 Task: Save your favorite seafood restaurant in Manhattan as a favorite location and also explore the gallery of the resturants.
Action: Mouse moved to (100, 69)
Screenshot: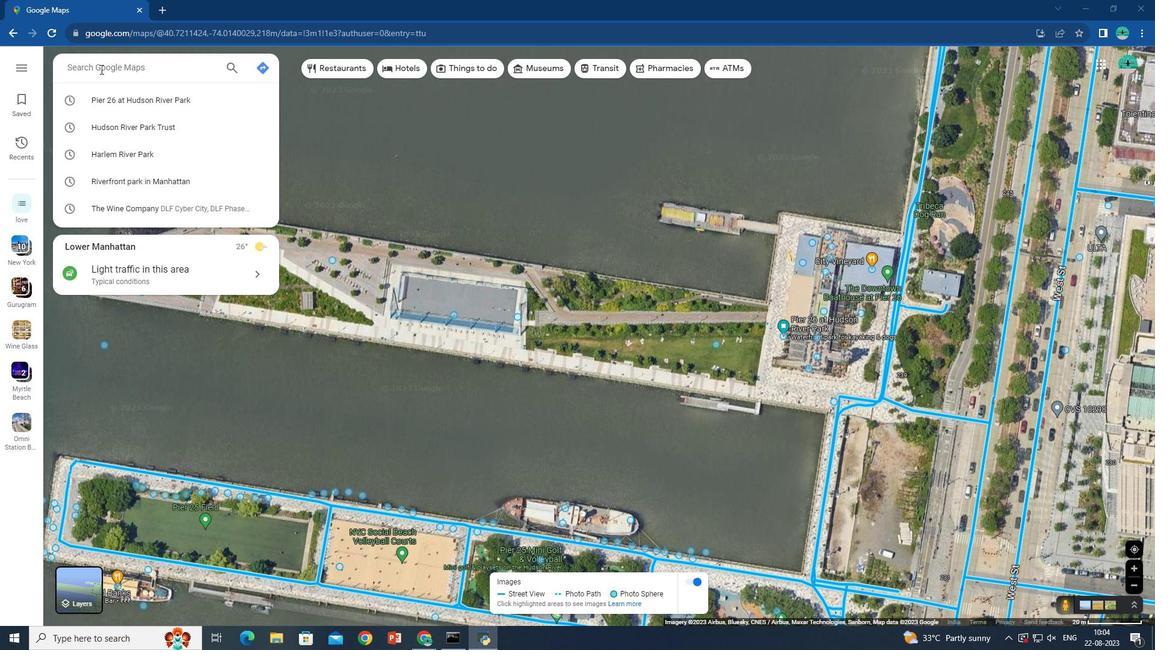 
Action: Mouse pressed left at (100, 69)
Screenshot: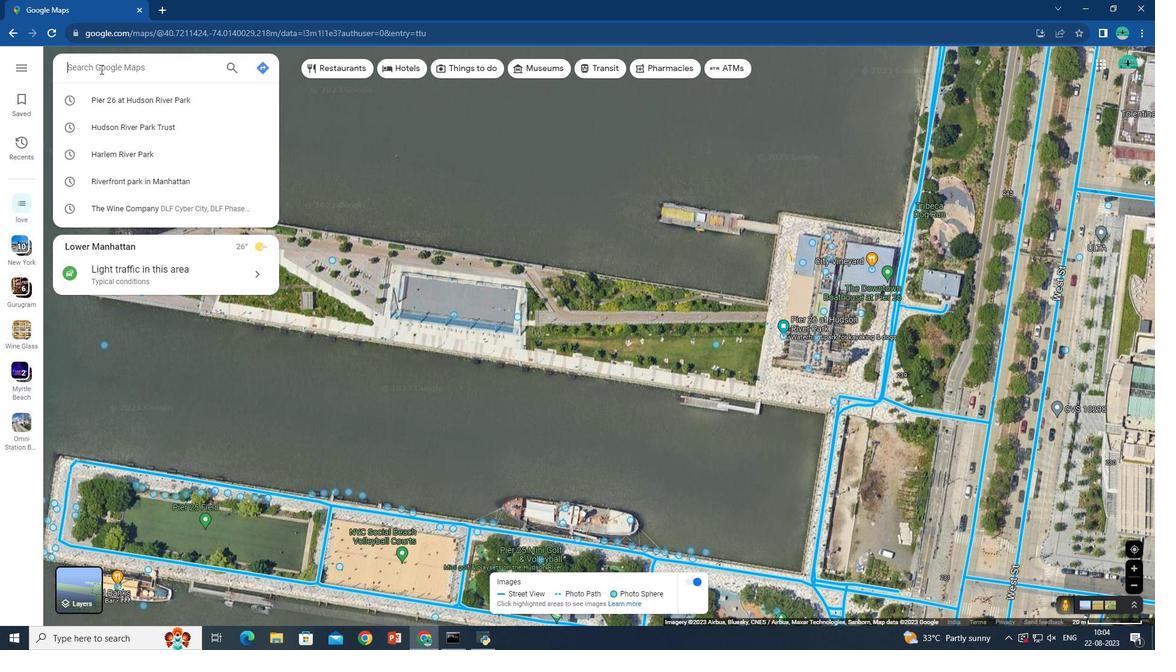 
Action: Mouse moved to (104, 73)
Screenshot: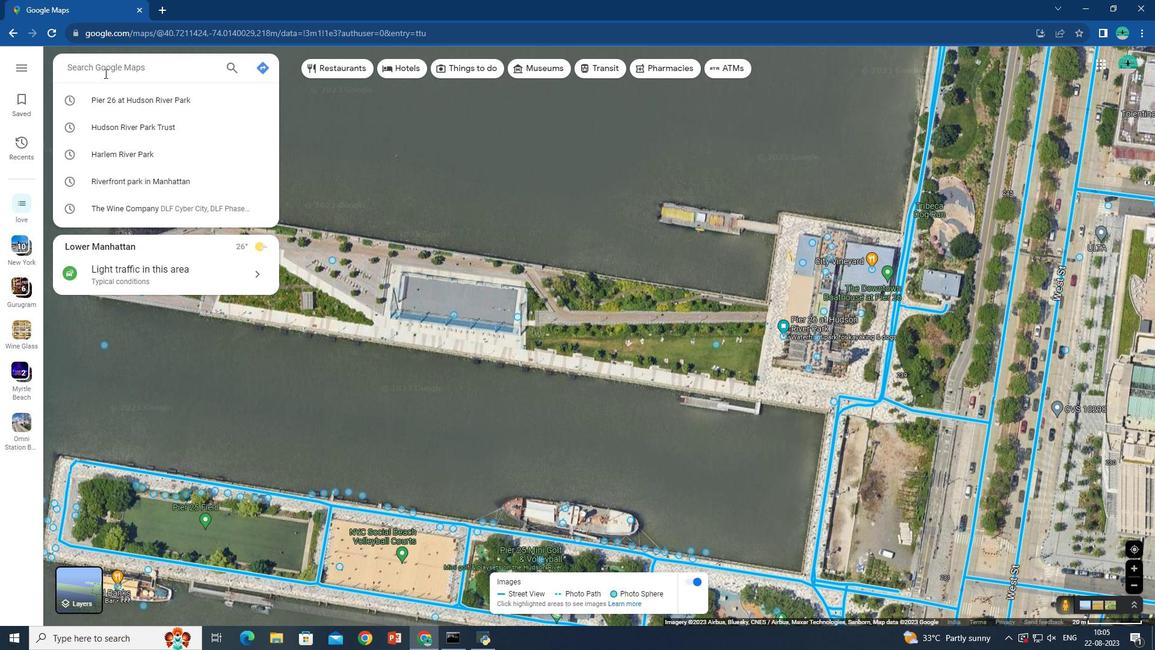 
Action: Key pressed <Key.shift>Sea<Key.space>foo<Key.backspace><Key.backspace><Key.backspace><Key.backspace>food<Key.space><Key.shift>Restaurant<Key.space>in<Key.space><Key.shift>Manhattan
Screenshot: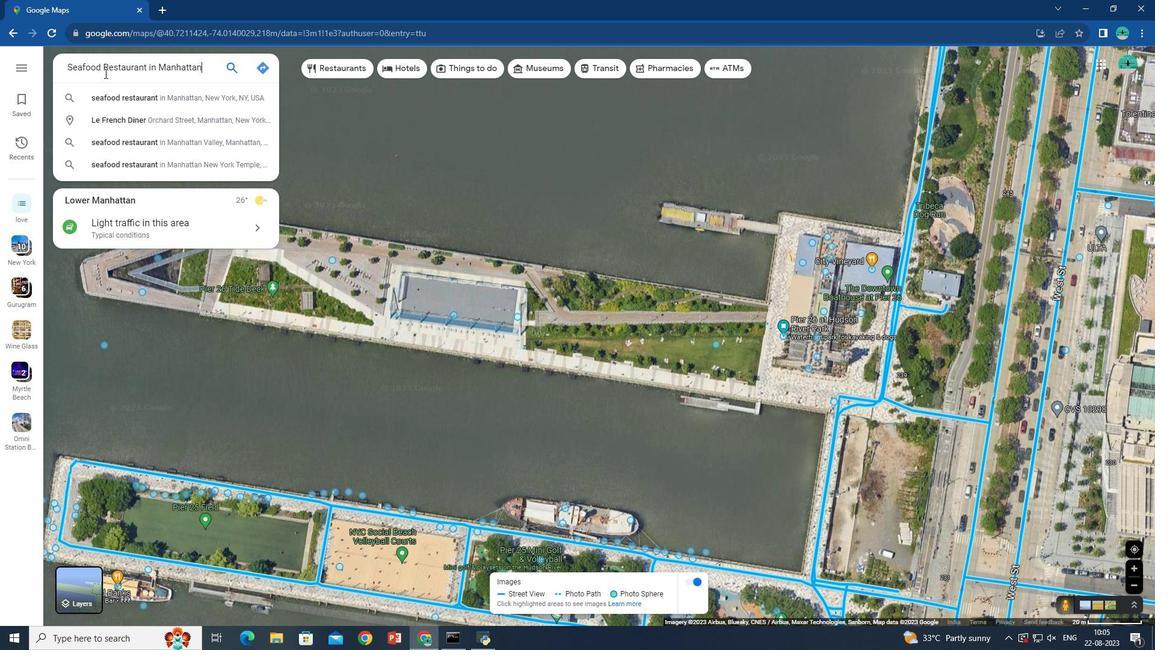 
Action: Mouse moved to (116, 114)
Screenshot: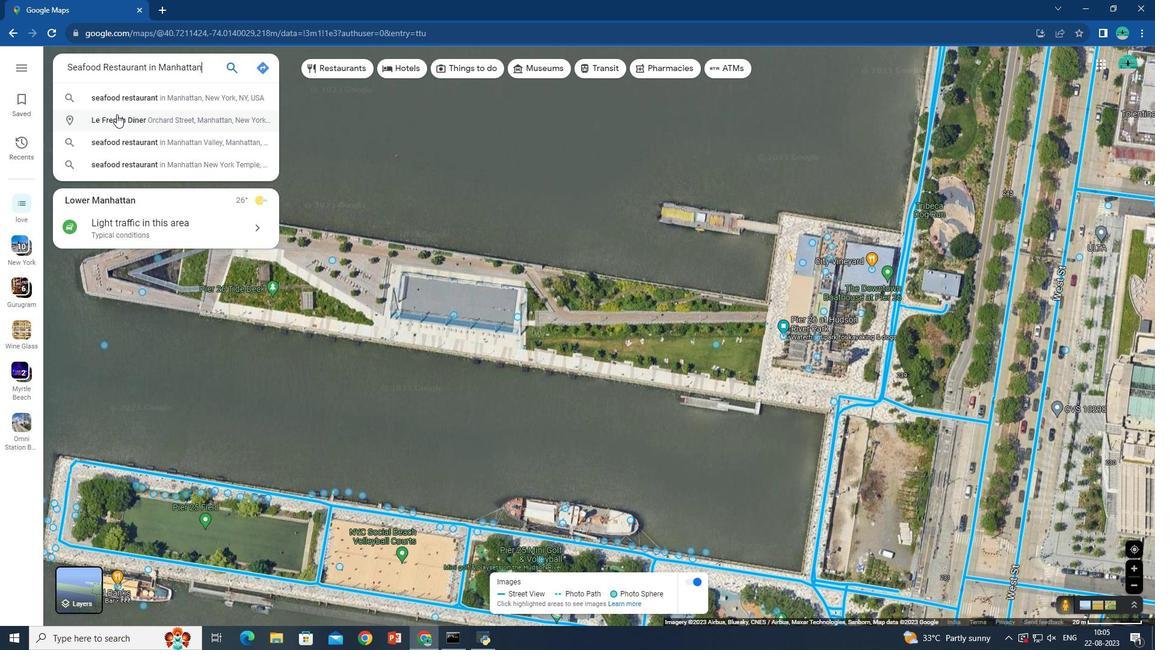 
Action: Mouse pressed left at (116, 114)
Screenshot: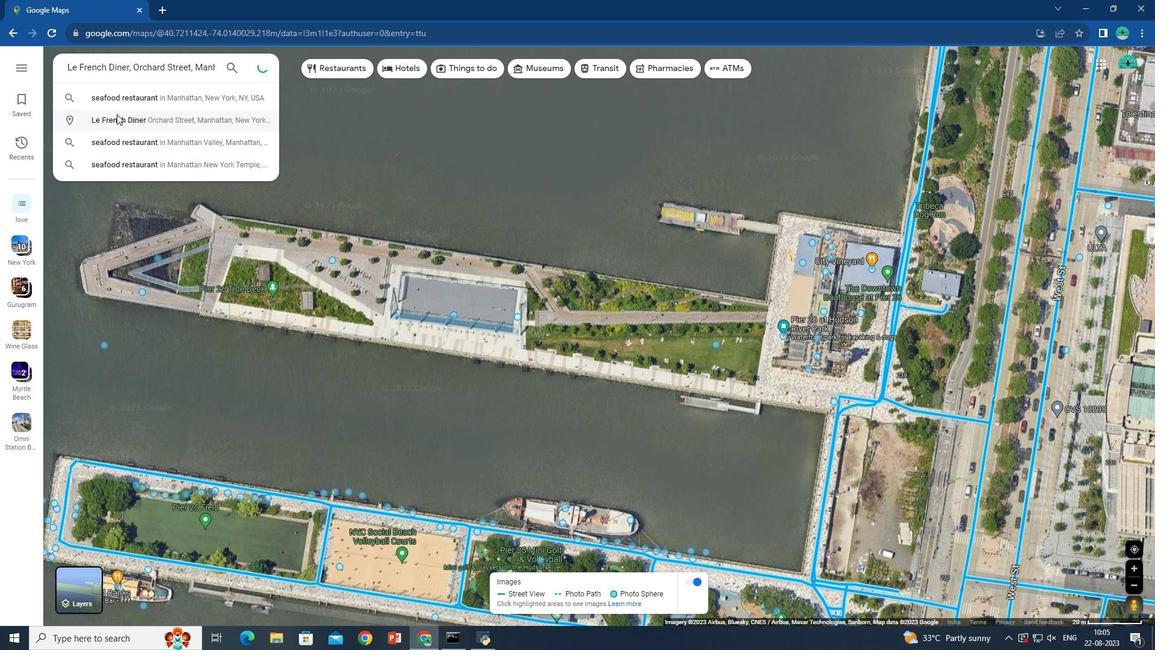 
Action: Mouse moved to (227, 66)
Screenshot: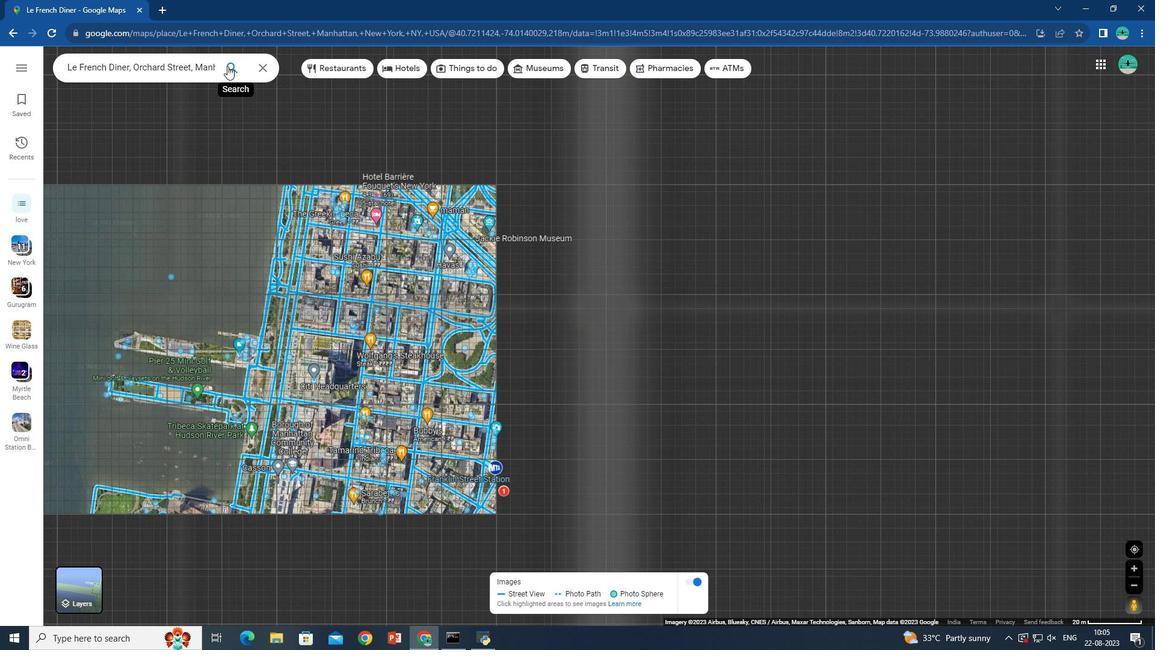 
Action: Mouse pressed left at (227, 66)
Screenshot: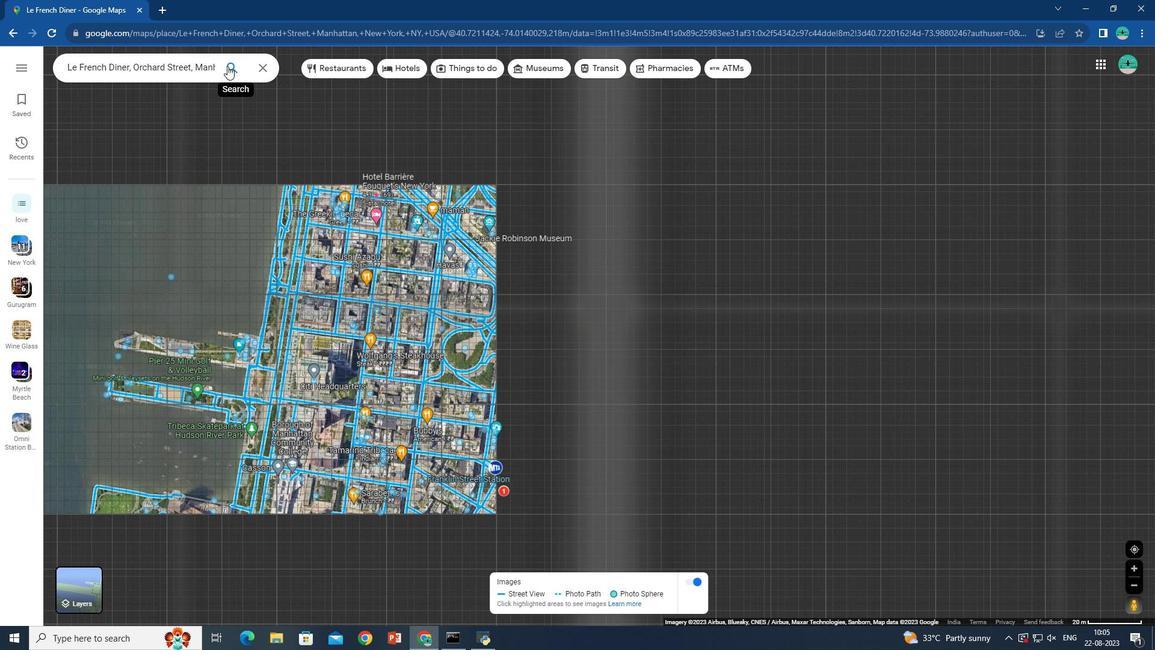 
Action: Mouse moved to (212, 66)
Screenshot: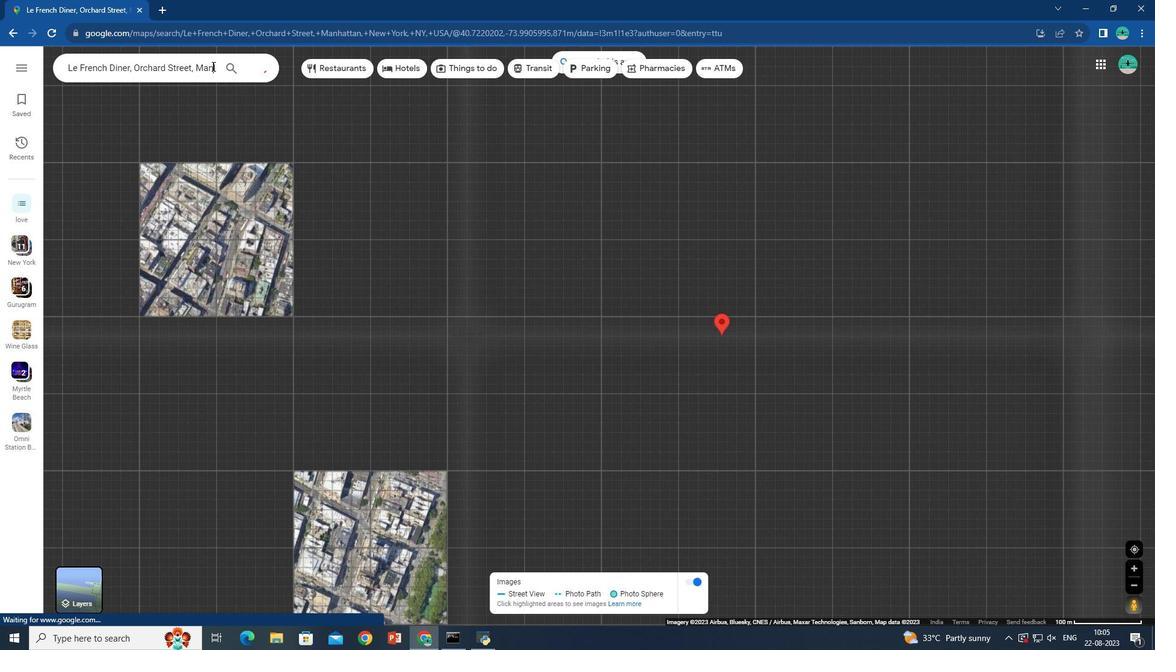 
Action: Mouse pressed left at (212, 66)
Screenshot: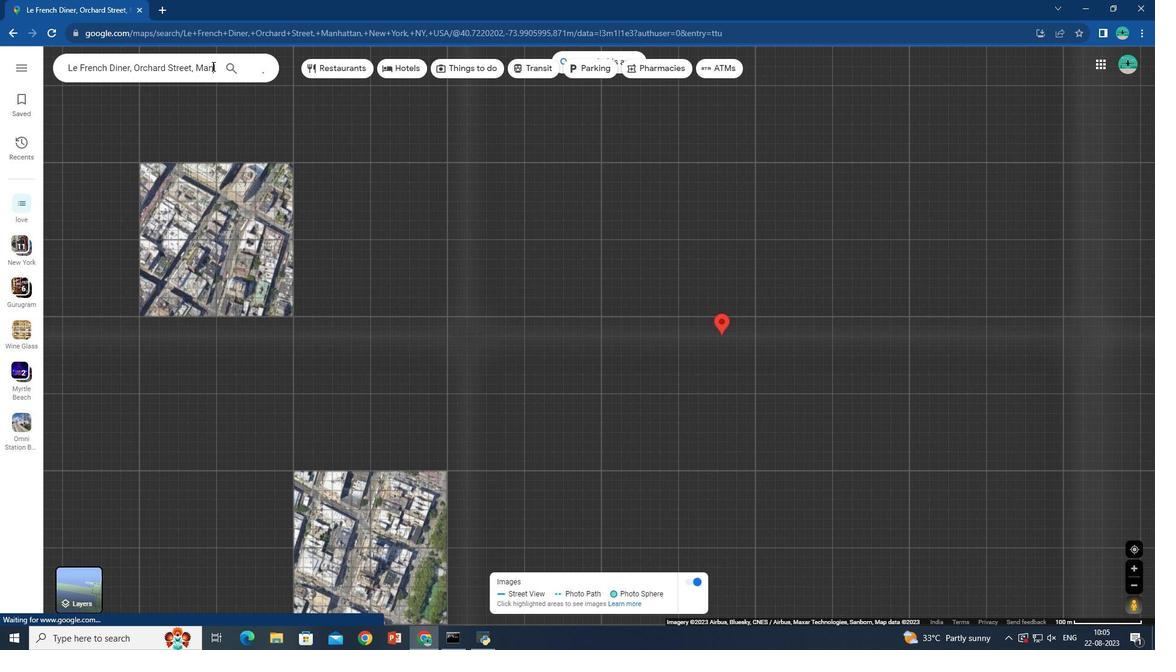 
Action: Mouse moved to (266, 71)
Screenshot: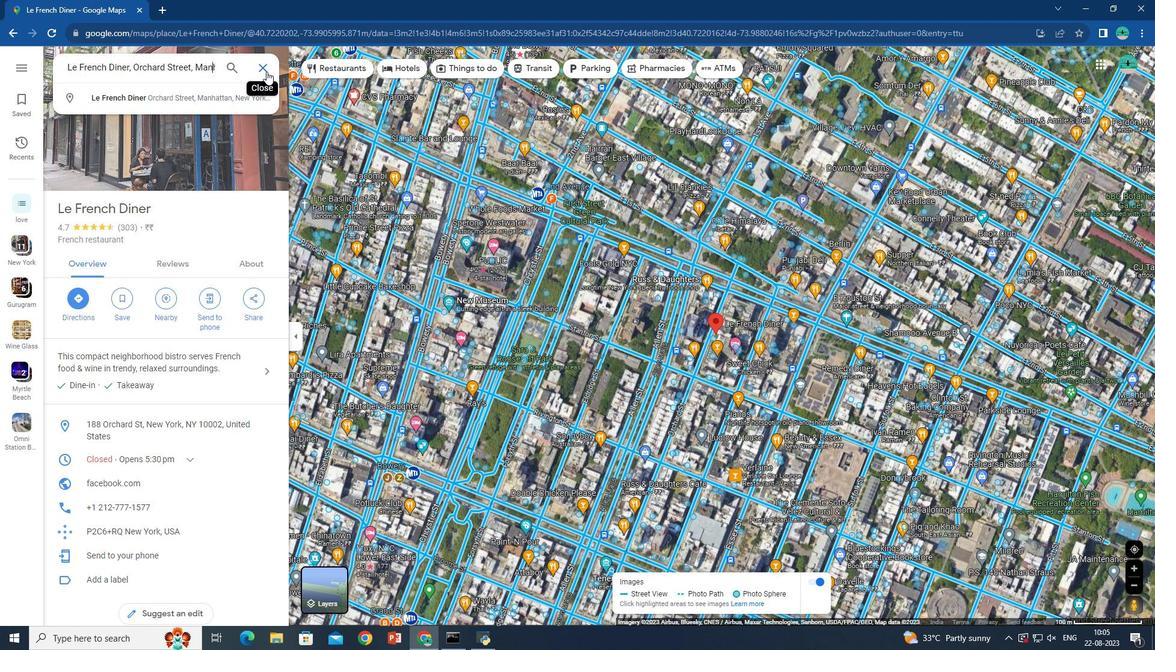 
Action: Mouse pressed left at (266, 71)
Screenshot: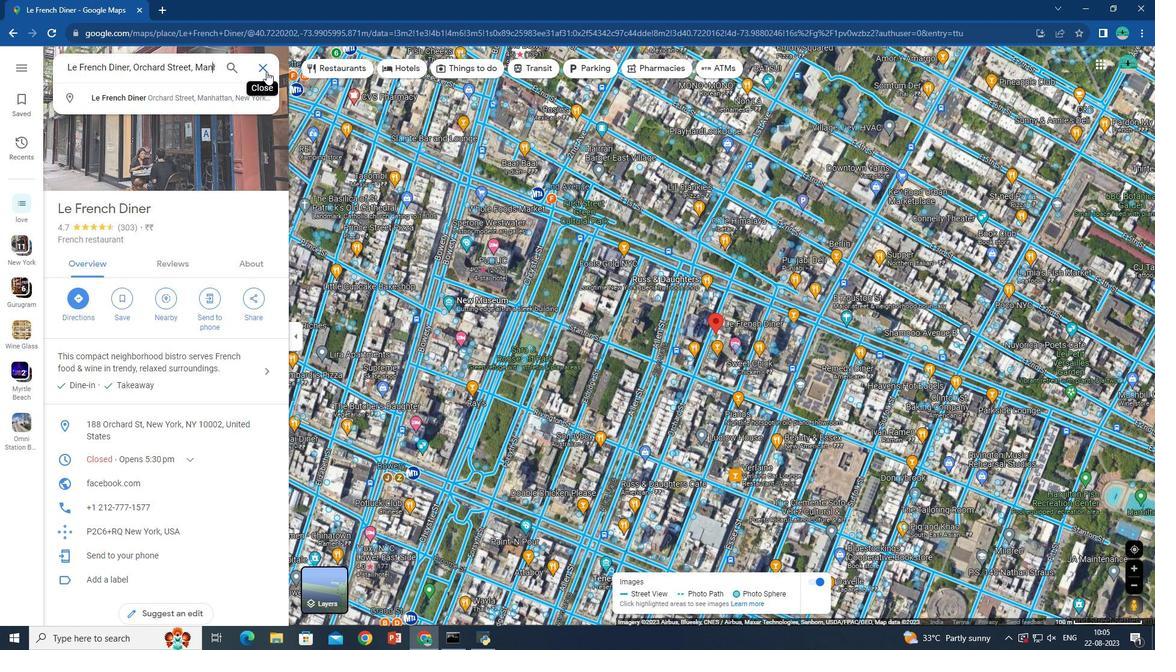 
Action: Mouse moved to (195, 67)
Screenshot: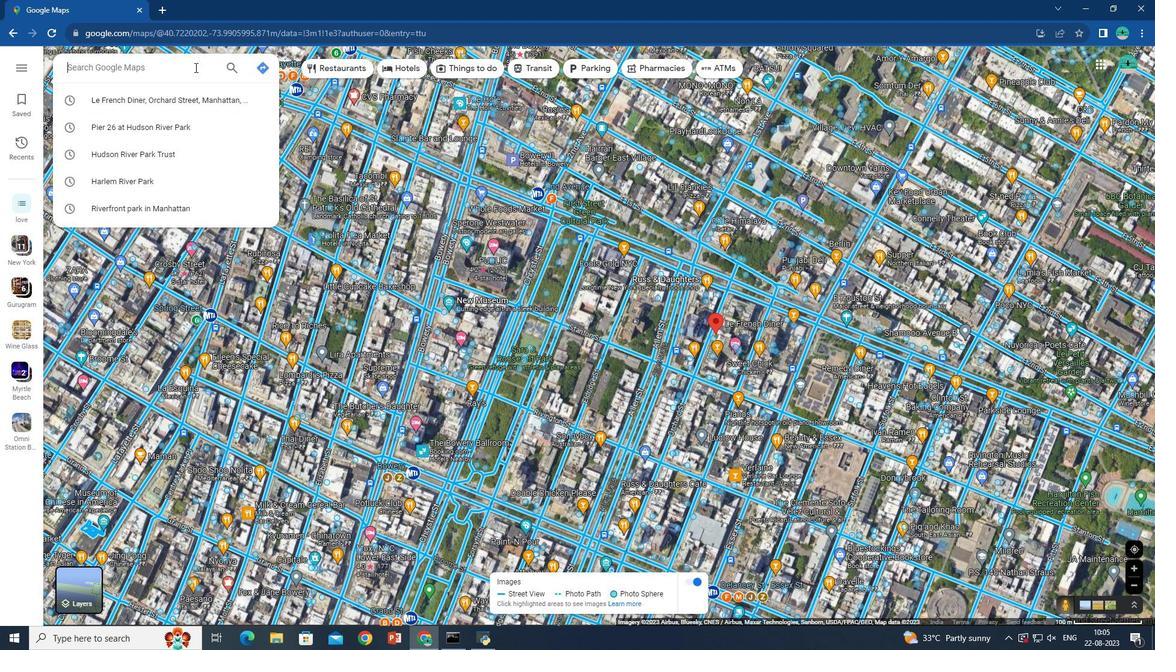 
Action: Key pressed <Key.shift>Seafood<Key.space>restaurant<Key.space>in<Key.shift>Manhattan
Screenshot: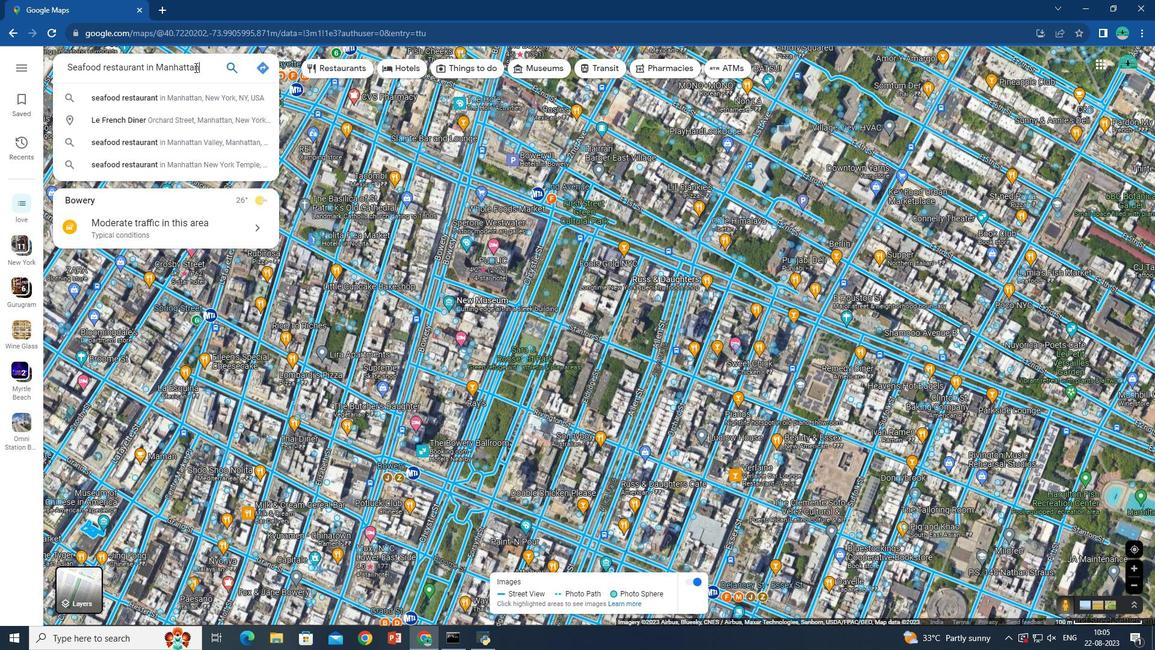 
Action: Mouse moved to (172, 99)
Screenshot: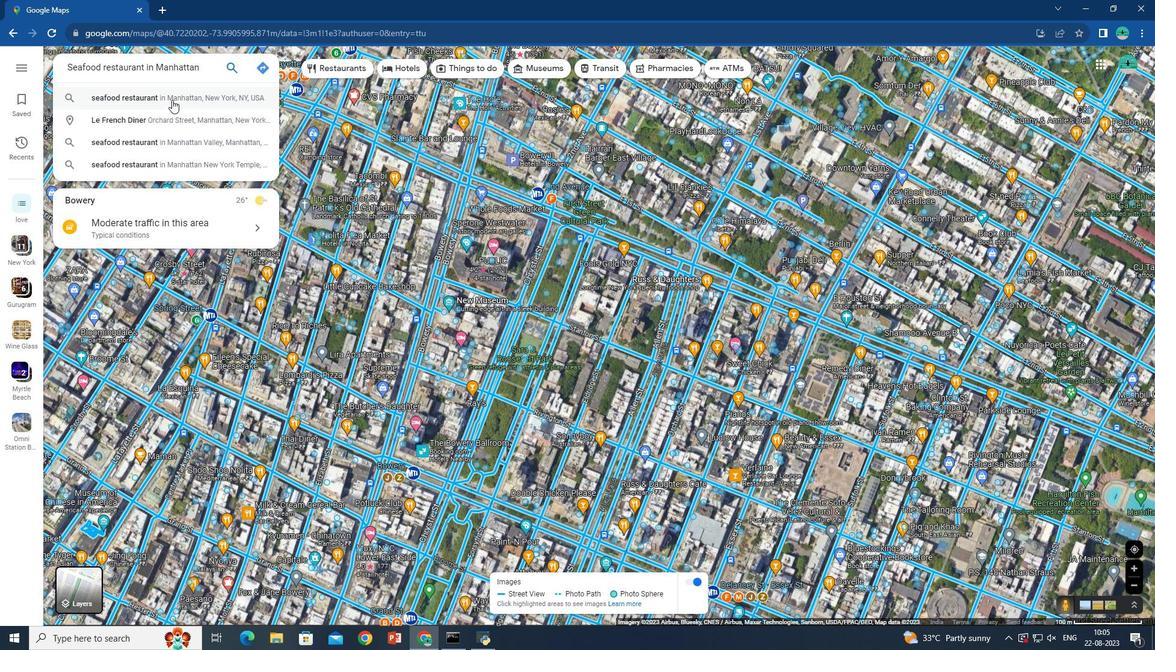 
Action: Mouse pressed left at (172, 99)
Screenshot: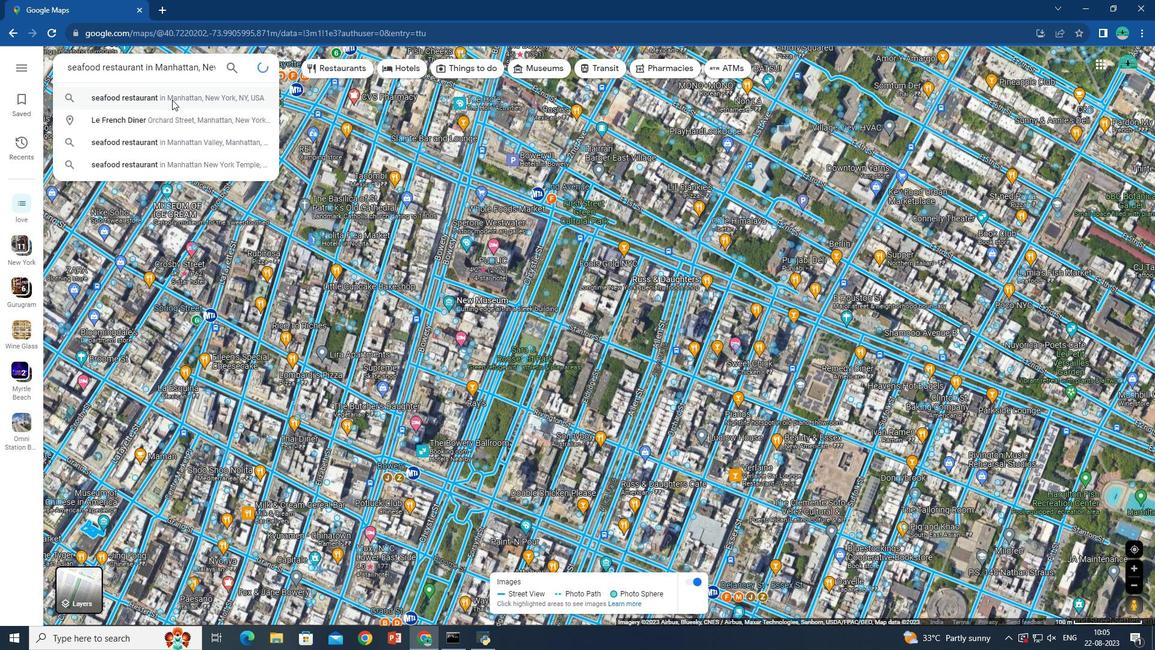 
Action: Mouse moved to (208, 187)
Screenshot: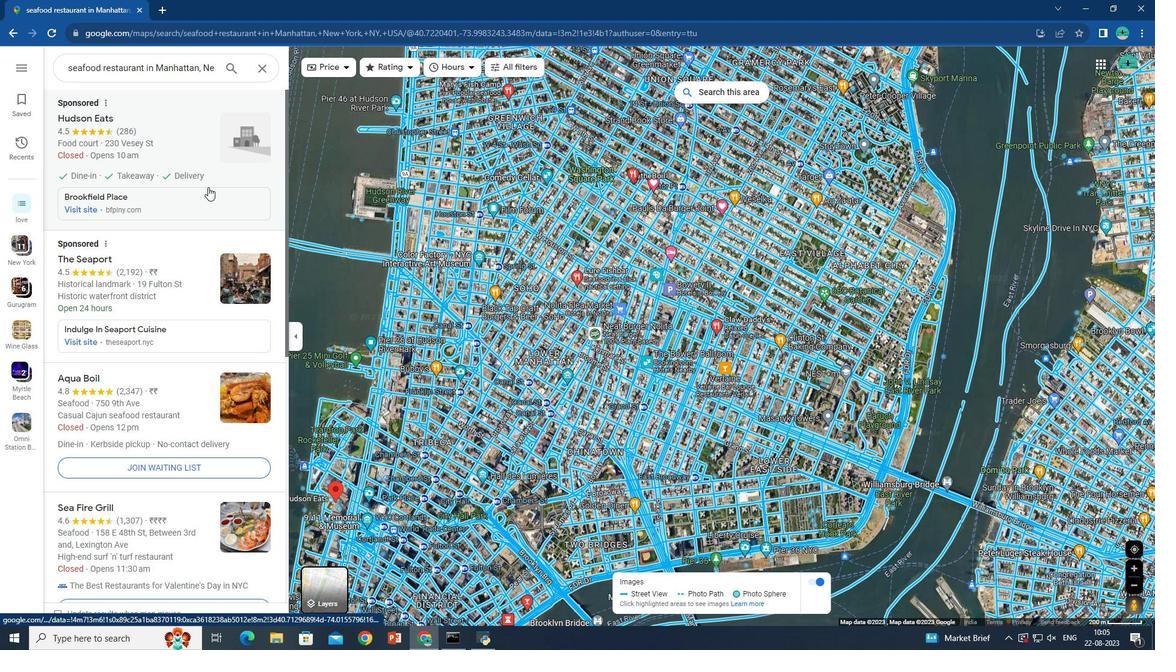 
Action: Mouse scrolled (208, 186) with delta (0, 0)
Screenshot: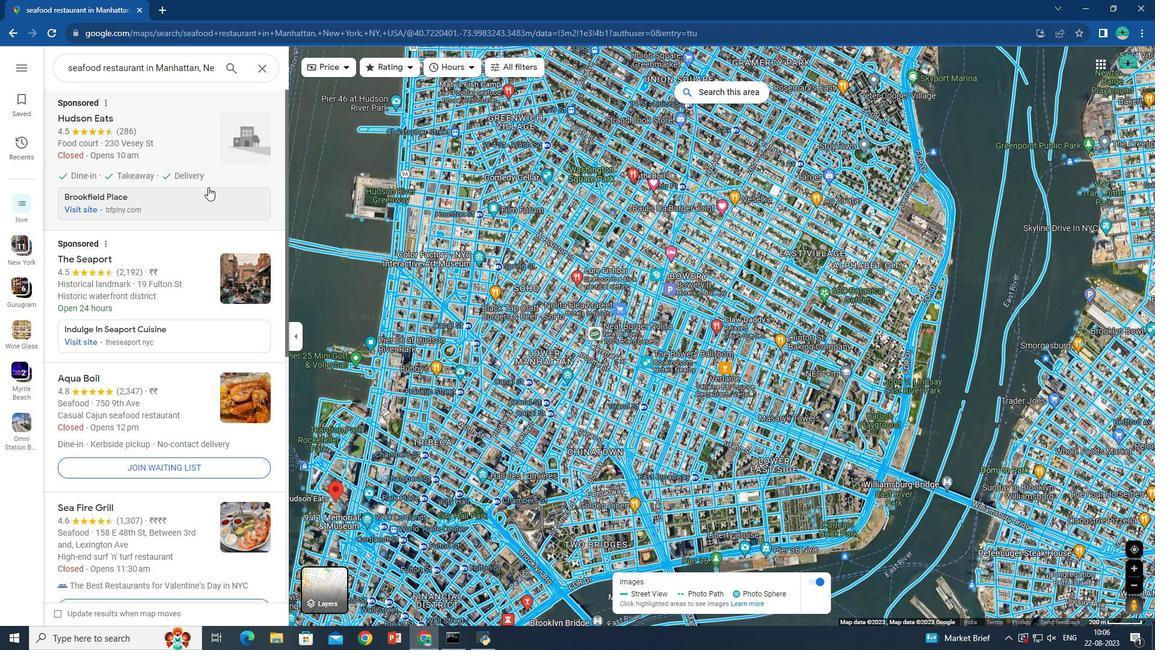 
Action: Mouse moved to (228, 63)
Screenshot: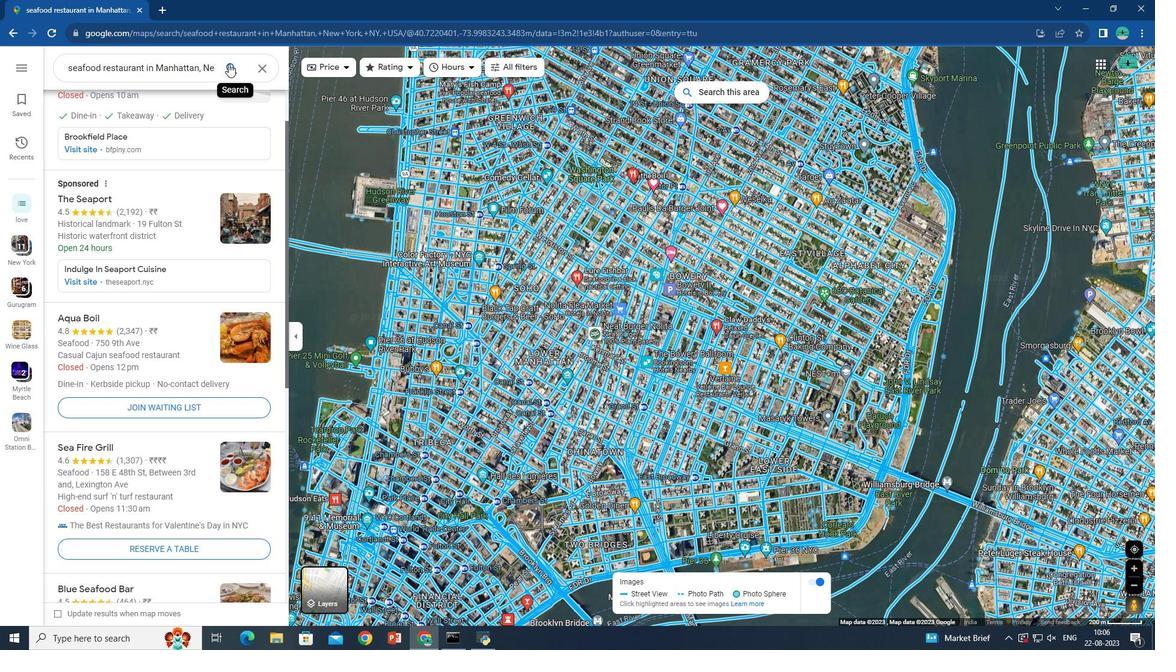 
Action: Mouse pressed left at (228, 63)
Screenshot: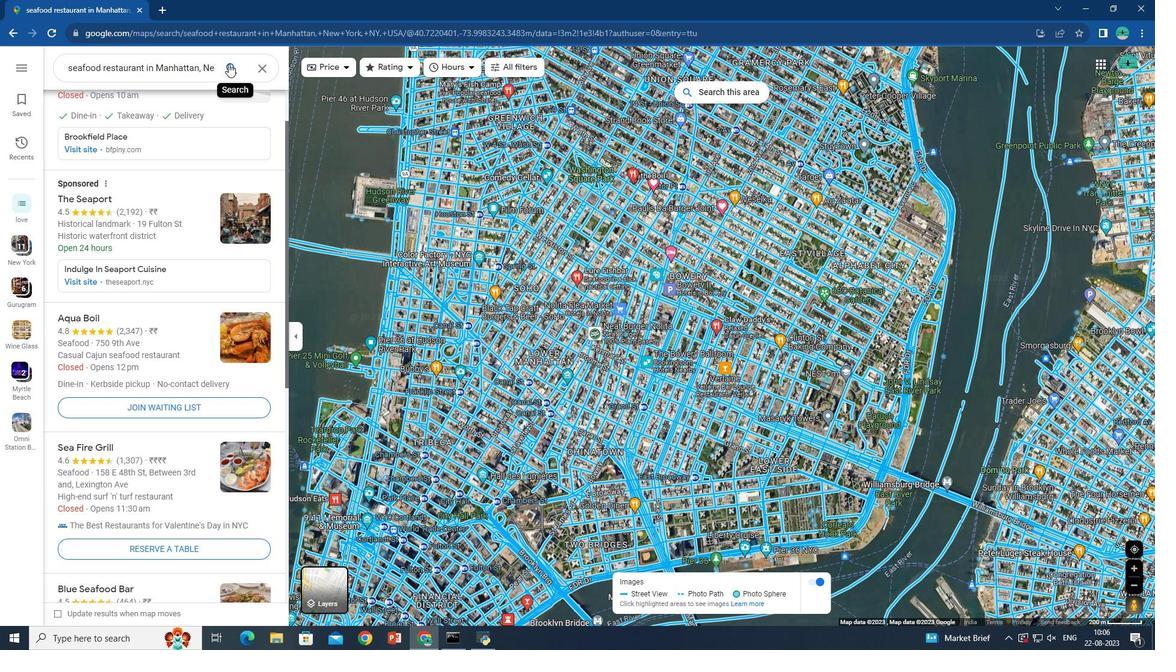 
Action: Mouse moved to (79, 371)
Screenshot: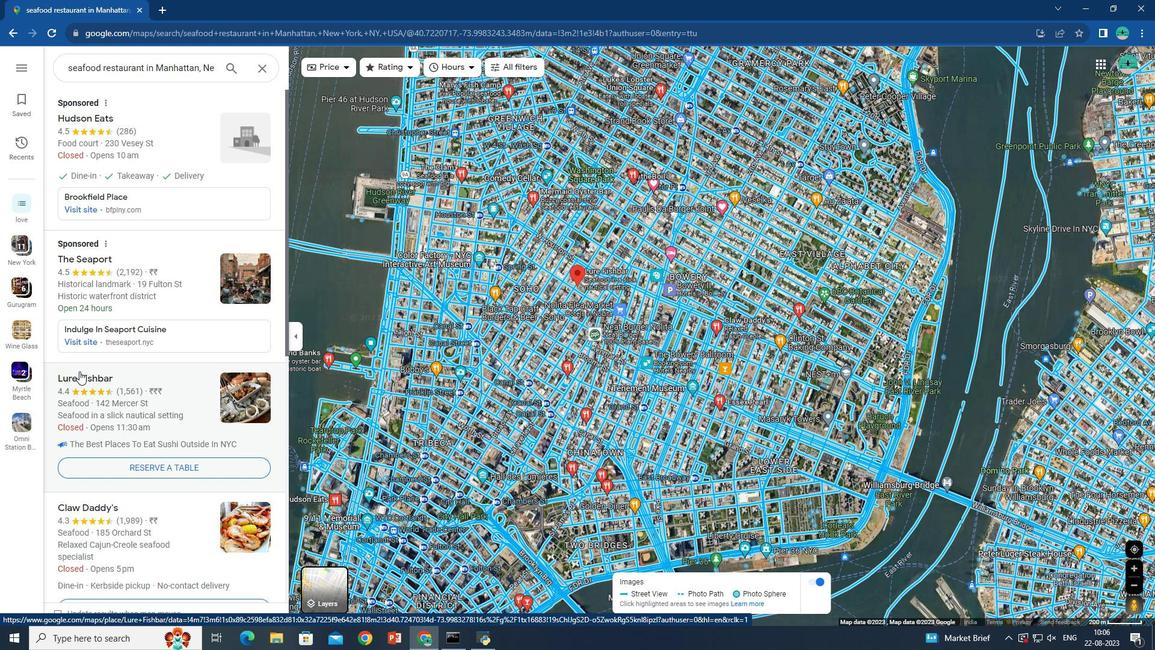 
Action: Mouse pressed left at (79, 371)
Screenshot: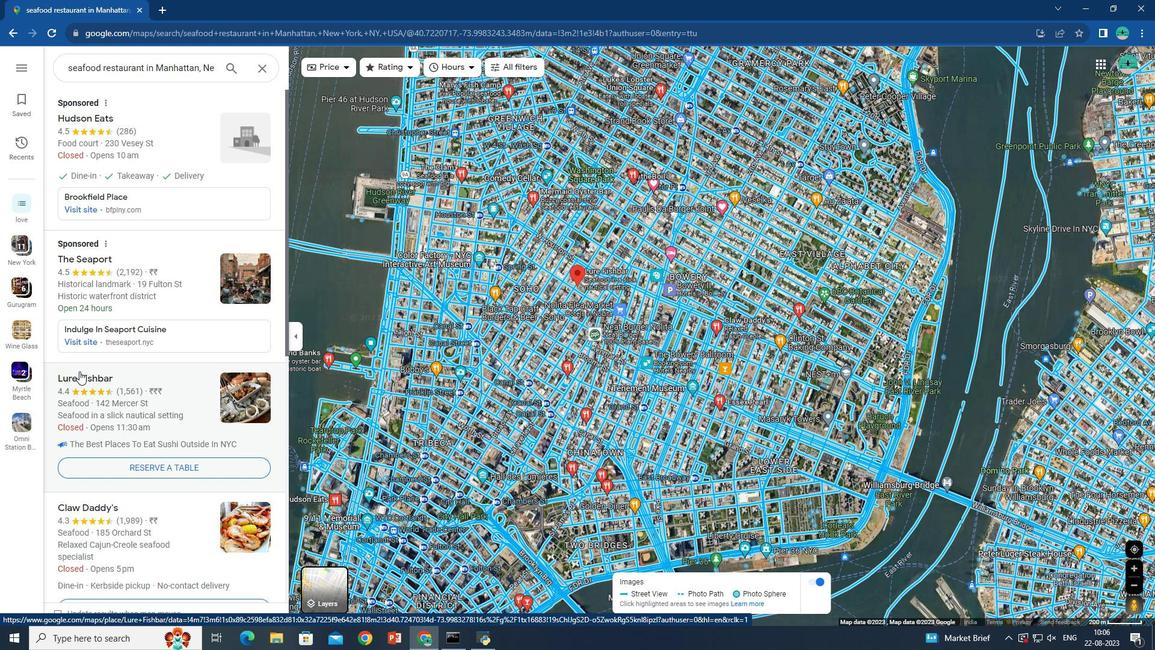 
Action: Mouse moved to (429, 132)
Screenshot: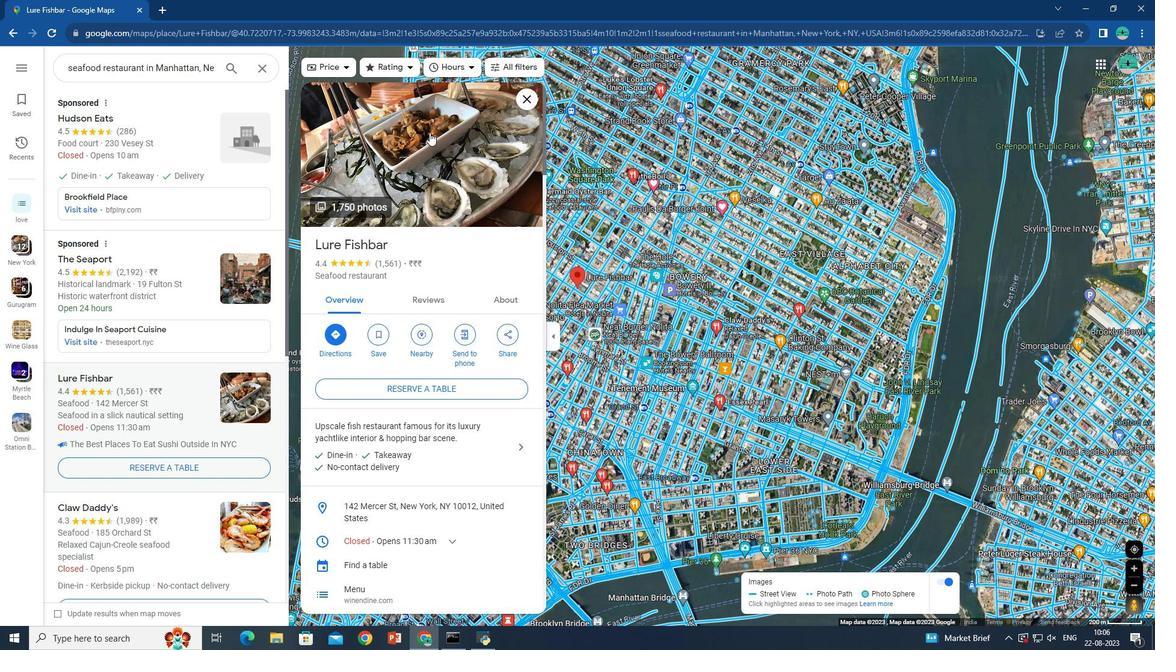 
Action: Mouse pressed left at (429, 132)
Screenshot: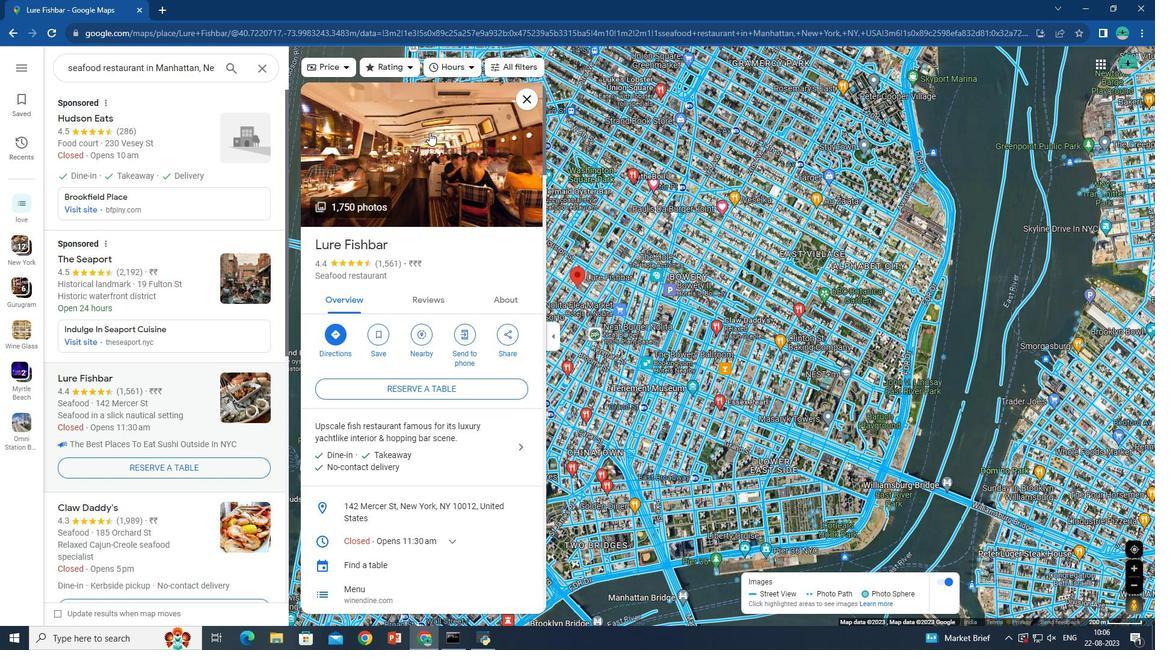 
Action: Mouse moved to (294, 325)
Screenshot: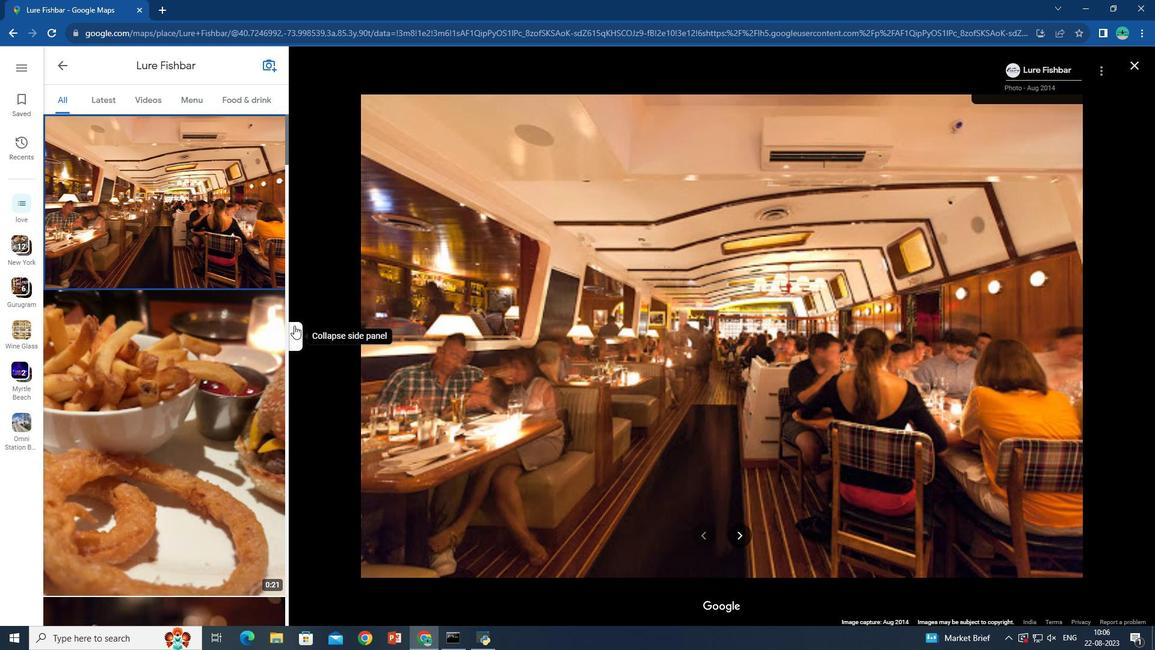 
Action: Mouse pressed left at (294, 325)
Screenshot: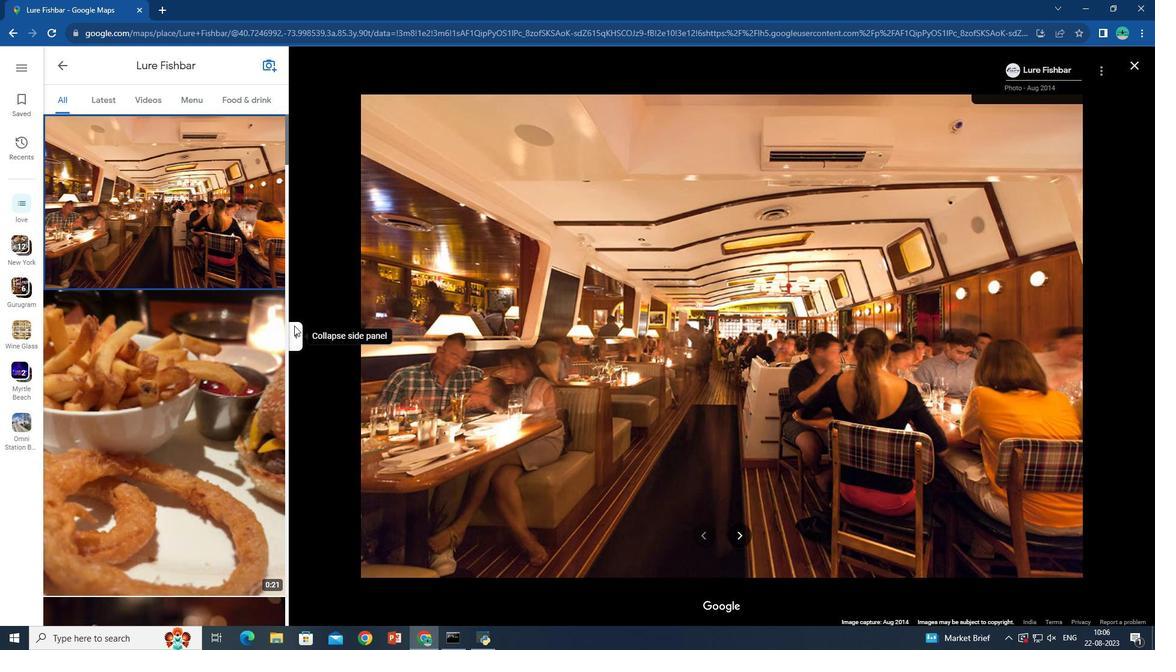 
Action: Mouse moved to (541, 384)
Screenshot: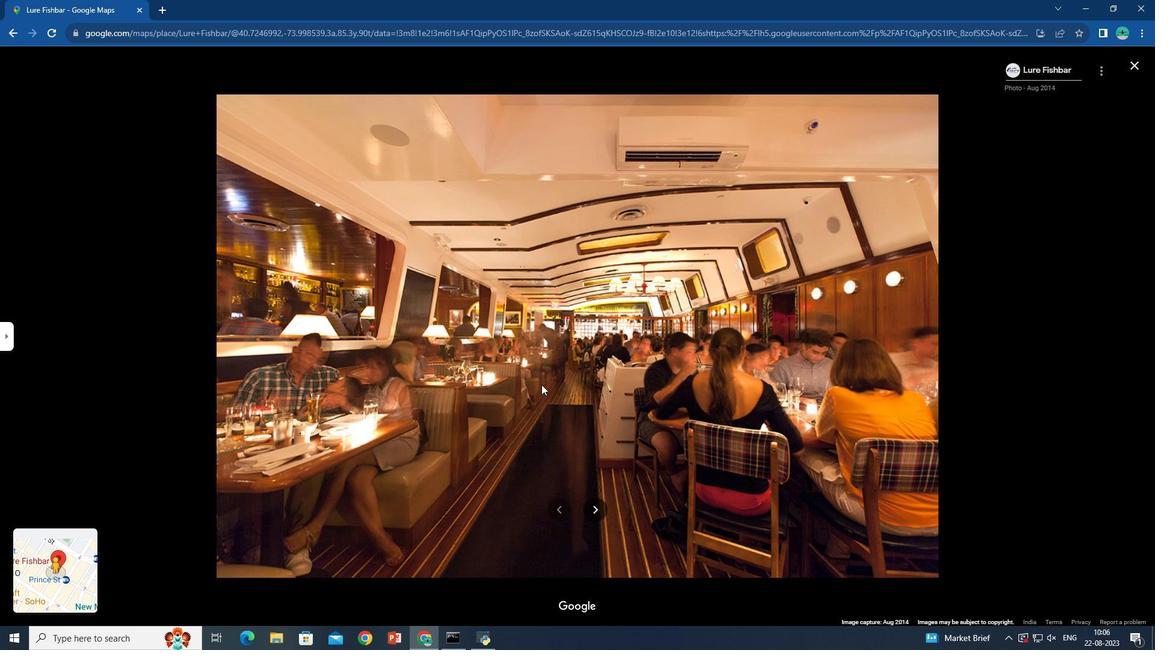 
Action: Key pressed <Key.right><Key.right><Key.right><Key.right><Key.right><Key.up><Key.down>
Screenshot: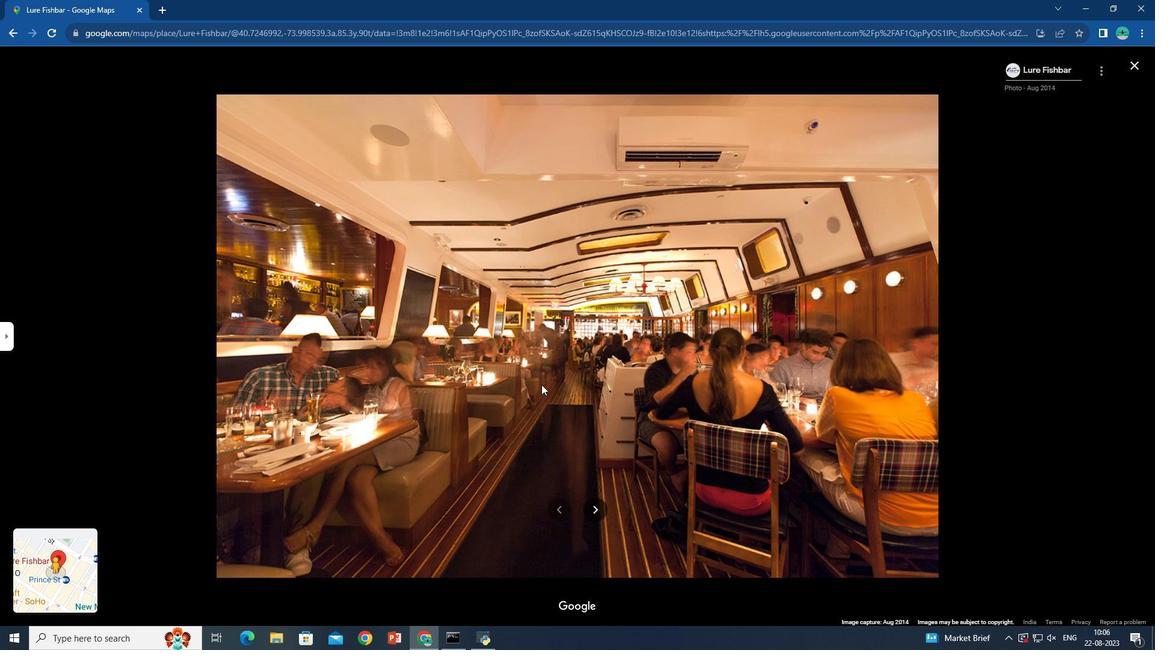 
Action: Mouse scrolled (541, 385) with delta (0, 0)
Screenshot: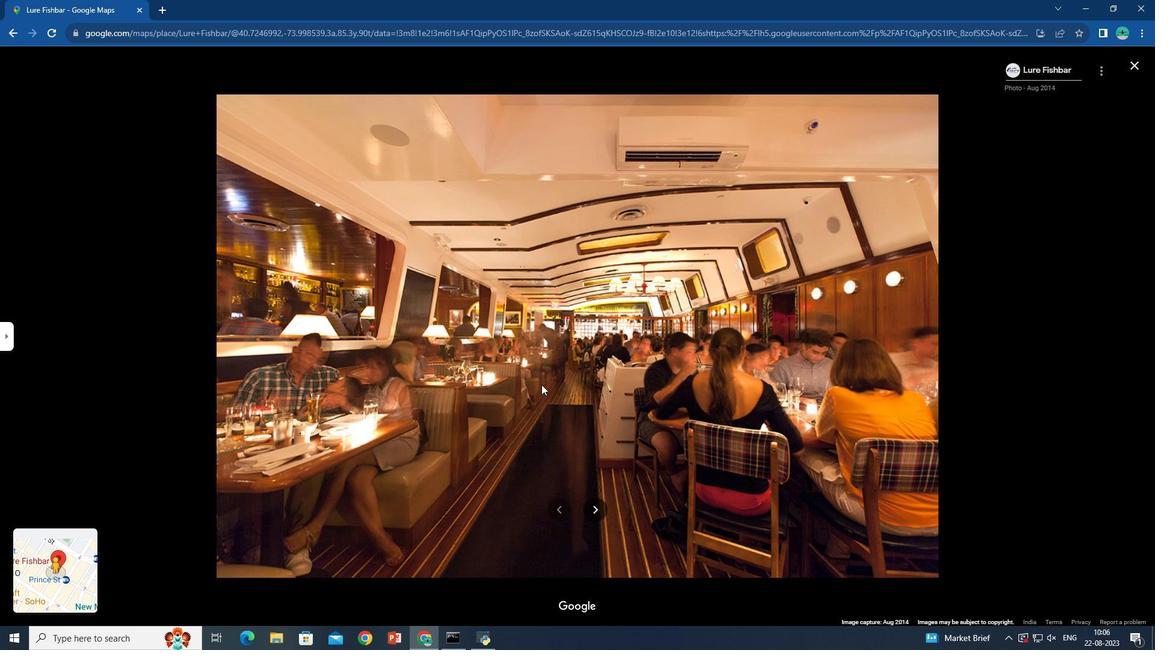 
Action: Mouse pressed middle at (541, 384)
Screenshot: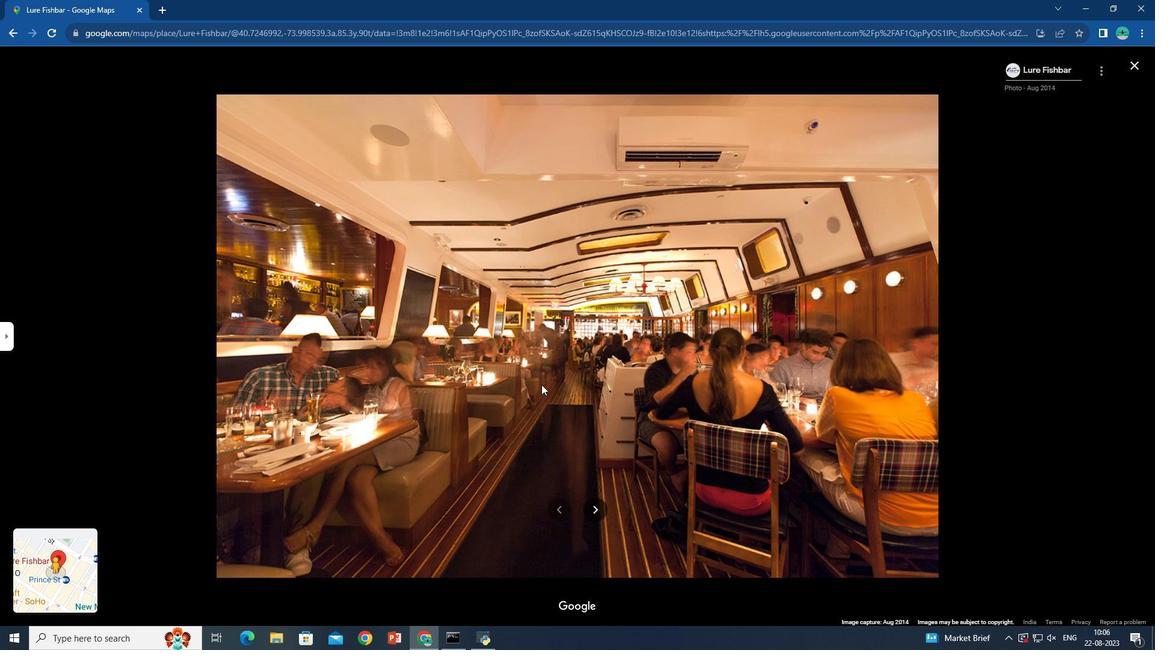 
Action: Mouse scrolled (541, 385) with delta (0, 0)
Screenshot: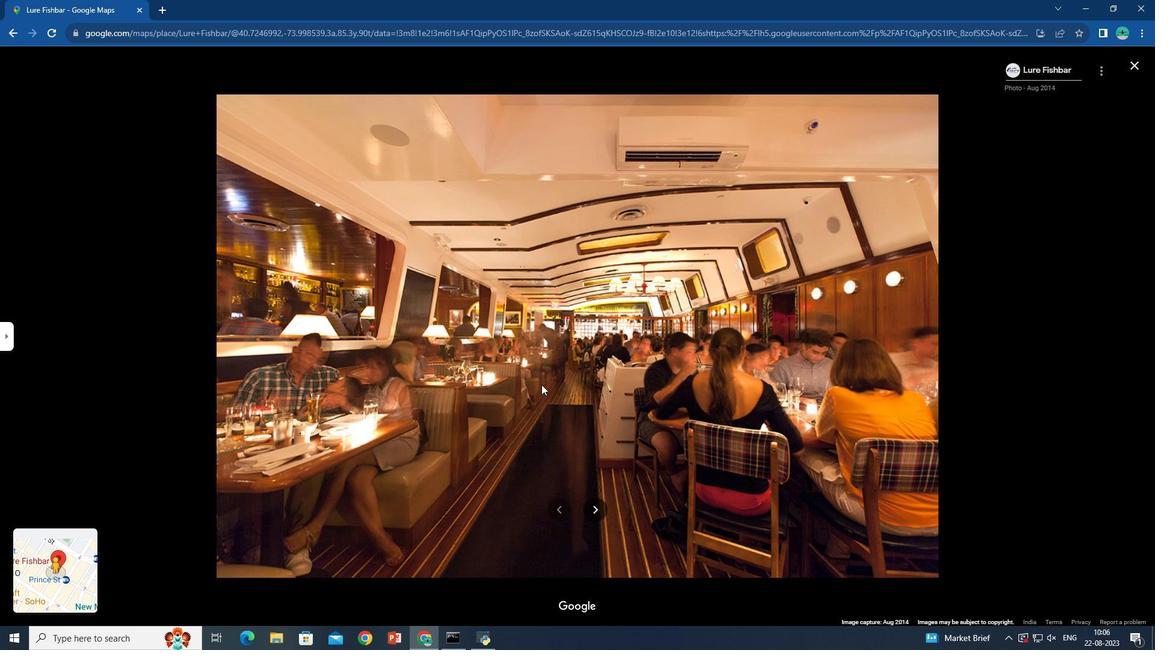 
Action: Mouse scrolled (541, 385) with delta (0, 0)
Screenshot: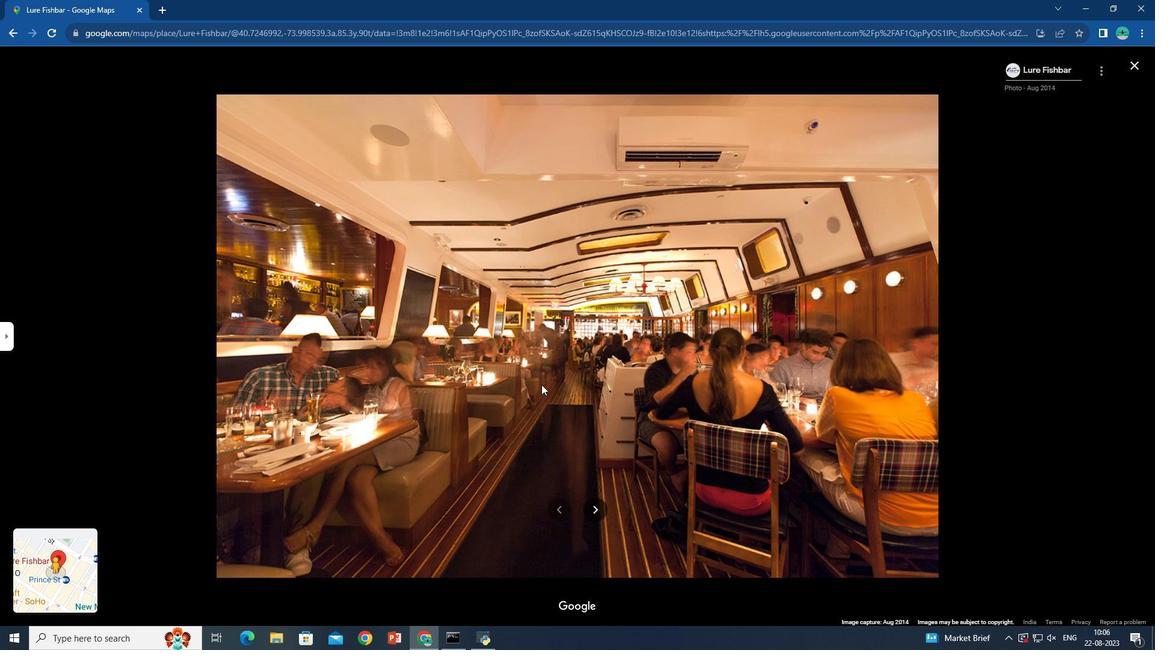 
Action: Mouse pressed right at (541, 384)
Screenshot: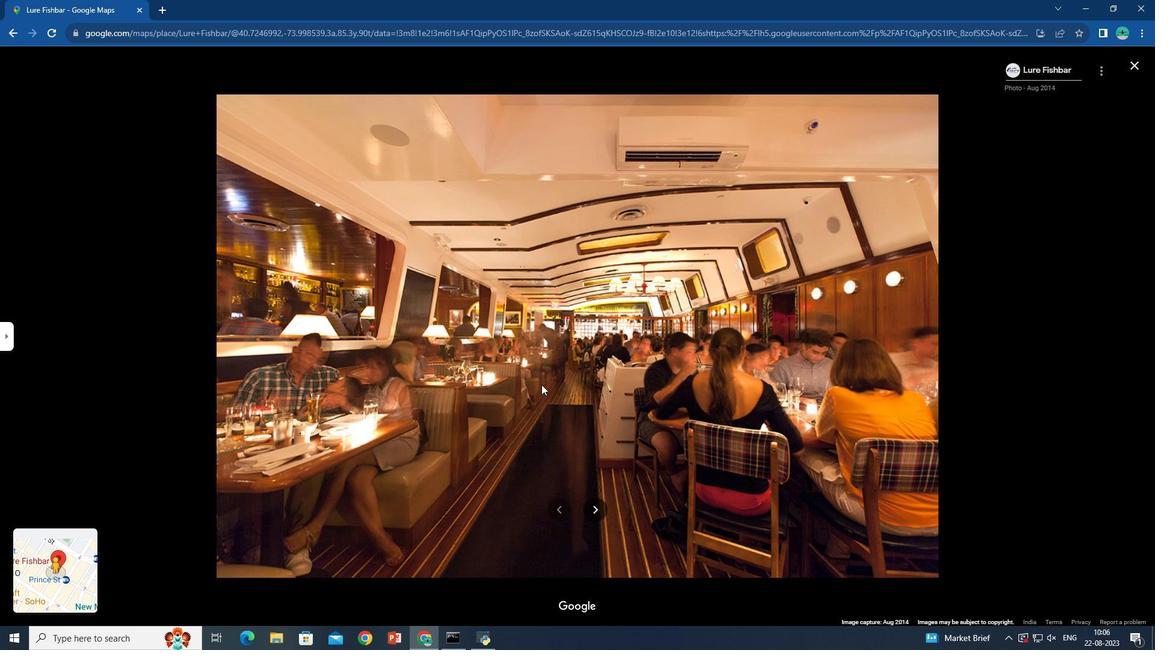 
Action: Mouse moved to (593, 505)
Screenshot: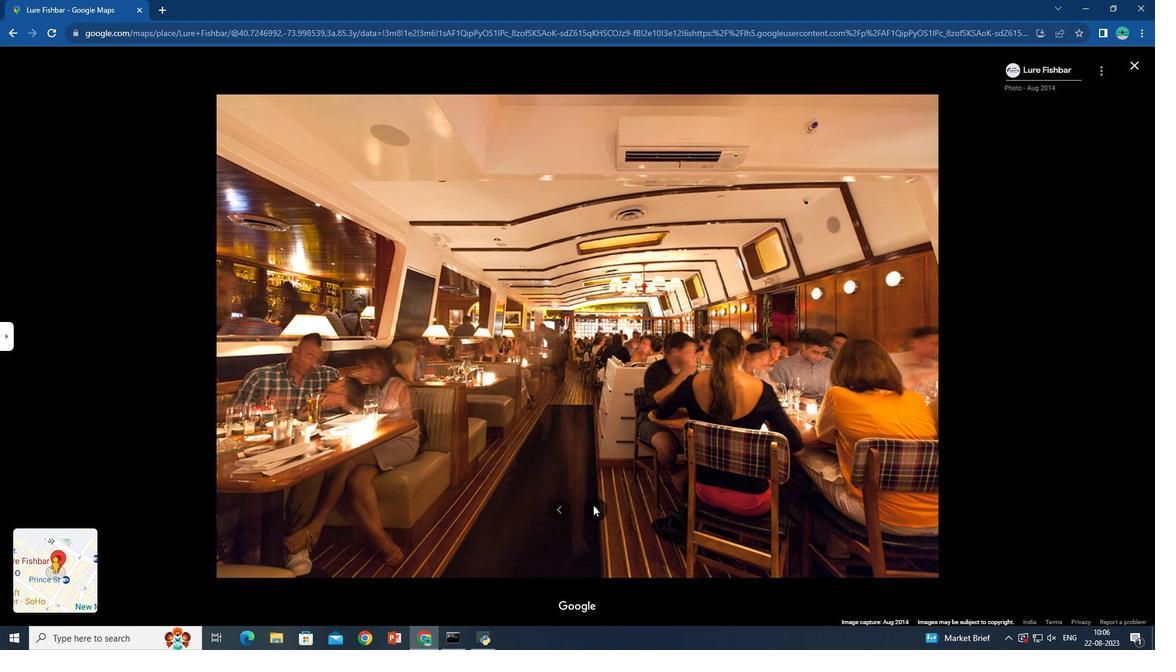 
Action: Mouse pressed left at (593, 505)
Screenshot: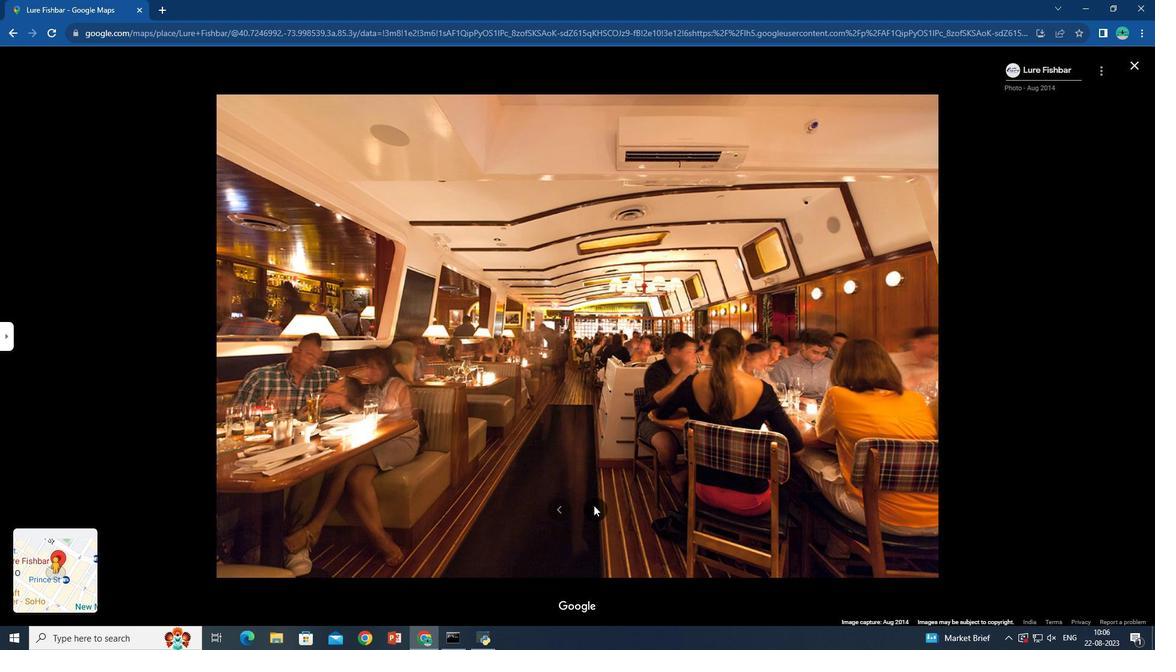 
Action: Mouse moved to (594, 505)
Screenshot: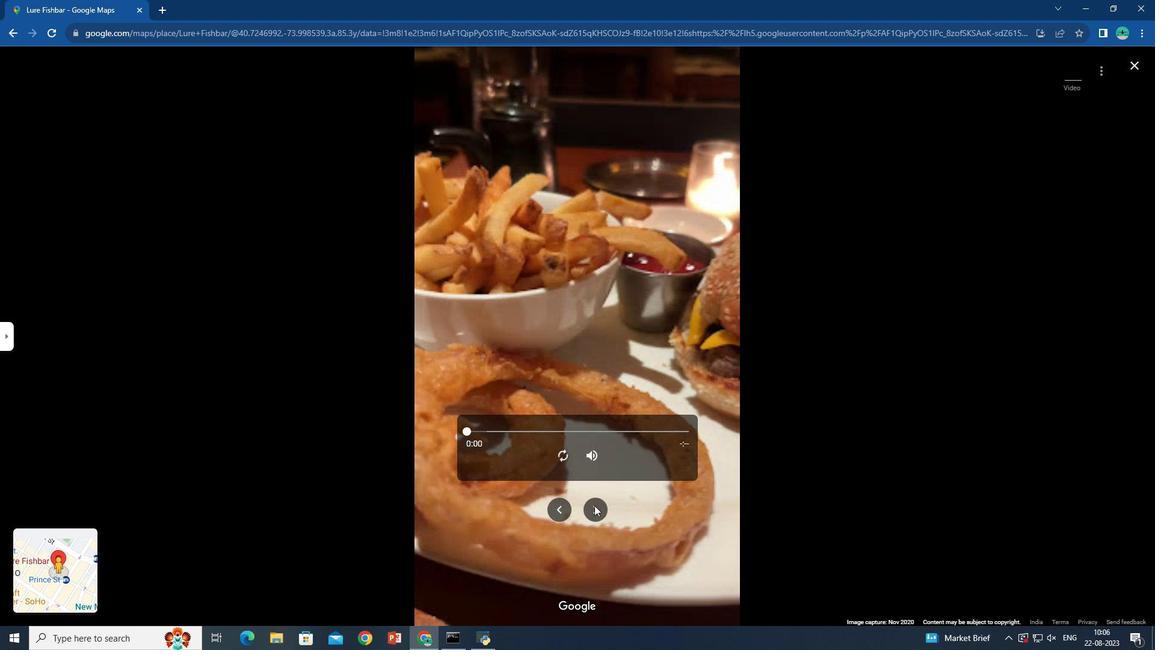 
Action: Key pressed <Key.down><Key.left><Key.right><Key.right><Key.right><Key.right><Key.right><Key.right><Key.right><Key.right><Key.right><Key.right><Key.right>
Screenshot: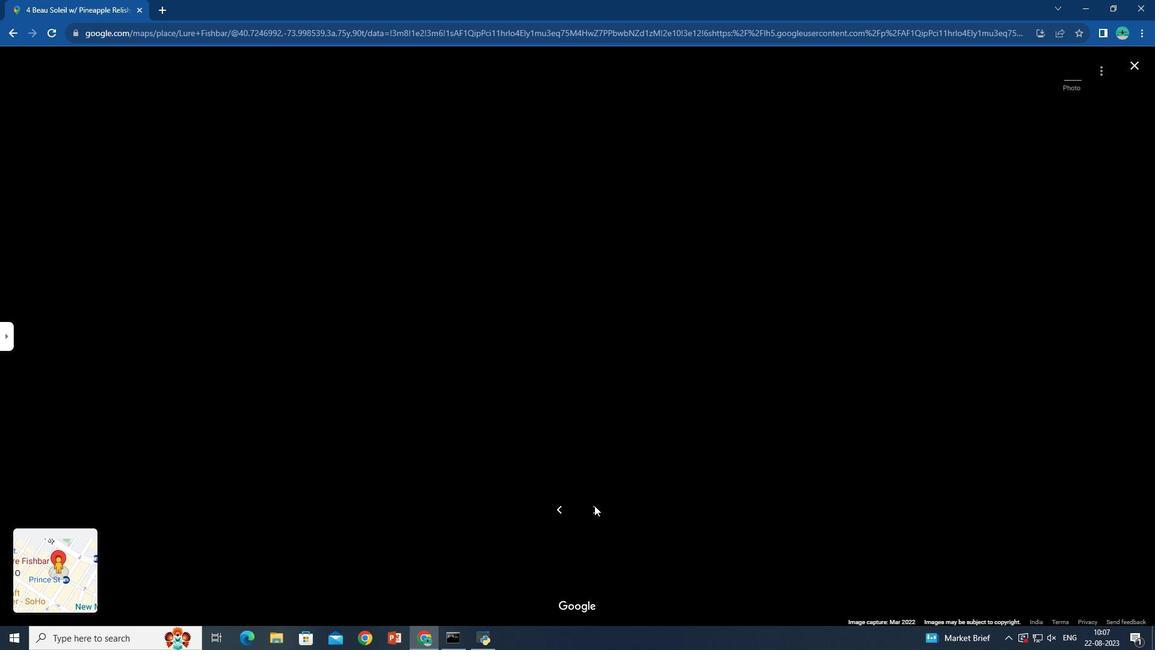 
Action: Mouse moved to (294, 321)
Screenshot: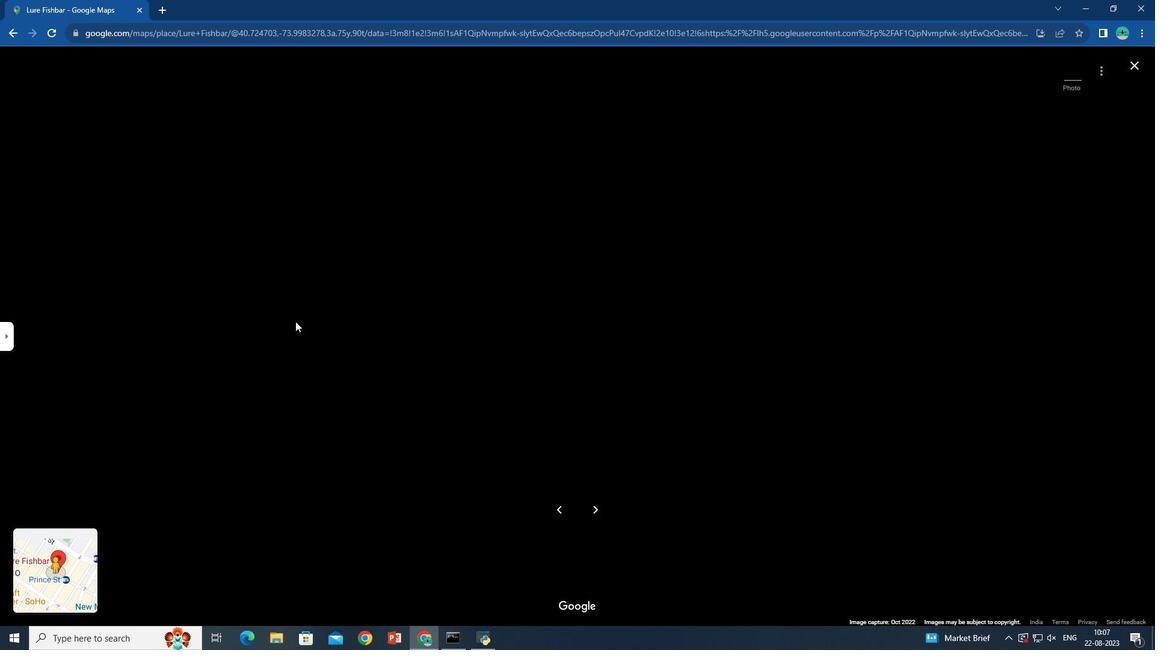 
Action: Key pressed <Key.right>
Screenshot: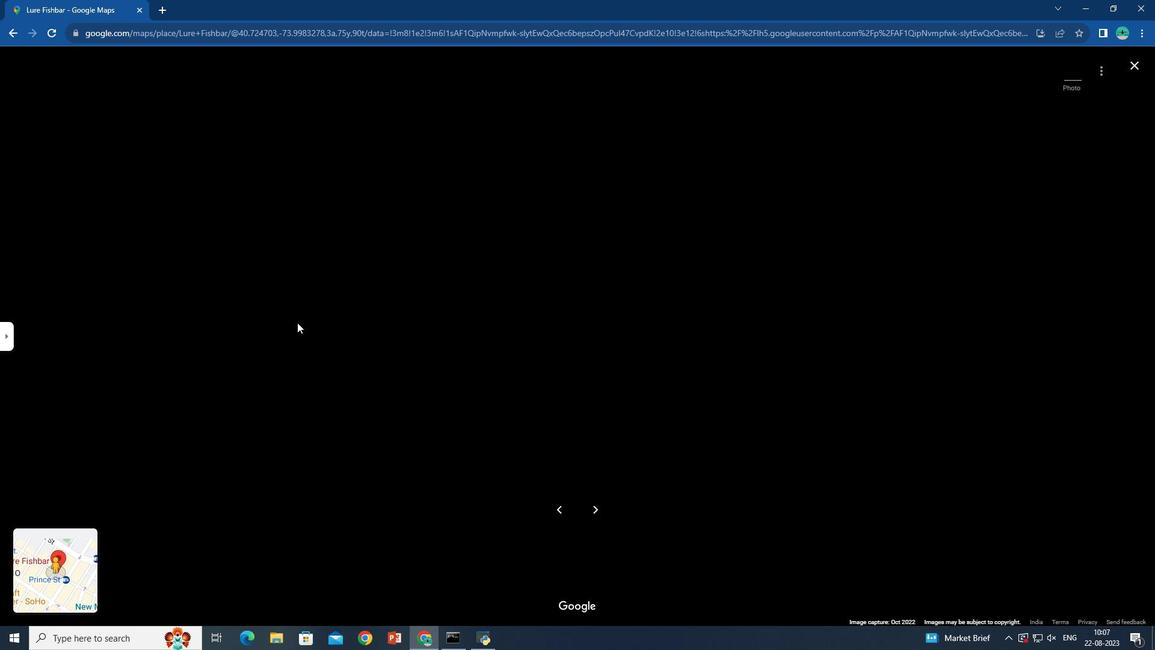 
Action: Mouse moved to (4, 328)
Screenshot: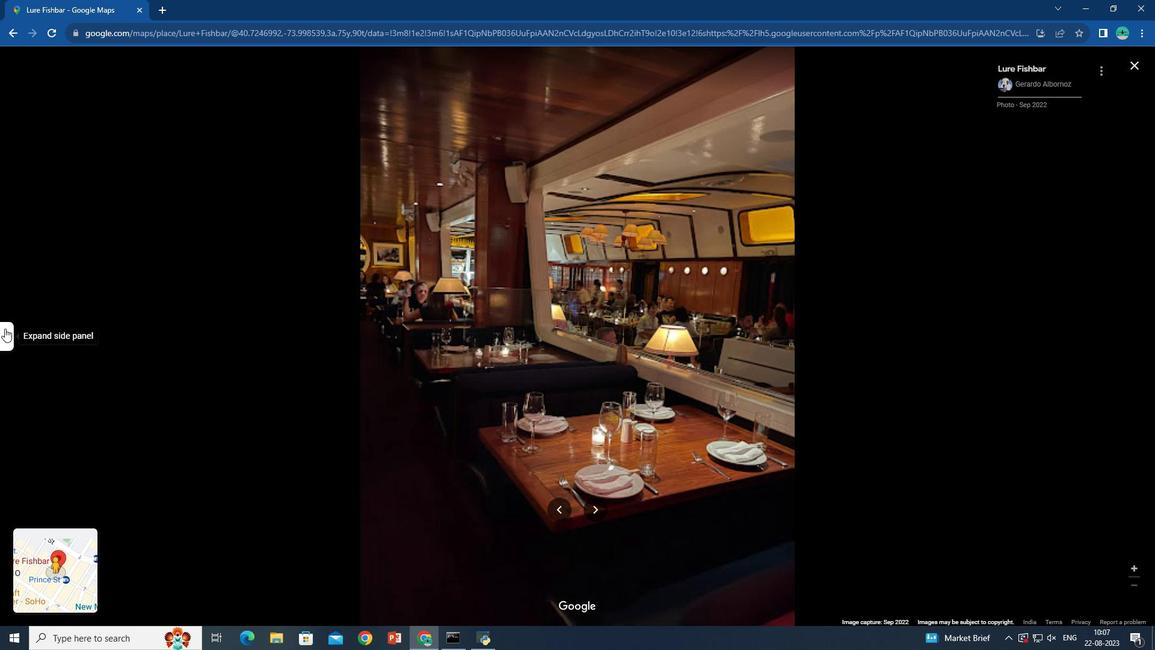 
Action: Mouse pressed left at (4, 328)
Screenshot: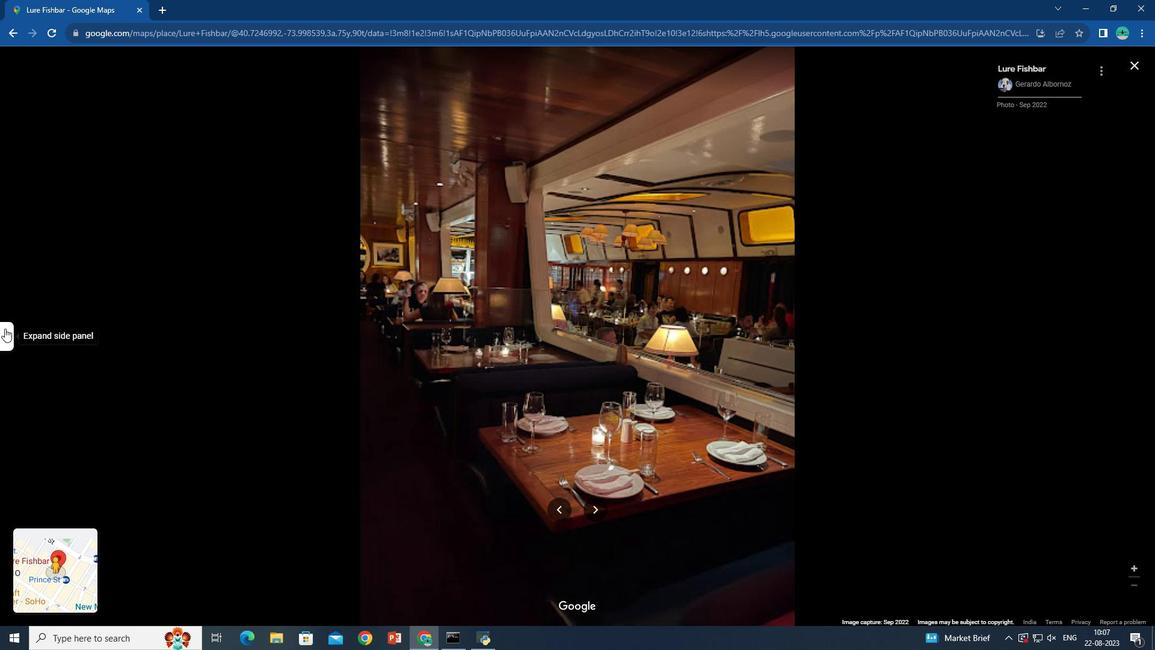 
Action: Mouse moved to (61, 68)
Screenshot: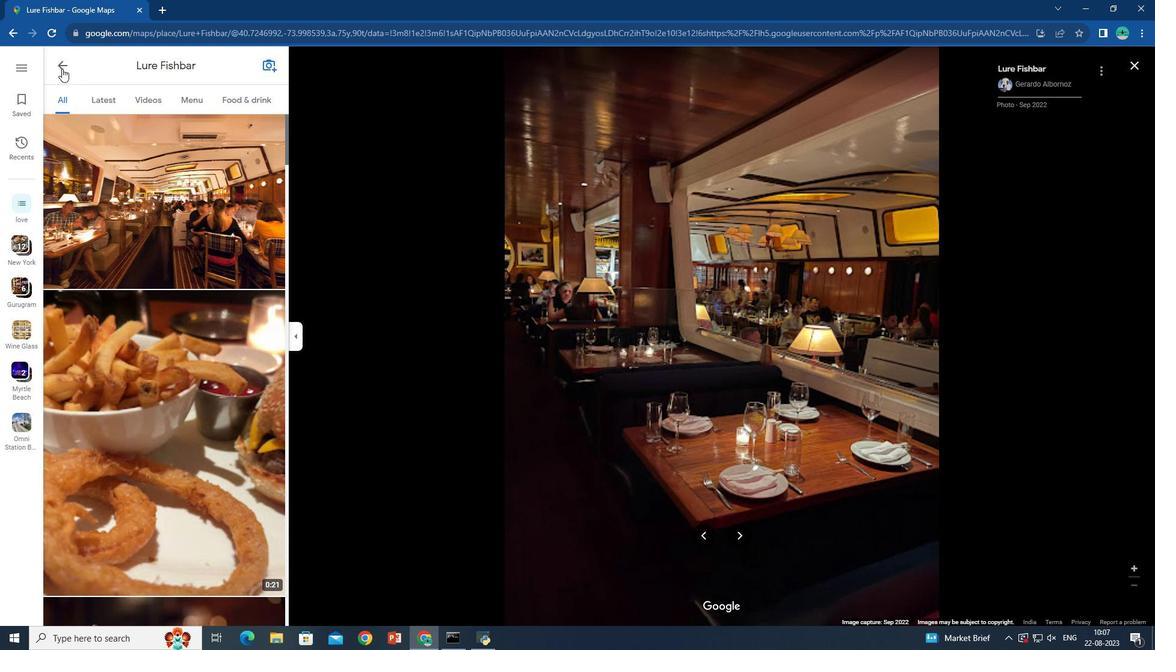 
Action: Mouse pressed left at (61, 68)
Screenshot: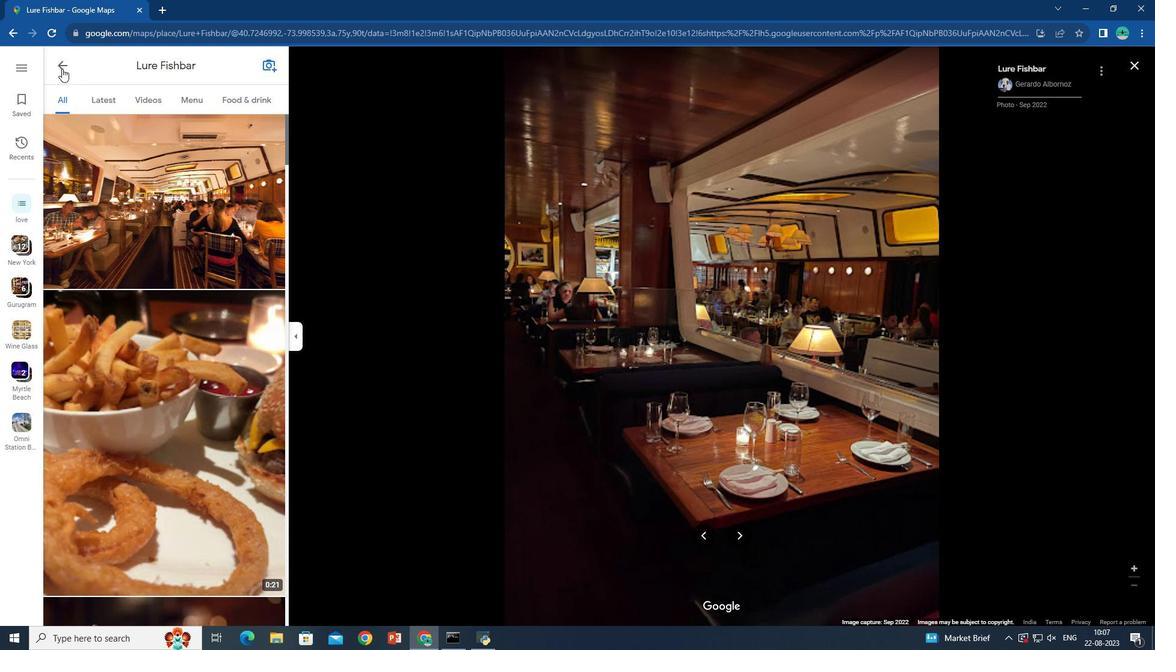 
Action: Mouse moved to (712, 348)
Screenshot: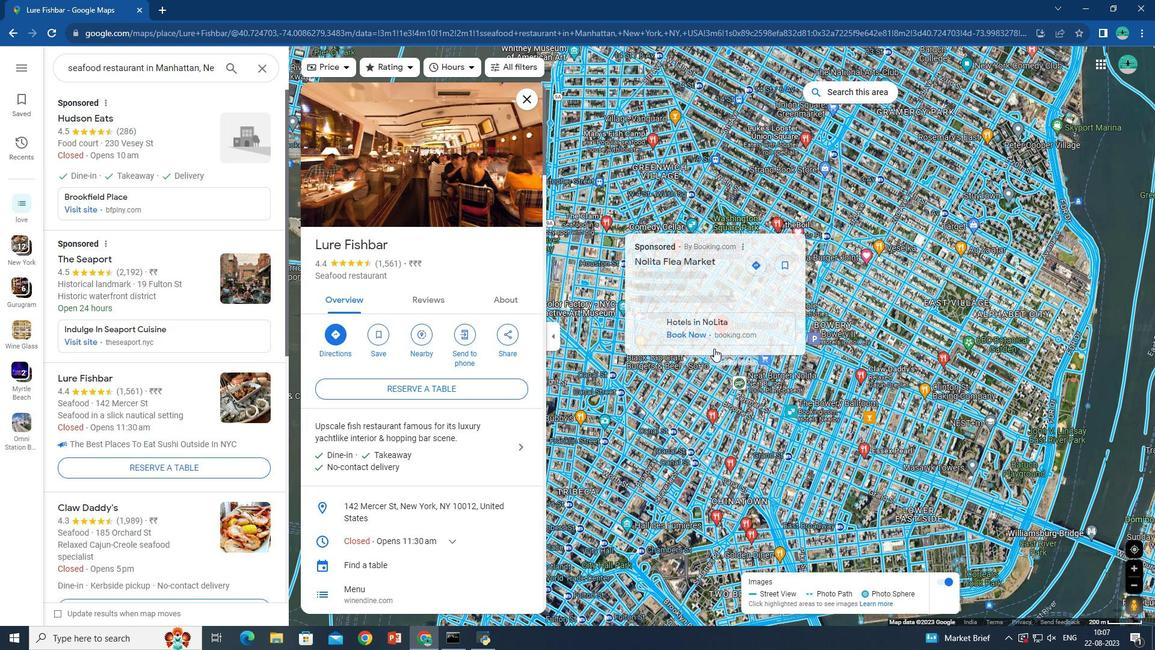 
Action: Mouse scrolled (712, 349) with delta (0, 0)
Screenshot: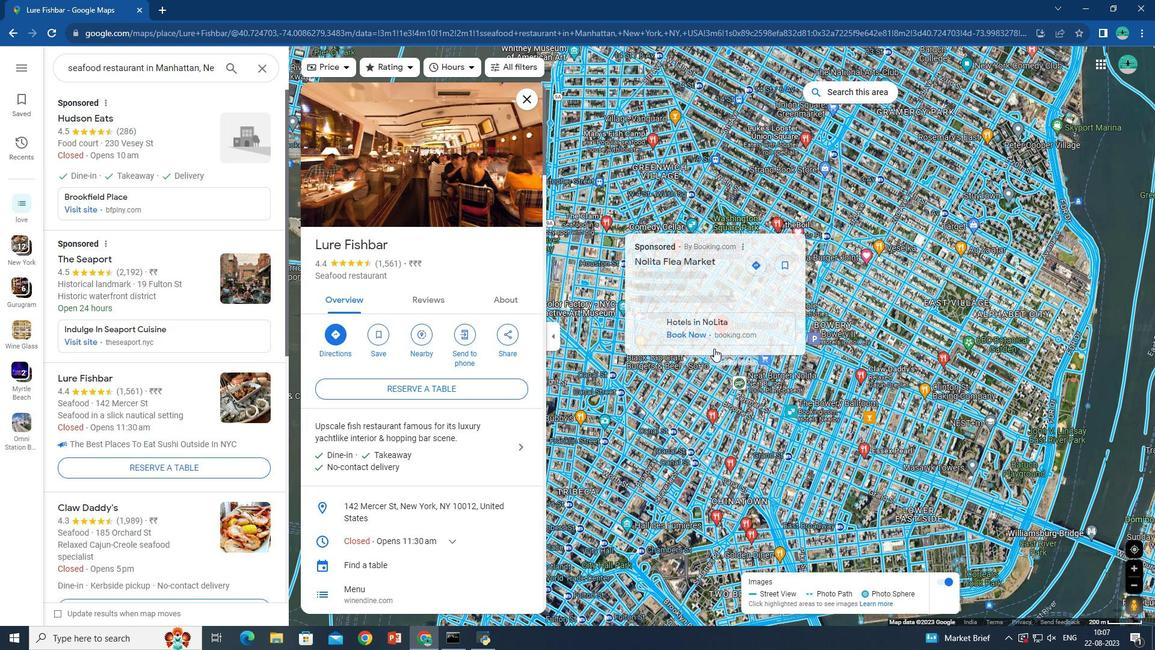 
Action: Mouse scrolled (712, 349) with delta (0, 0)
Screenshot: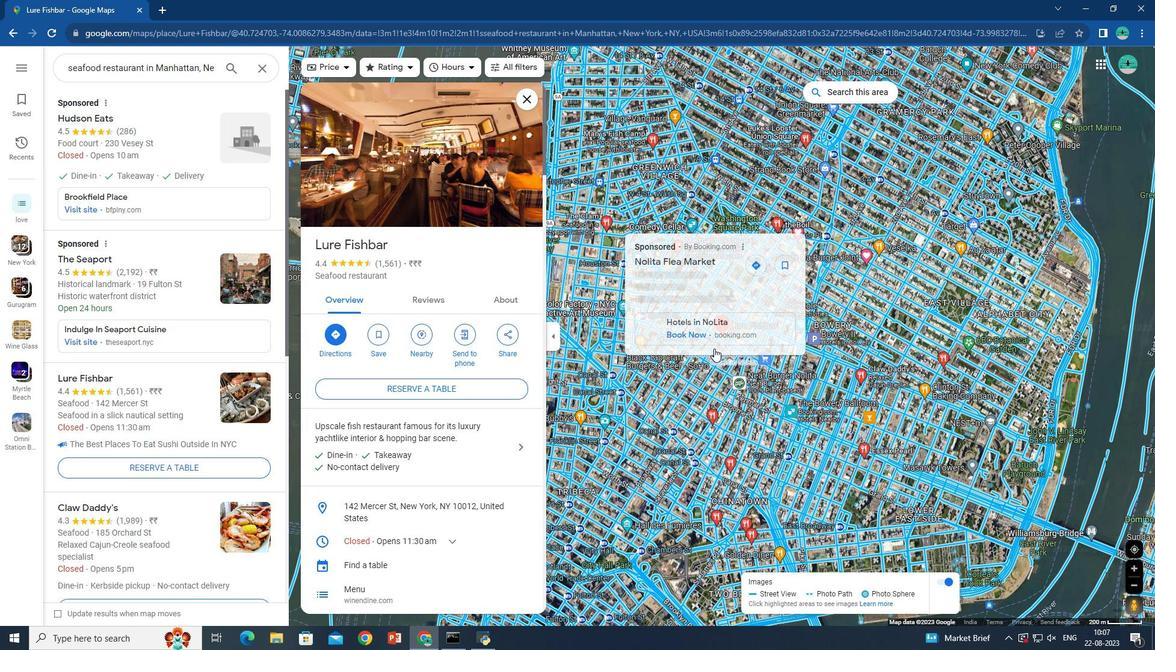 
Action: Mouse scrolled (712, 349) with delta (0, 0)
Screenshot: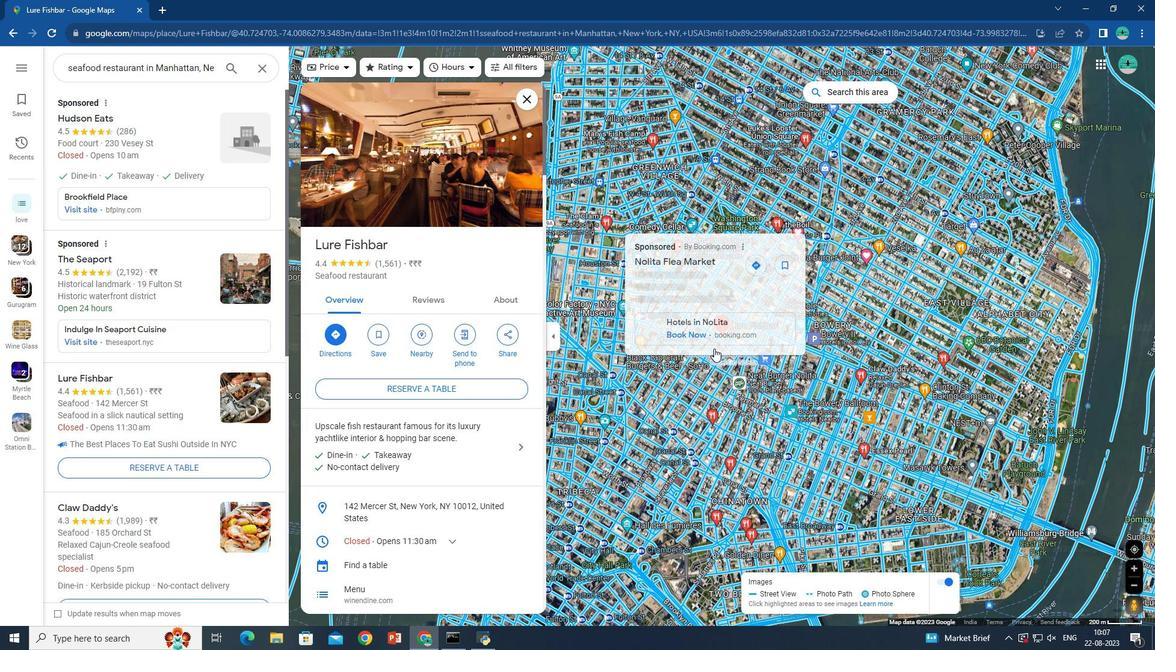 
Action: Mouse scrolled (712, 349) with delta (0, 0)
Screenshot: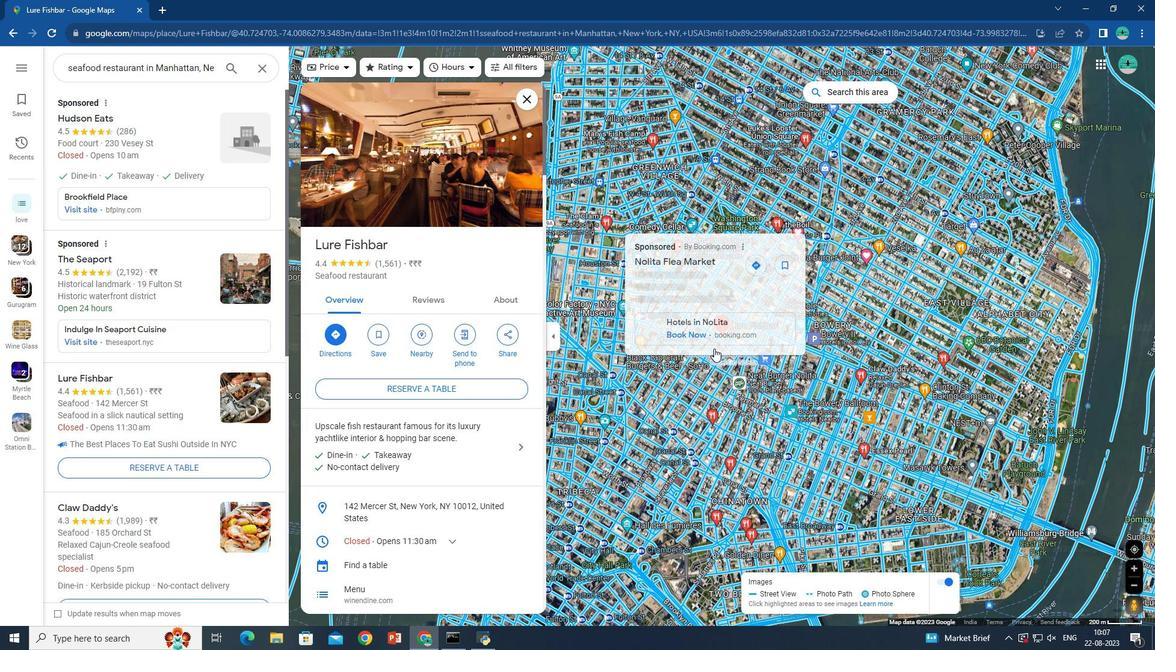 
Action: Mouse scrolled (712, 349) with delta (0, 0)
Screenshot: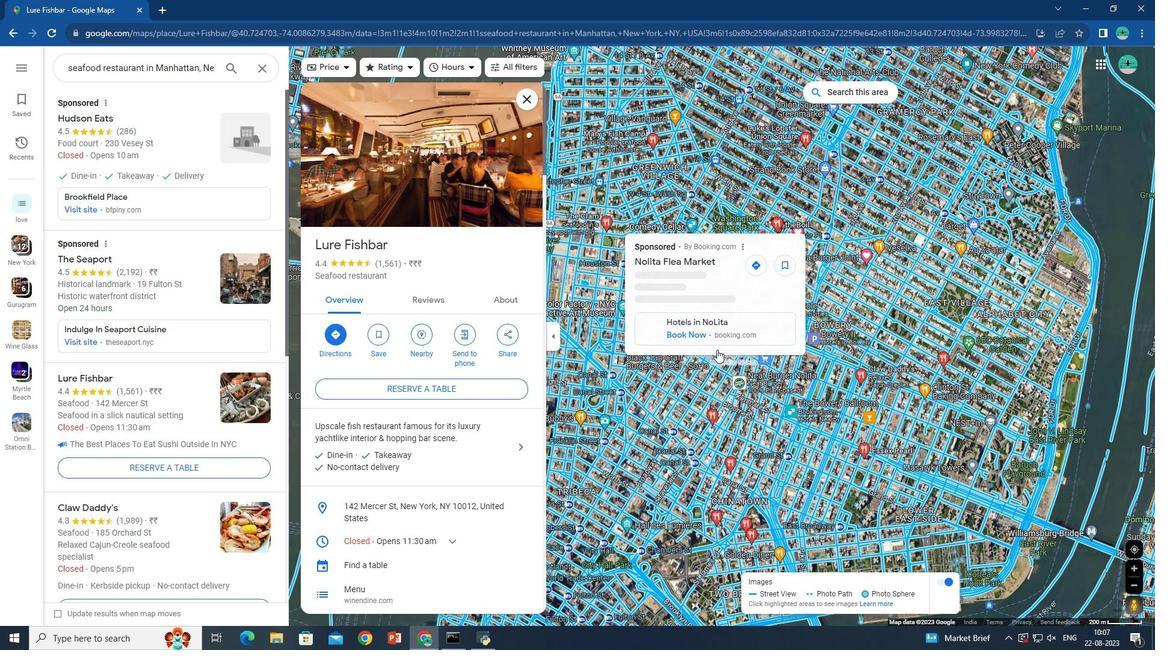 
Action: Mouse moved to (713, 347)
Screenshot: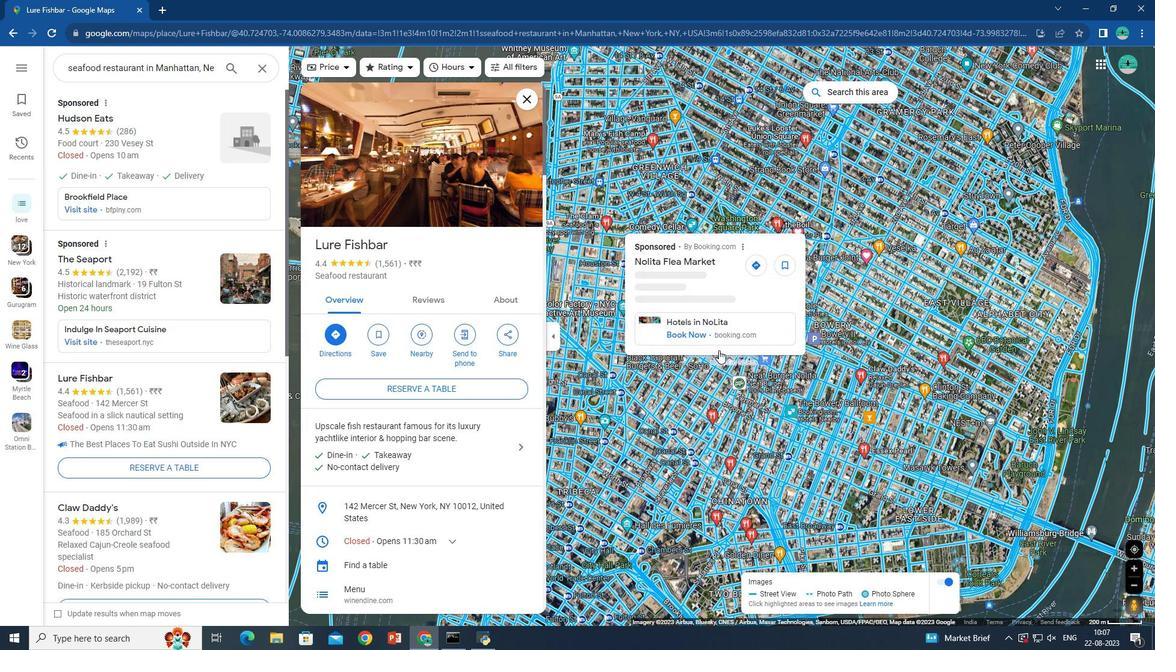 
Action: Mouse scrolled (713, 348) with delta (0, 0)
Screenshot: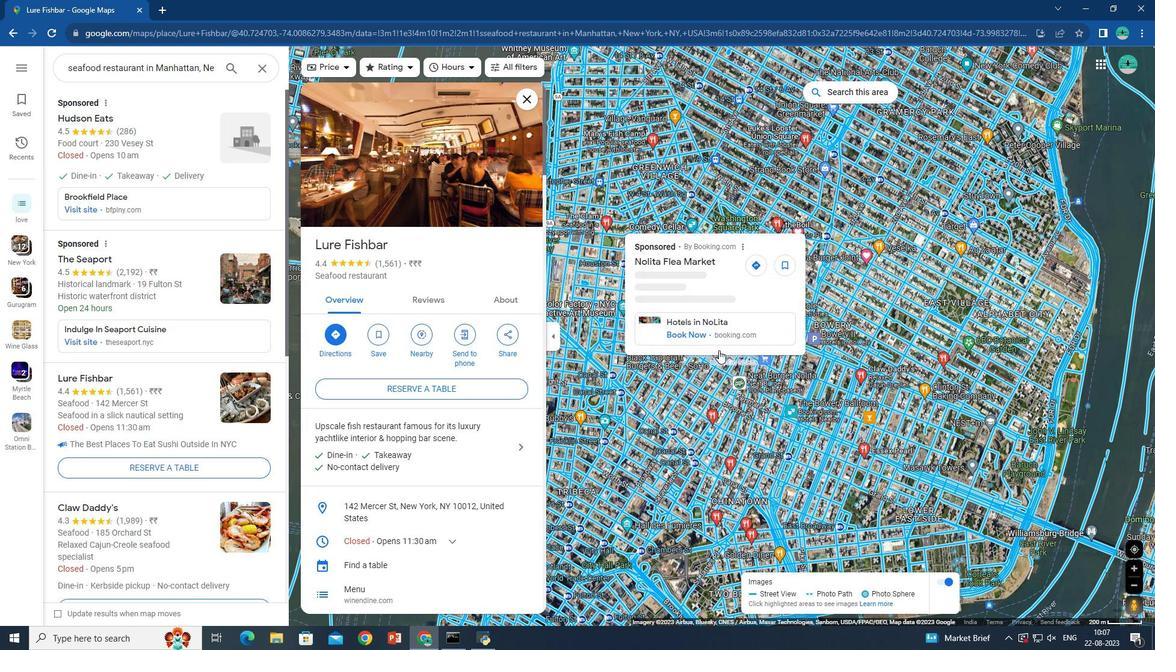 
Action: Mouse moved to (716, 349)
Screenshot: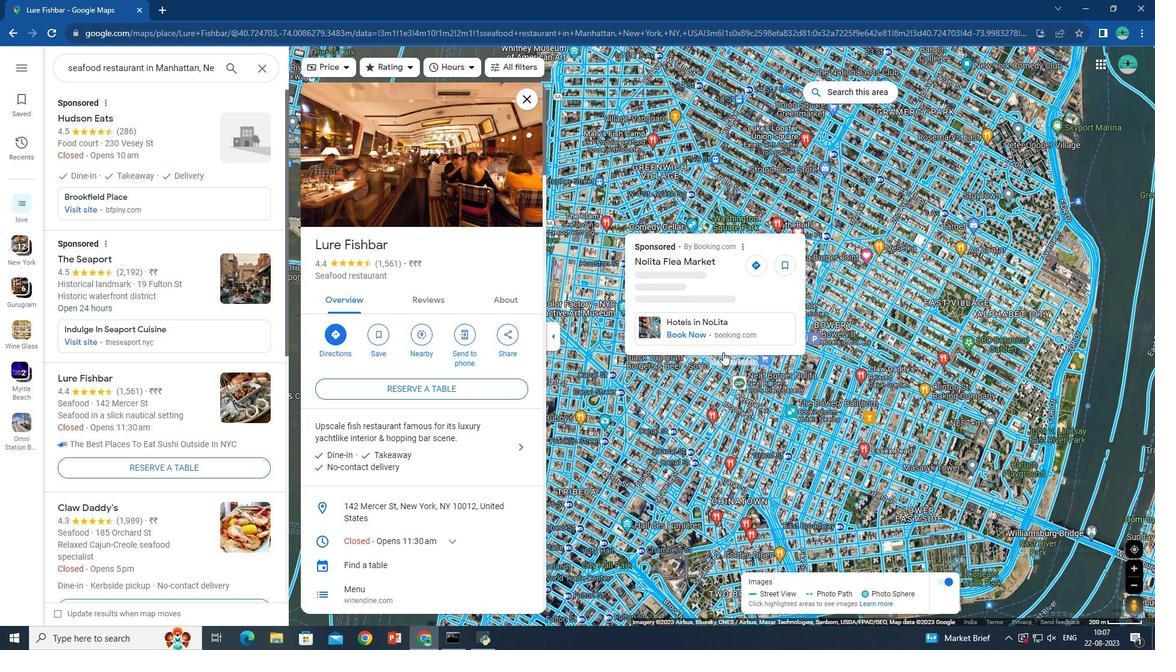 
Action: Mouse scrolled (716, 349) with delta (0, 0)
Screenshot: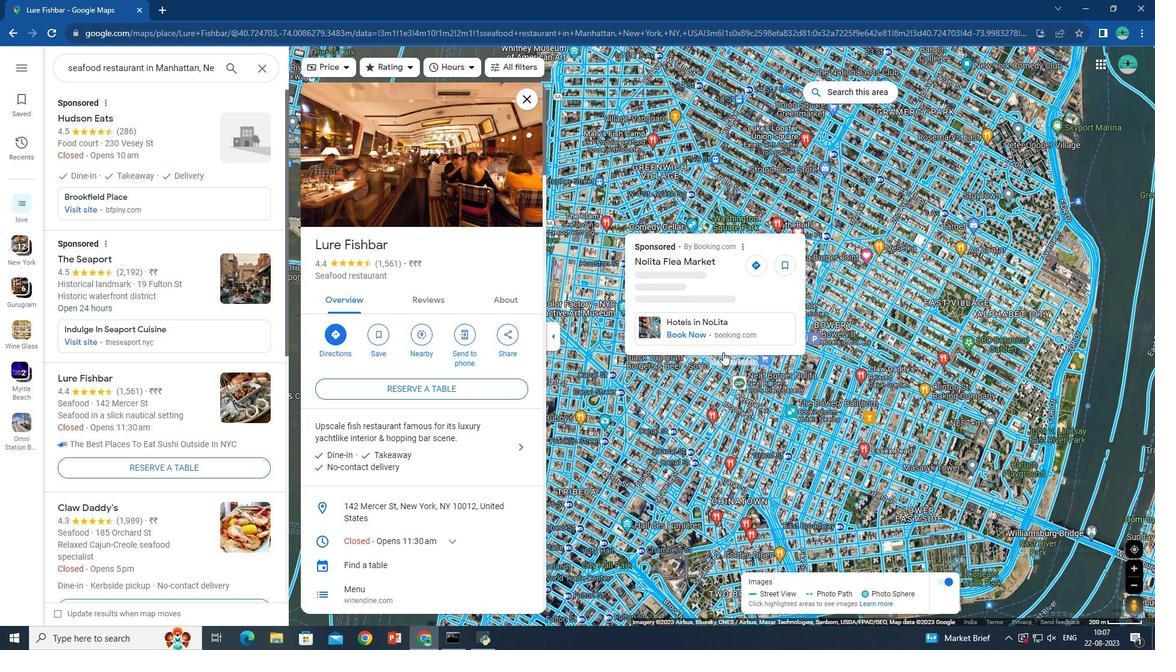 
Action: Mouse moved to (722, 360)
Screenshot: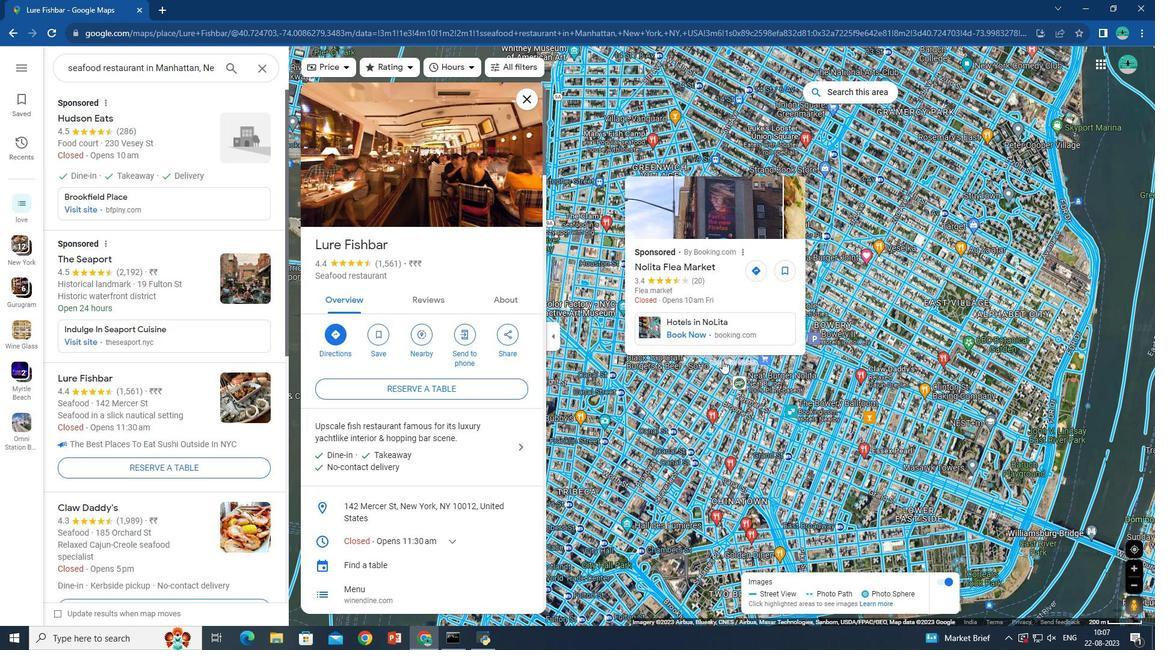 
Action: Mouse scrolled (722, 361) with delta (0, 0)
Screenshot: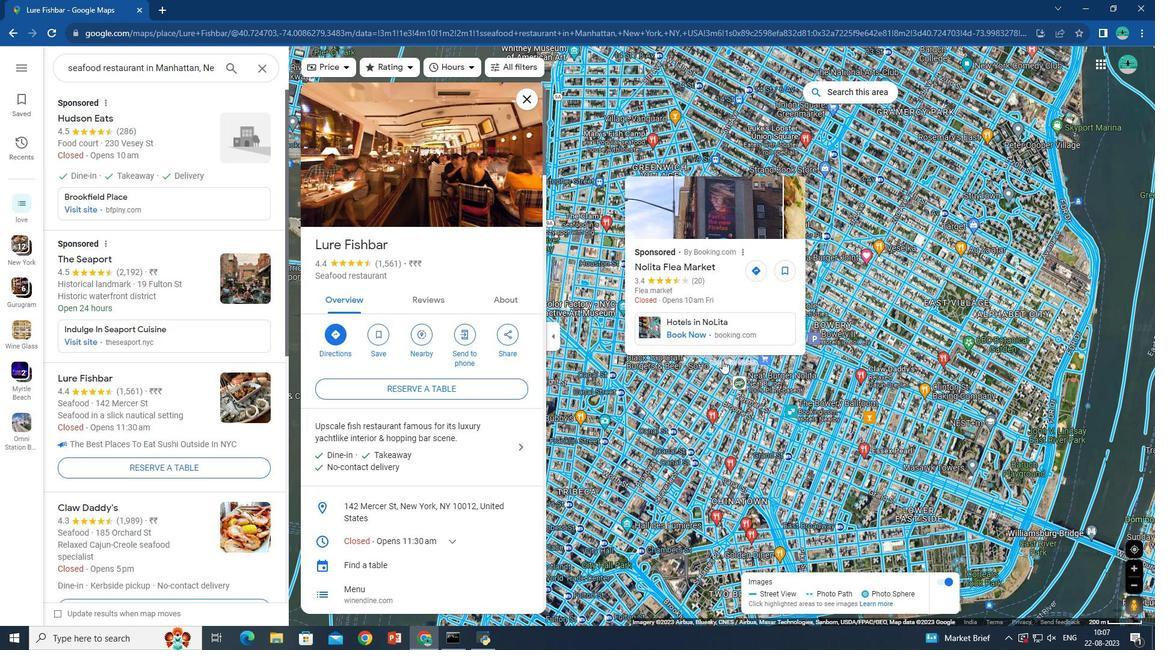 
Action: Mouse scrolled (722, 361) with delta (0, 0)
Screenshot: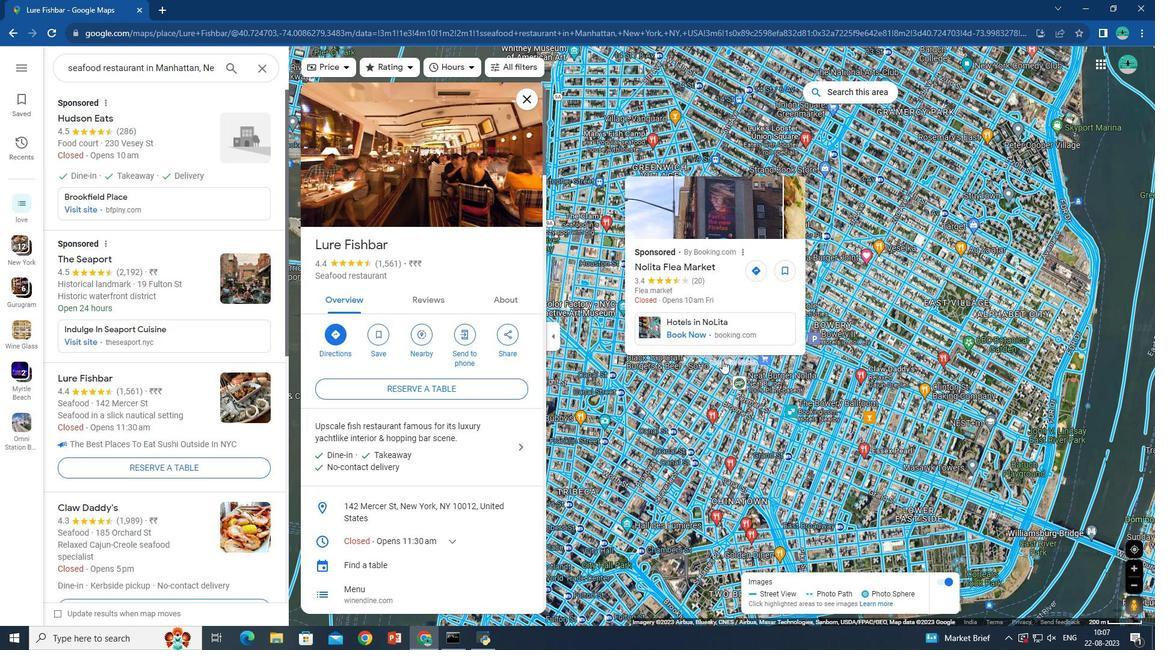 
Action: Mouse scrolled (722, 361) with delta (0, 0)
Screenshot: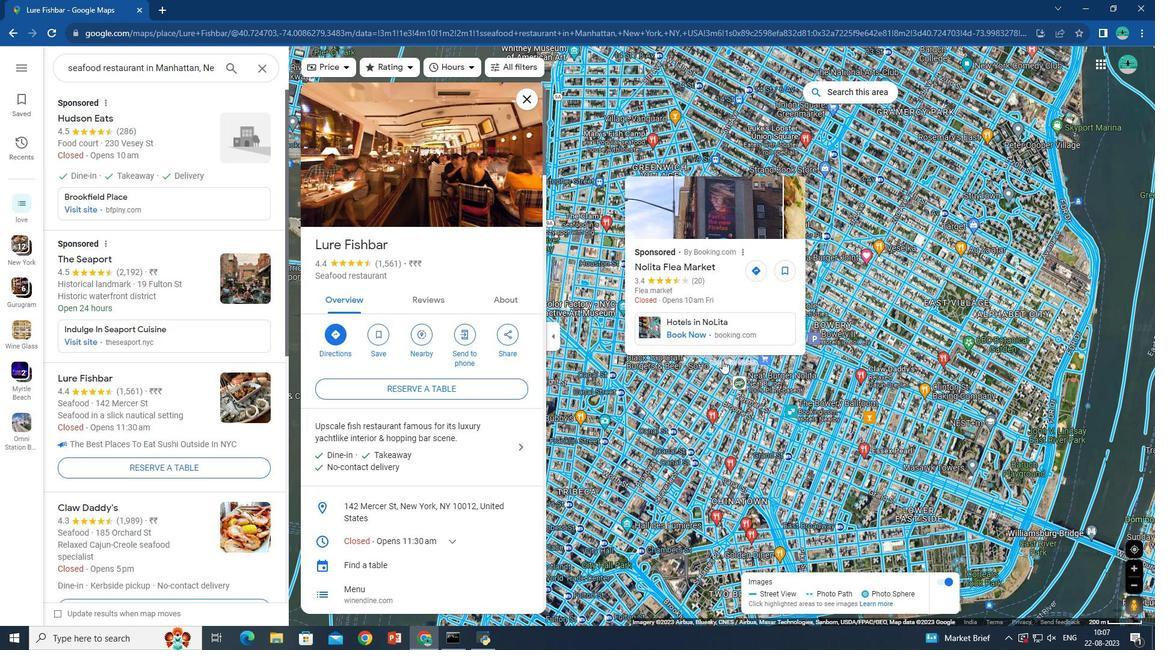 
Action: Mouse scrolled (722, 361) with delta (0, 0)
Screenshot: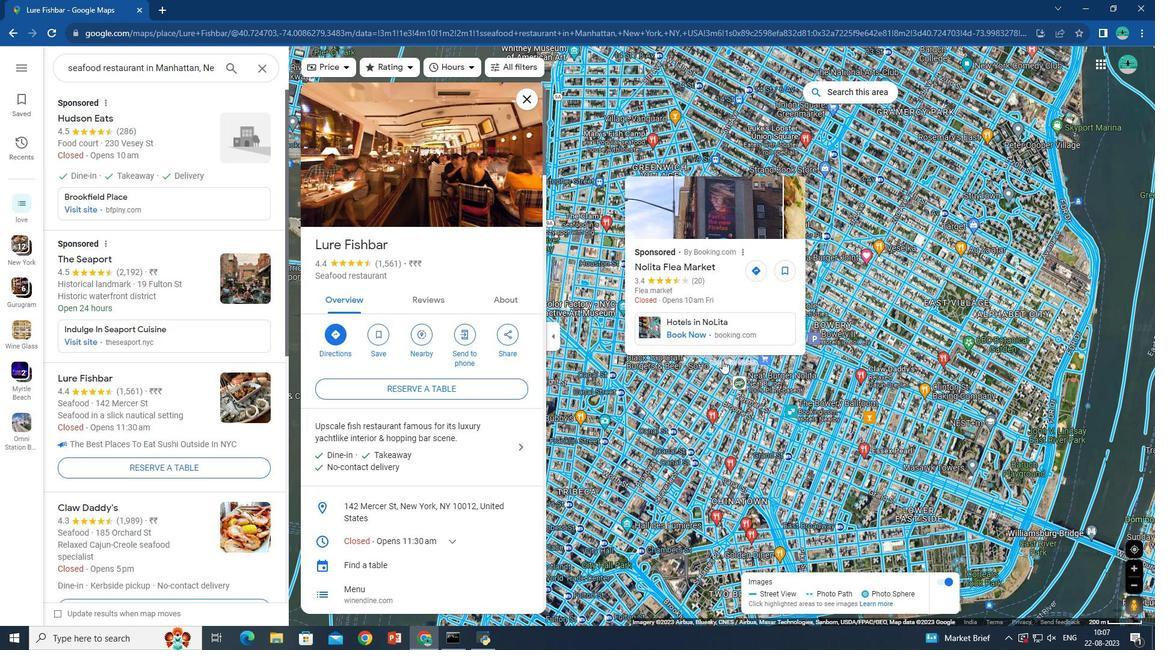 
Action: Mouse pressed left at (722, 360)
Screenshot: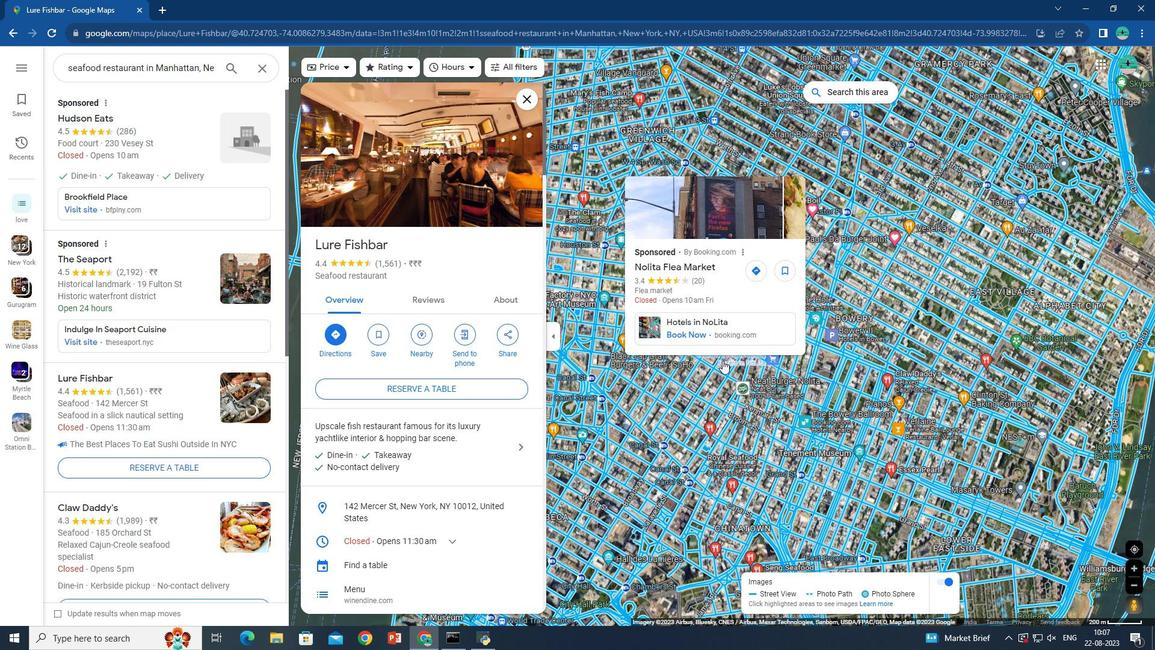 
Action: Mouse moved to (710, 325)
Screenshot: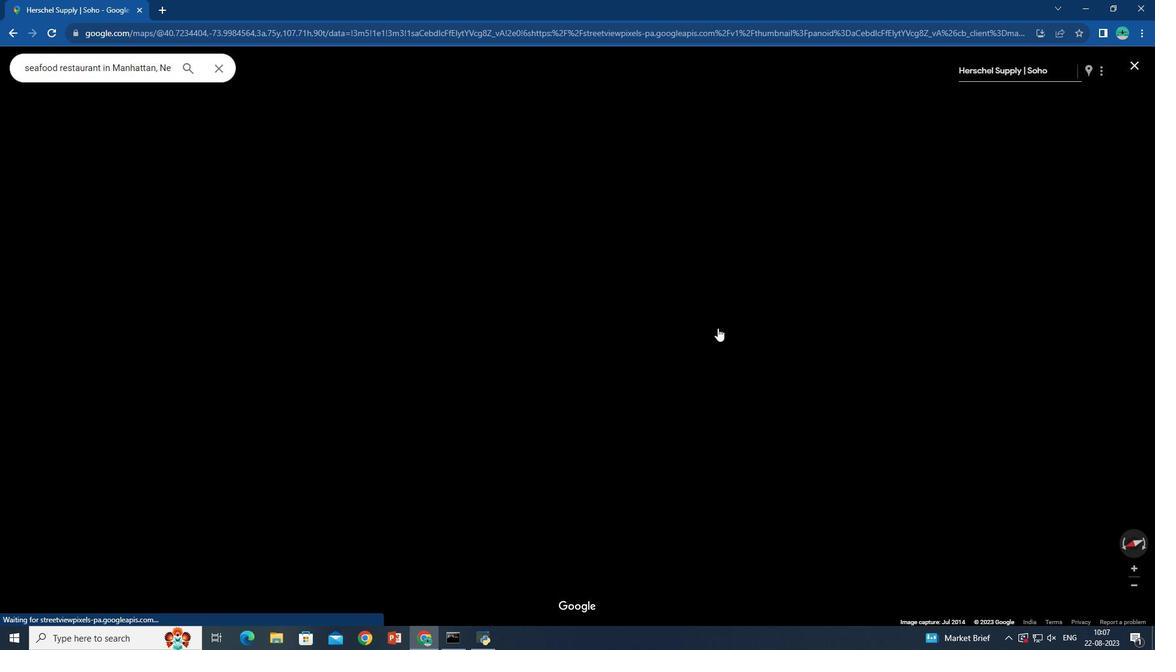 
Action: Mouse scrolled (709, 325) with delta (0, 0)
Screenshot: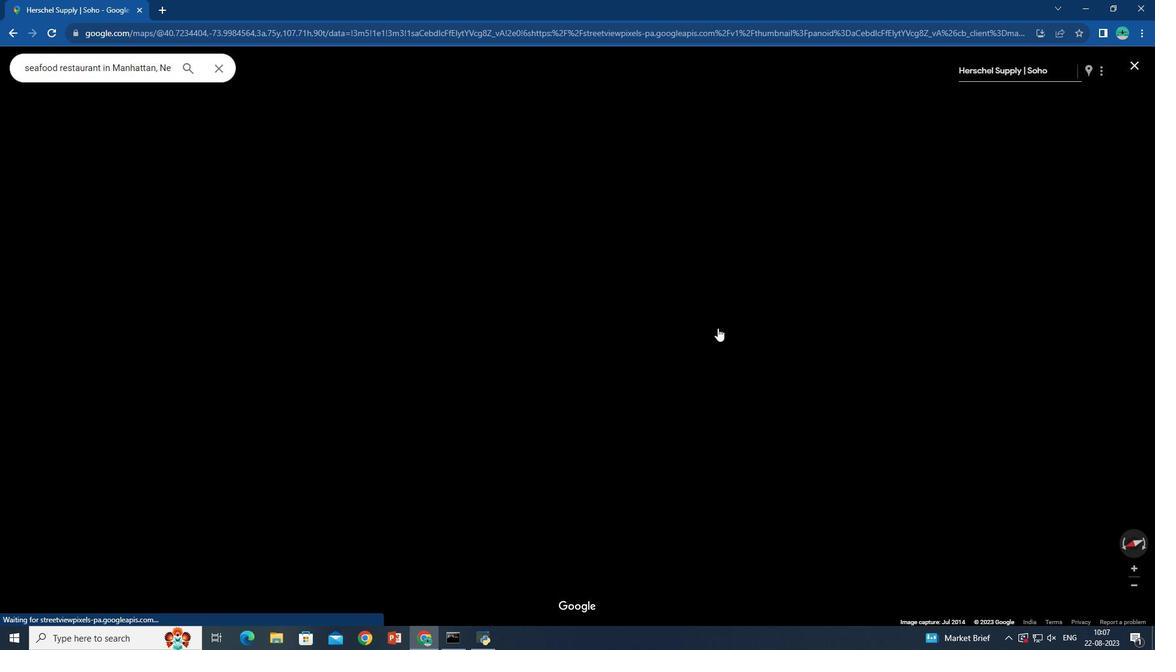 
Action: Mouse moved to (713, 325)
Screenshot: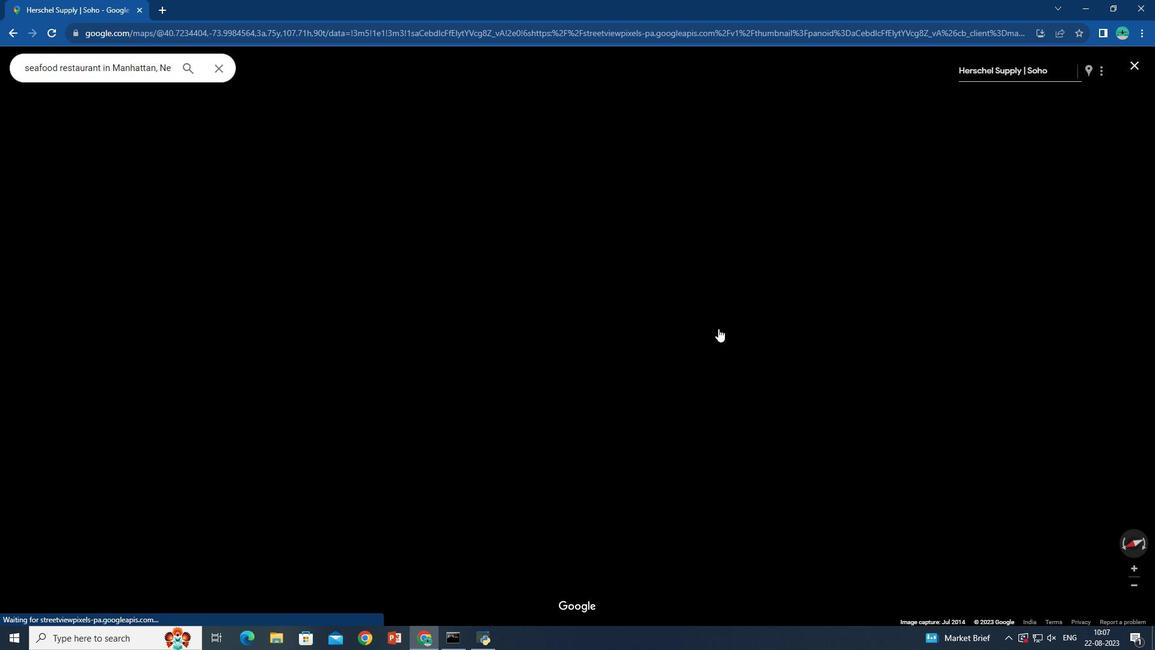 
Action: Mouse scrolled (712, 325) with delta (0, 0)
Screenshot: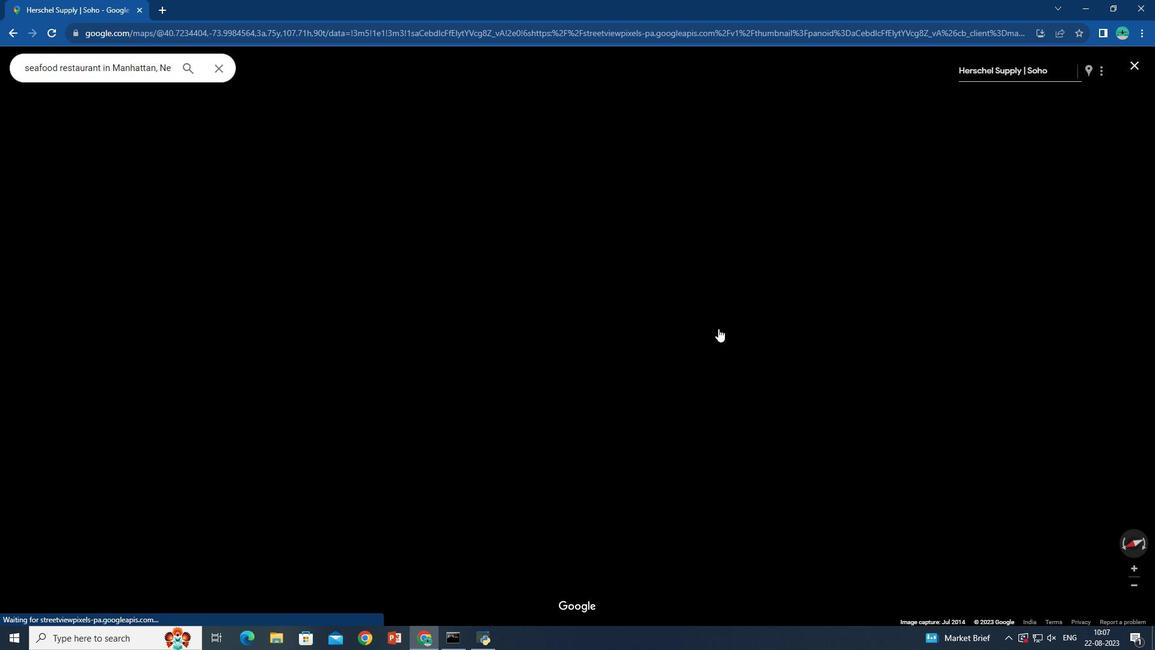
Action: Mouse moved to (718, 328)
Screenshot: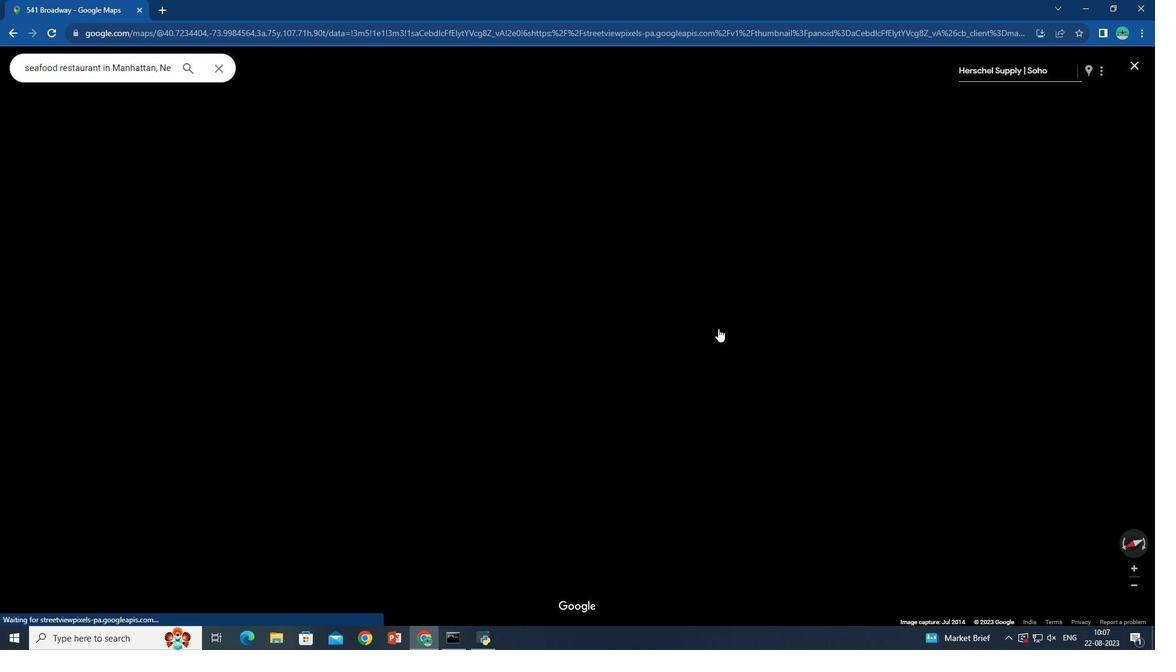 
Action: Mouse scrolled (718, 329) with delta (0, 0)
Screenshot: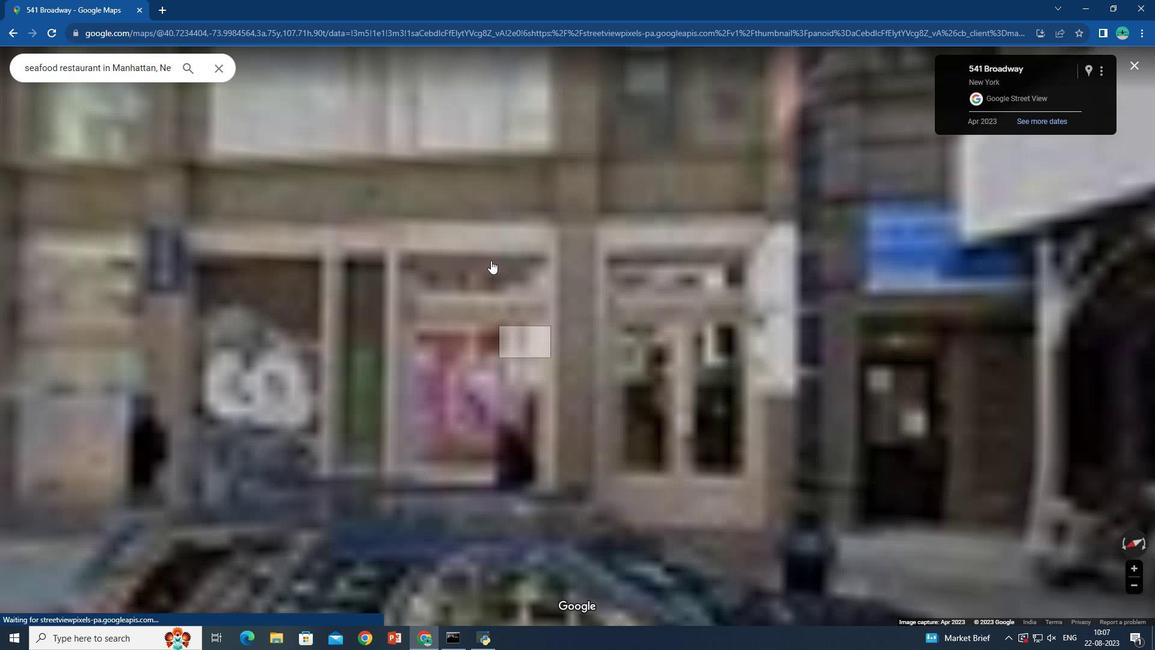 
Action: Mouse moved to (15, 34)
Screenshot: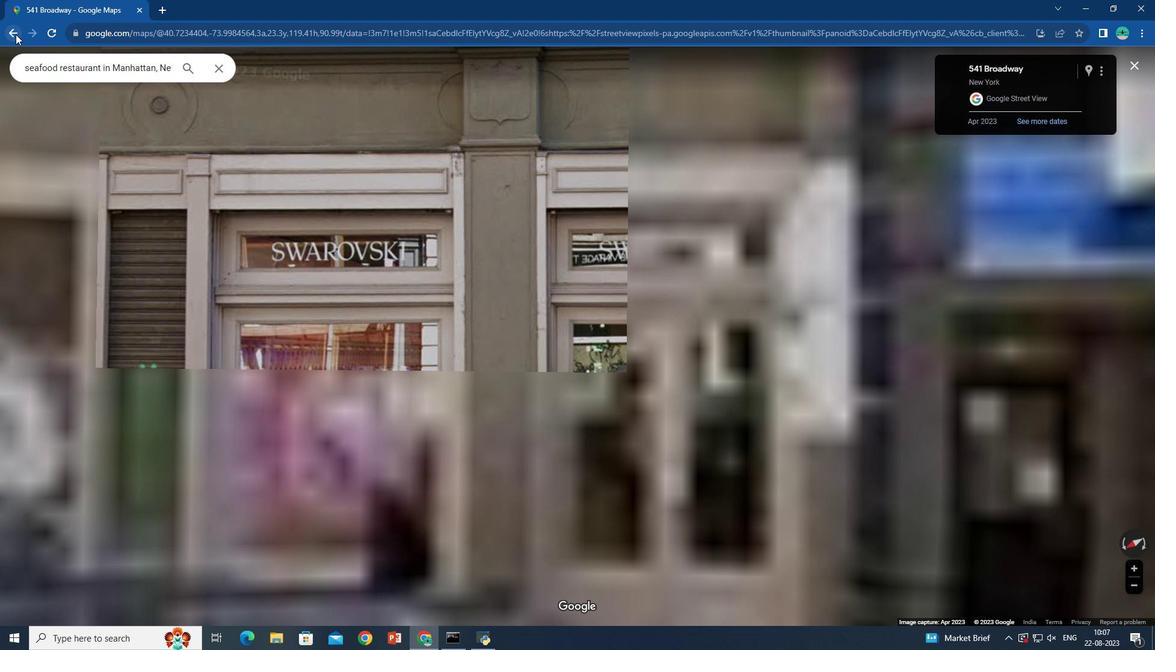 
Action: Mouse pressed left at (15, 34)
Screenshot: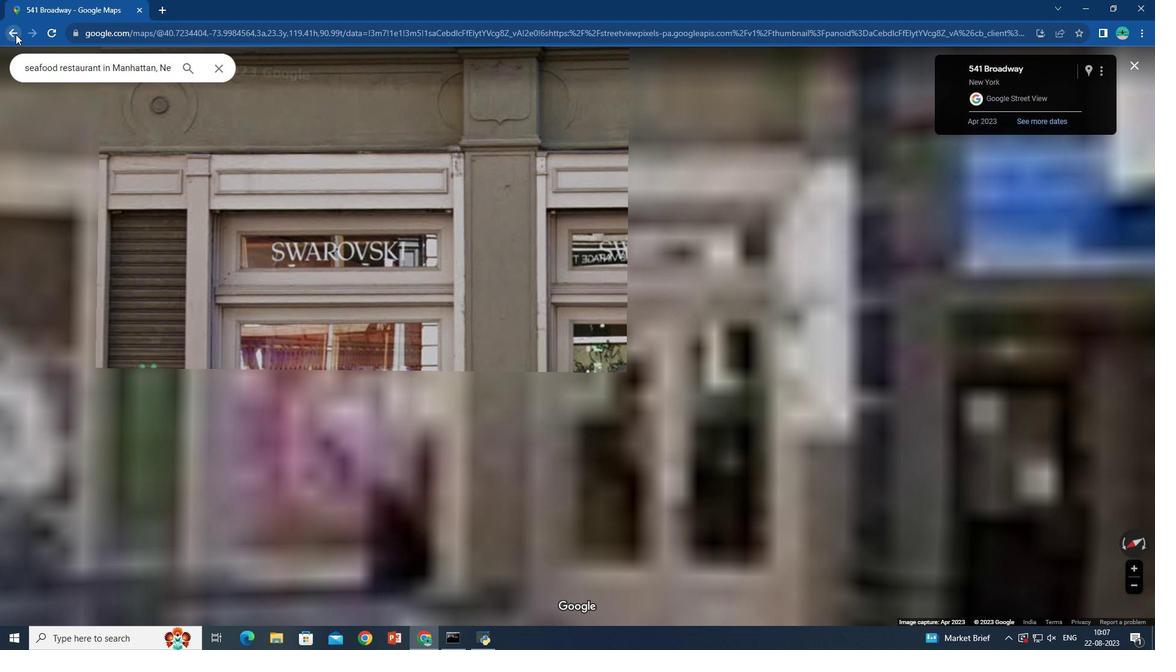 
Action: Mouse moved to (13, 37)
Screenshot: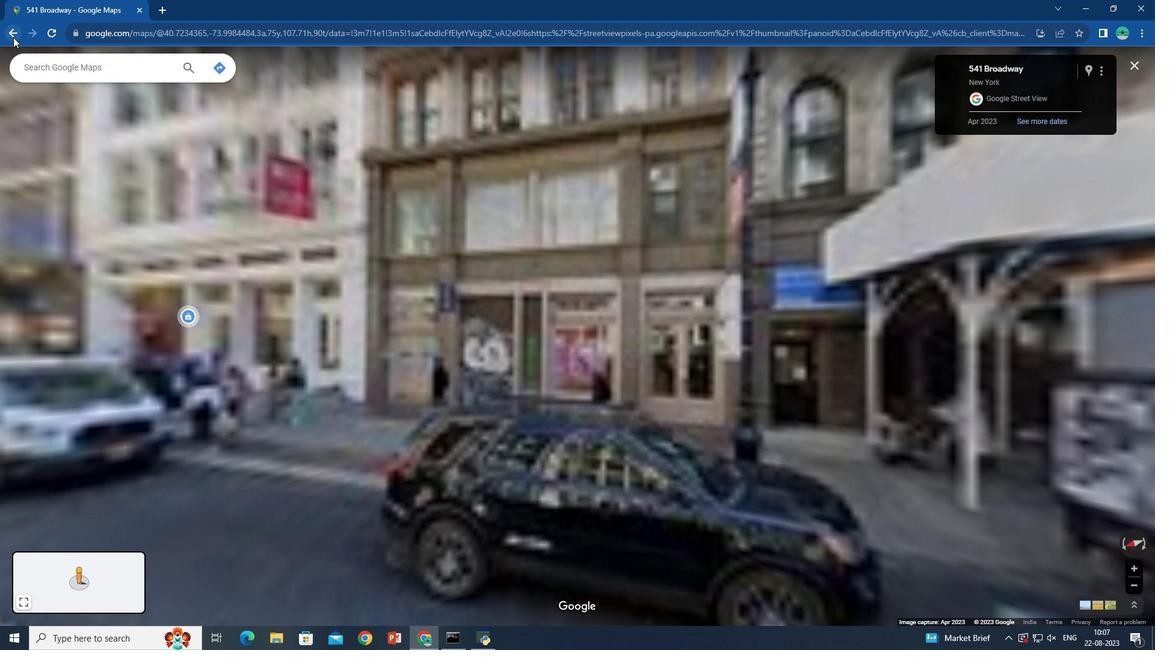 
Action: Mouse pressed left at (13, 37)
Screenshot: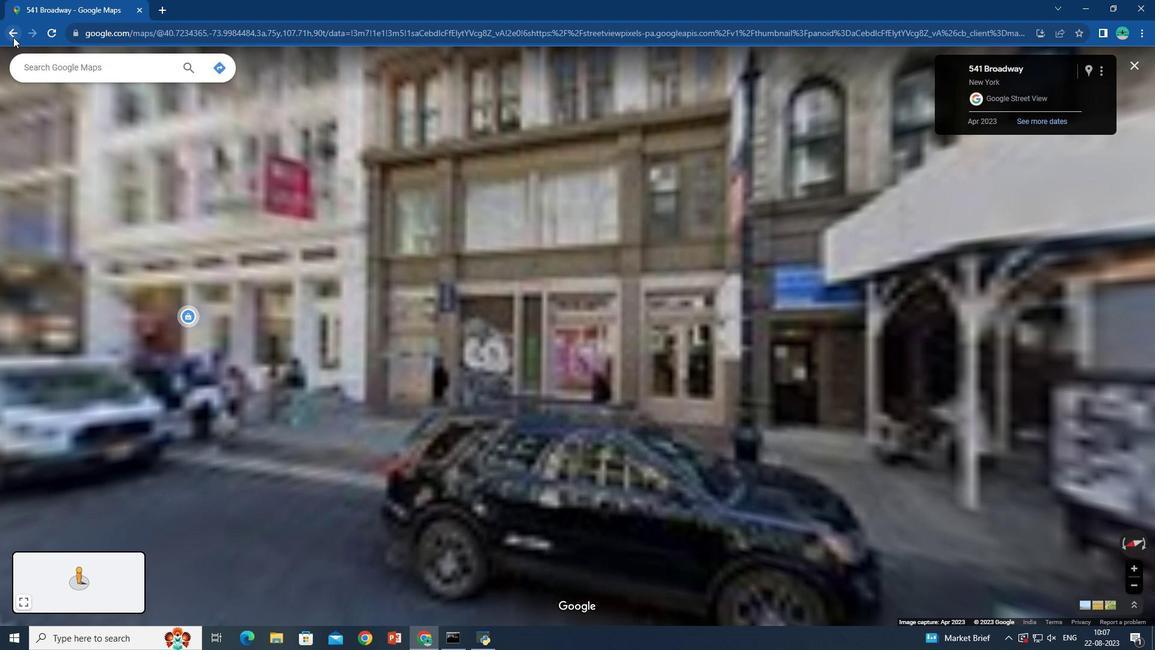 
Action: Mouse pressed left at (13, 37)
Screenshot: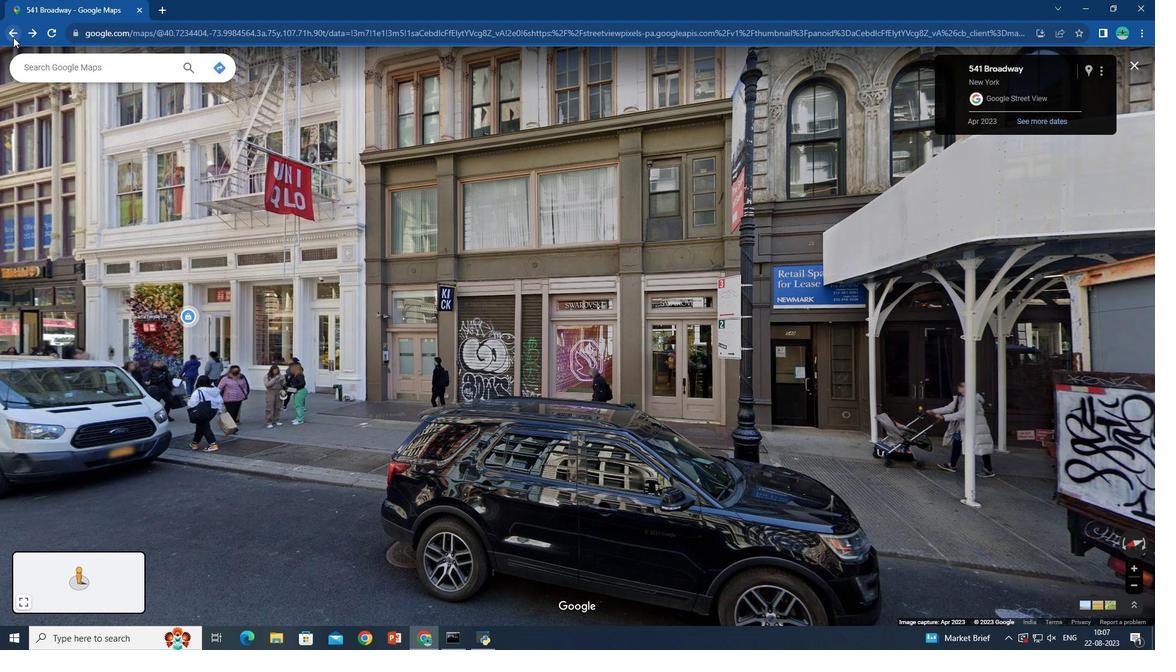 
Action: Mouse moved to (716, 357)
Screenshot: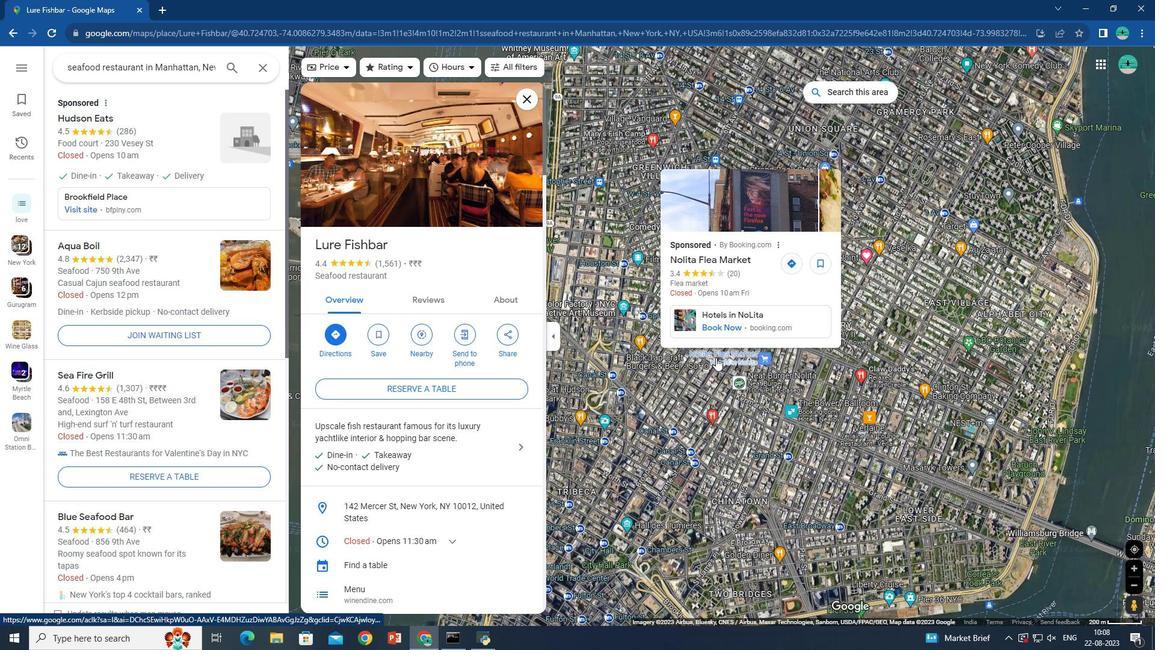 
Action: Mouse scrolled (716, 356) with delta (0, 0)
Screenshot: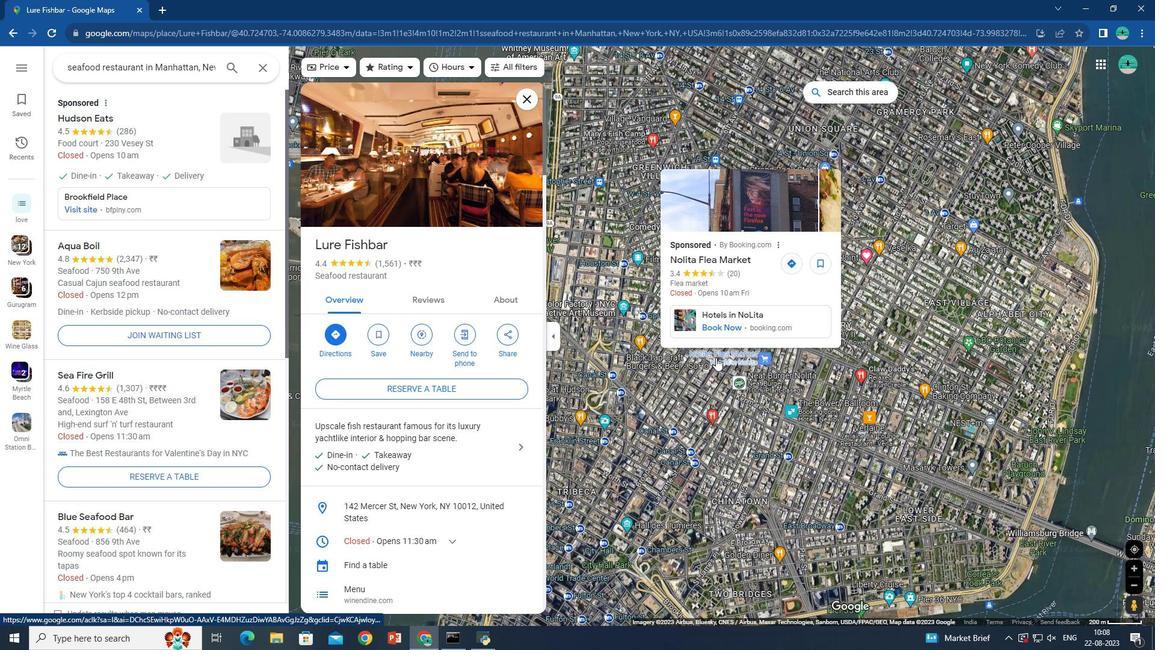 
Action: Mouse moved to (716, 358)
Screenshot: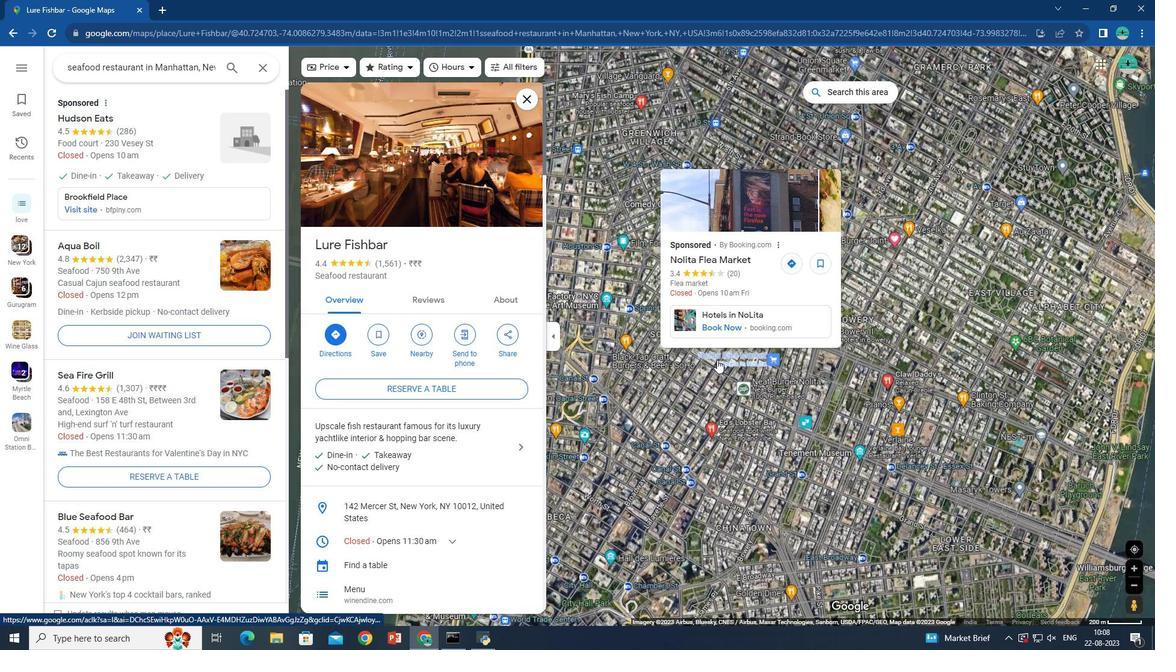 
Action: Mouse scrolled (716, 359) with delta (0, 0)
Screenshot: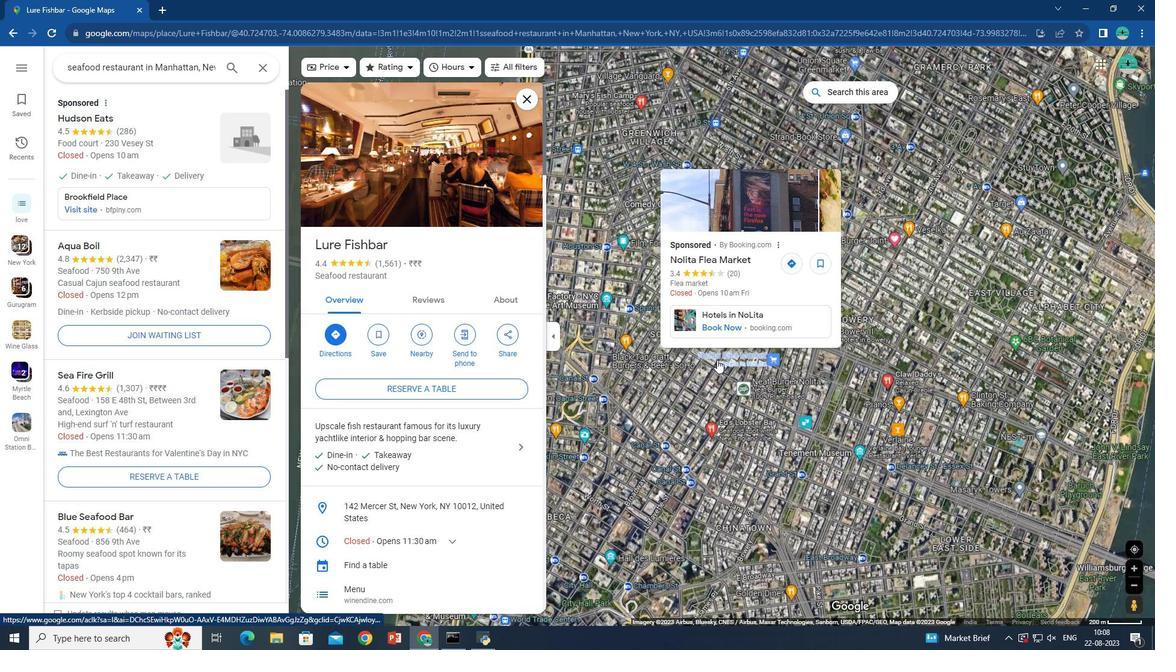 
Action: Mouse moved to (717, 359)
Screenshot: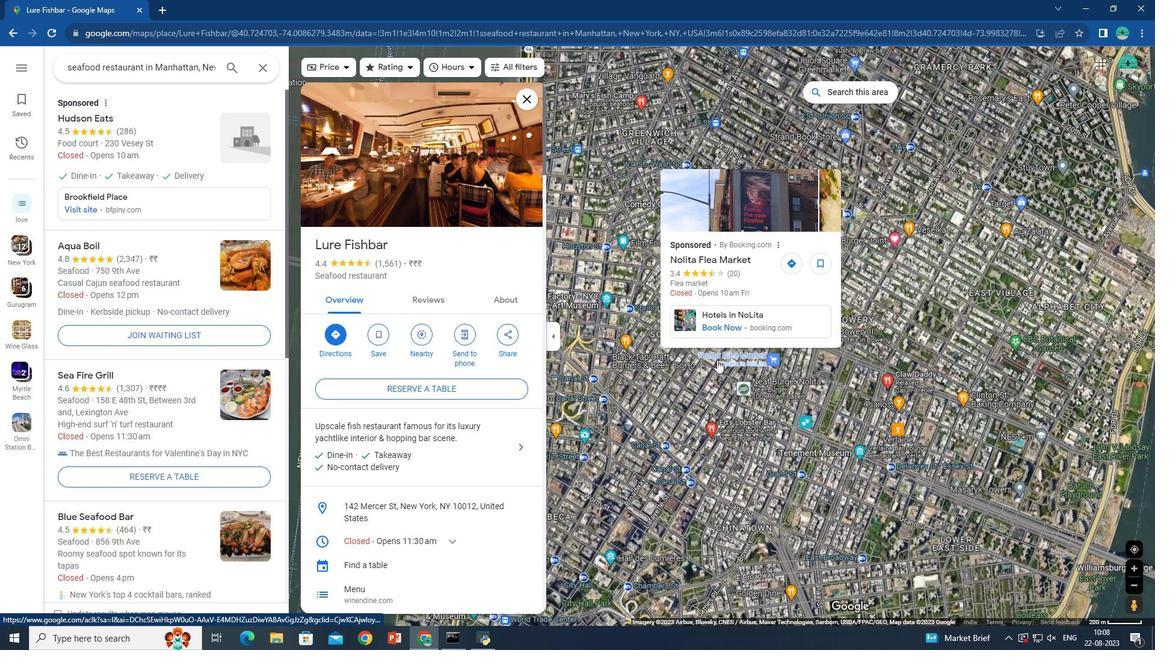 
Action: Mouse scrolled (717, 359) with delta (0, 0)
Screenshot: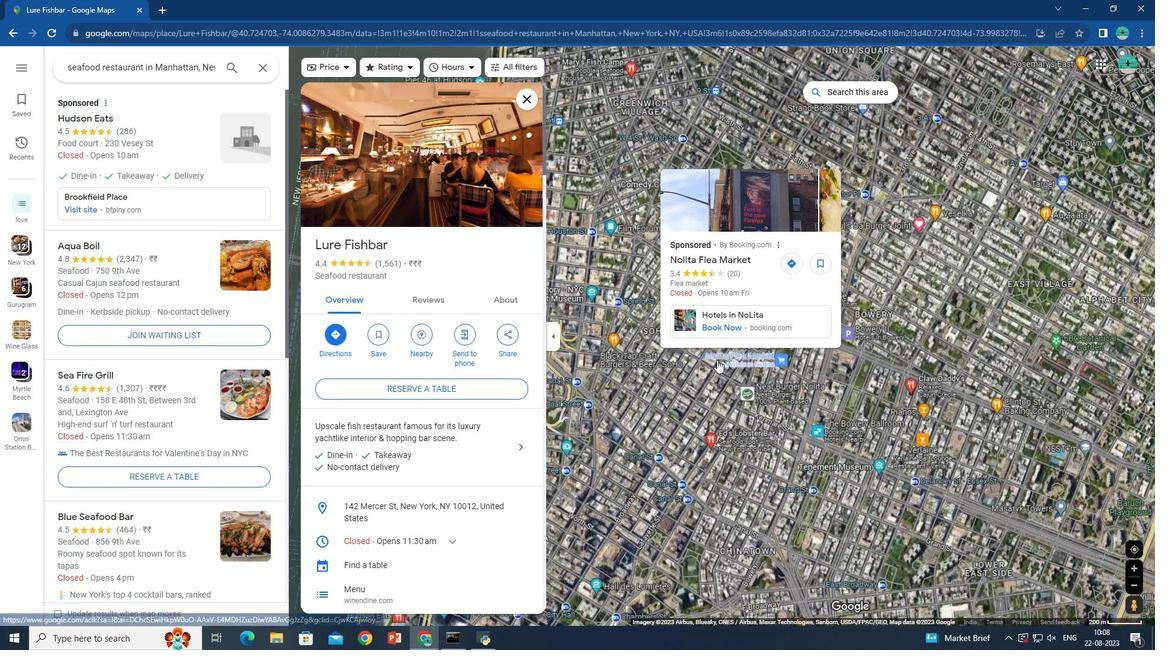 
Action: Mouse moved to (717, 359)
Screenshot: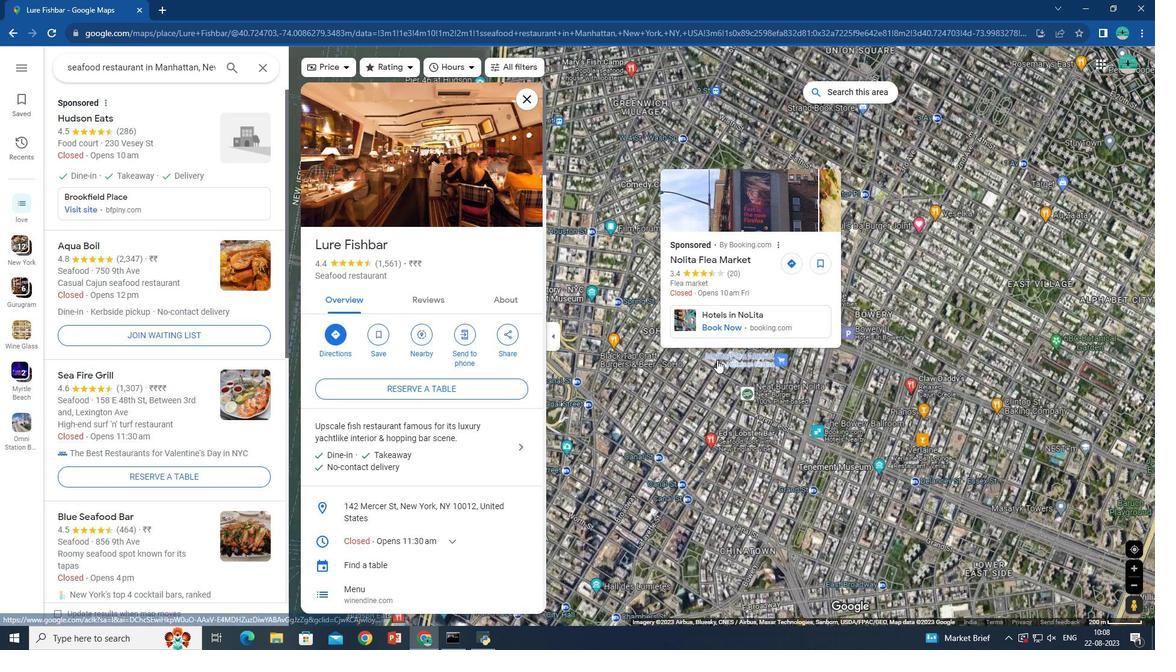 
Action: Mouse scrolled (717, 360) with delta (0, 0)
Screenshot: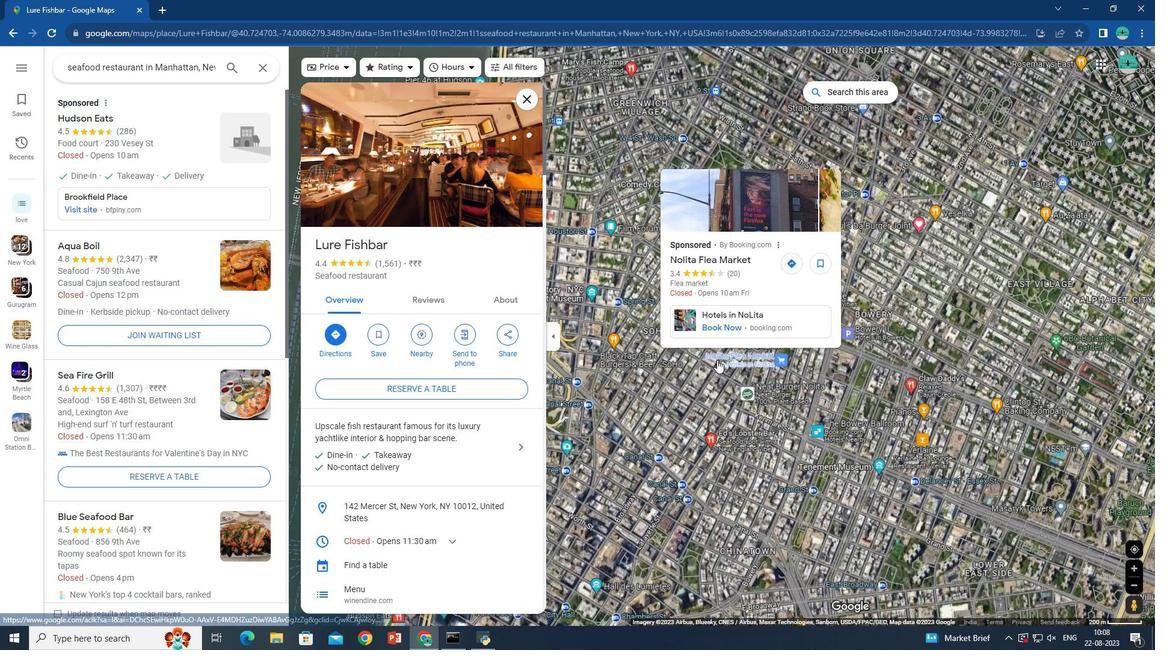 
Action: Mouse scrolled (717, 360) with delta (0, 0)
Screenshot: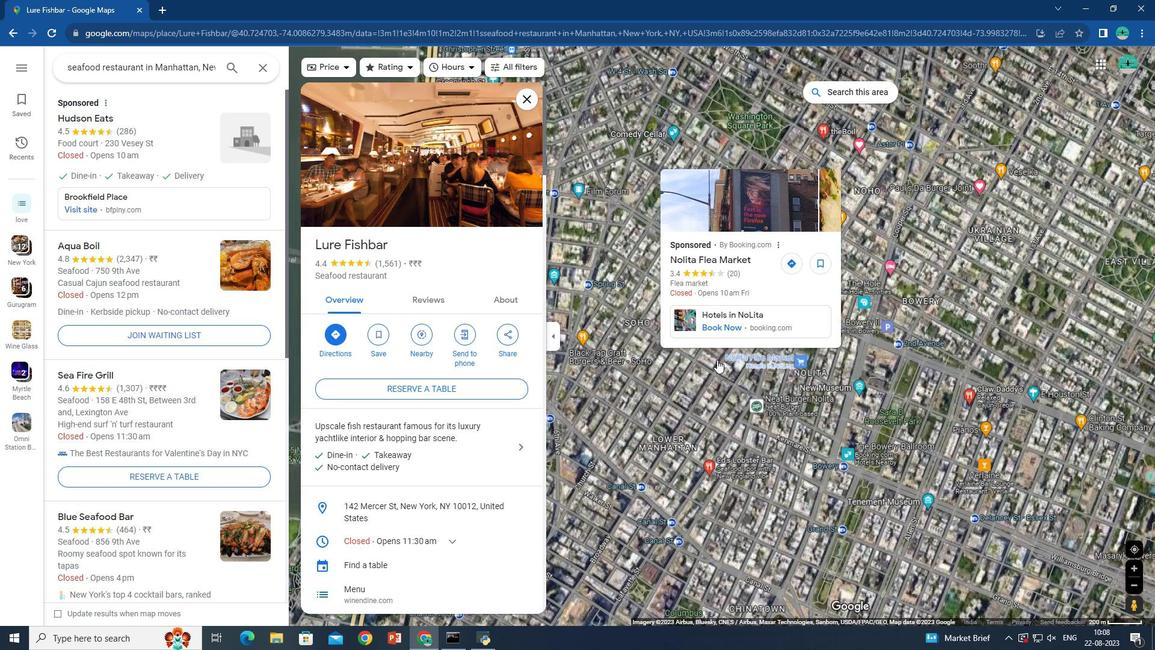 
Action: Mouse scrolled (717, 360) with delta (0, 0)
Screenshot: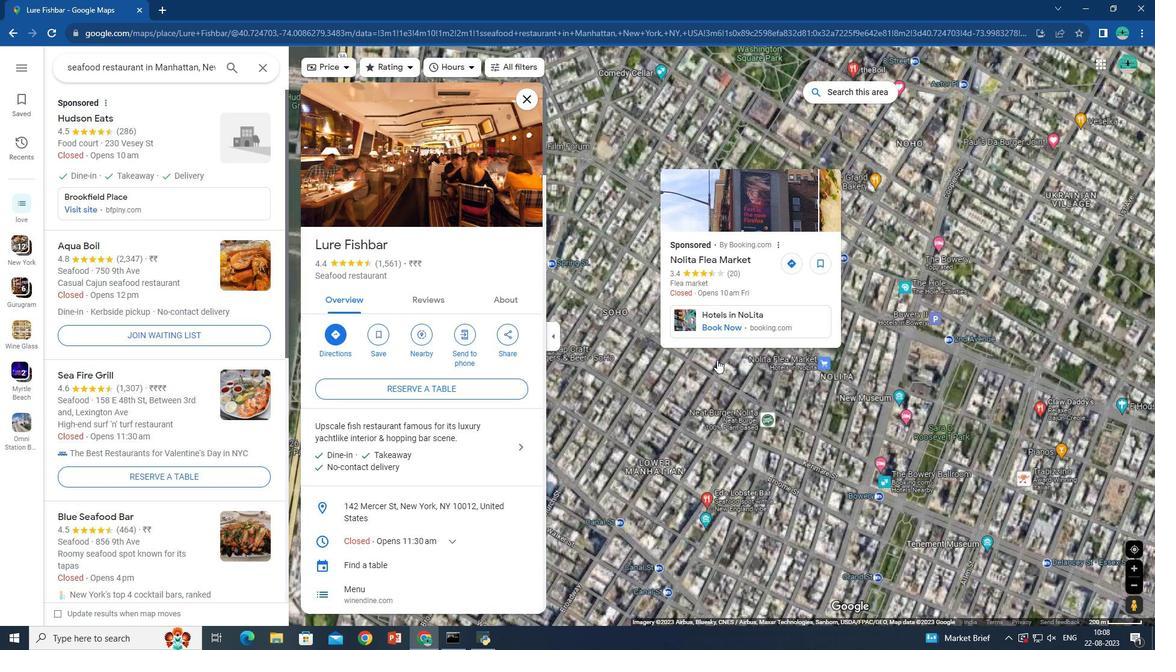 
Action: Mouse scrolled (717, 360) with delta (0, 0)
Screenshot: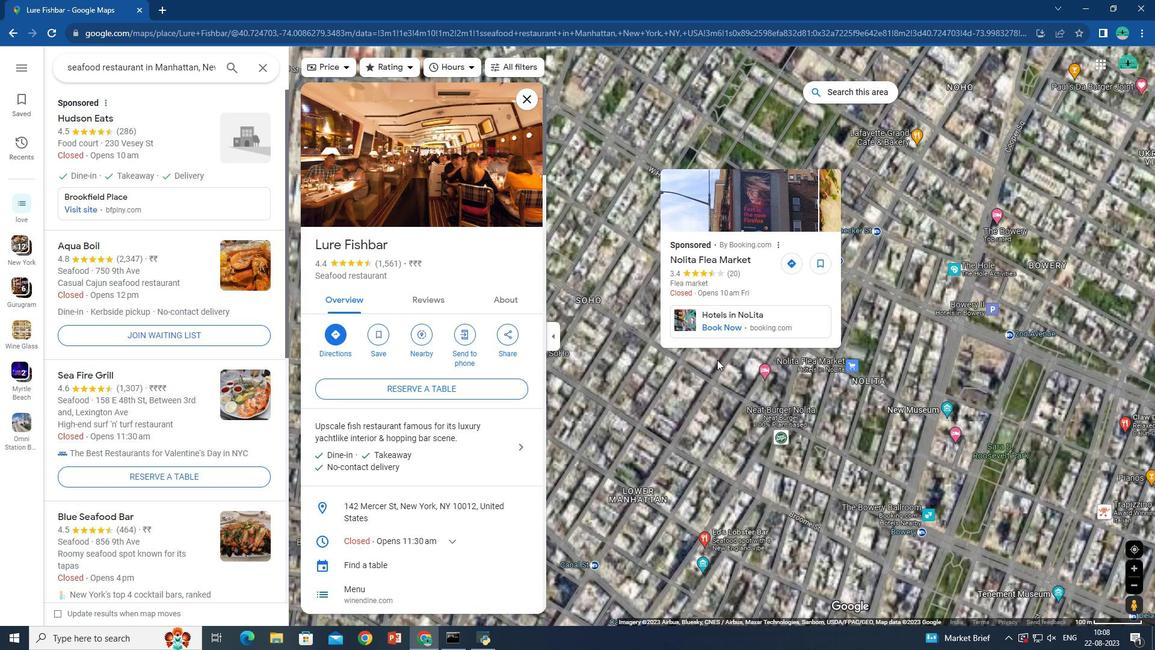 
Action: Mouse scrolled (717, 360) with delta (0, 0)
Screenshot: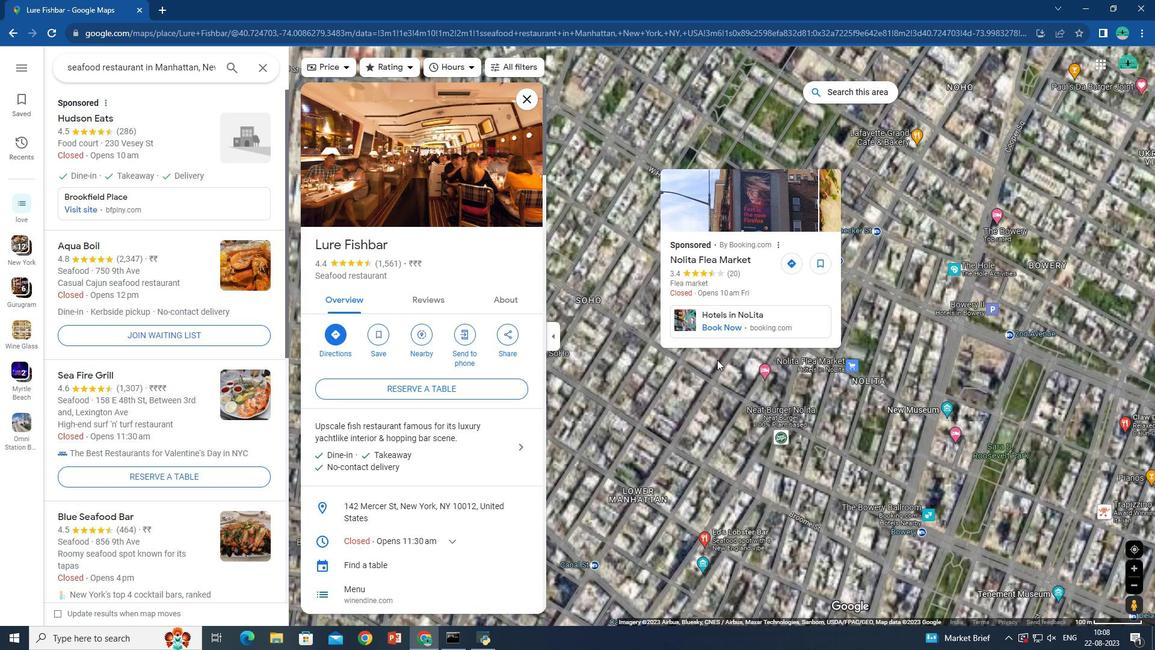 
Action: Mouse scrolled (717, 360) with delta (0, 0)
Screenshot: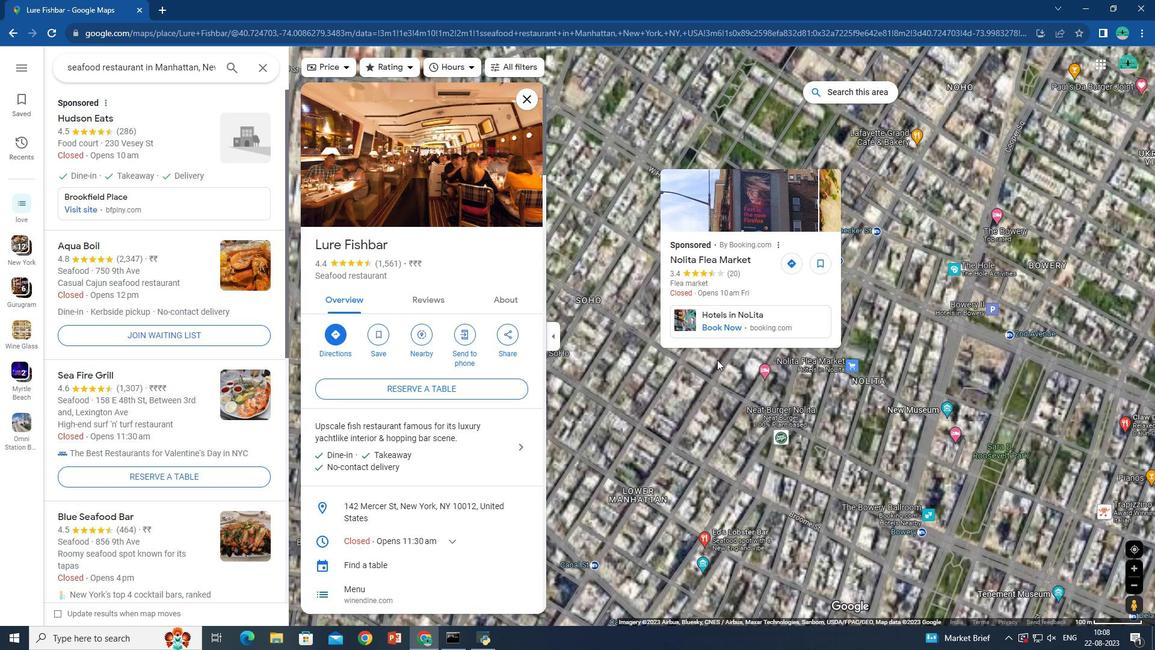 
Action: Mouse scrolled (717, 360) with delta (0, 0)
Screenshot: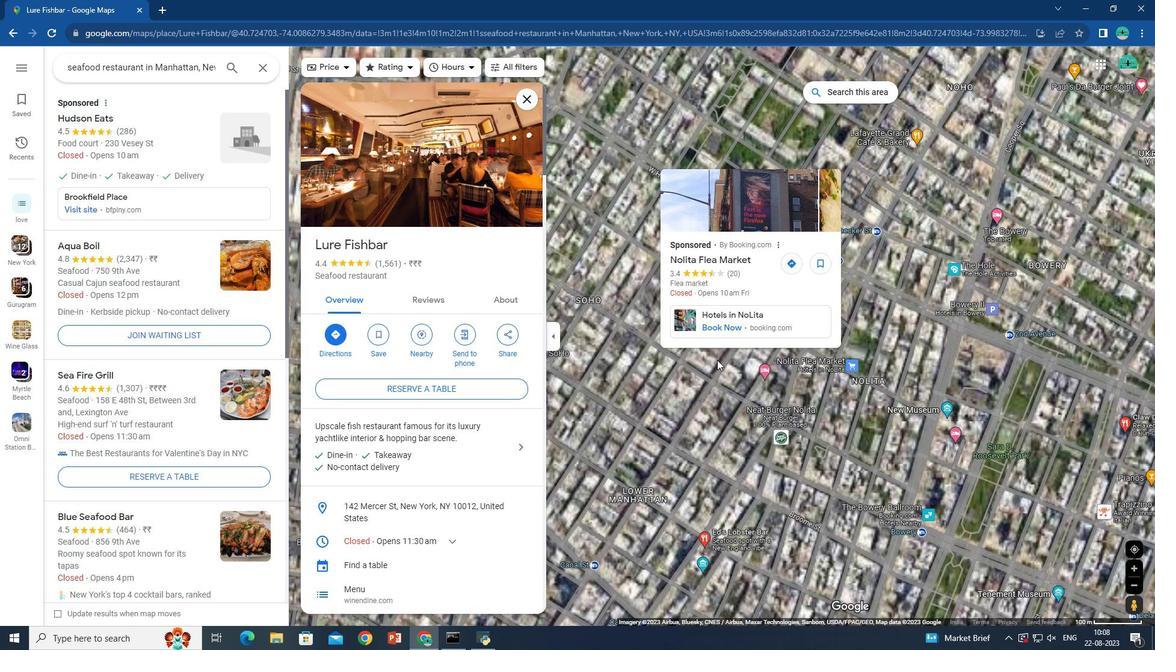 
Action: Mouse scrolled (717, 360) with delta (0, 0)
Screenshot: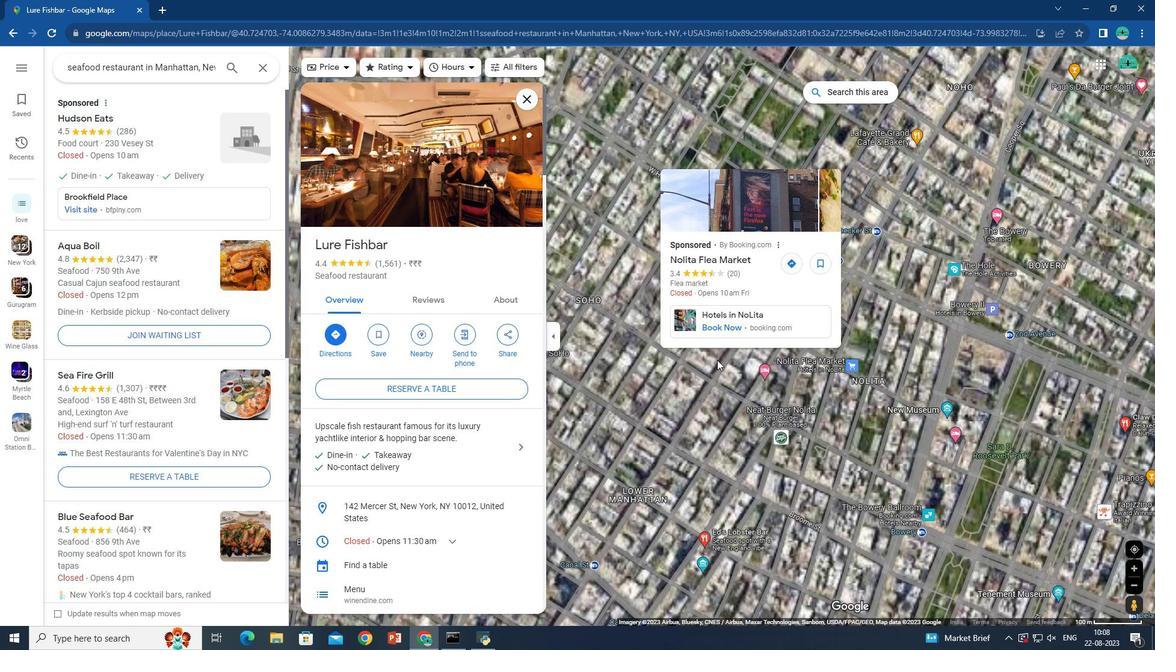 
Action: Mouse moved to (721, 358)
Screenshot: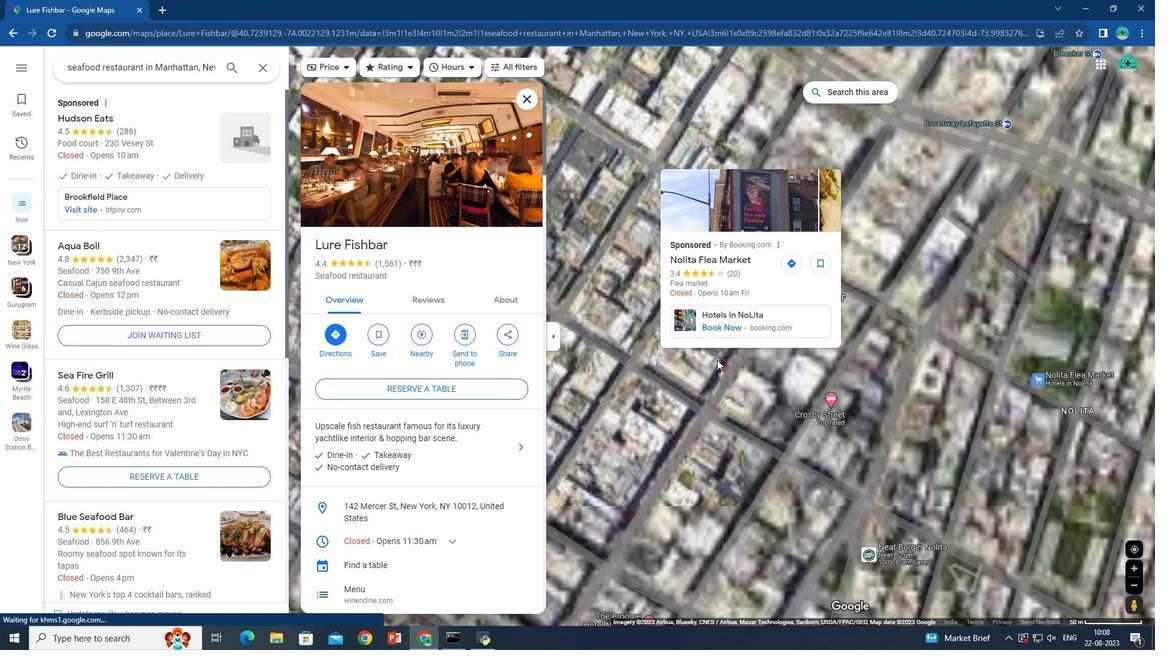 
Action: Mouse scrolled (721, 359) with delta (0, 0)
Screenshot: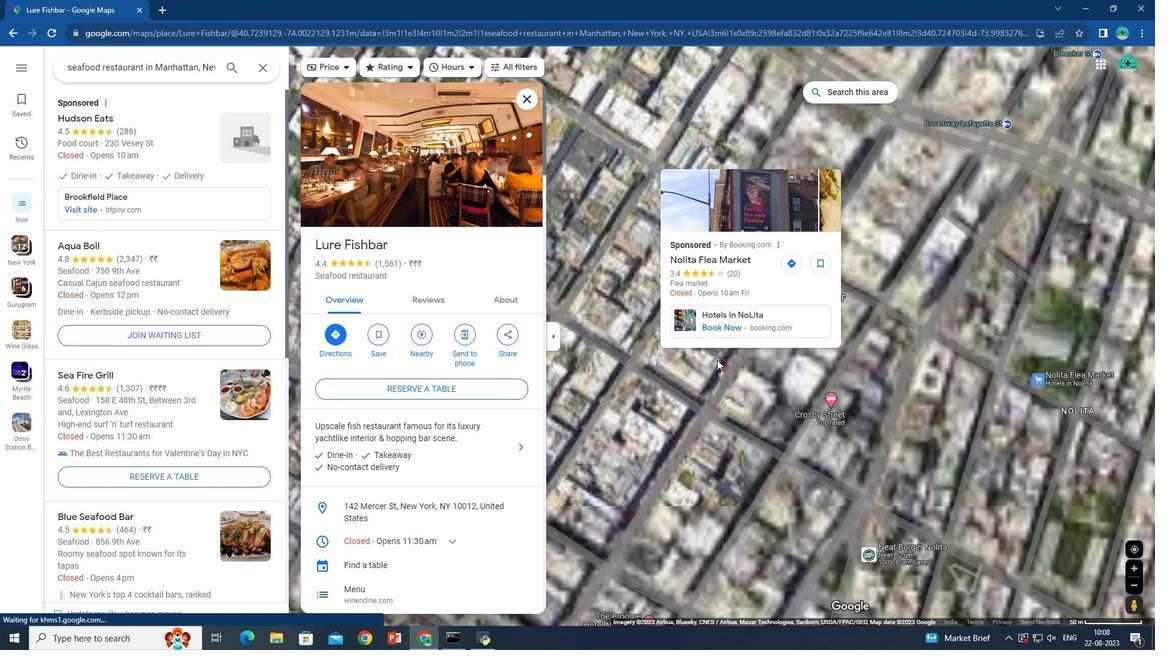 
Action: Mouse scrolled (721, 359) with delta (0, 0)
Screenshot: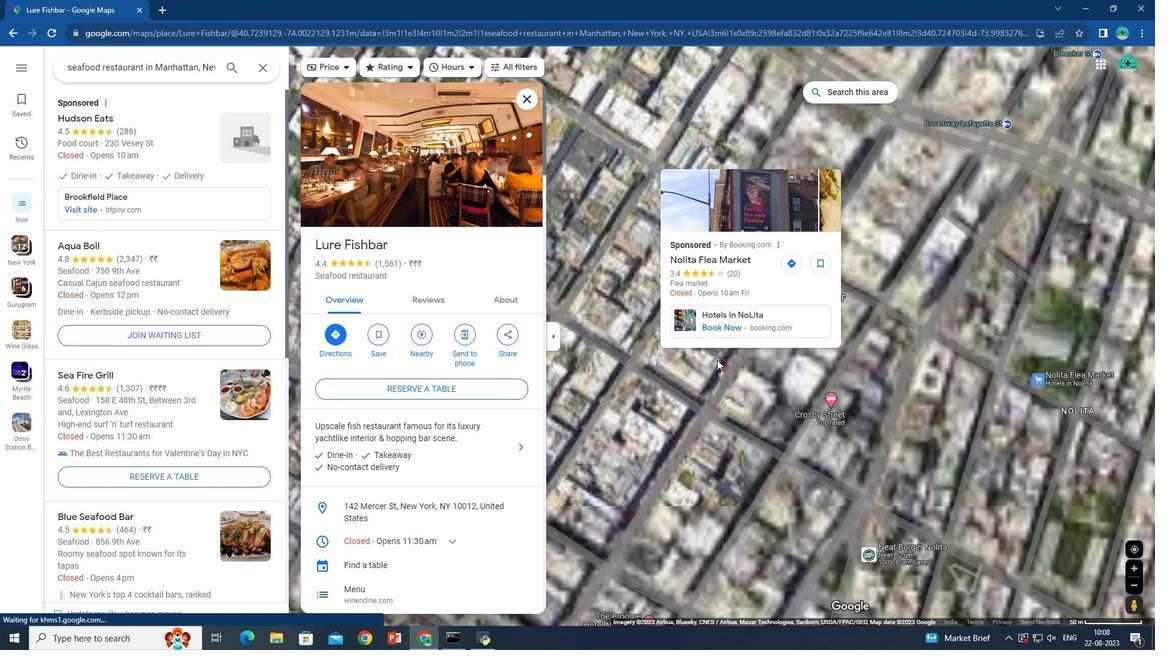 
Action: Mouse scrolled (721, 359) with delta (0, 0)
Screenshot: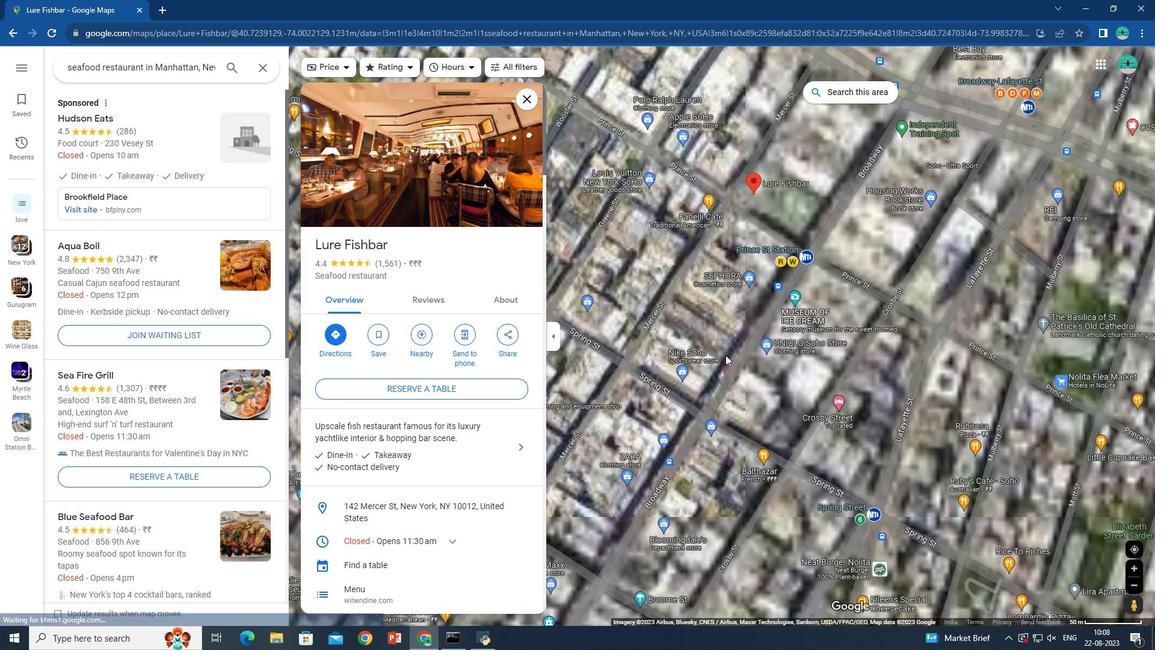 
Action: Mouse scrolled (721, 358) with delta (0, 0)
Screenshot: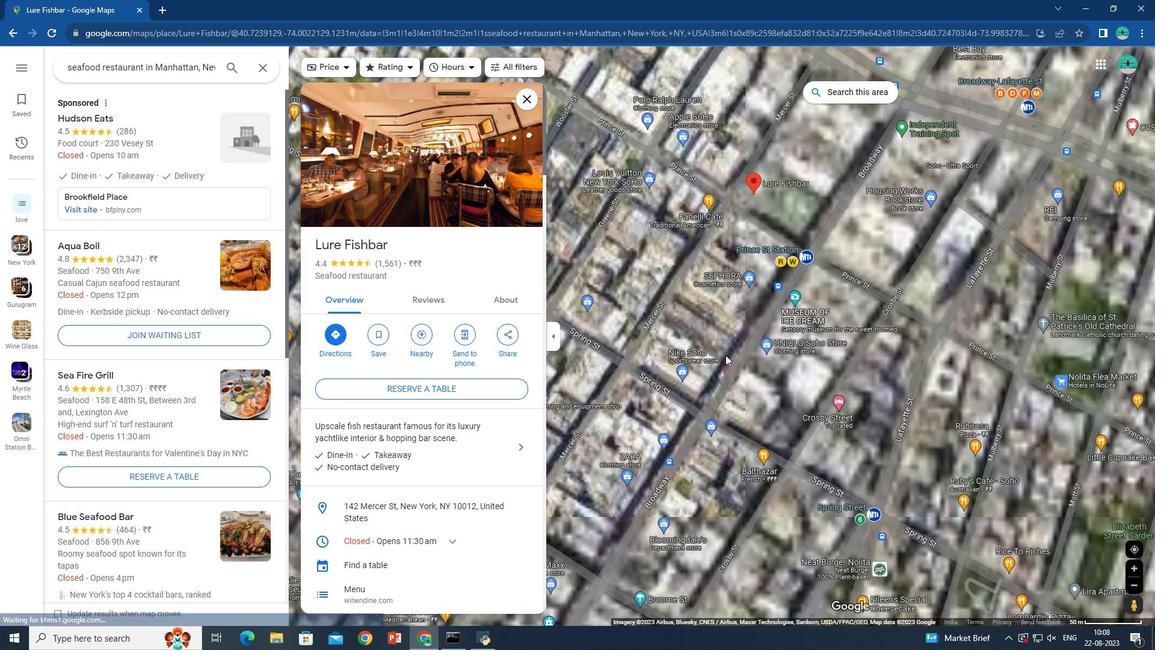 
Action: Mouse scrolled (721, 358) with delta (0, 0)
Screenshot: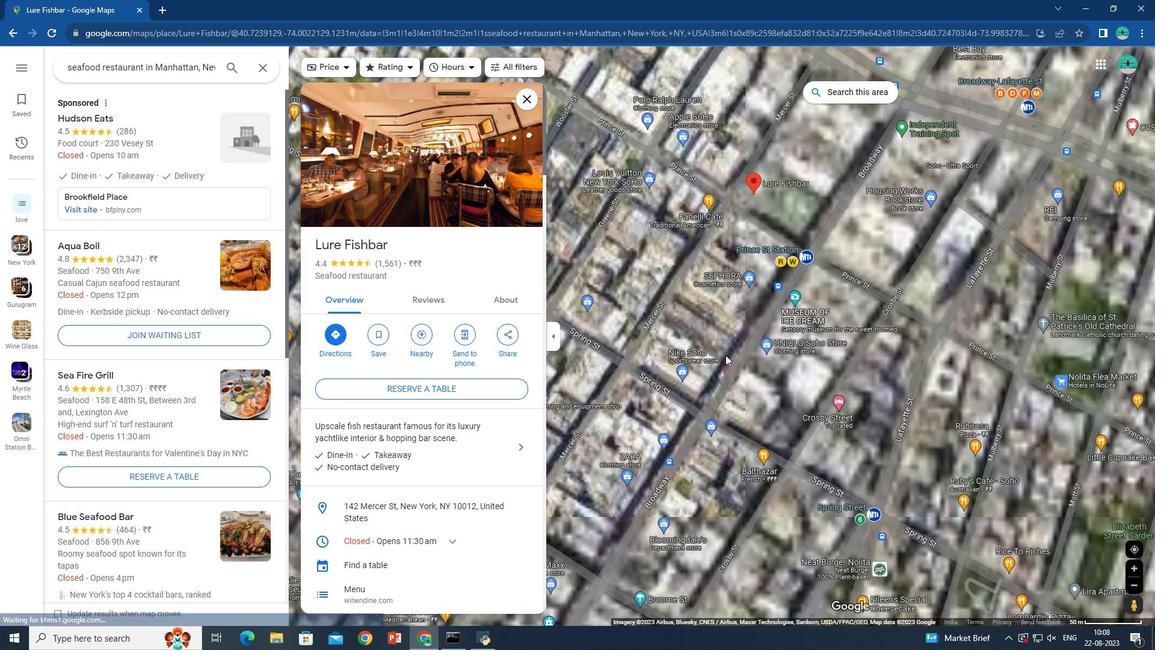 
Action: Mouse moved to (727, 354)
Screenshot: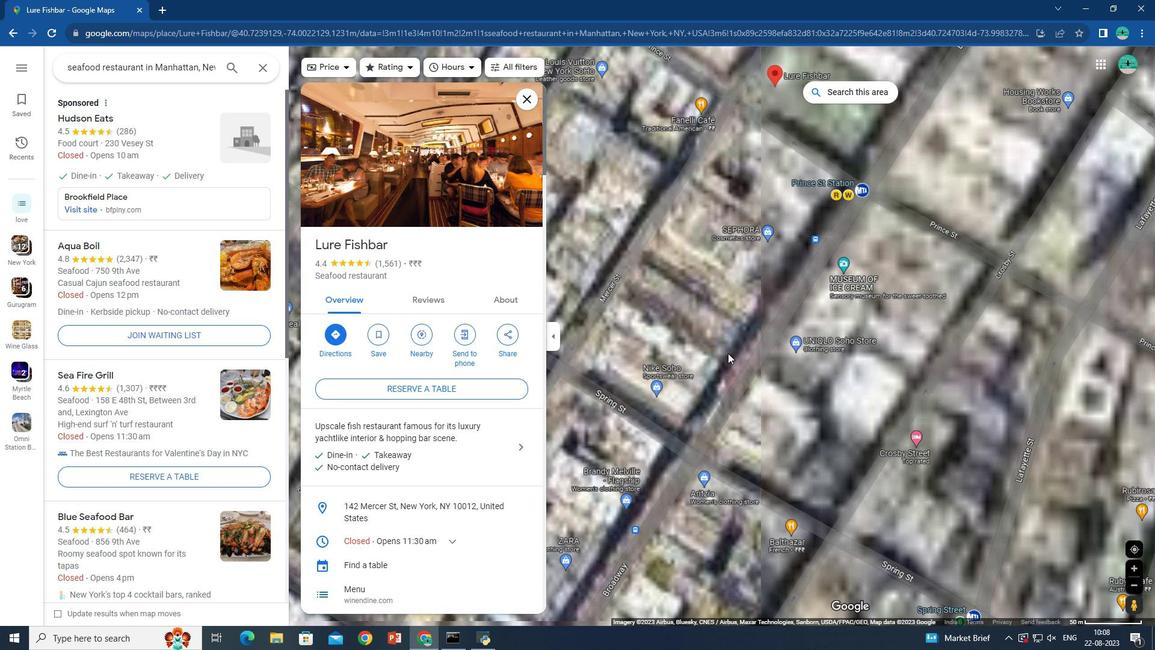 
Action: Mouse scrolled (727, 355) with delta (0, 0)
Screenshot: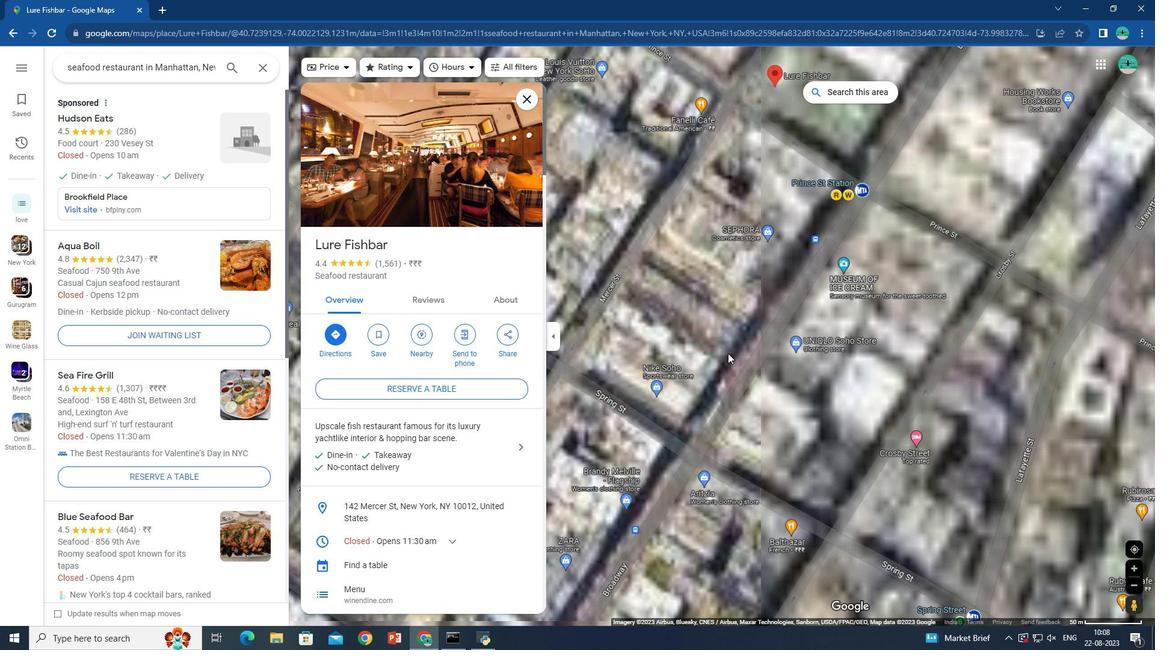
Action: Mouse moved to (728, 353)
Screenshot: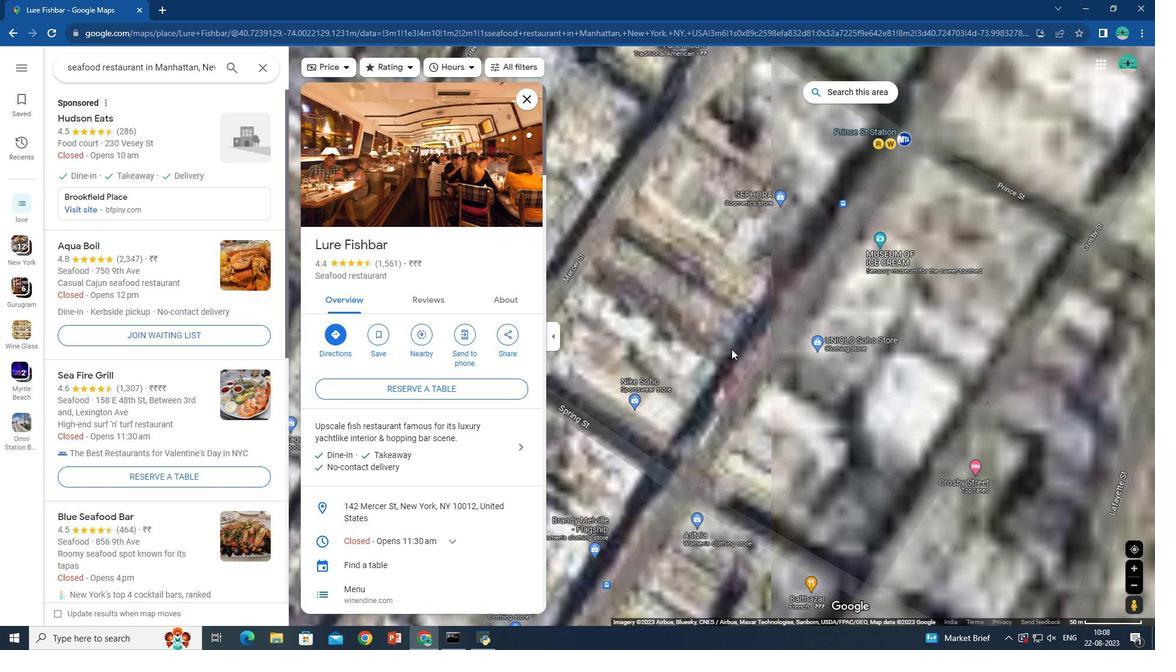
Action: Mouse scrolled (728, 353) with delta (0, 0)
Screenshot: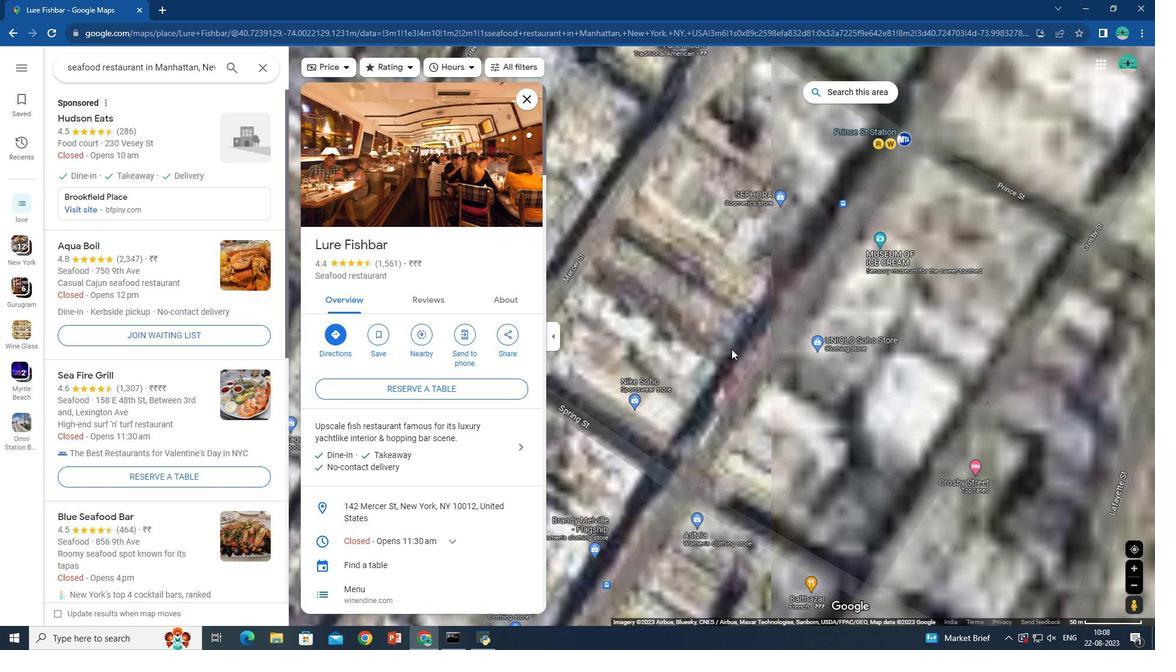 
Action: Mouse scrolled (728, 353) with delta (0, 0)
Screenshot: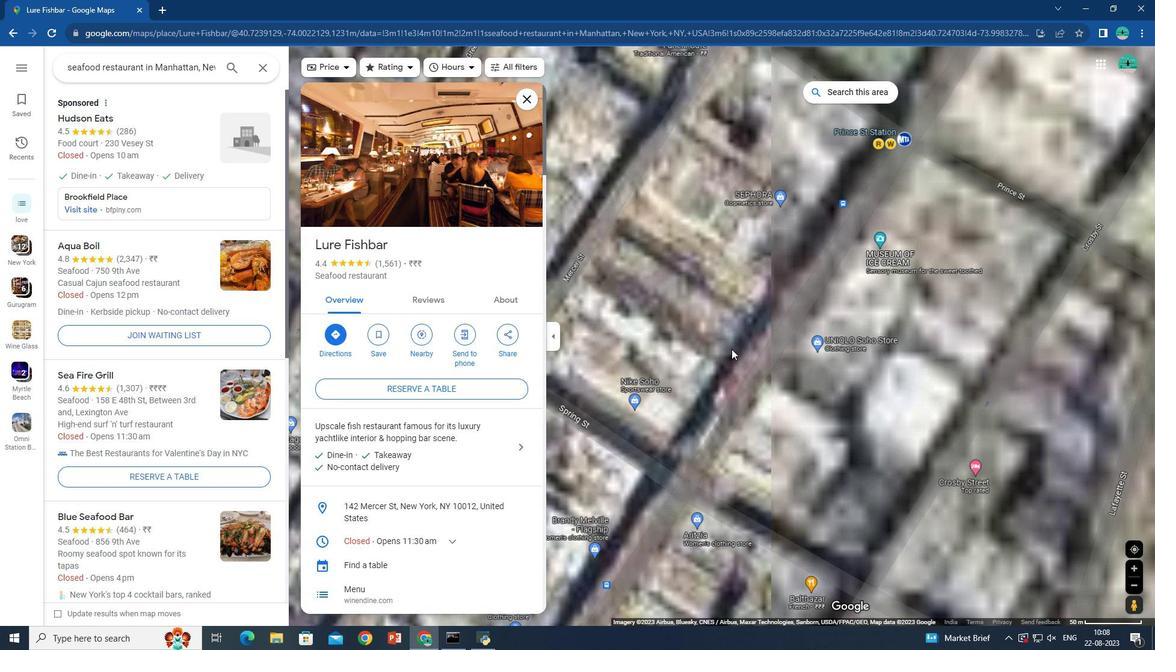 
Action: Mouse moved to (729, 352)
Screenshot: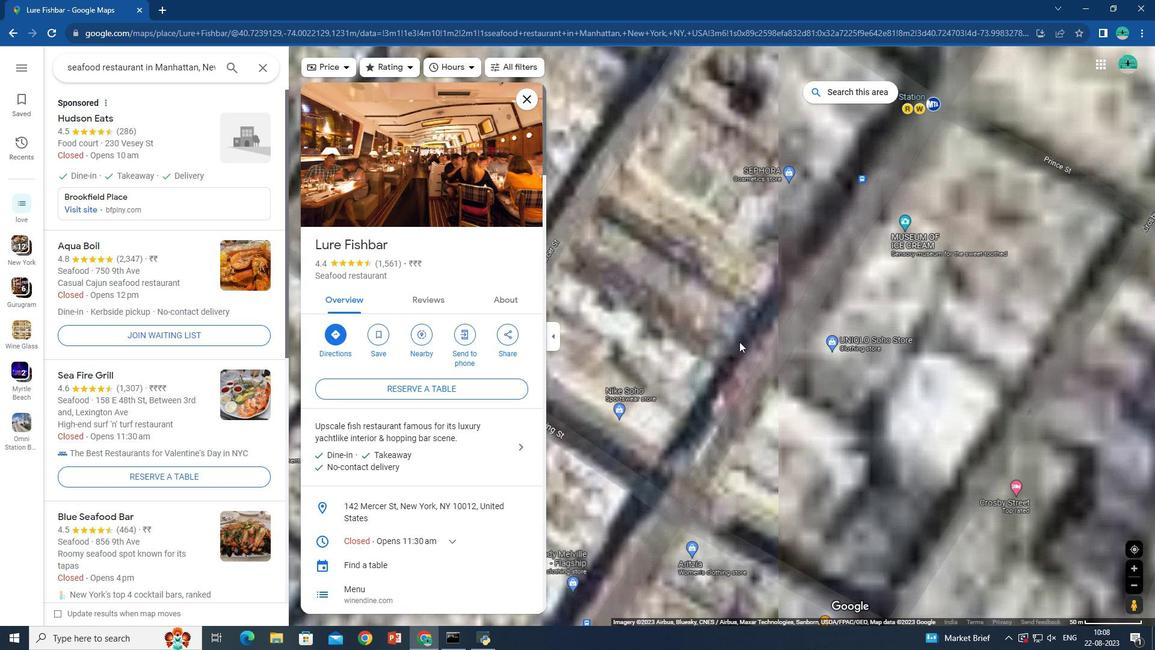 
Action: Mouse scrolled (729, 352) with delta (0, 0)
Screenshot: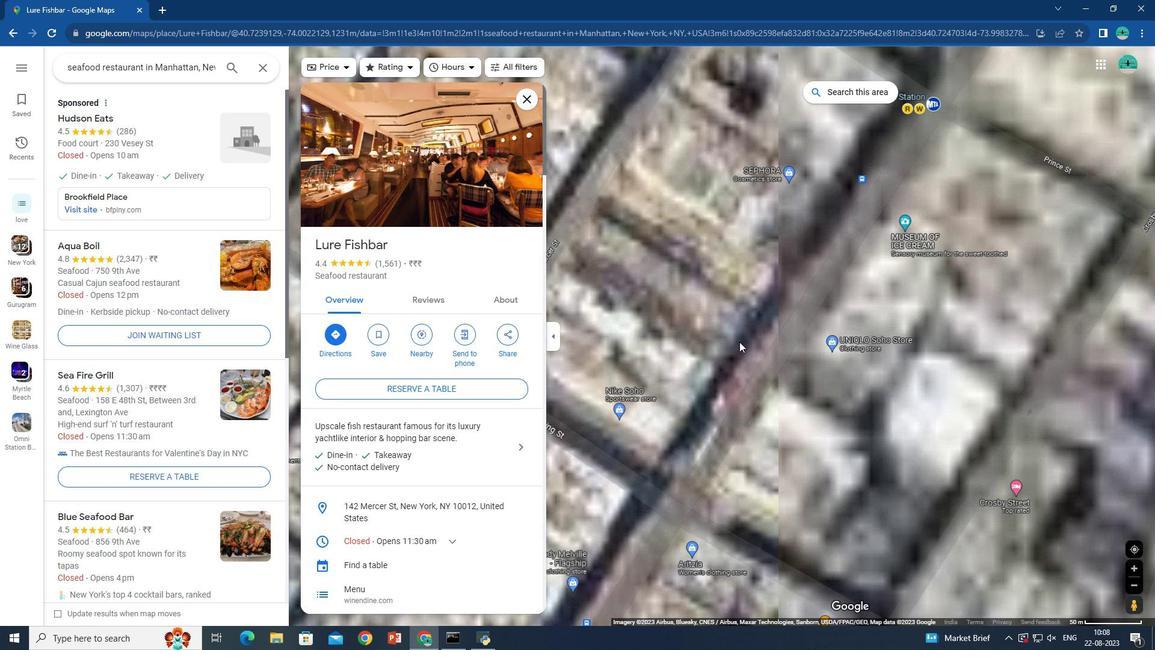 
Action: Mouse moved to (731, 349)
Screenshot: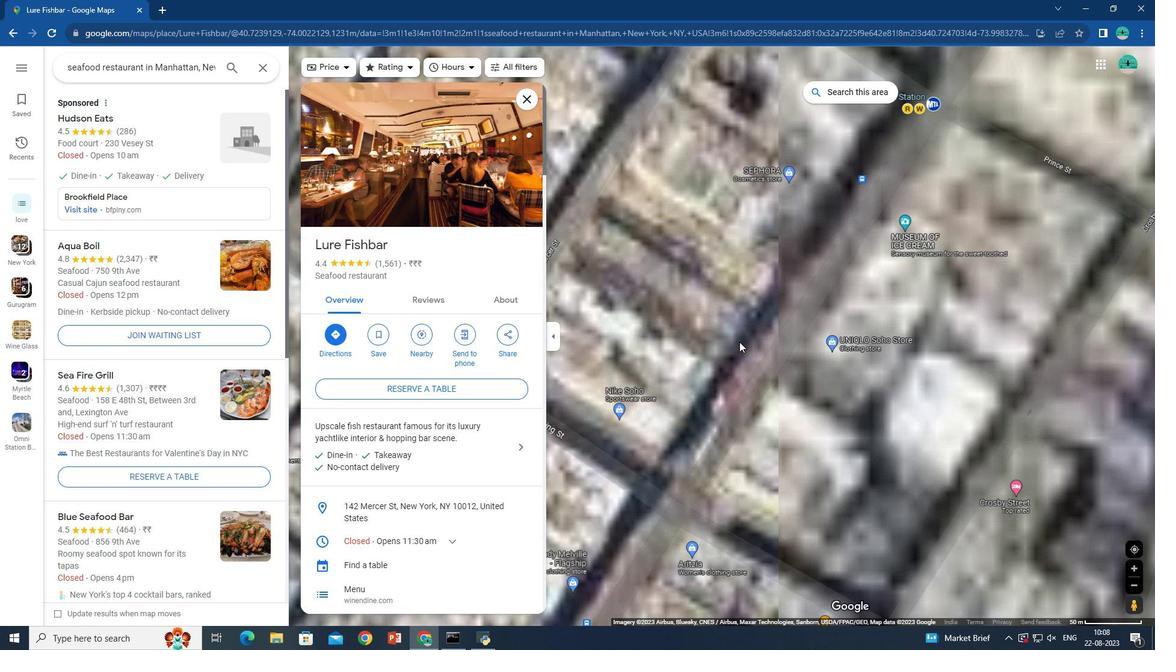 
Action: Mouse scrolled (731, 350) with delta (0, 0)
Screenshot: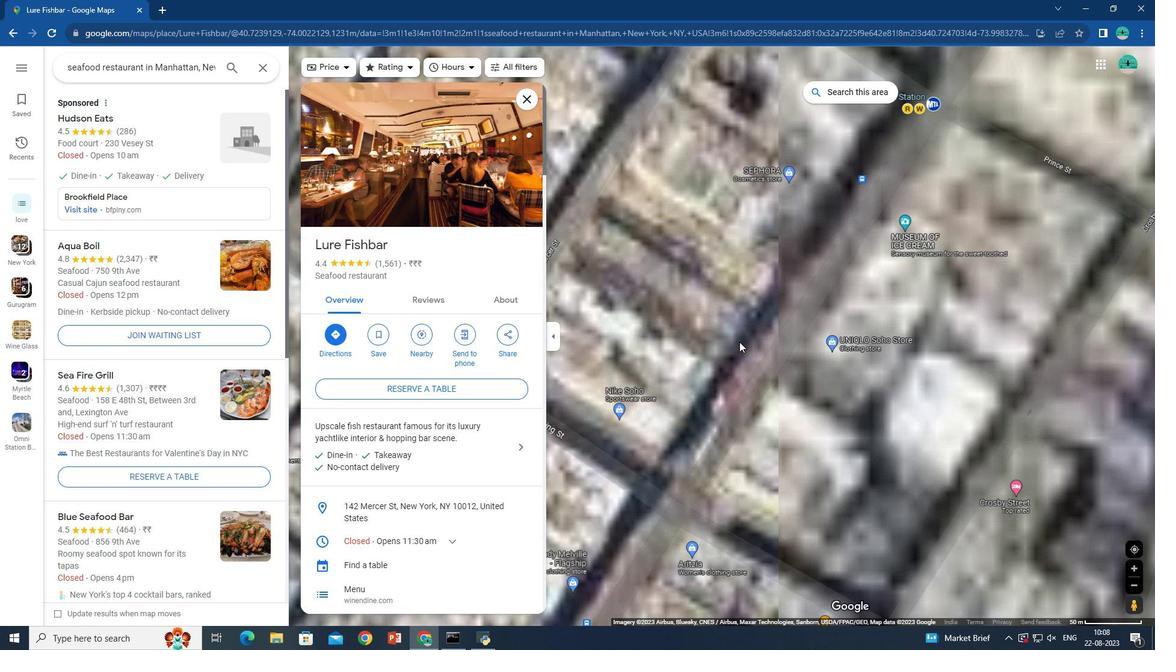 
Action: Mouse moved to (772, 187)
Screenshot: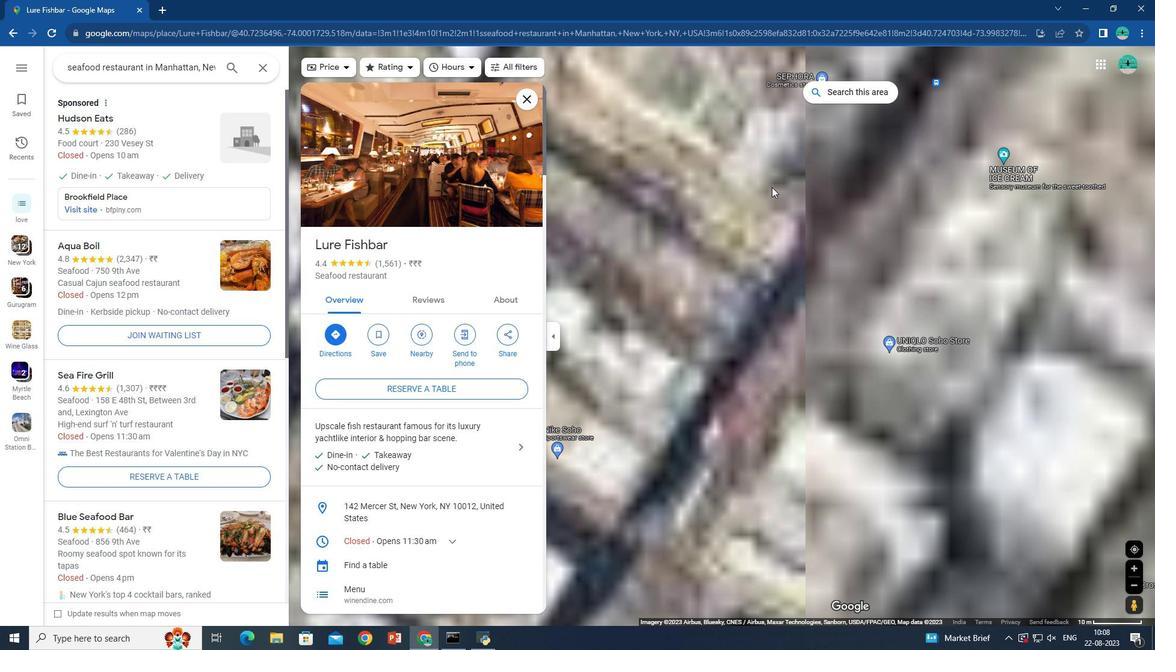 
Action: Mouse pressed left at (772, 187)
Screenshot: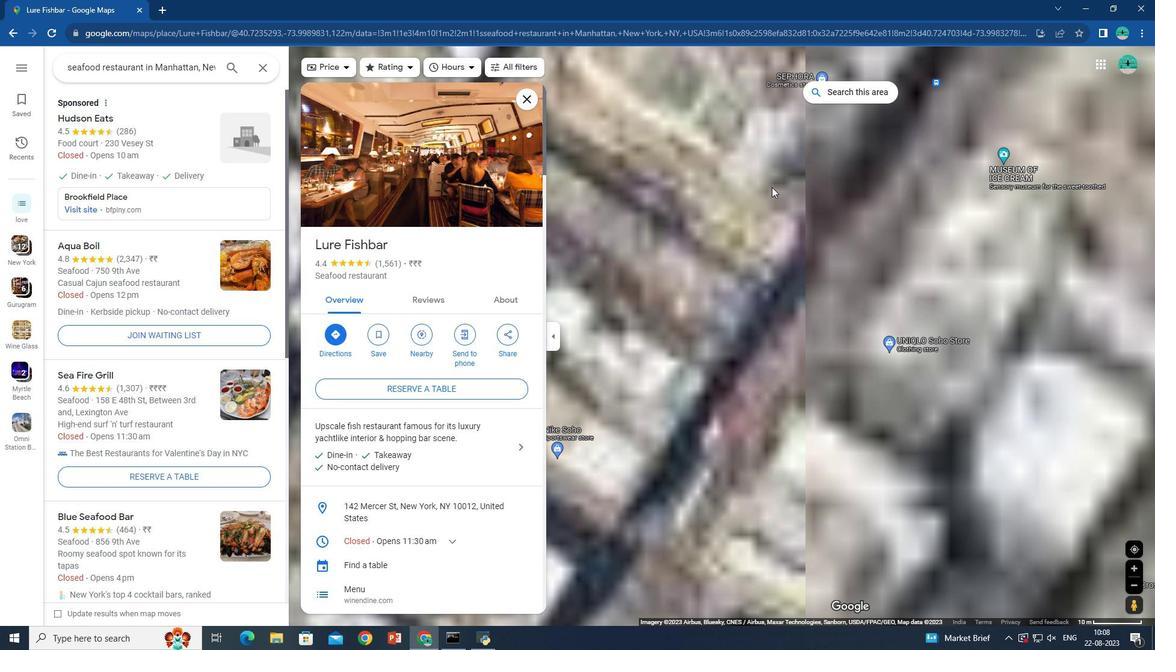 
Action: Mouse moved to (806, 161)
Screenshot: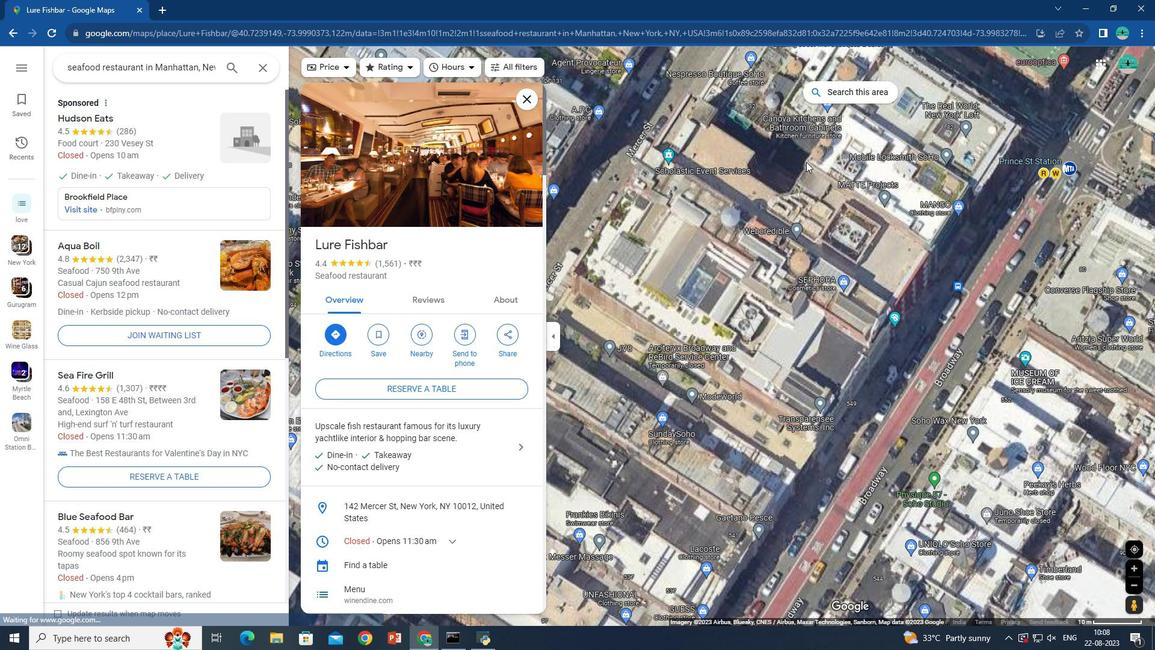 
Action: Mouse pressed left at (806, 161)
Screenshot: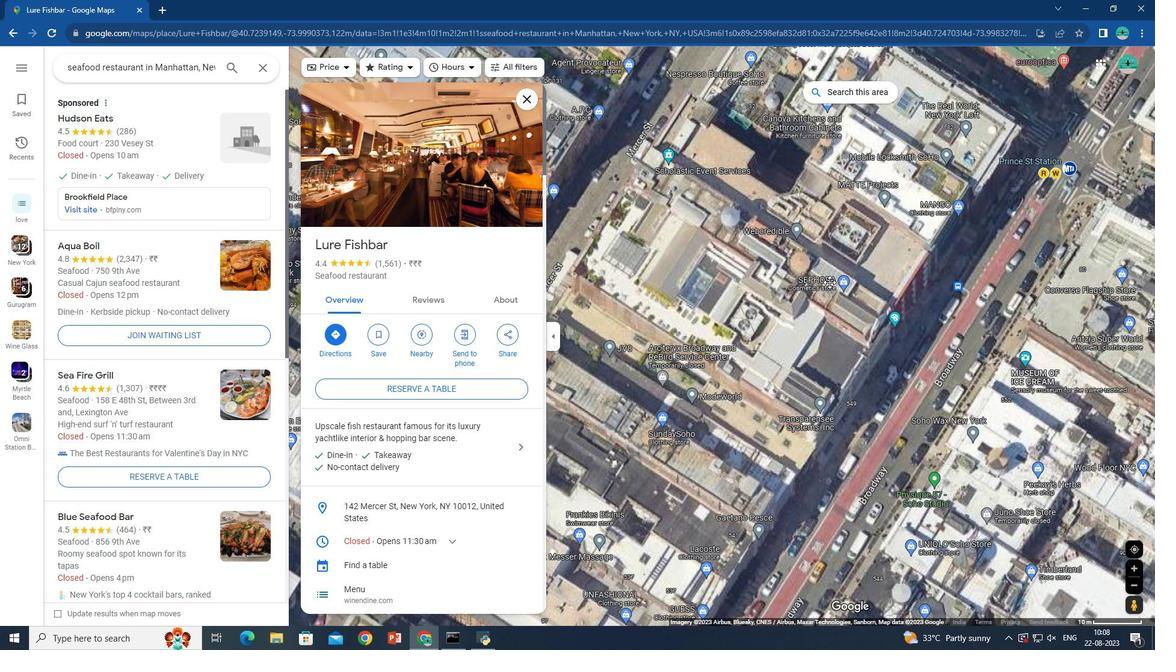 
Action: Mouse moved to (864, 254)
Screenshot: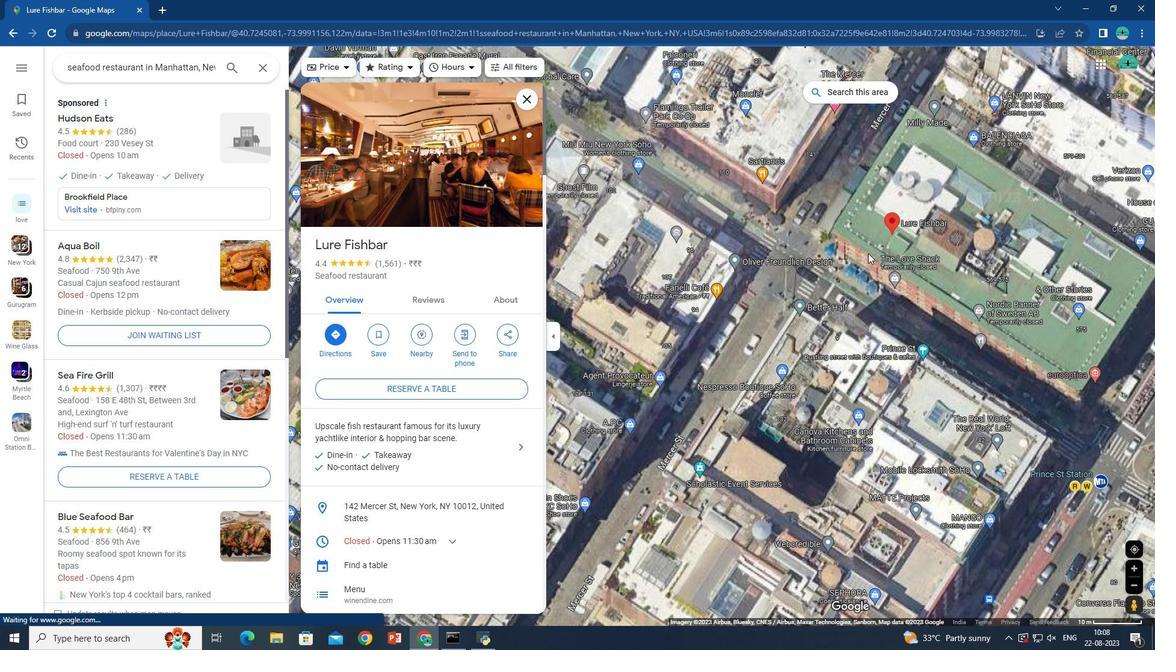 
Action: Mouse scrolled (862, 270) with delta (0, 0)
Screenshot: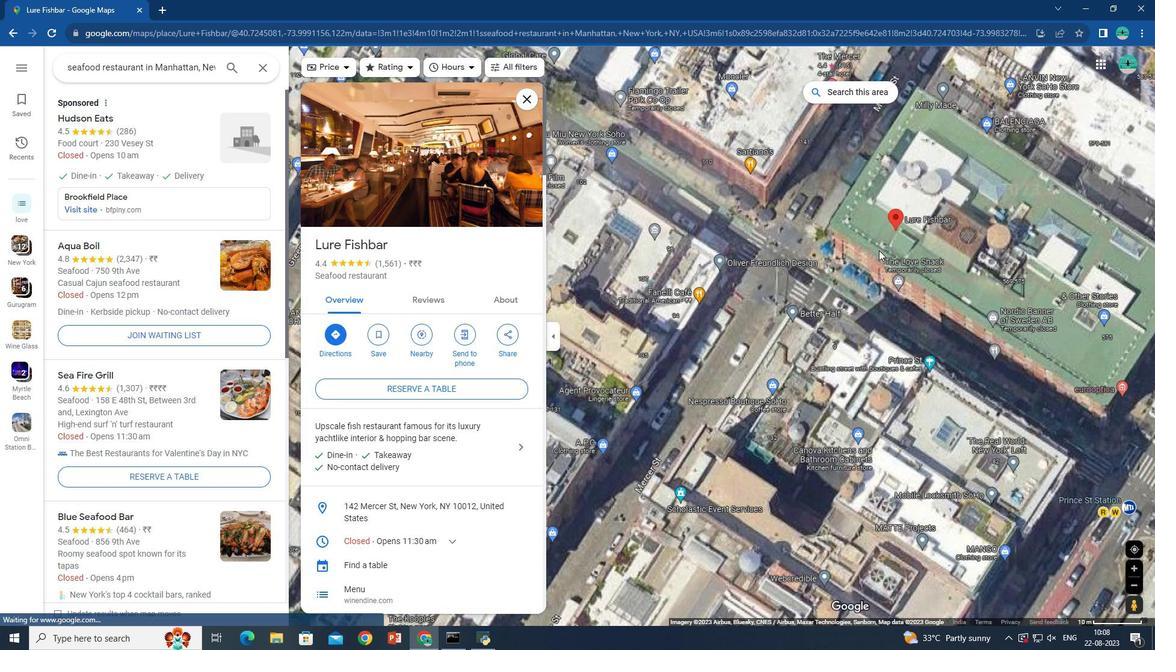 
Action: Mouse scrolled (862, 261) with delta (0, 0)
Screenshot: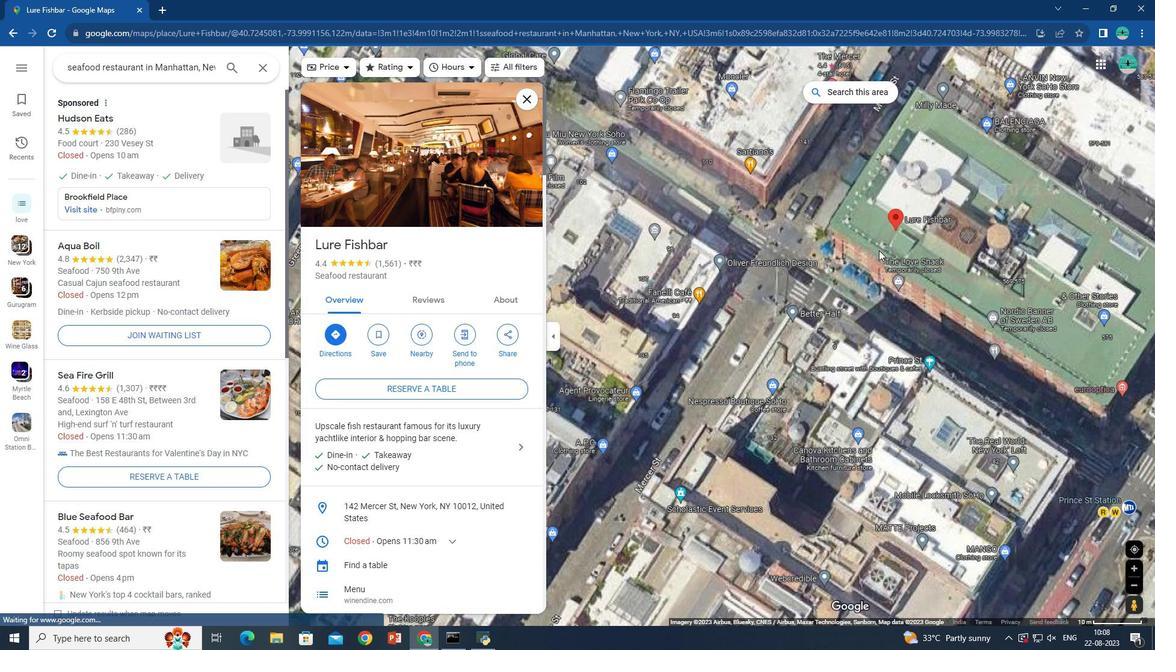 
Action: Mouse scrolled (864, 254) with delta (0, 0)
Screenshot: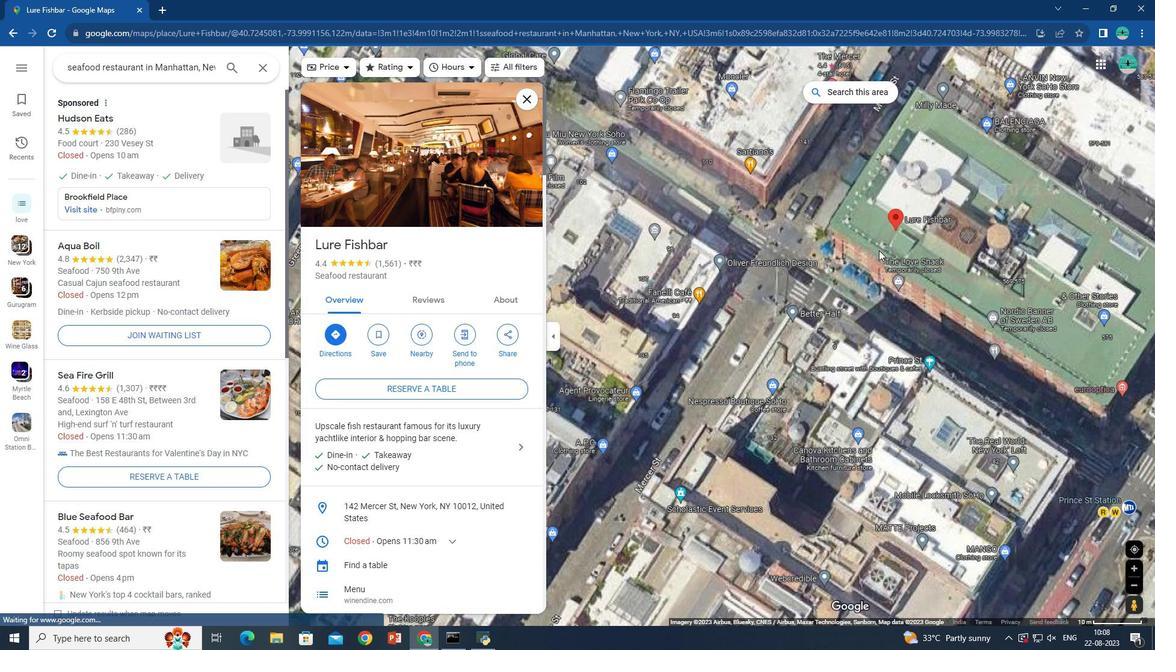 
Action: Mouse moved to (896, 249)
Screenshot: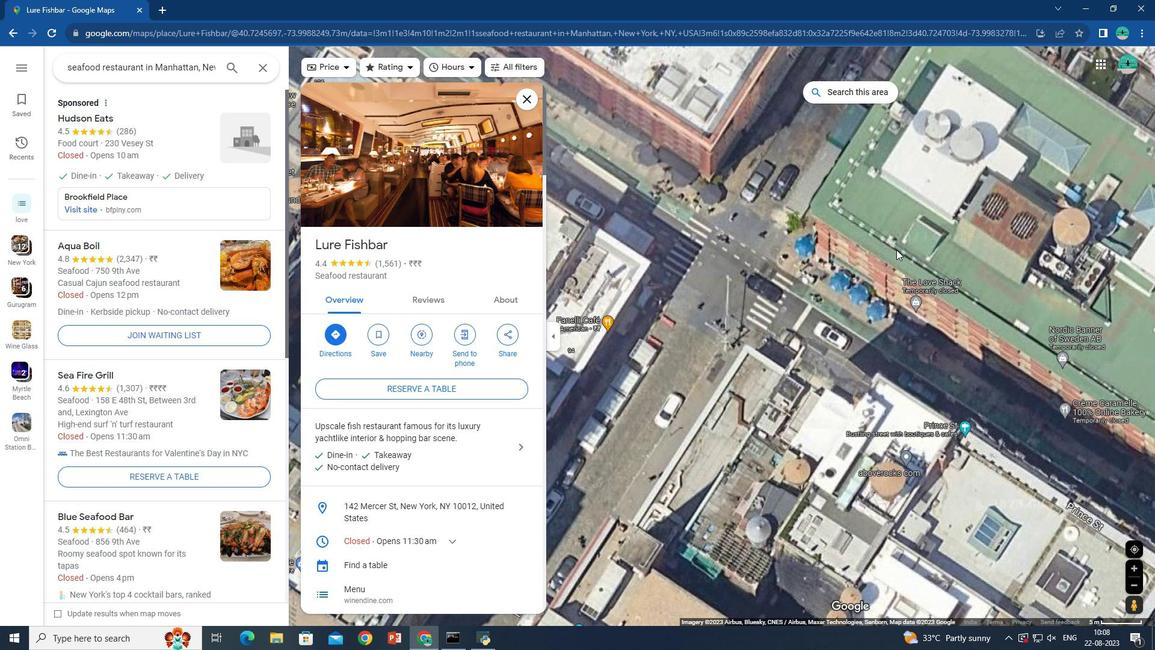 
Action: Mouse scrolled (896, 250) with delta (0, 0)
Screenshot: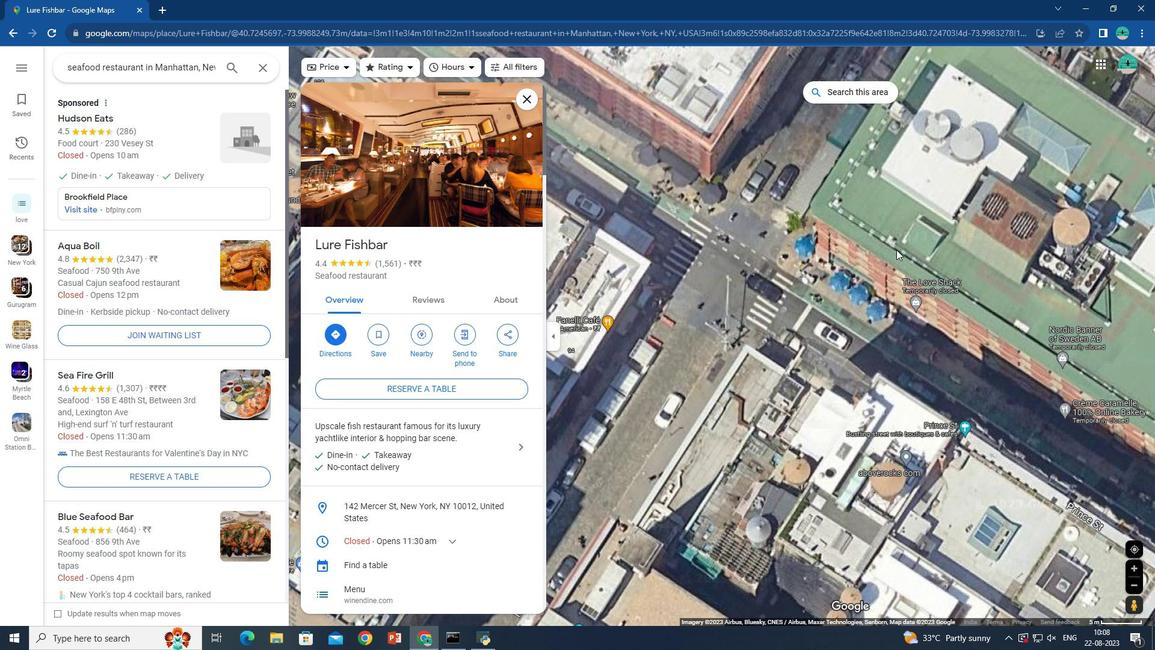 
Action: Mouse scrolled (896, 250) with delta (0, 0)
Screenshot: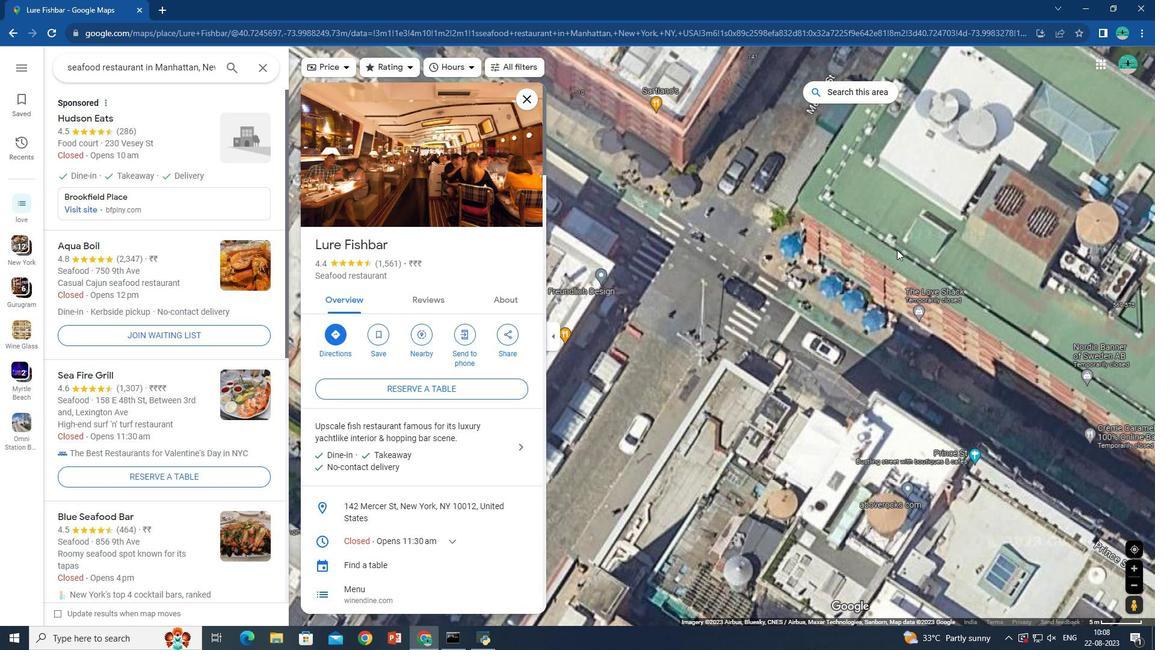 
Action: Mouse moved to (897, 249)
Screenshot: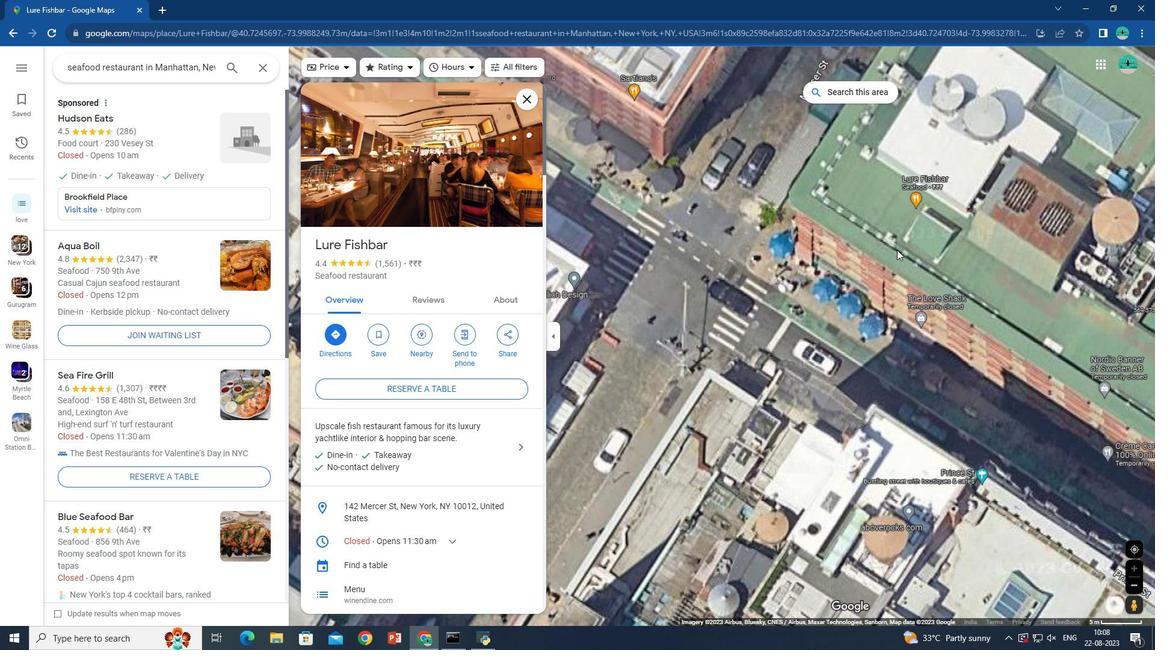 
Action: Mouse scrolled (897, 250) with delta (0, 0)
Screenshot: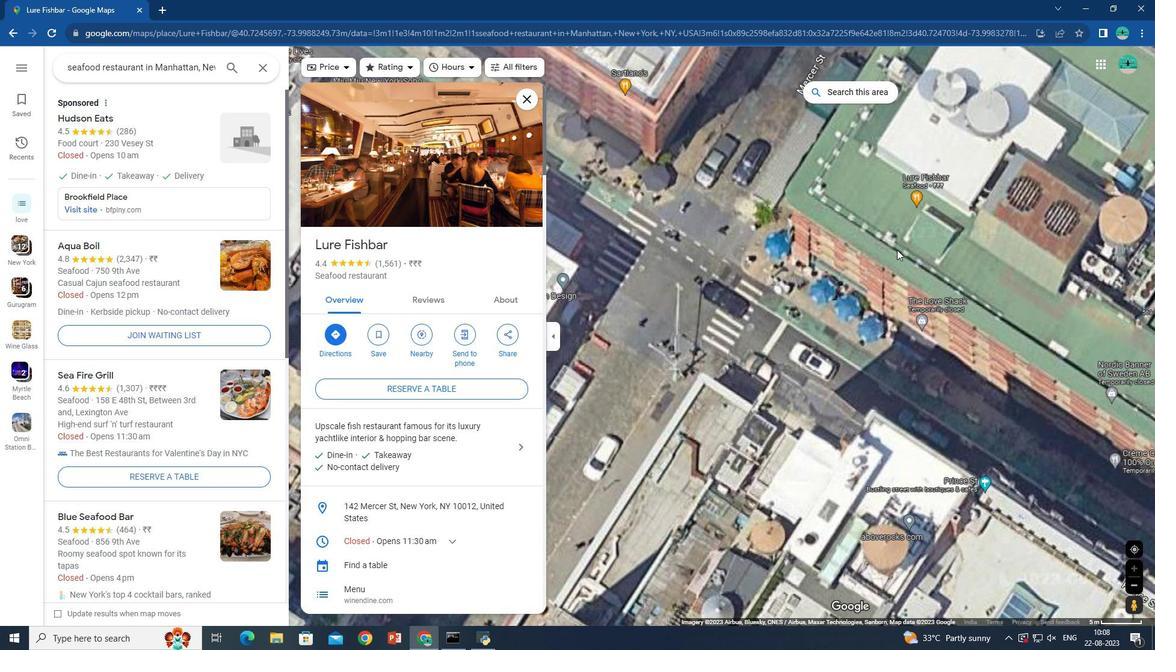 
Action: Mouse scrolled (897, 250) with delta (0, 0)
Screenshot: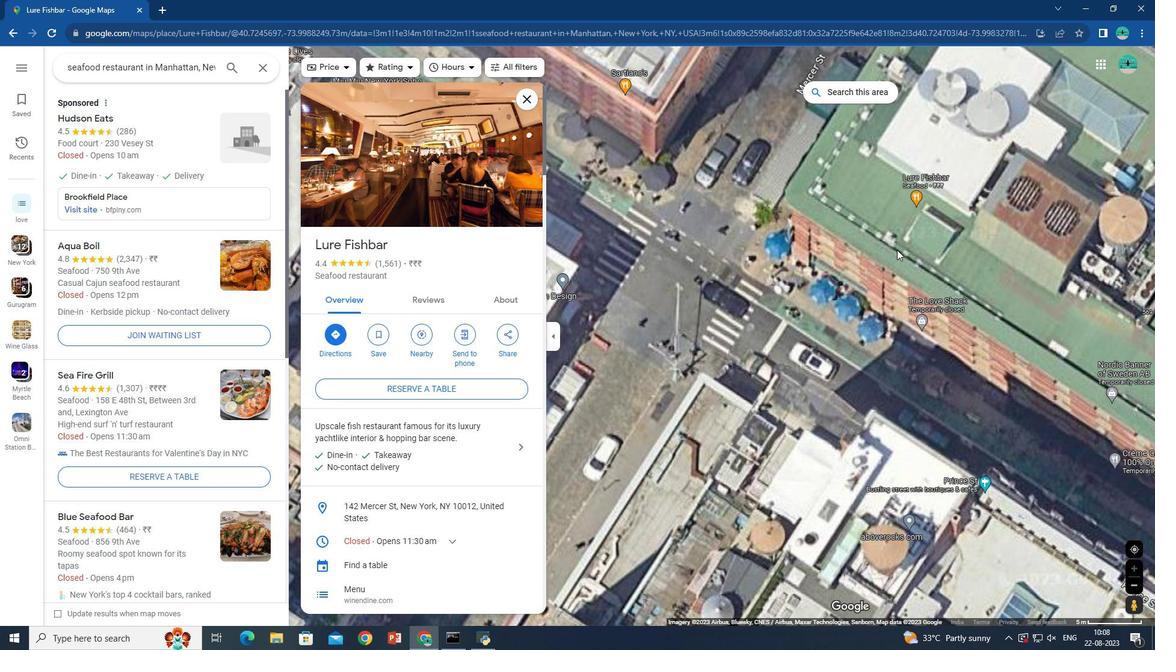 
Action: Mouse moved to (799, 304)
Screenshot: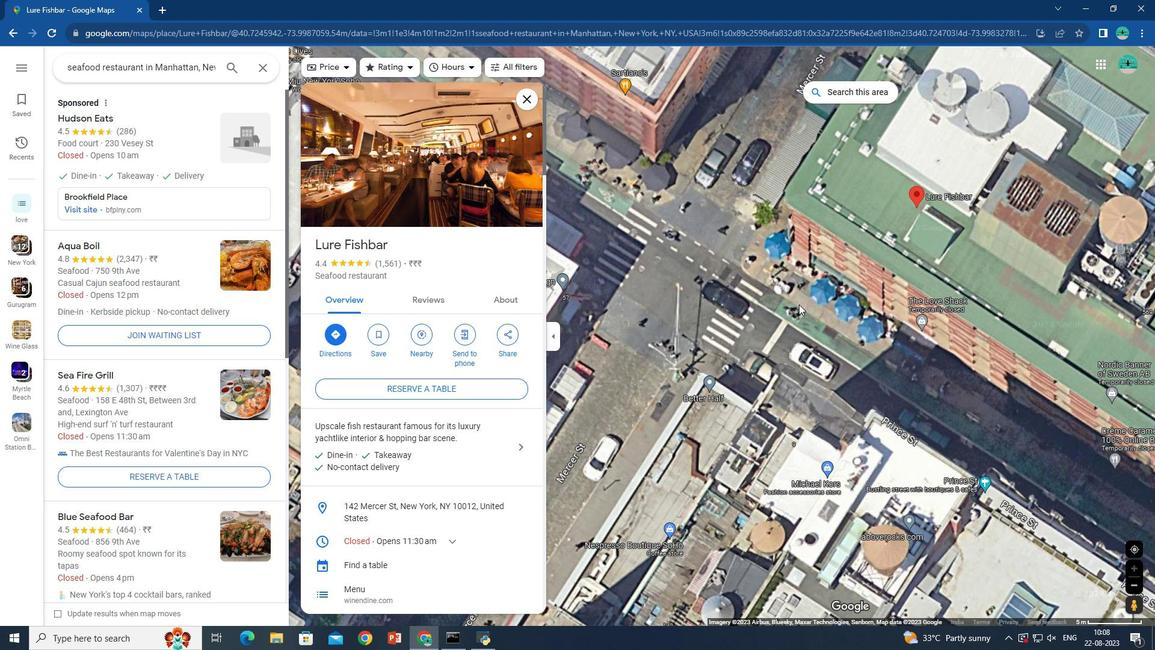 
Action: Mouse pressed left at (799, 304)
Screenshot: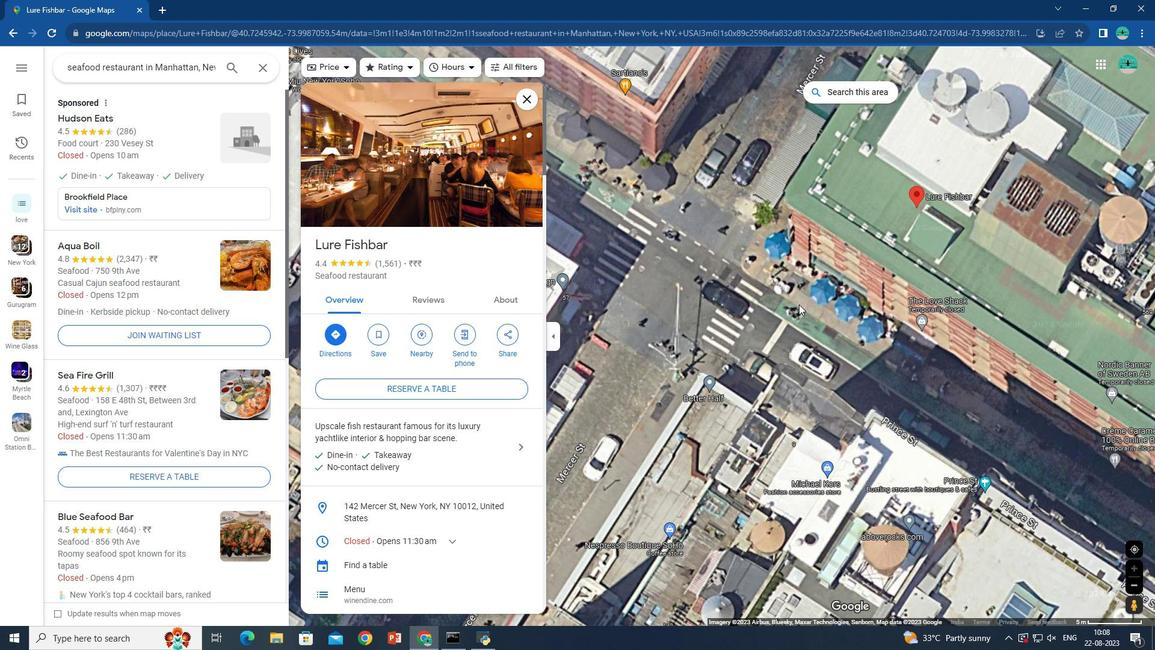 
Action: Mouse moved to (749, 288)
Screenshot: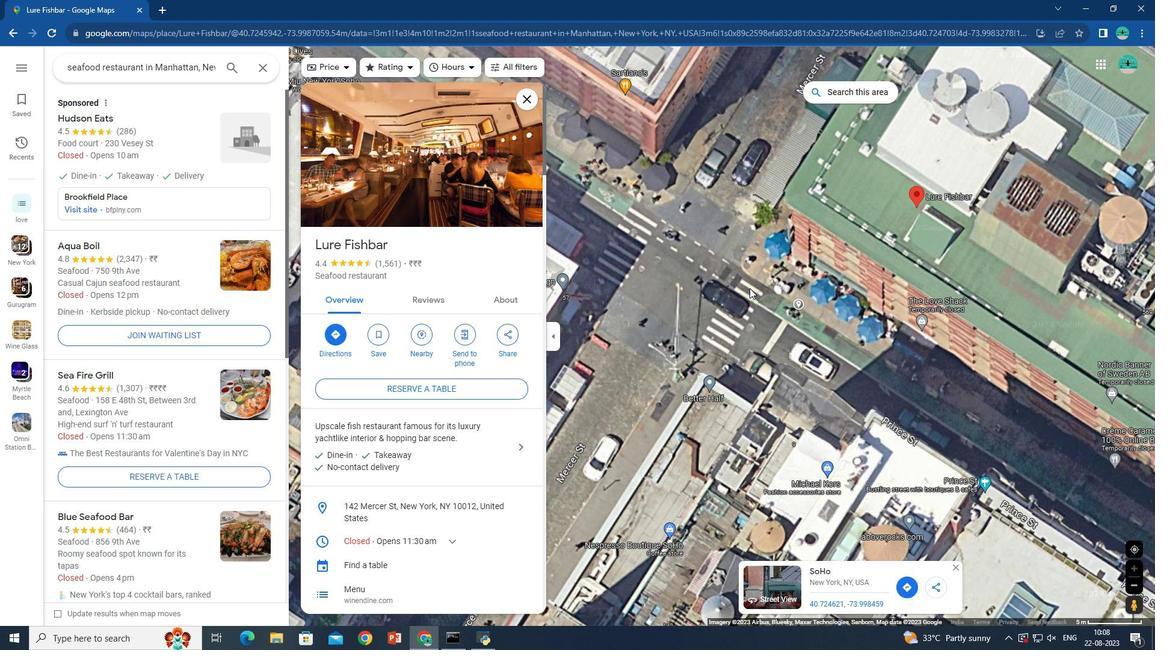 
Action: Mouse pressed left at (749, 288)
Screenshot: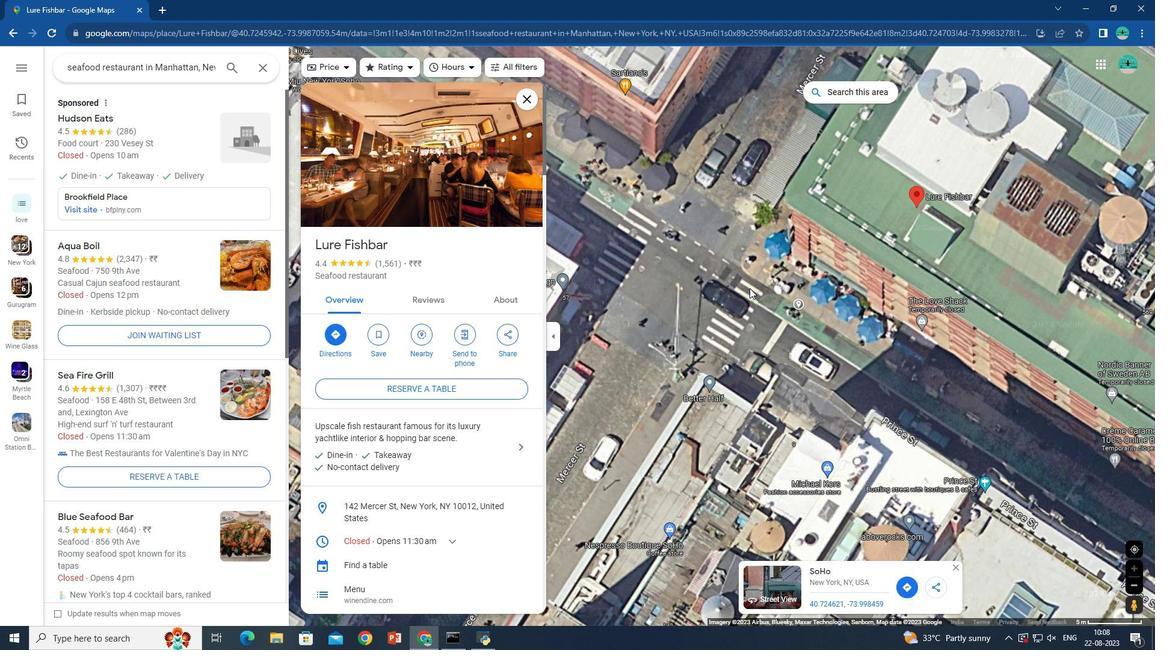 
Action: Mouse moved to (922, 242)
Screenshot: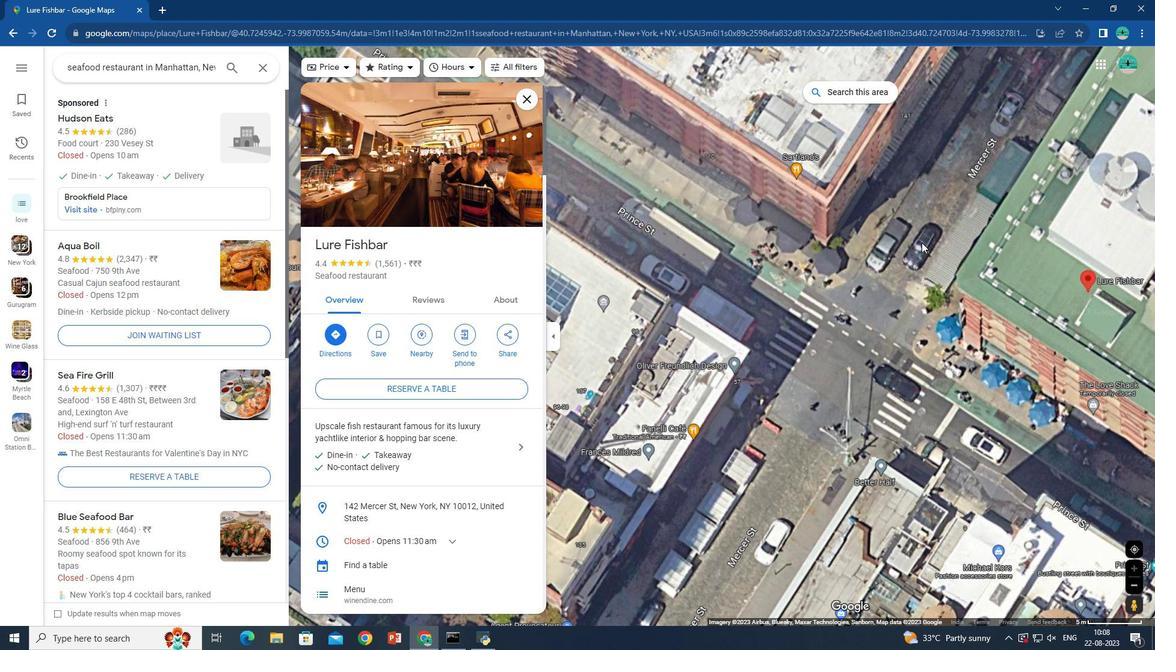 
Action: Mouse pressed left at (922, 242)
Screenshot: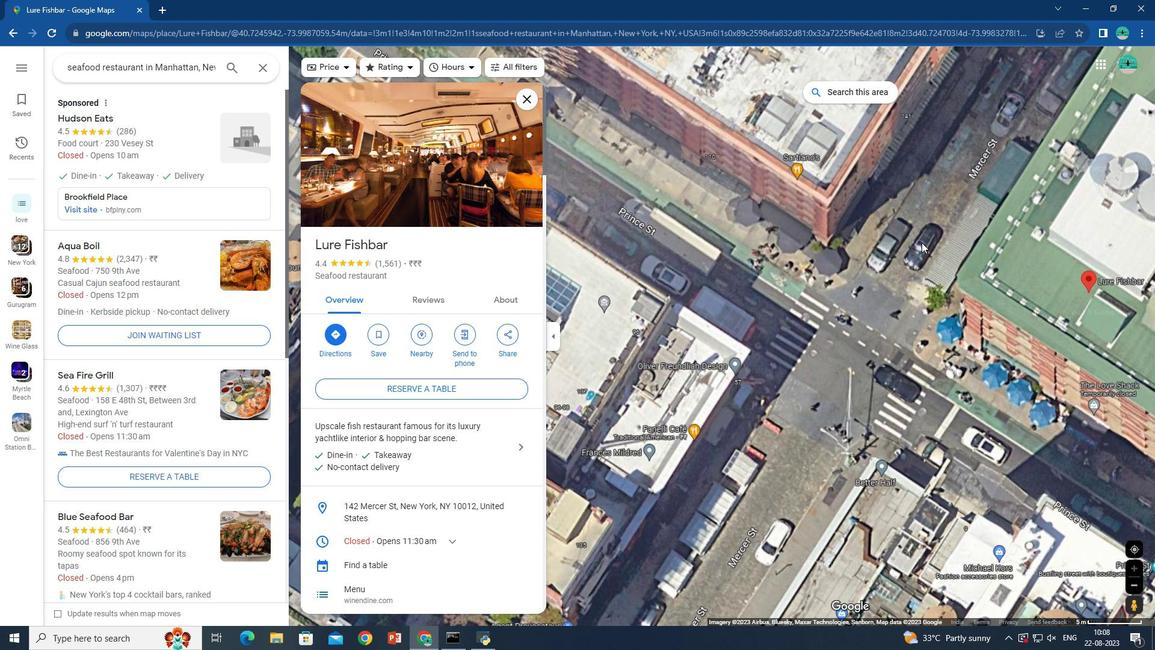 
Action: Mouse moved to (556, 323)
Screenshot: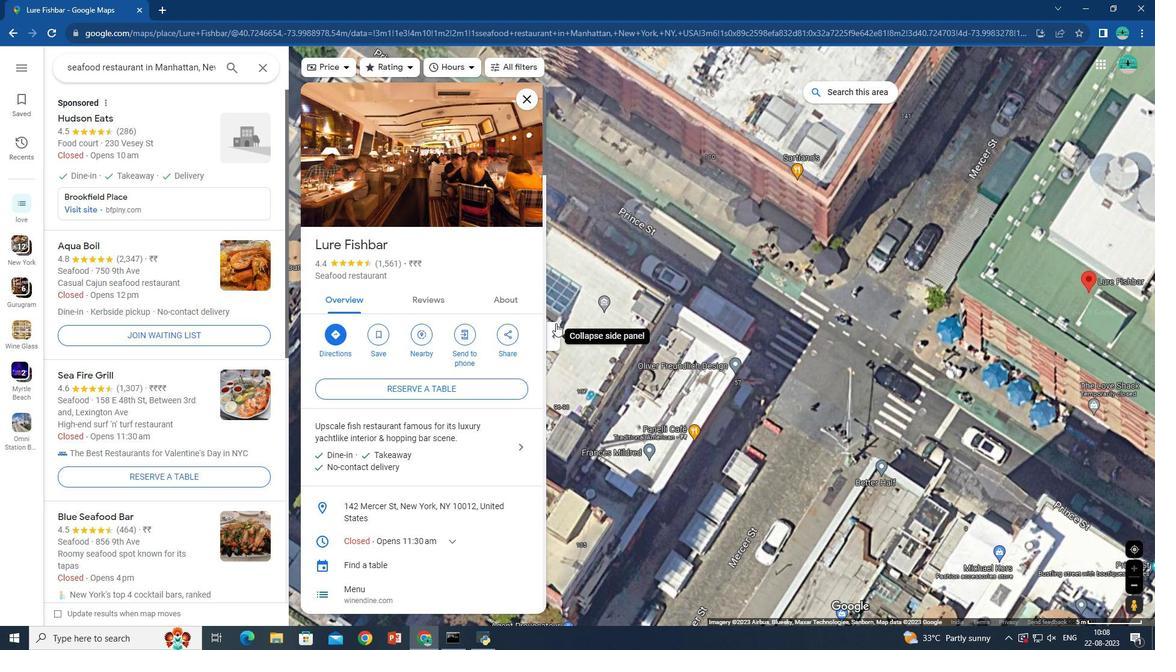 
Action: Mouse pressed left at (556, 323)
Screenshot: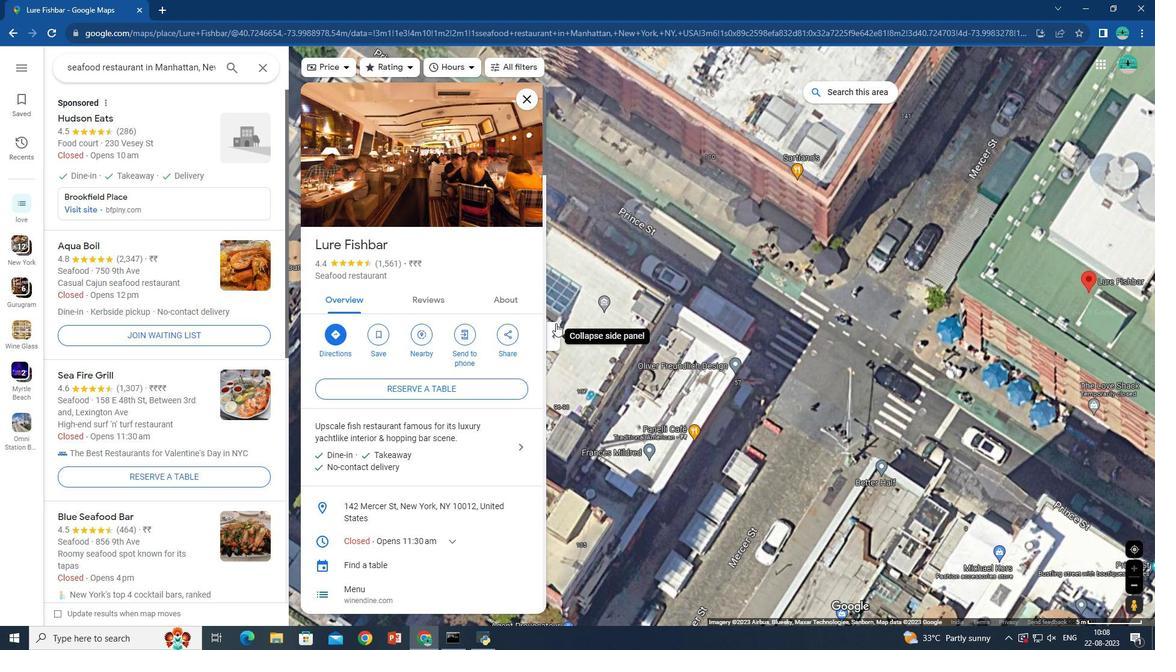 
Action: Mouse moved to (220, 585)
Screenshot: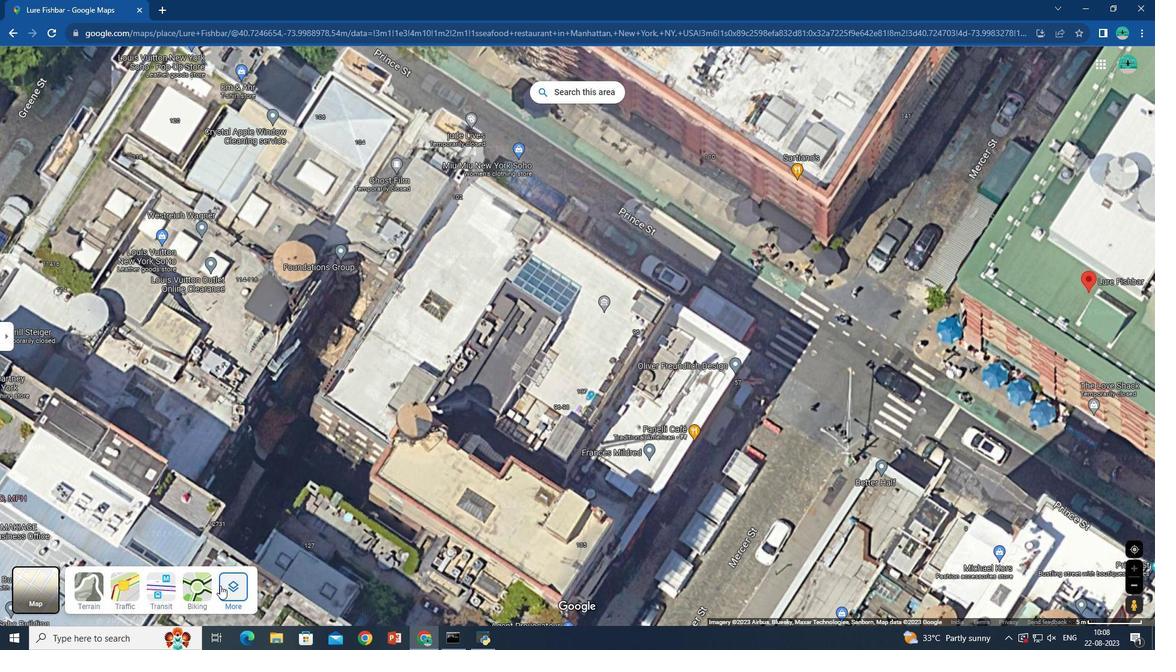 
Action: Mouse pressed left at (220, 585)
Screenshot: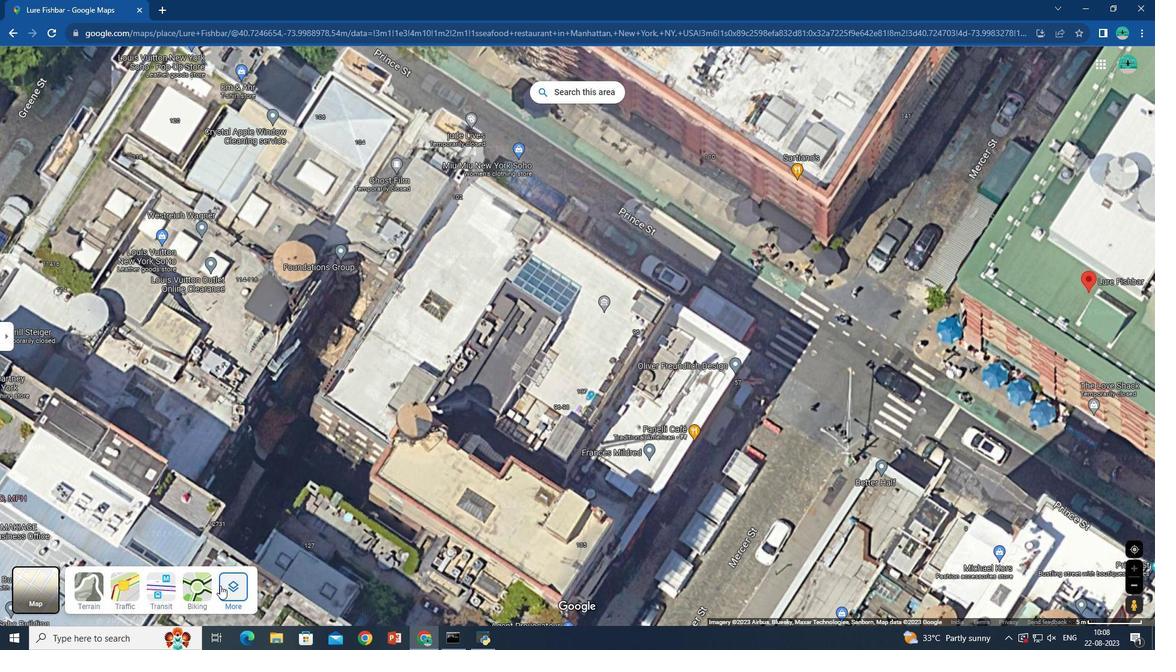
Action: Mouse moved to (90, 337)
Screenshot: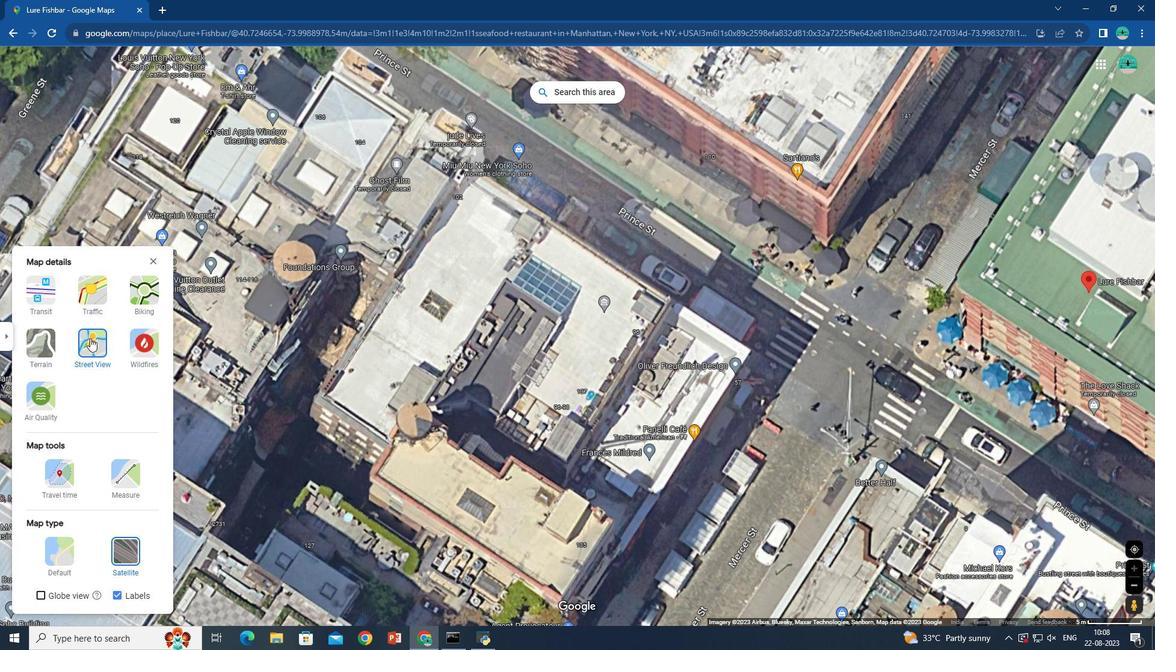 
Action: Mouse pressed left at (90, 337)
Screenshot: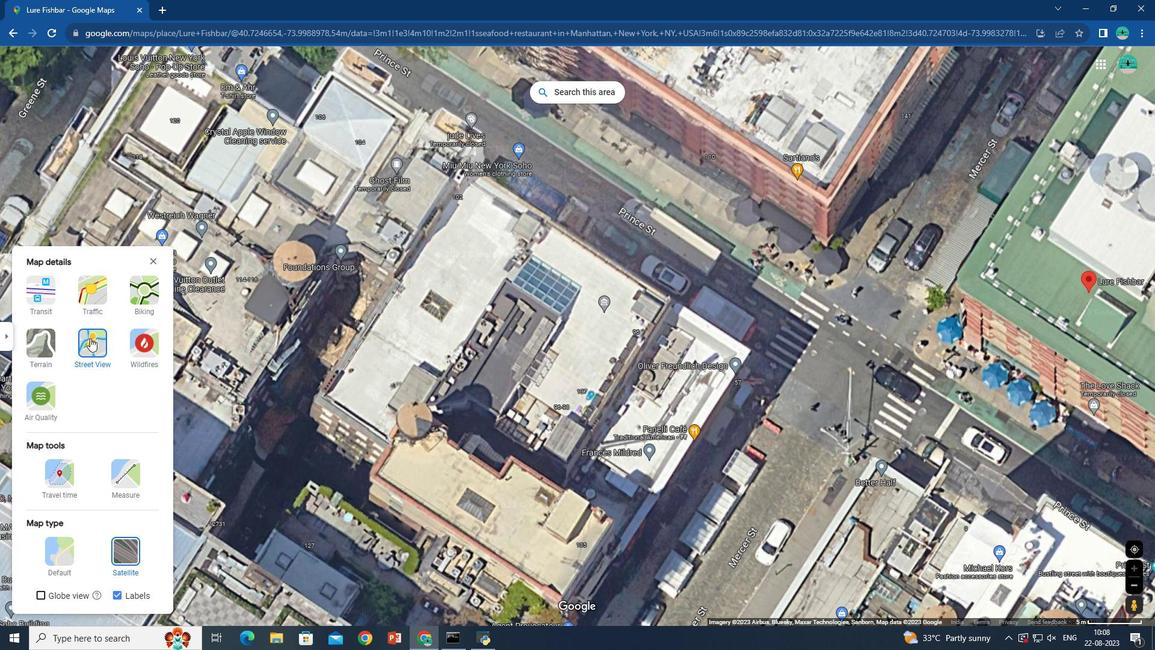 
Action: Mouse moved to (857, 364)
Screenshot: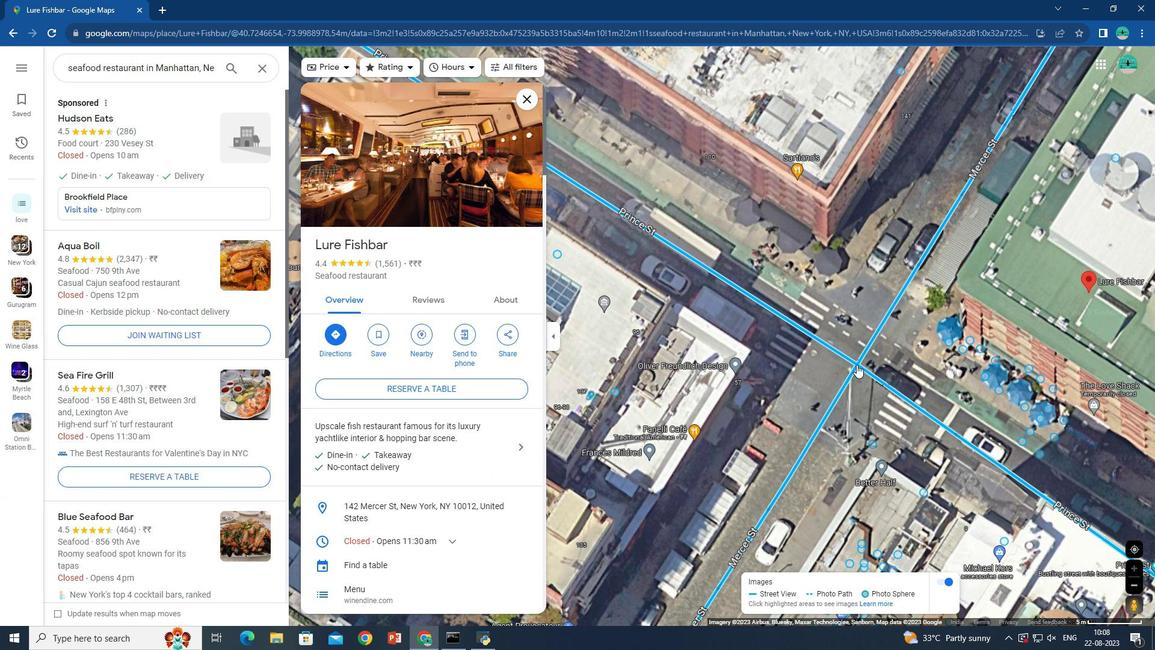 
Action: Mouse pressed left at (857, 364)
Screenshot: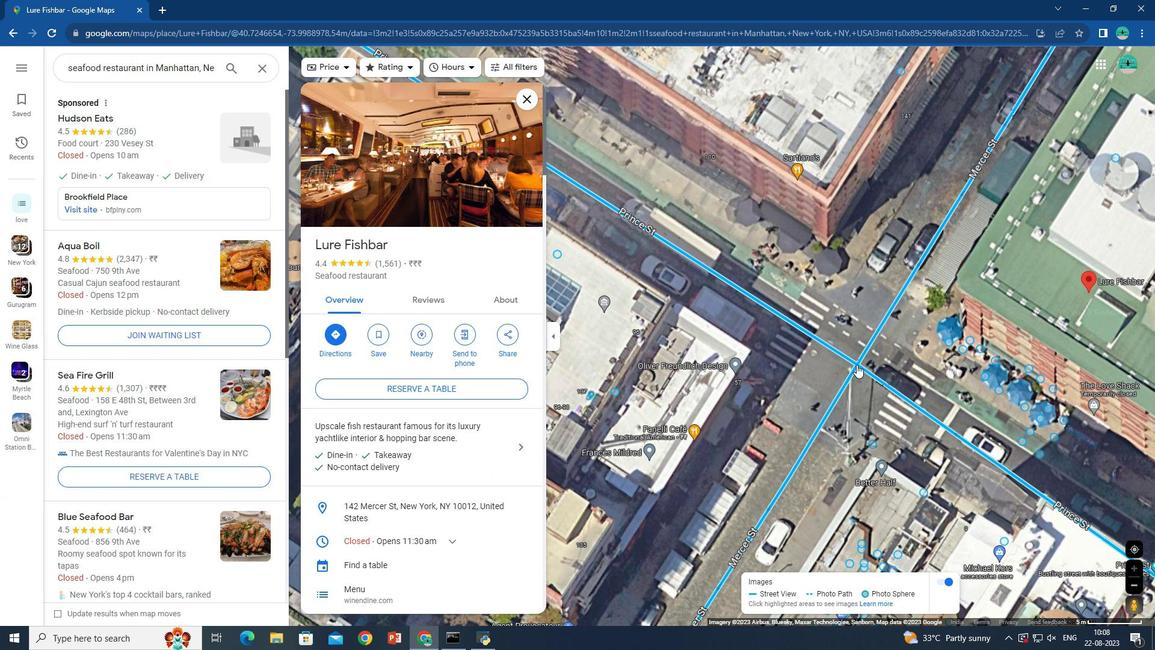 
Action: Mouse moved to (840, 370)
Screenshot: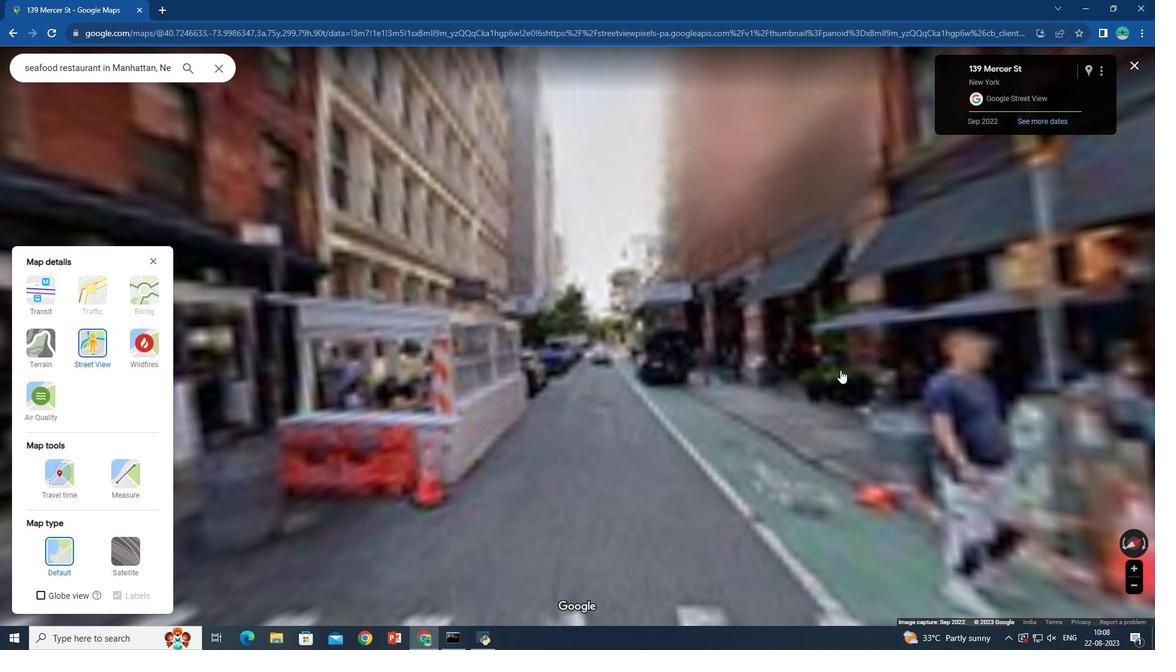 
Action: Key pressed <Key.right><Key.right><Key.right><Key.right><Key.right><Key.right><Key.right><Key.right><Key.right><Key.right><Key.right><Key.right><Key.right><Key.right><Key.right><Key.right><Key.right><Key.right><Key.right>
Screenshot: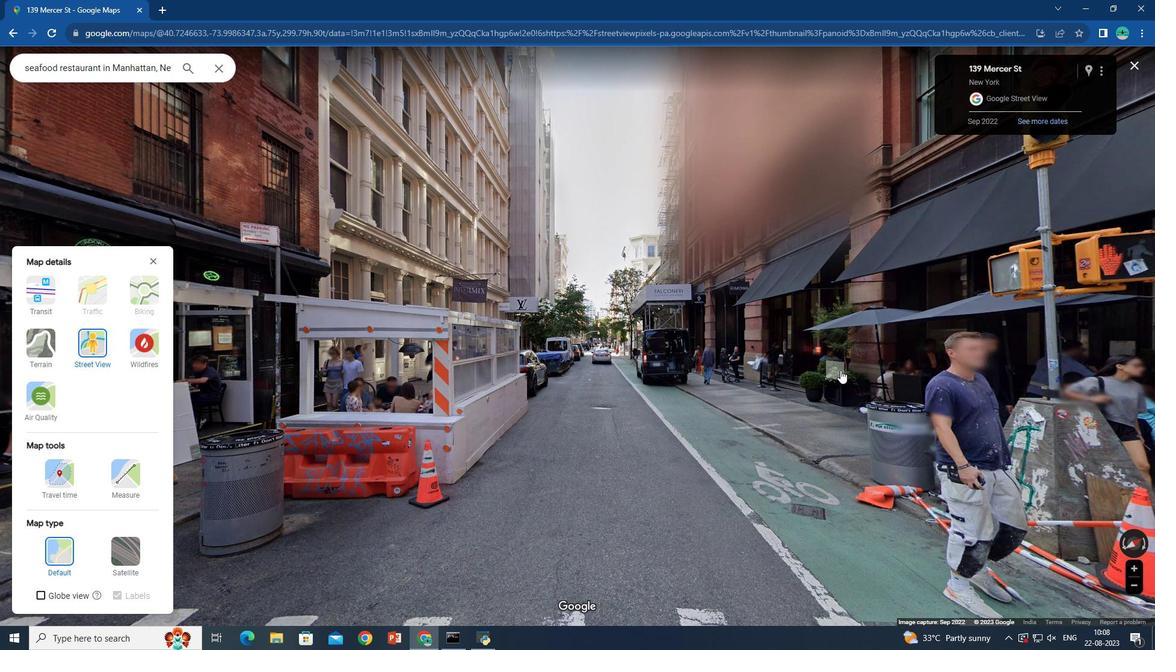 
Action: Mouse pressed left at (840, 370)
Screenshot: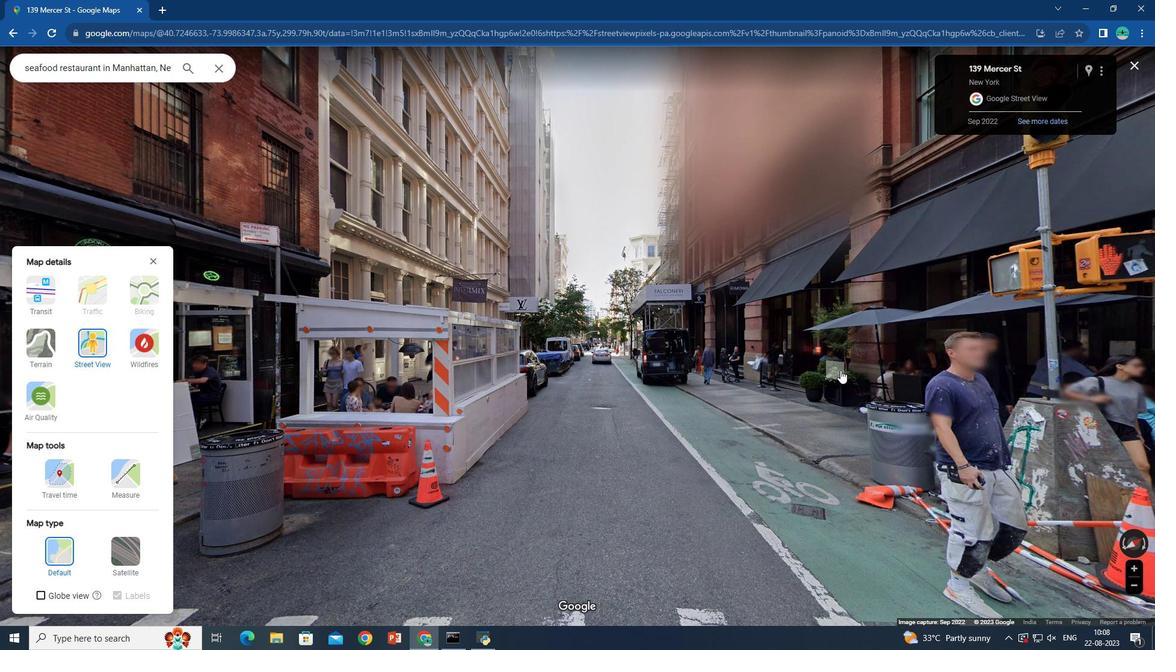 
Action: Mouse moved to (409, 164)
Screenshot: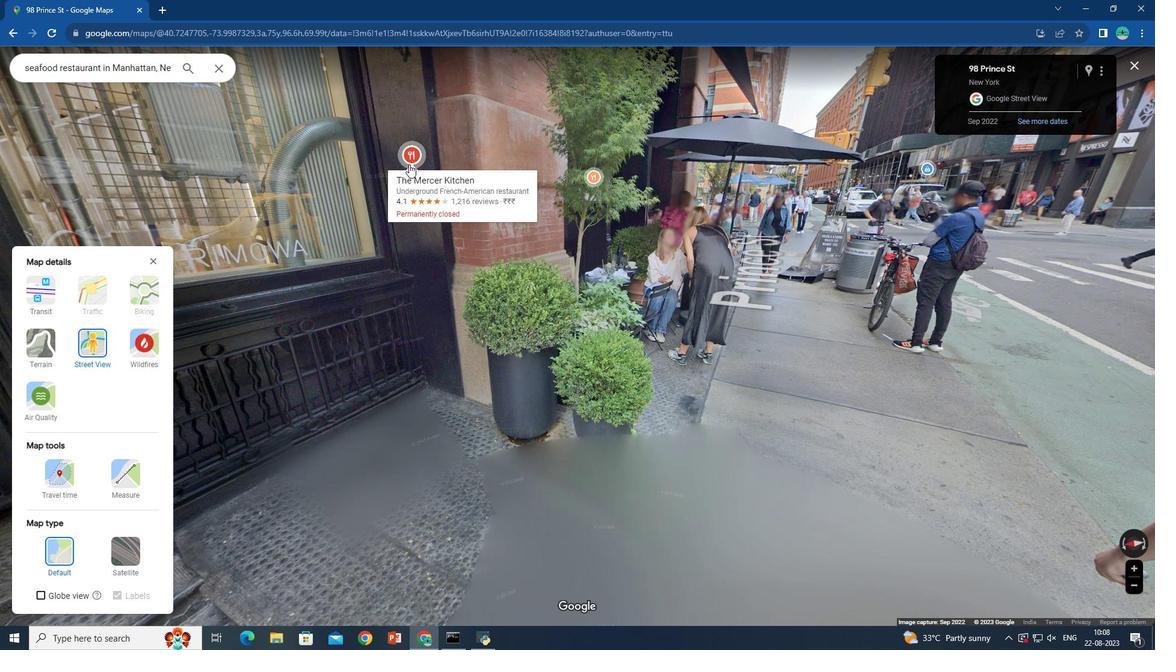 
Action: Key pressed <Key.right>
Screenshot: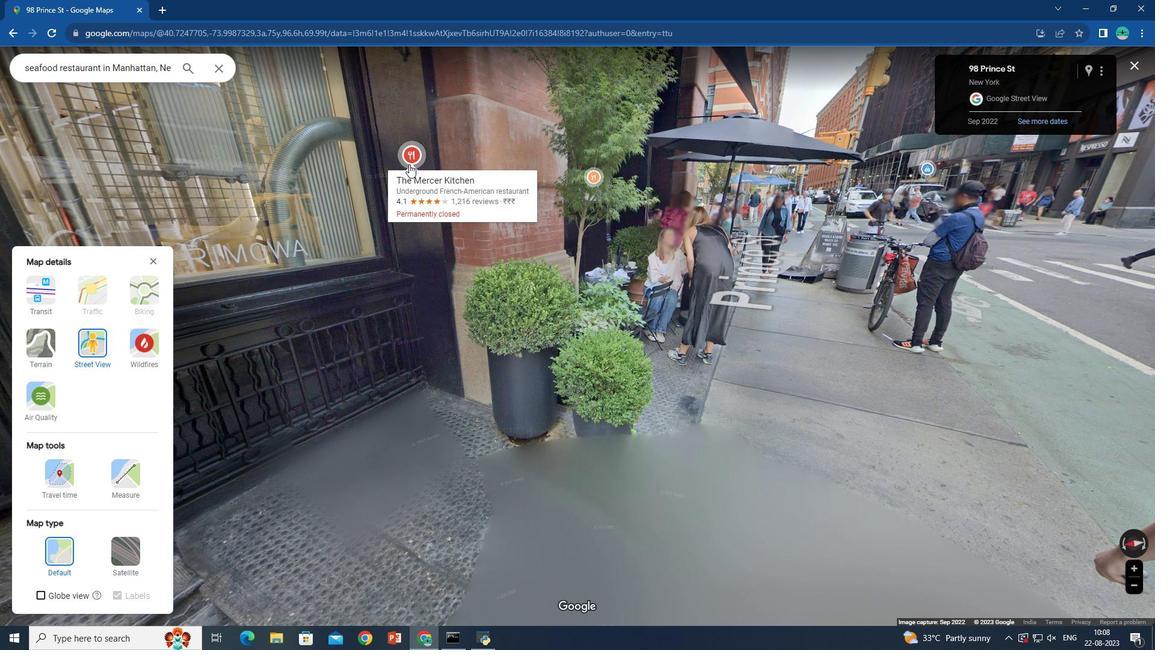 
Action: Mouse moved to (586, 182)
Screenshot: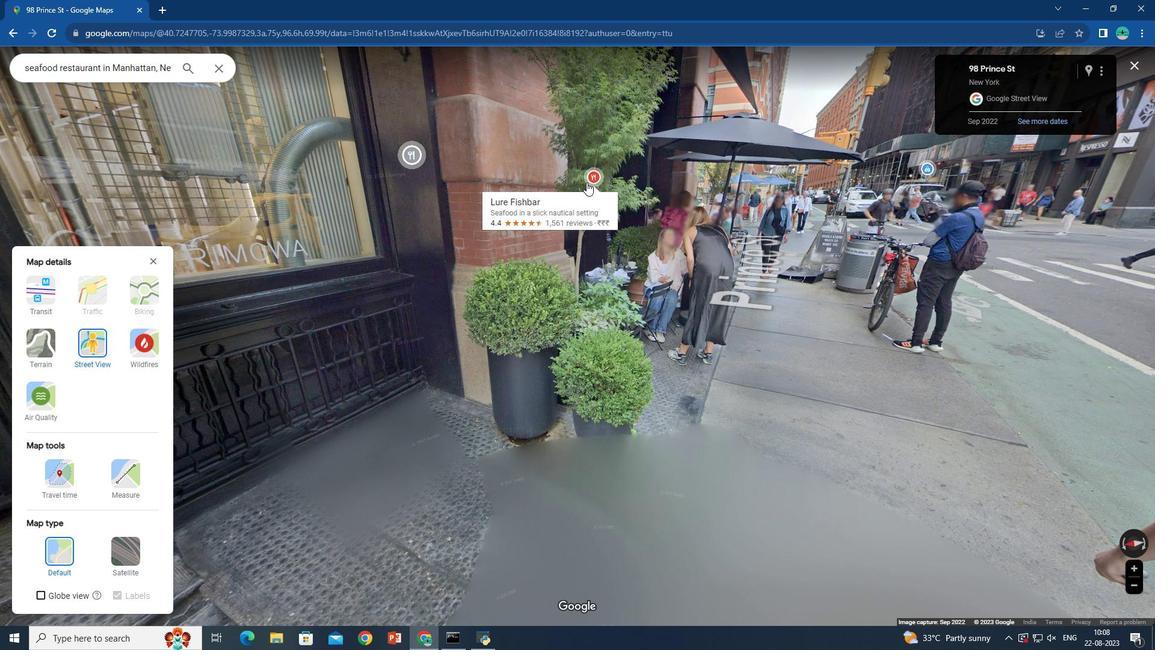 
Action: Mouse pressed left at (586, 182)
Screenshot: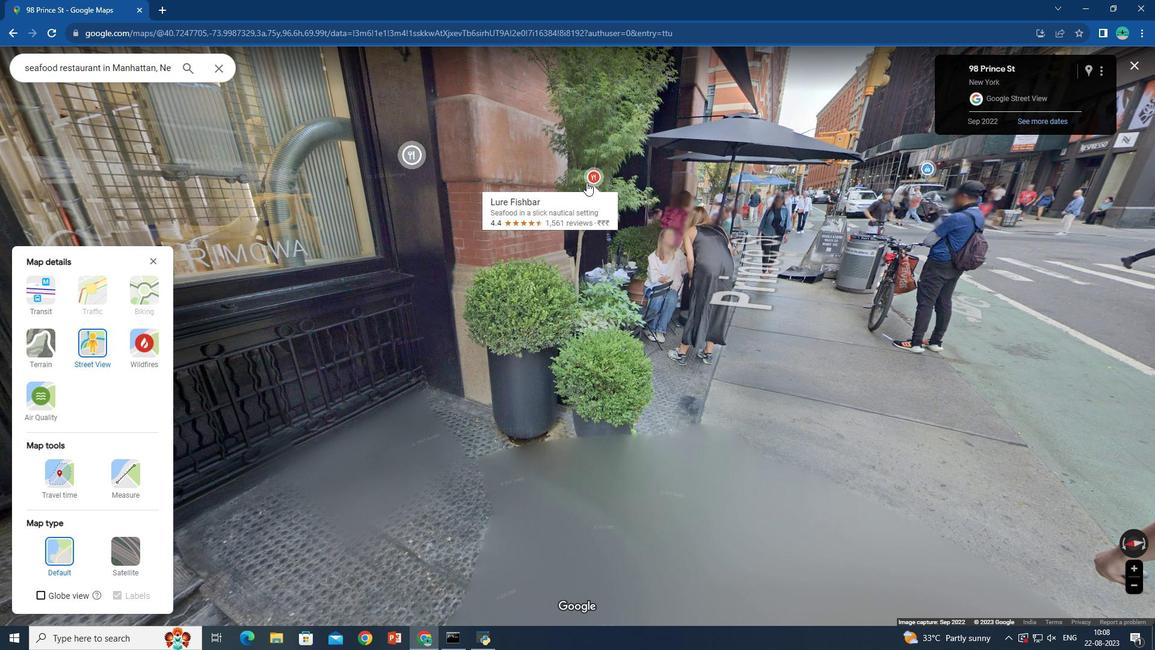 
Action: Mouse moved to (937, 438)
Screenshot: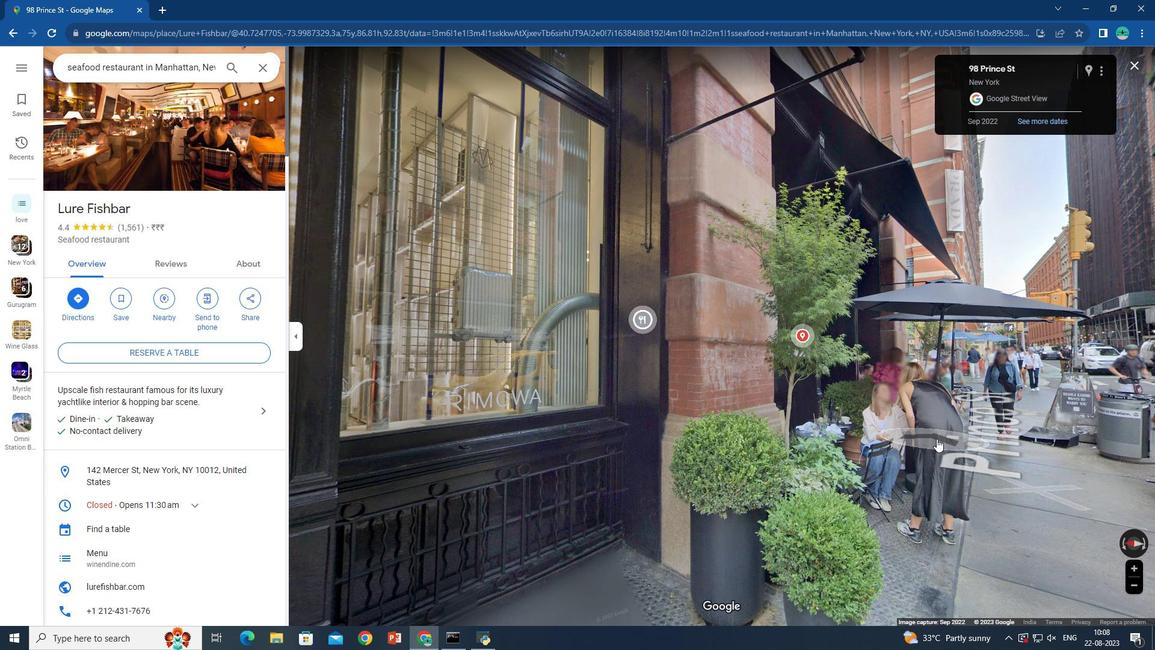 
Action: Key pressed <Key.right>
Screenshot: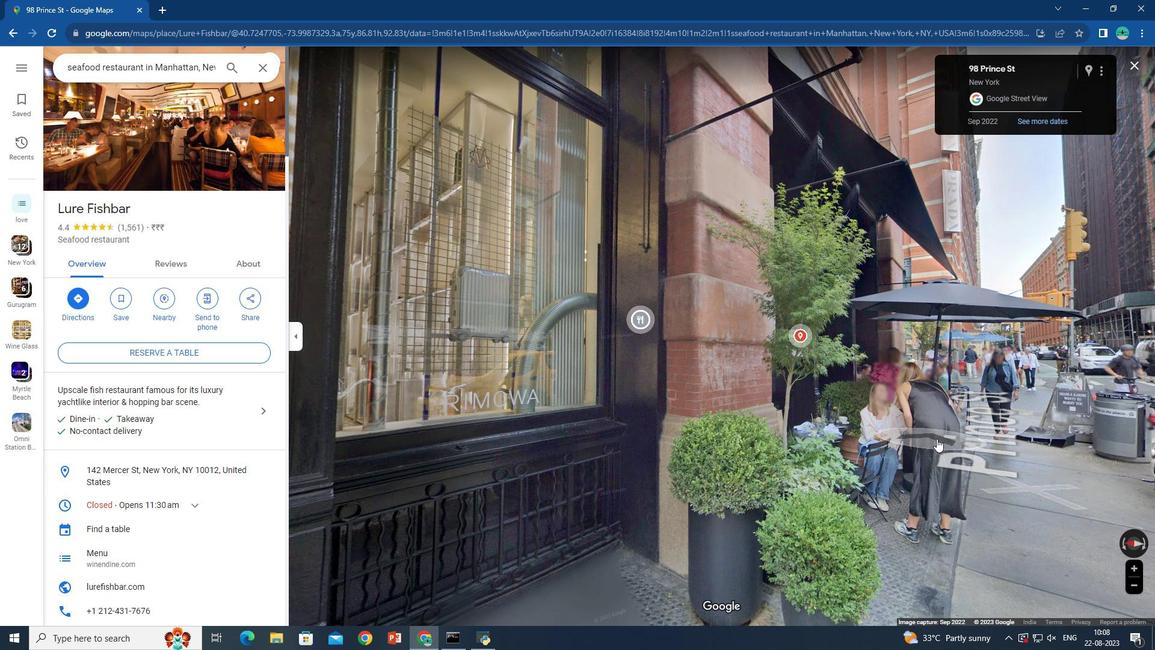 
Action: Mouse moved to (1058, 468)
Screenshot: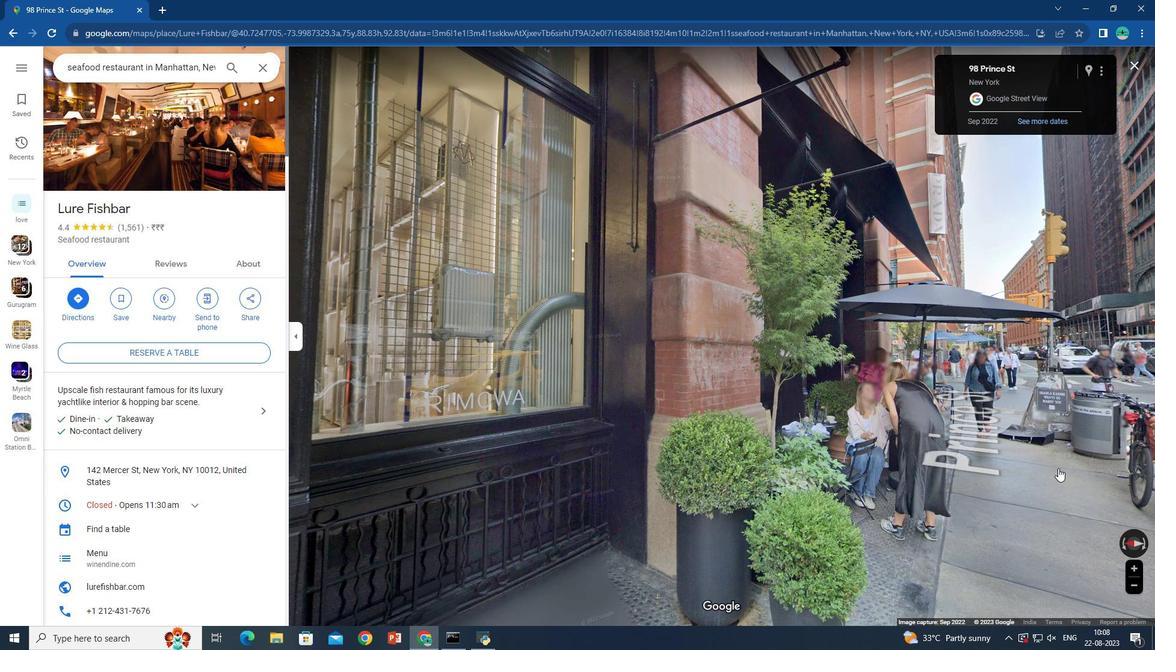 
Action: Key pressed <Key.up>
Screenshot: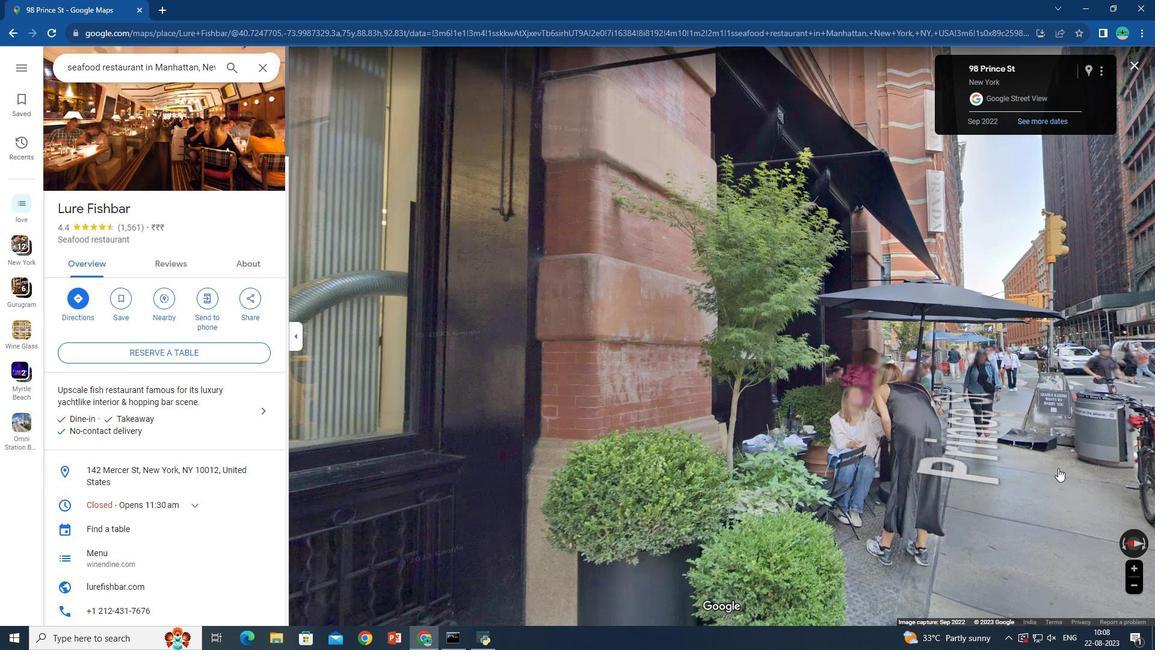 
Action: Mouse moved to (967, 459)
Screenshot: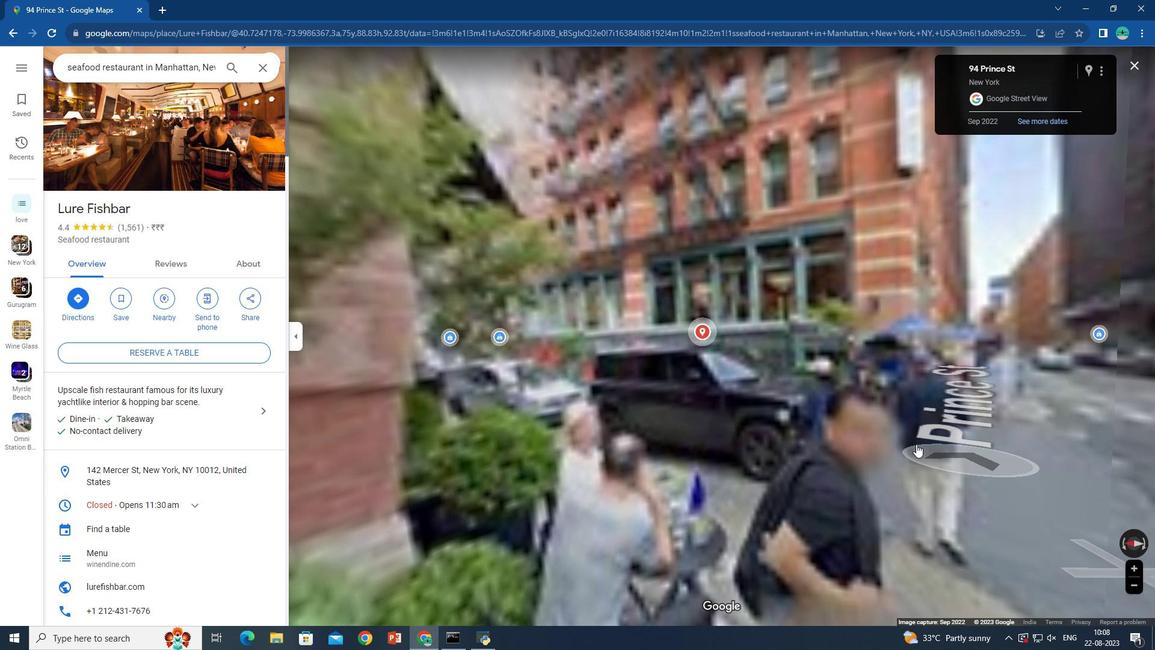 
Action: Key pressed <Key.left>
Screenshot: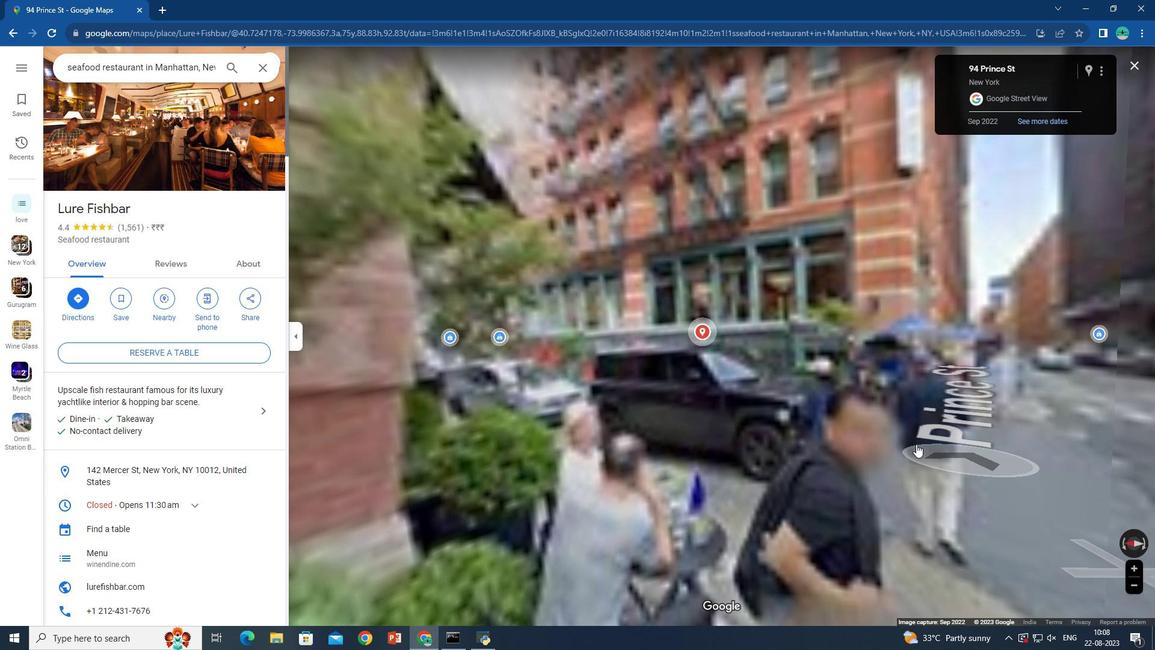 
Action: Mouse moved to (901, 443)
Screenshot: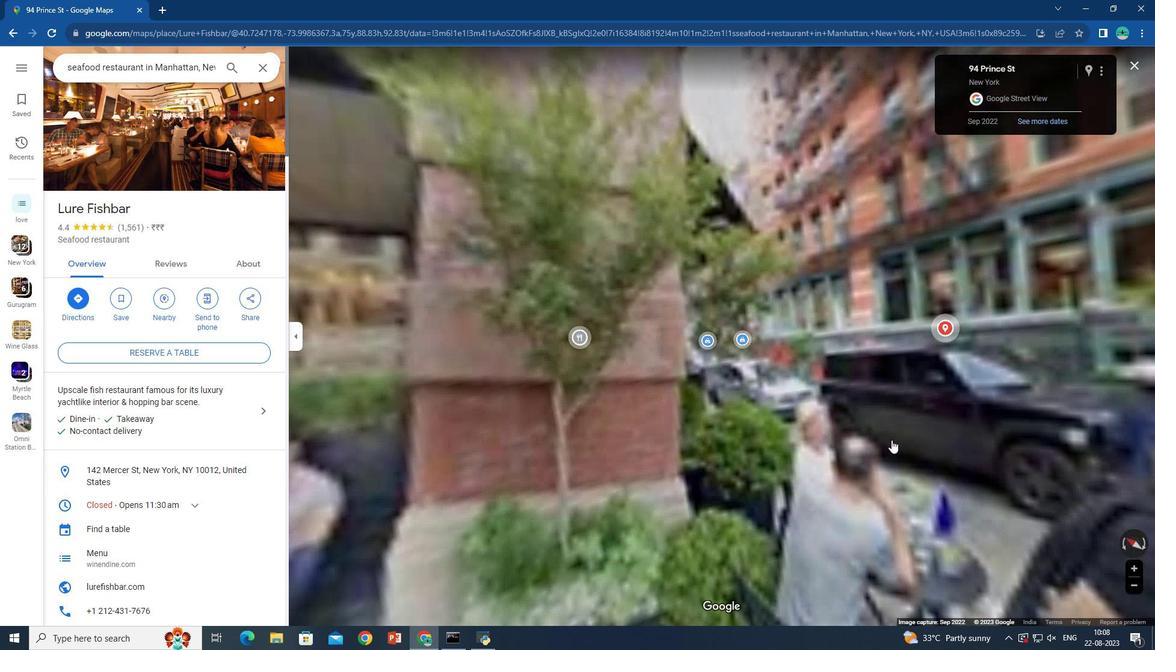 
Action: Key pressed <Key.left>
Screenshot: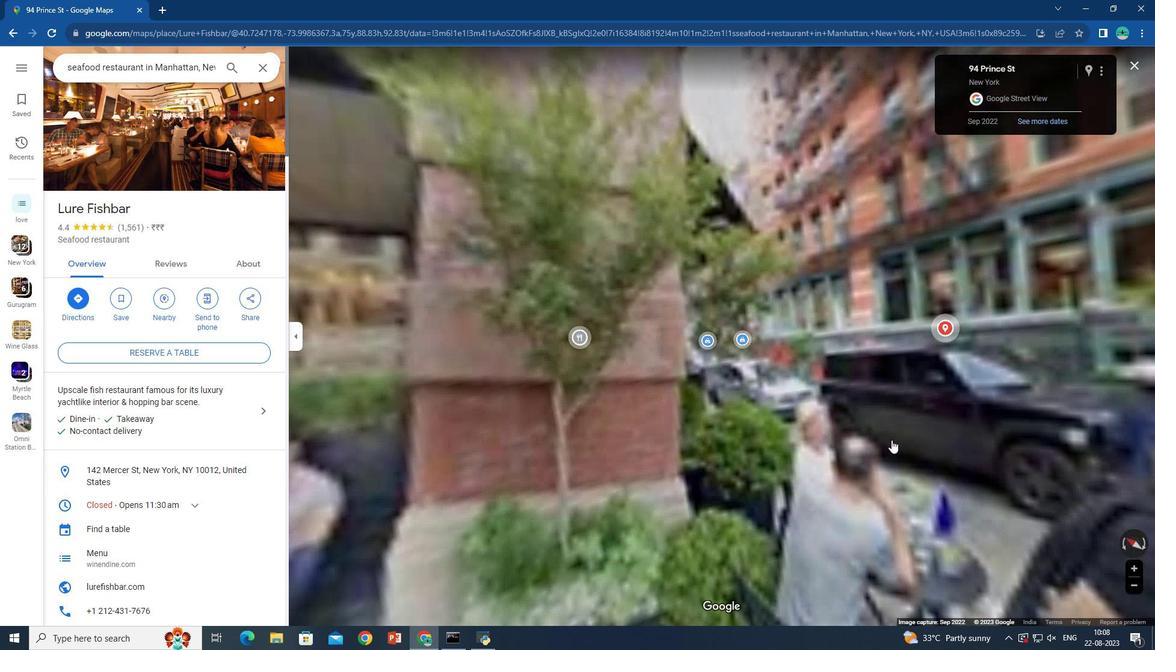 
Action: Mouse moved to (897, 443)
Screenshot: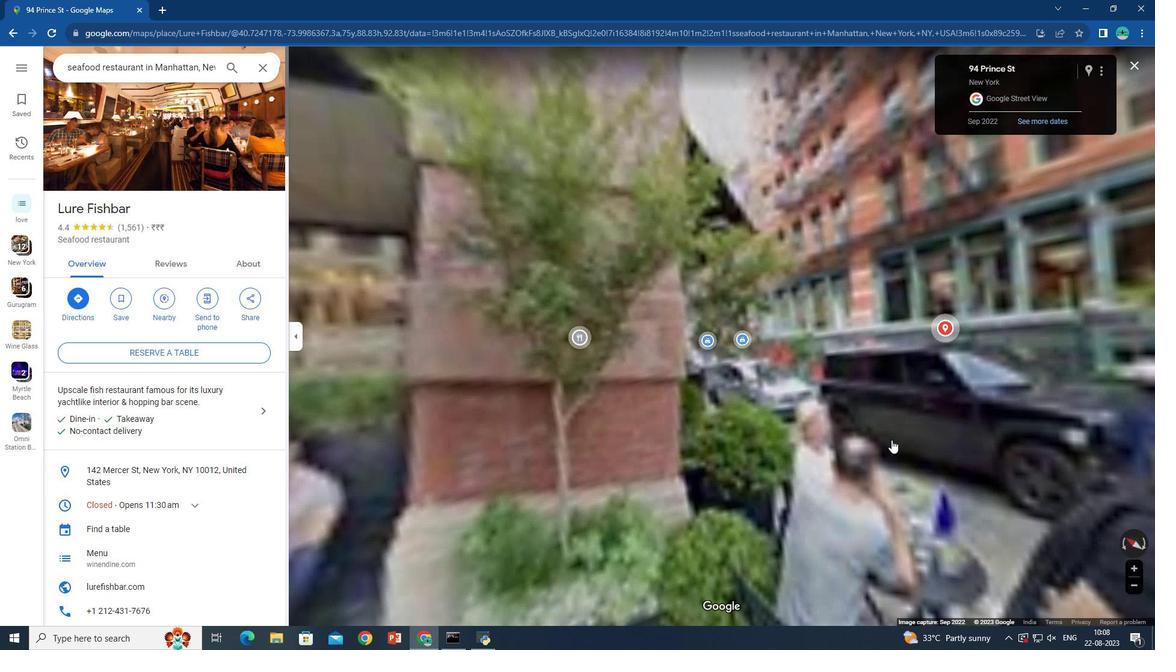 
Action: Key pressed <Key.left>
Screenshot: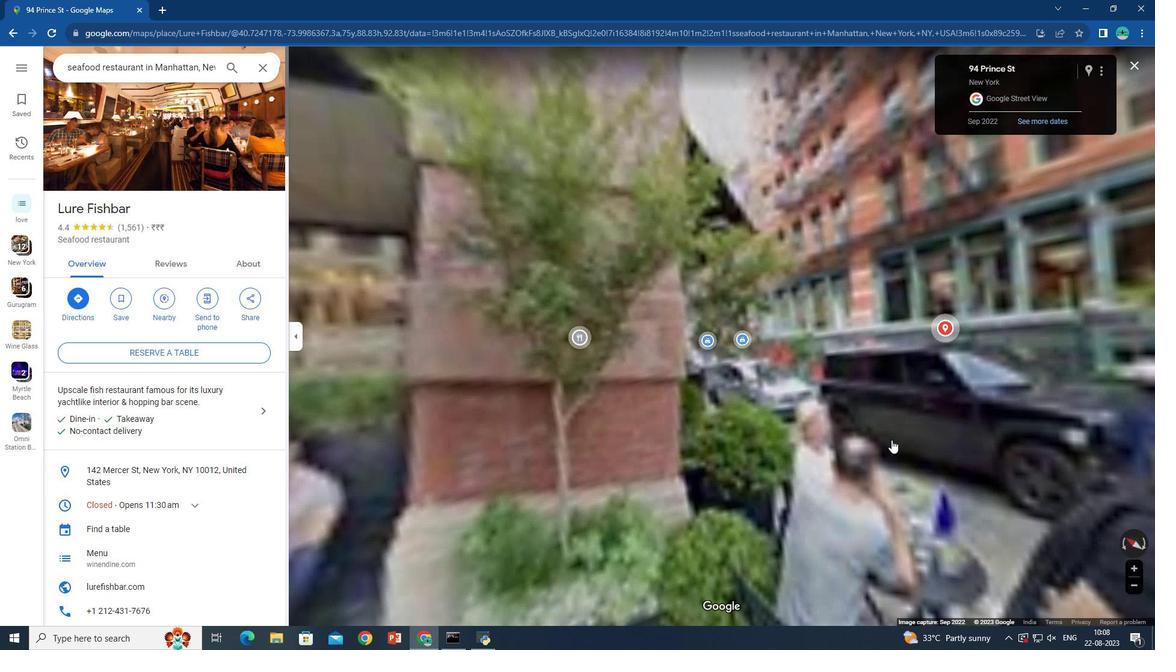 
Action: Mouse moved to (893, 441)
Screenshot: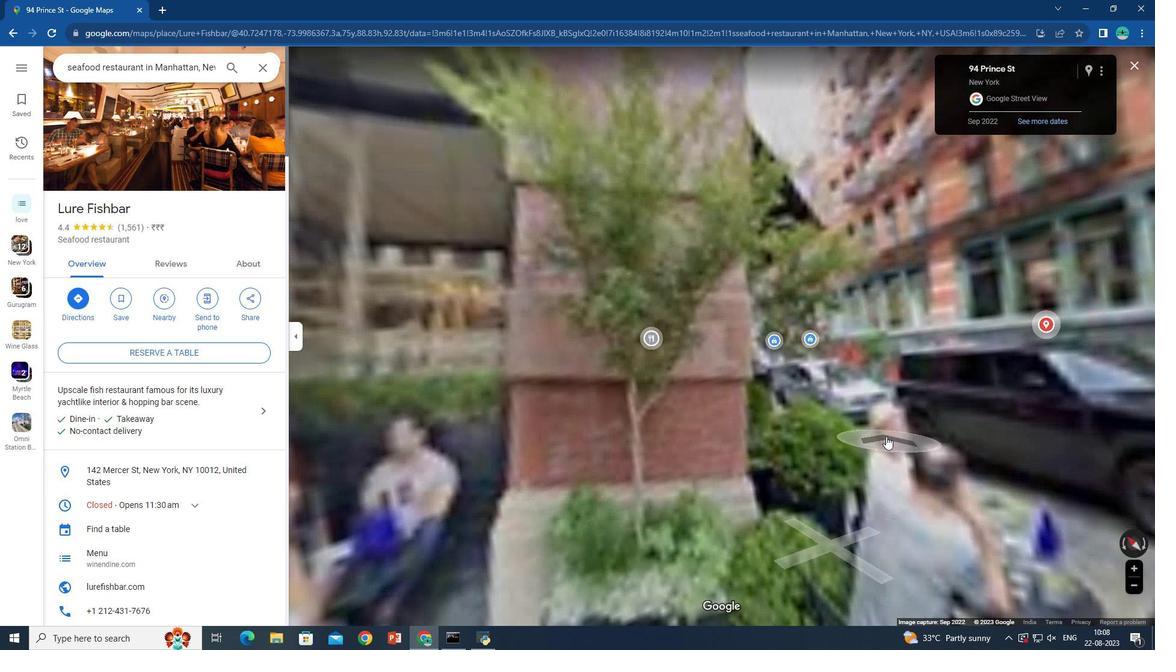 
Action: Key pressed <Key.left>
Screenshot: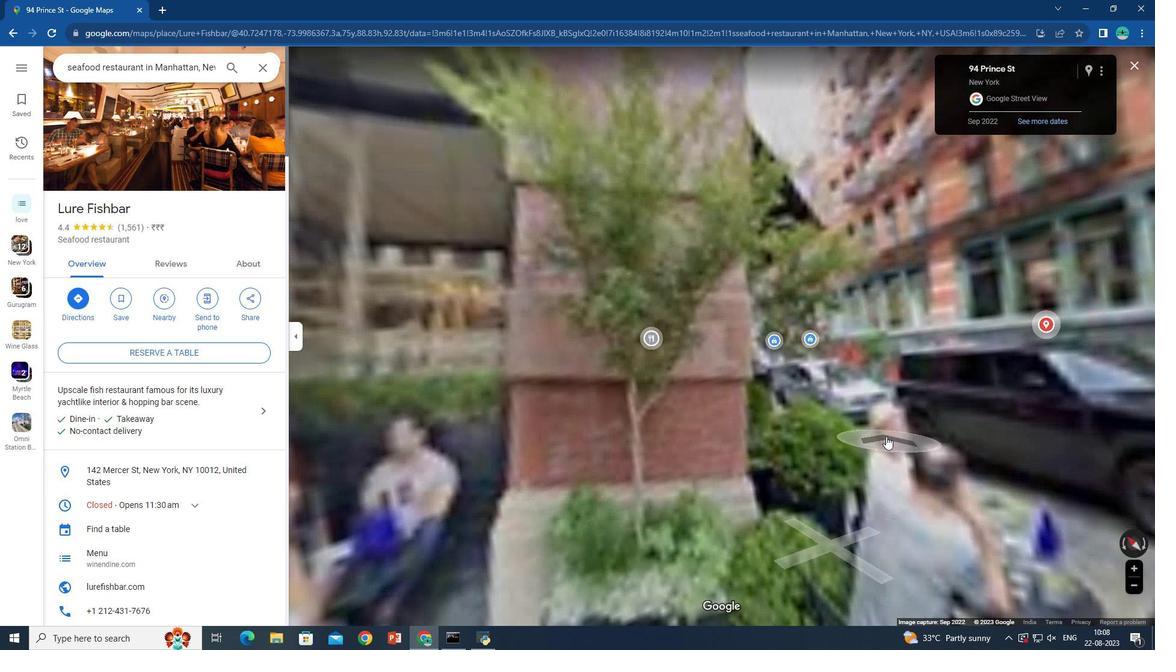 
Action: Mouse moved to (892, 440)
Screenshot: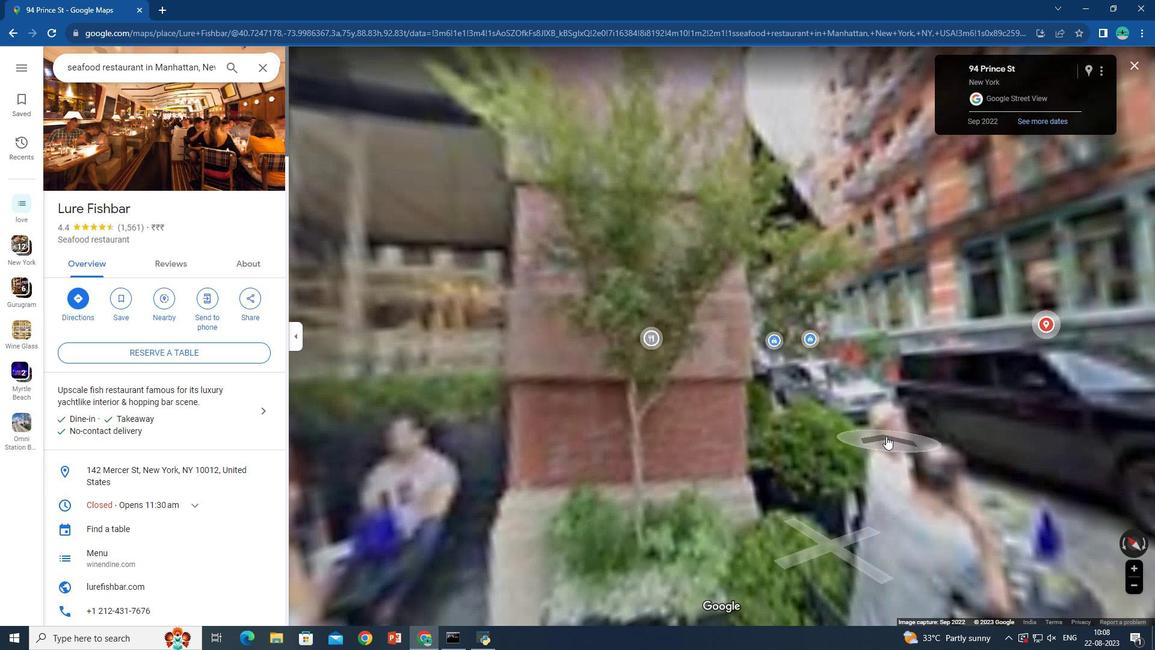 
Action: Key pressed <Key.left>
Screenshot: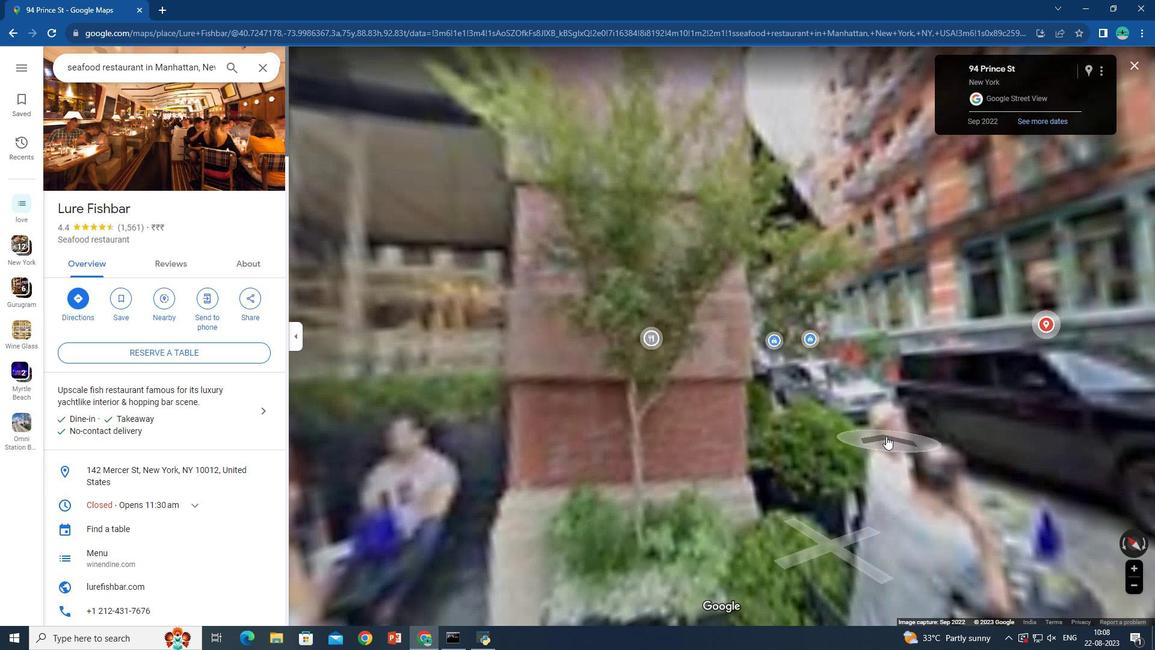 
Action: Mouse moved to (892, 439)
Screenshot: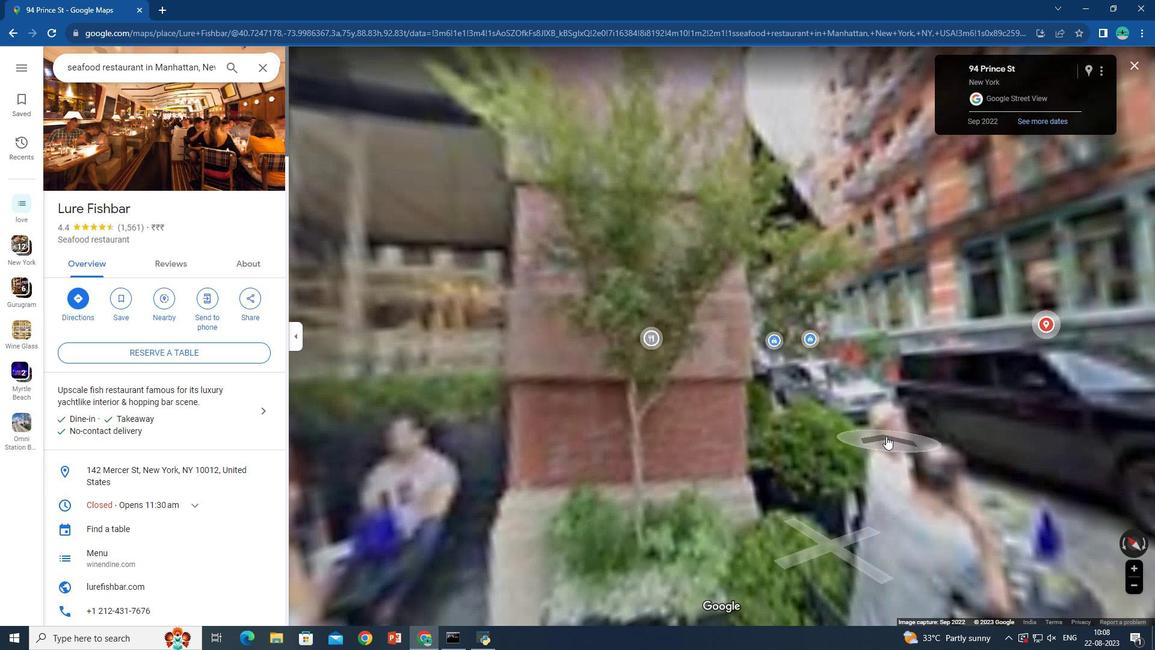 
Action: Key pressed <Key.left>
Screenshot: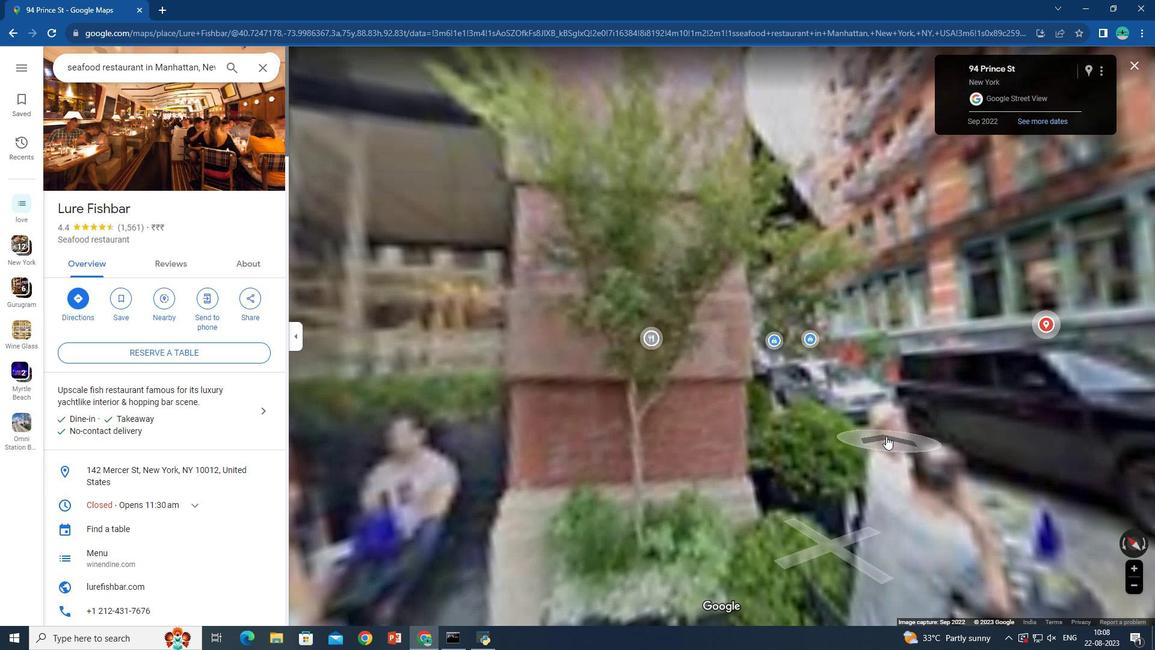 
Action: Mouse moved to (891, 439)
Screenshot: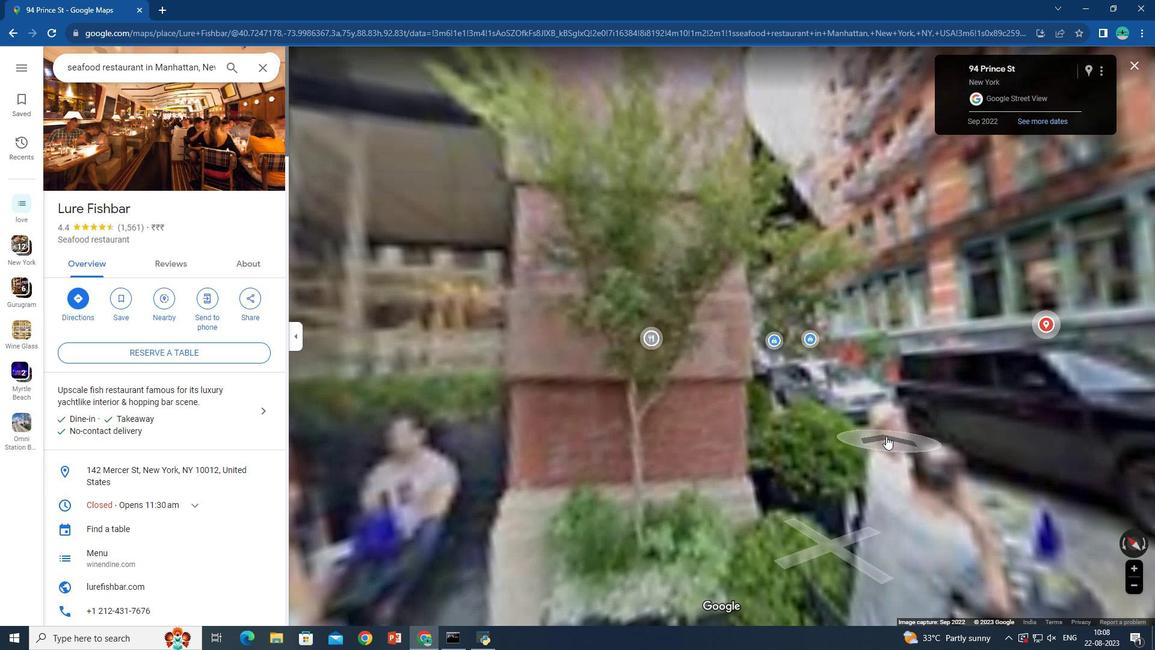 
Action: Key pressed <Key.left>
Screenshot: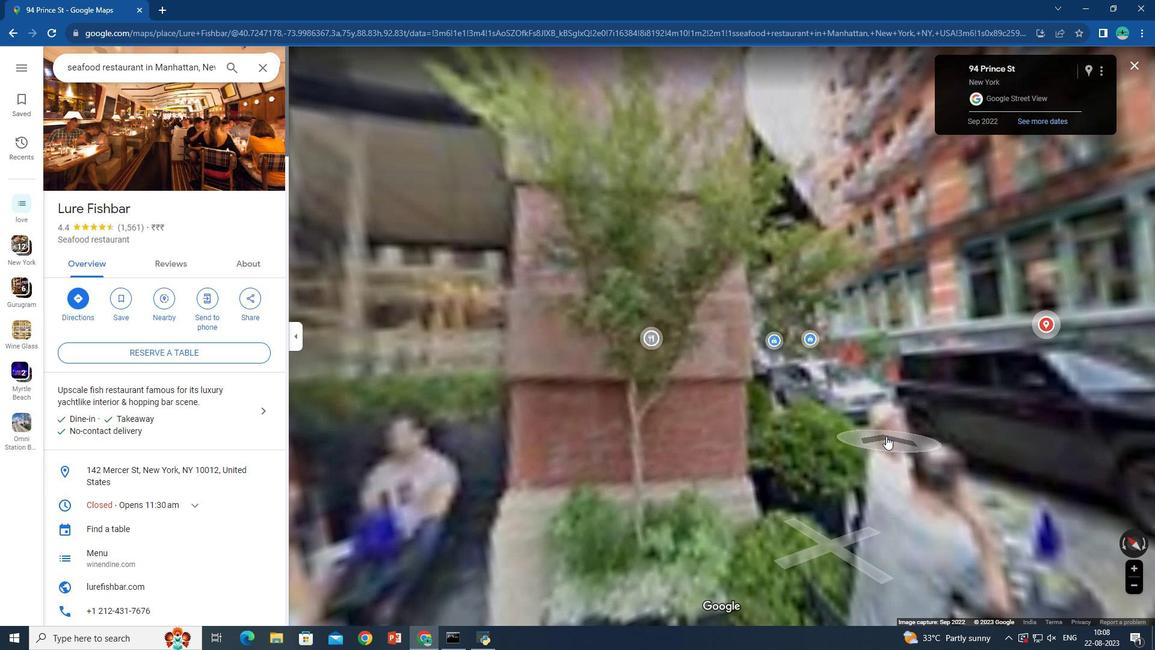 
Action: Mouse moved to (615, 445)
Screenshot: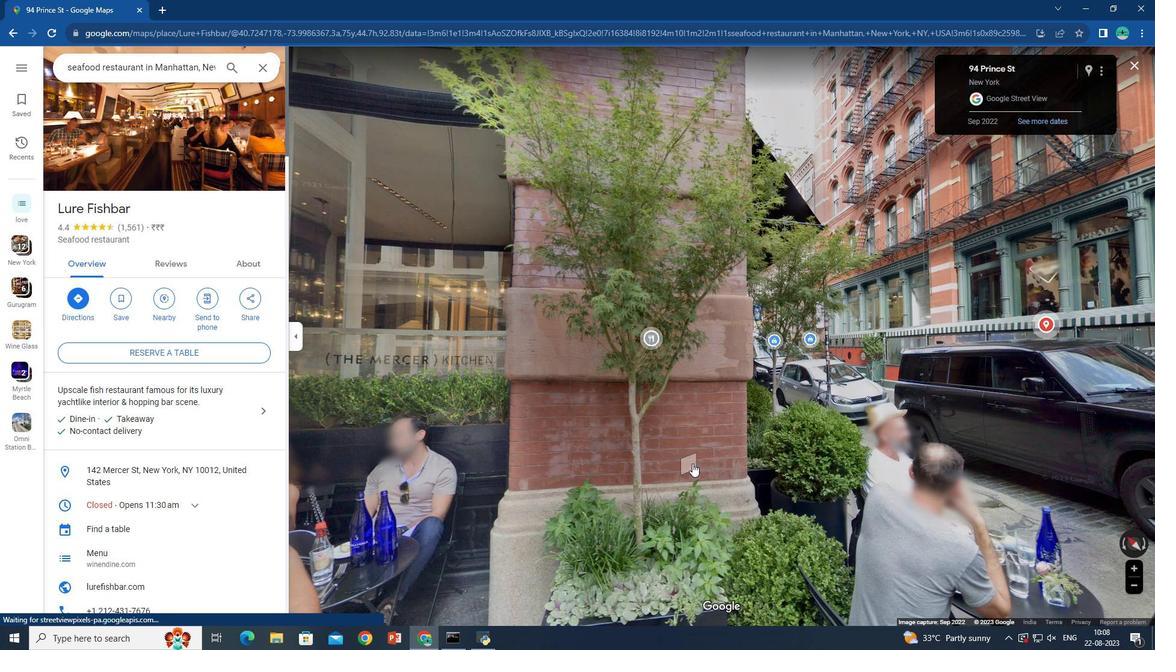 
Action: Mouse pressed left at (615, 447)
Screenshot: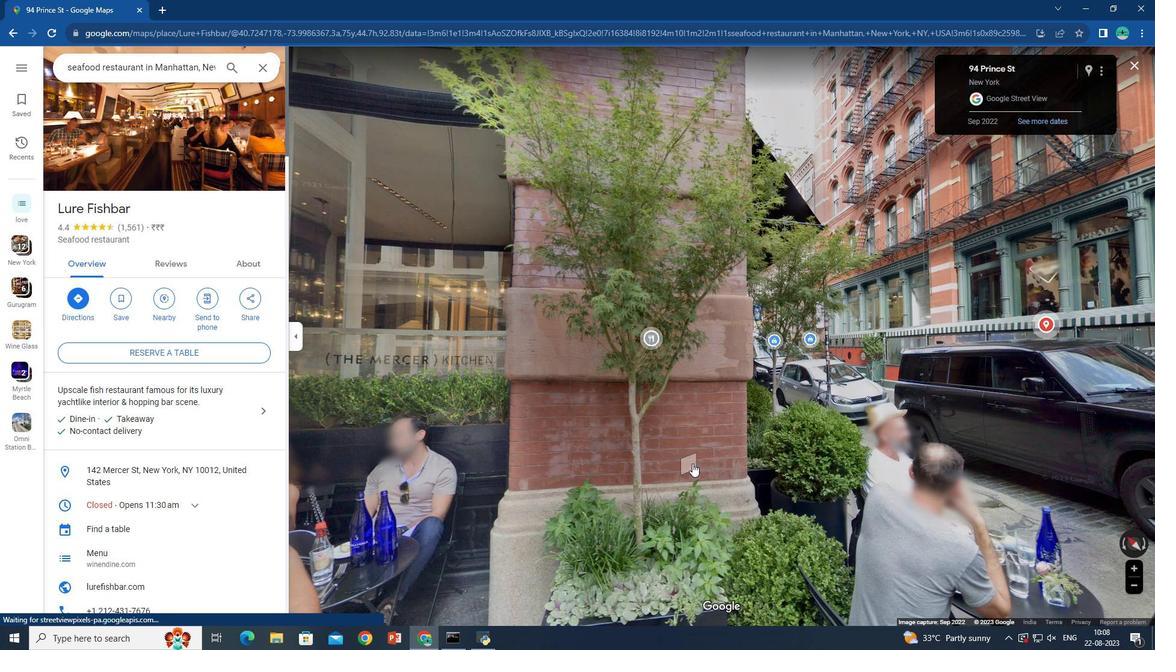 
Action: Mouse moved to (541, 141)
Screenshot: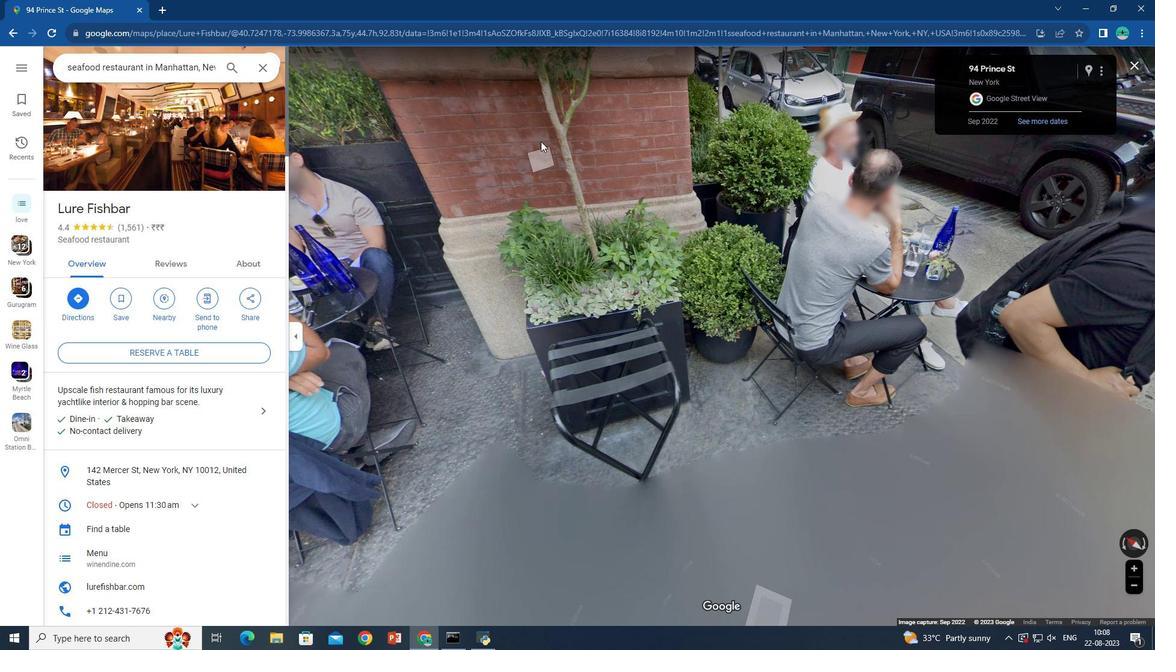 
Action: Mouse pressed left at (541, 141)
Screenshot: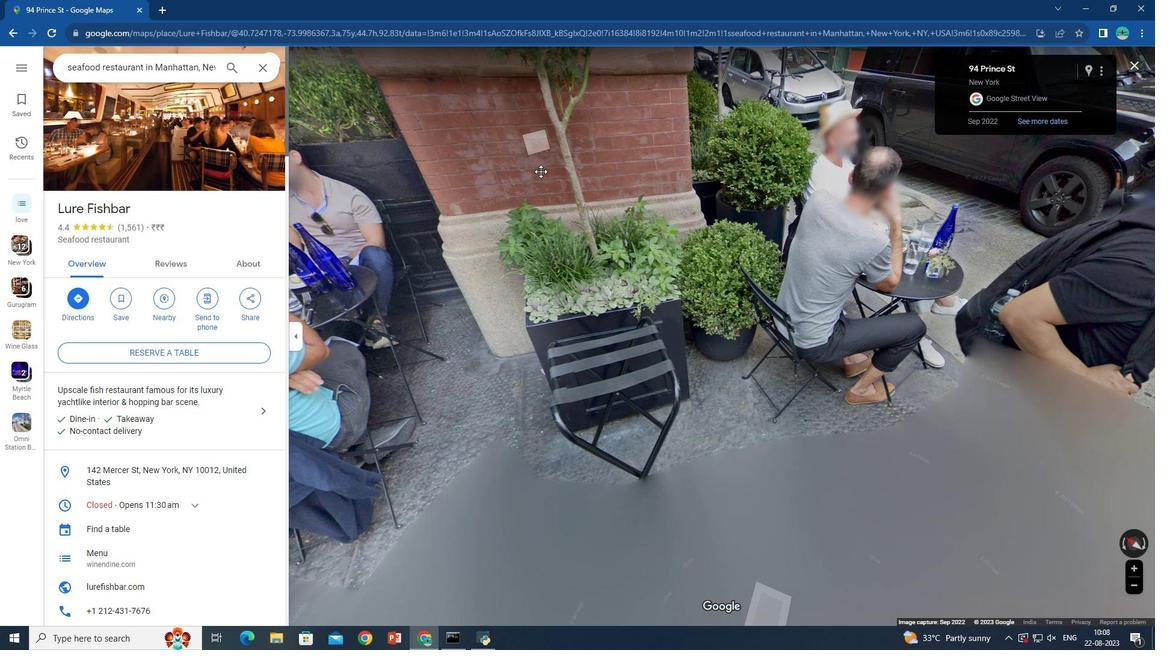 
Action: Mouse moved to (464, 249)
Screenshot: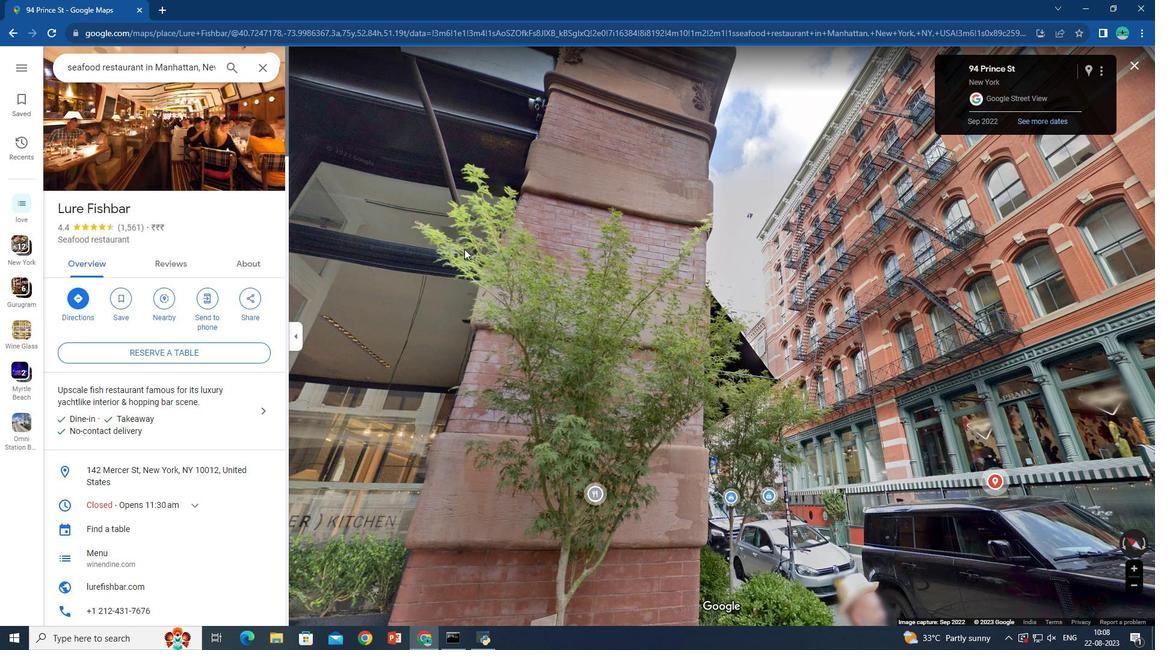 
Action: Mouse pressed left at (464, 249)
Screenshot: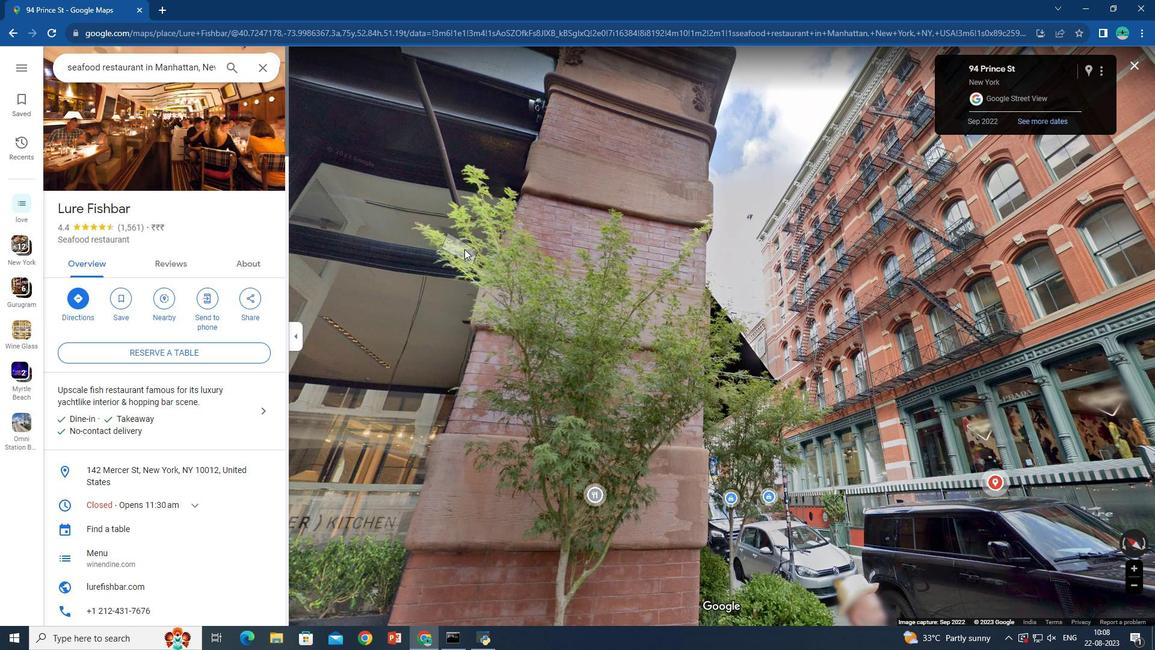 
Action: Mouse moved to (389, 566)
Screenshot: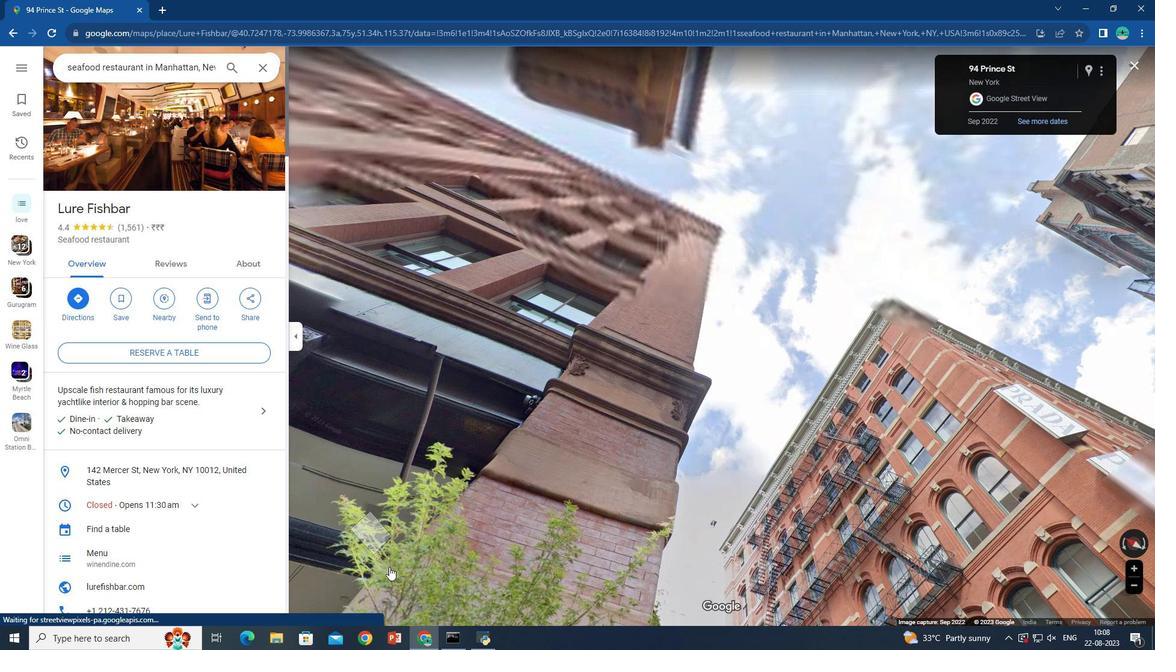 
Action: Mouse pressed left at (389, 566)
Screenshot: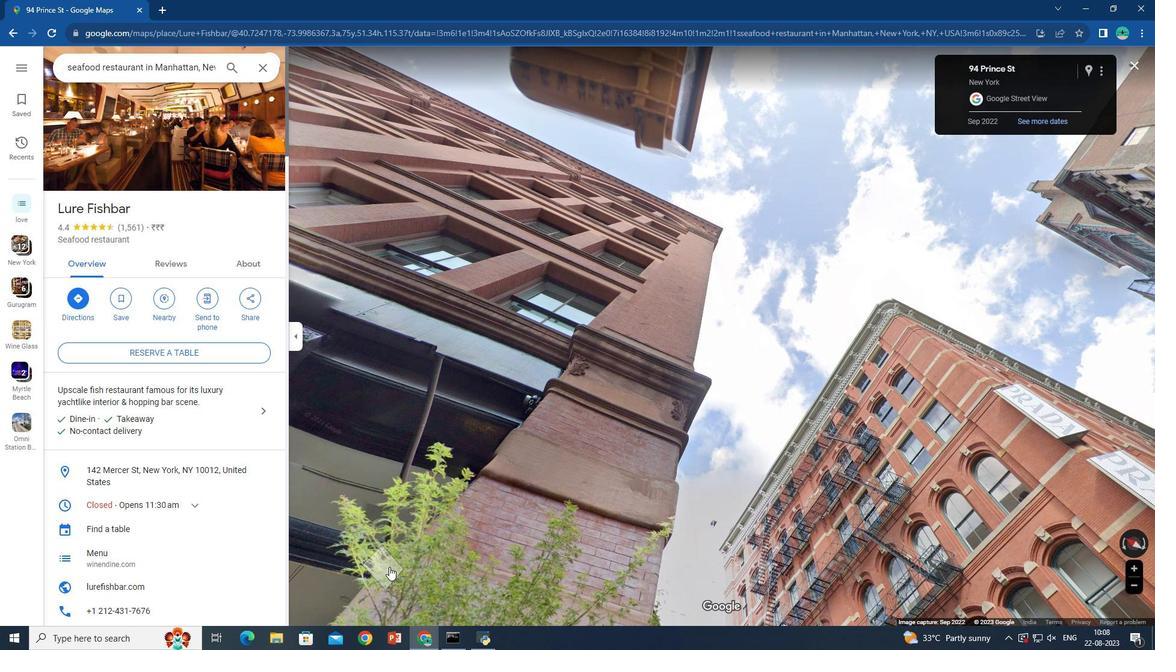 
Action: Mouse moved to (384, 559)
Screenshot: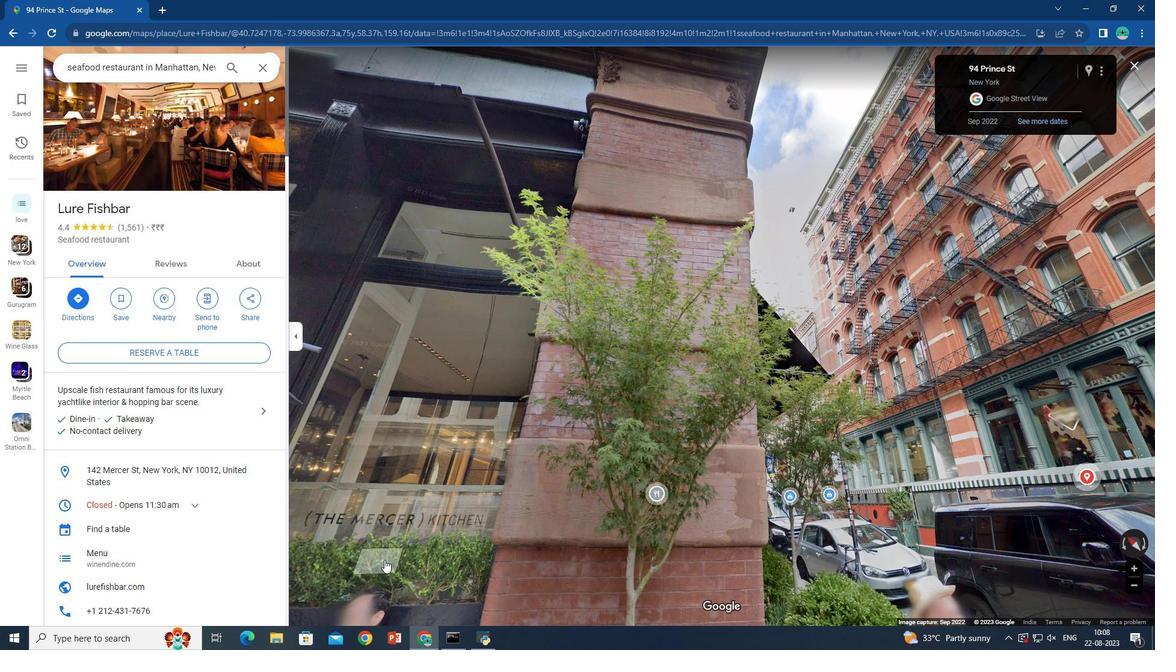 
Action: Mouse pressed left at (384, 559)
Screenshot: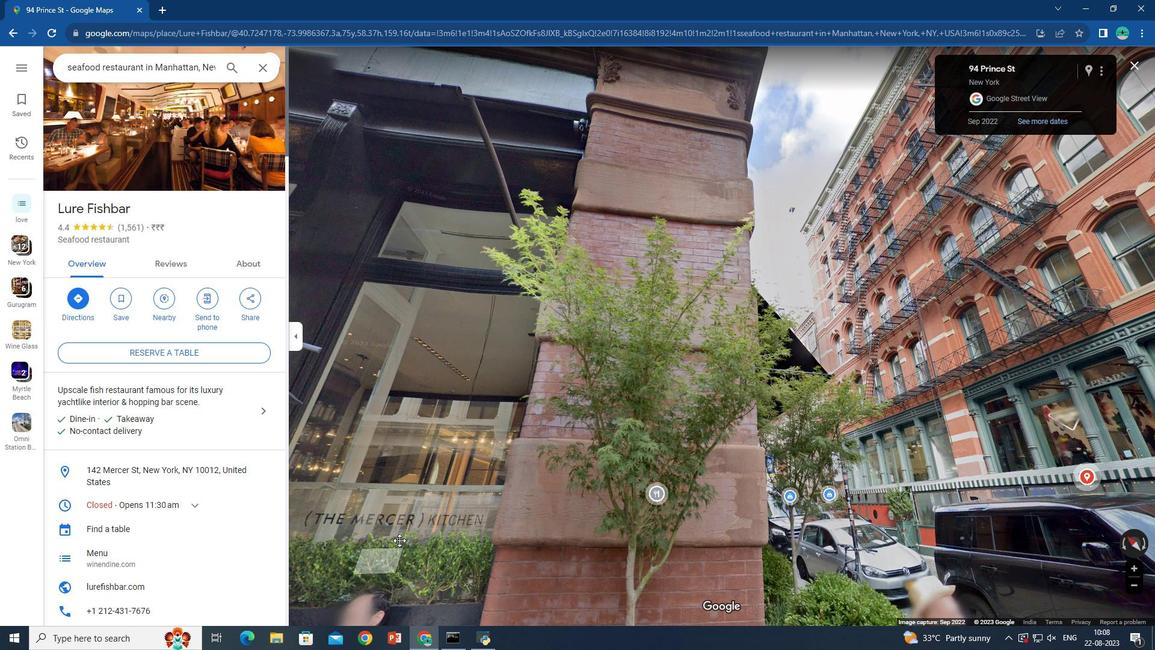 
Action: Mouse moved to (422, 477)
Screenshot: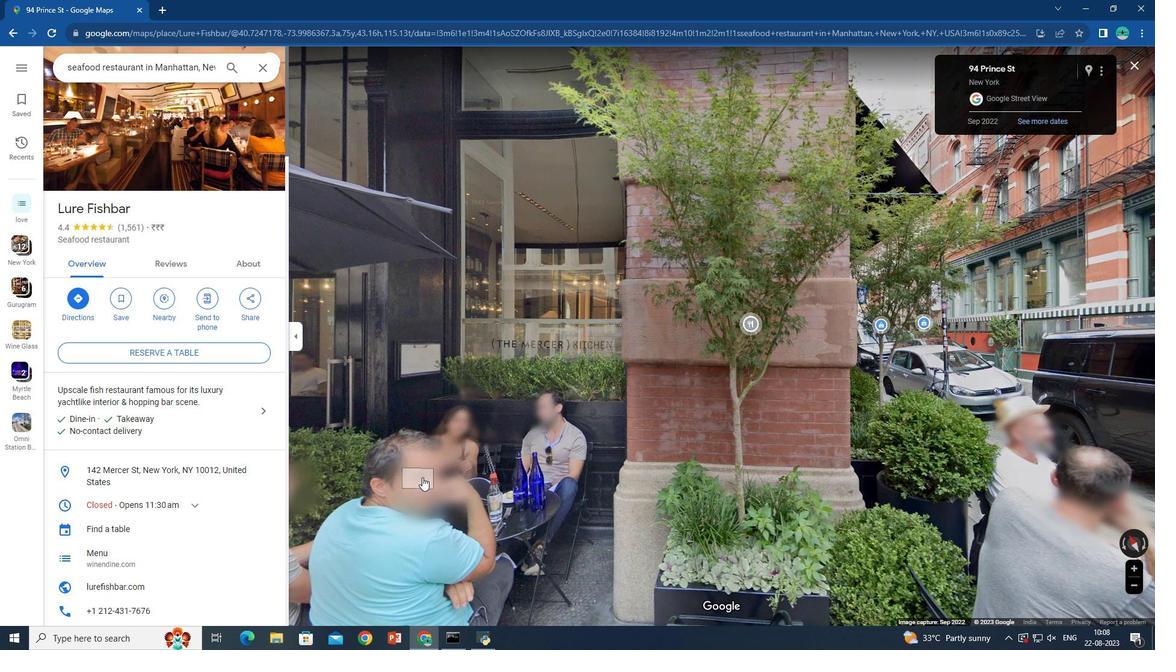 
Action: Key pressed <Key.left><Key.down>
Screenshot: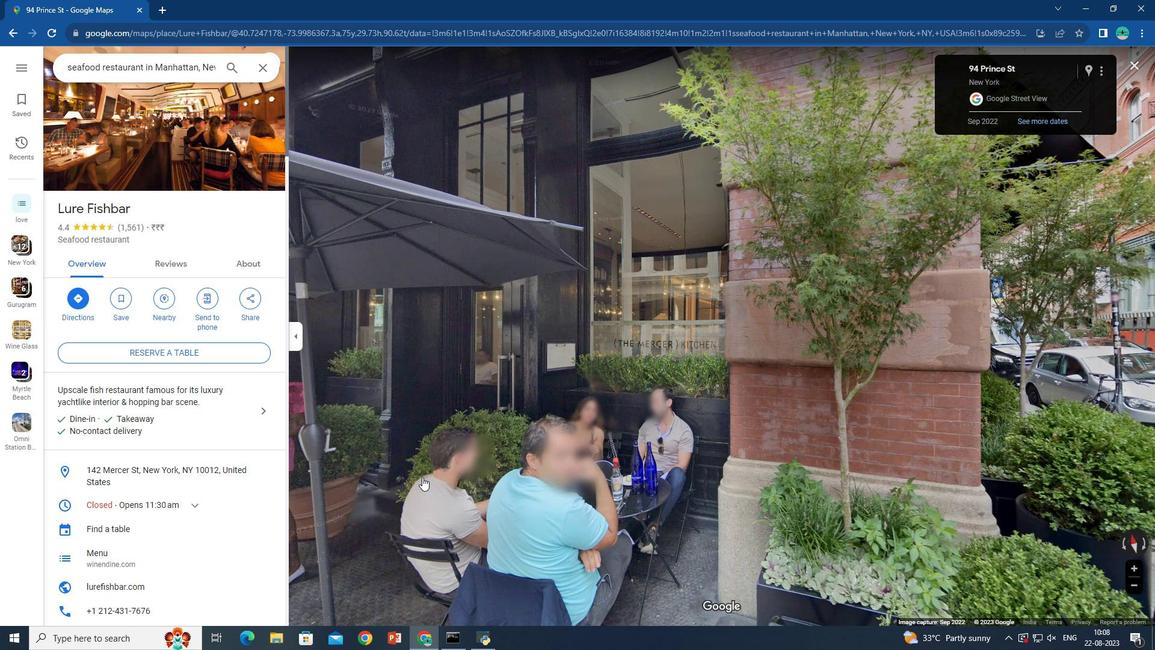 
Action: Mouse moved to (595, 429)
Screenshot: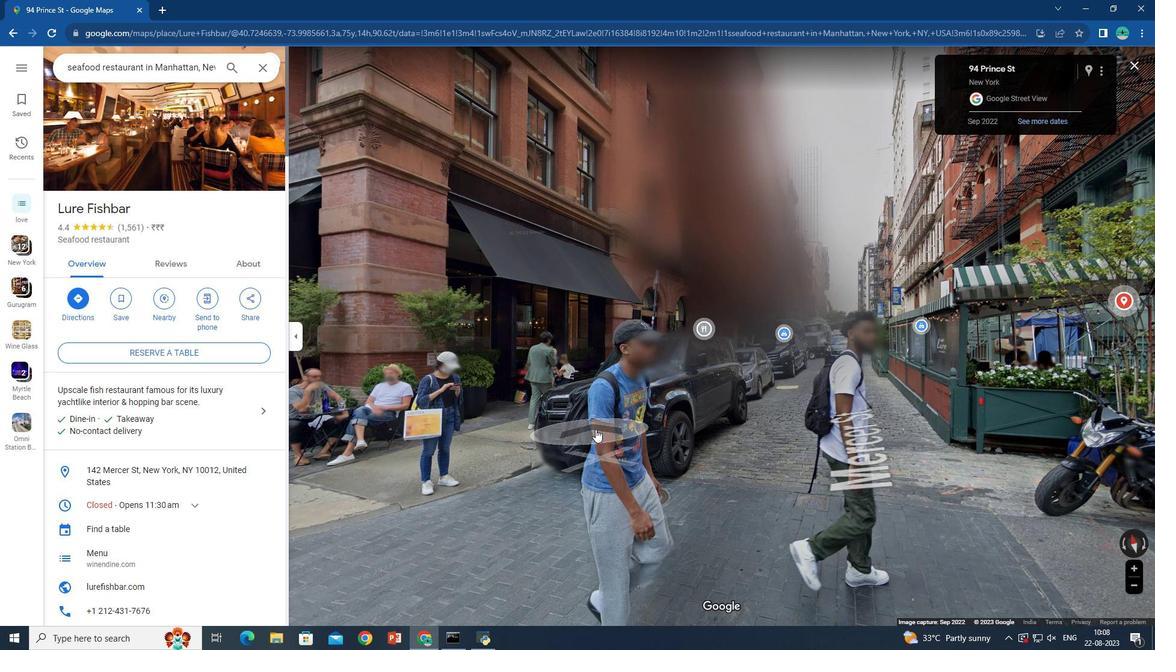 
Action: Mouse pressed left at (595, 429)
Screenshot: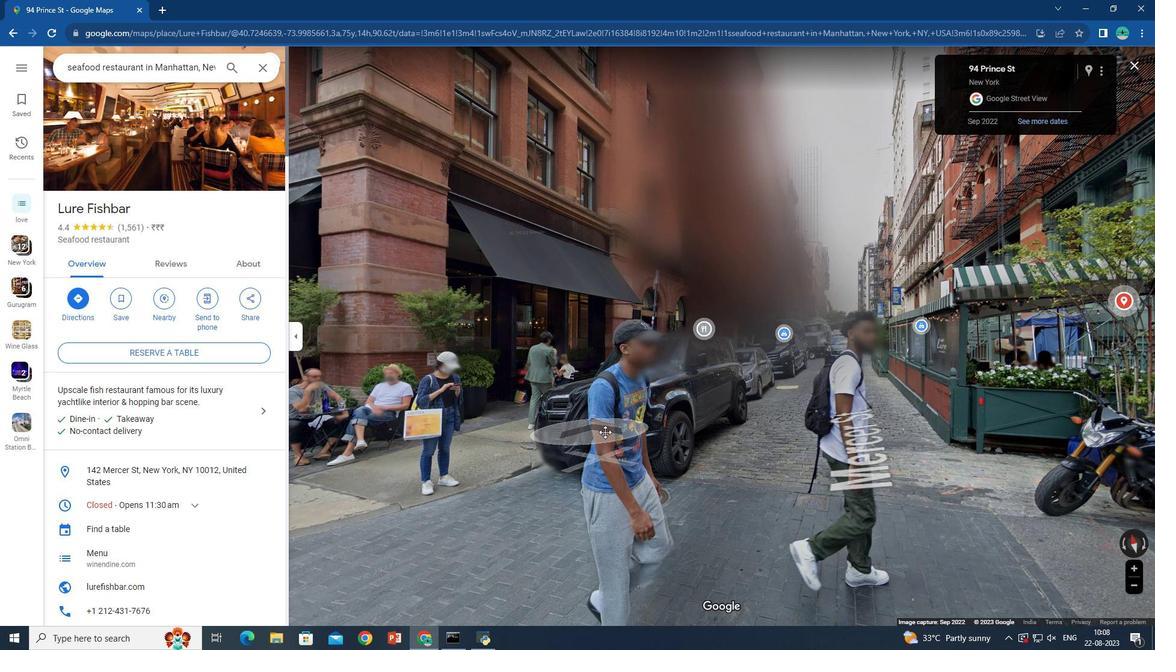
Action: Mouse moved to (653, 437)
Screenshot: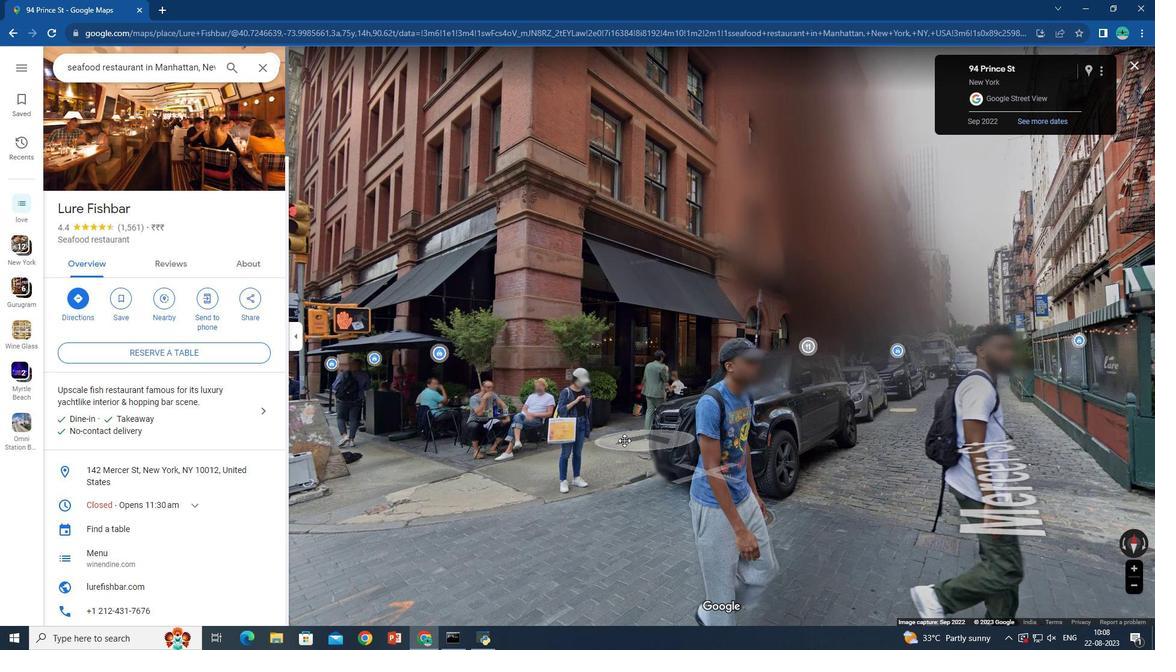 
Action: Mouse pressed left at (653, 437)
Screenshot: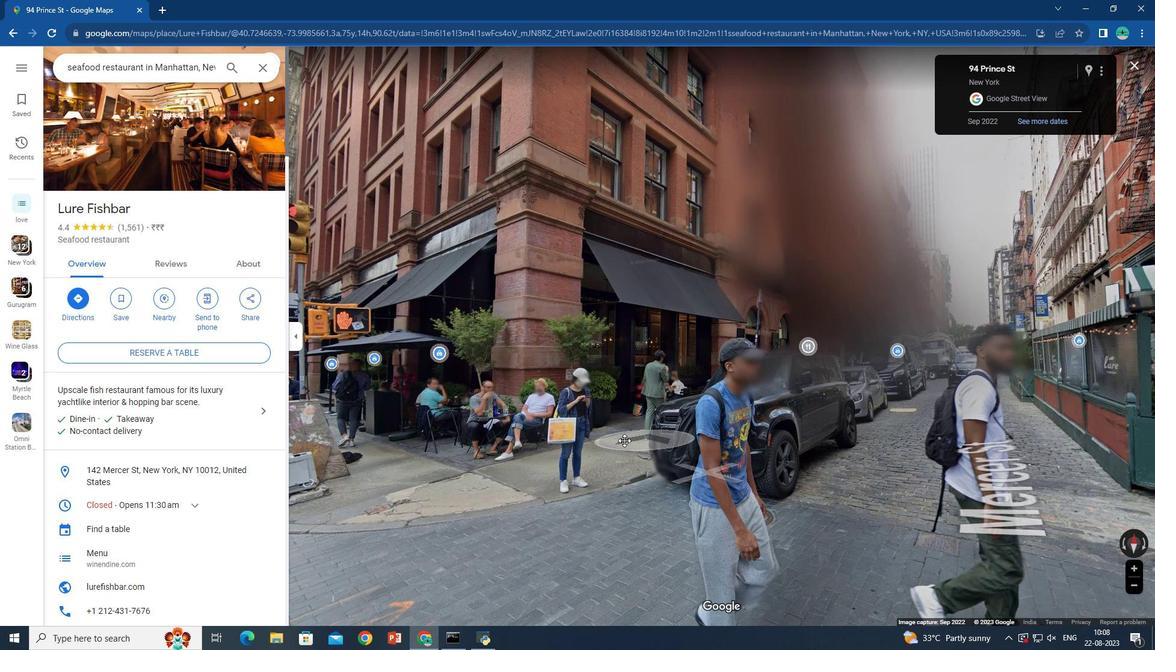 
Action: Mouse moved to (777, 462)
Screenshot: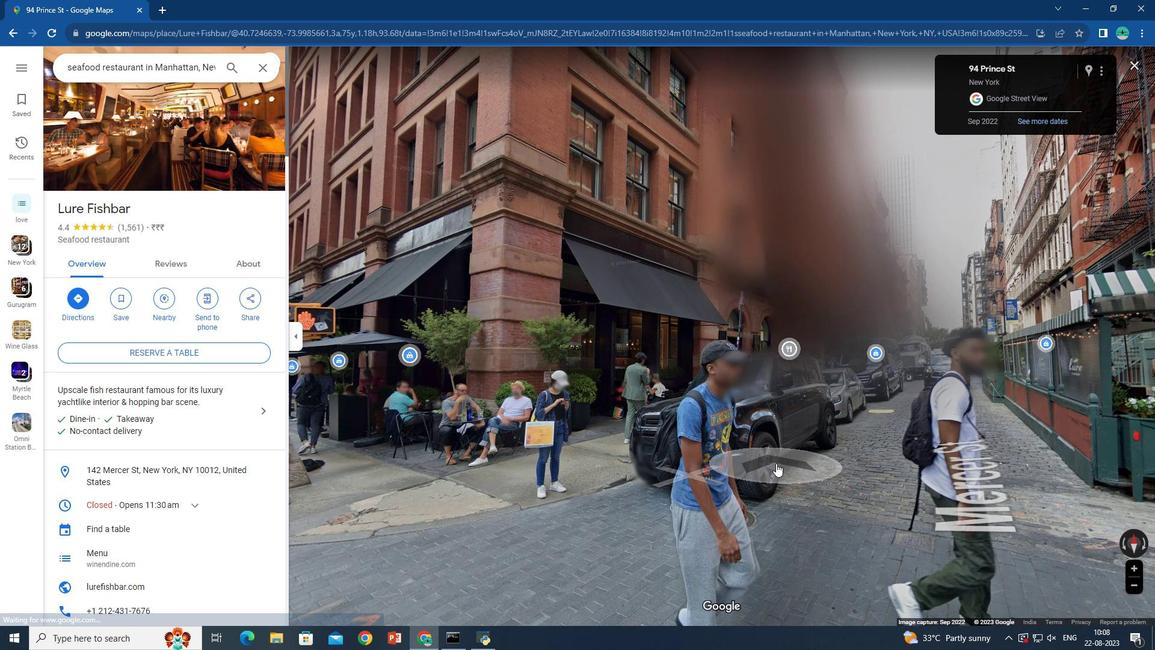 
Action: Mouse pressed left at (777, 462)
Screenshot: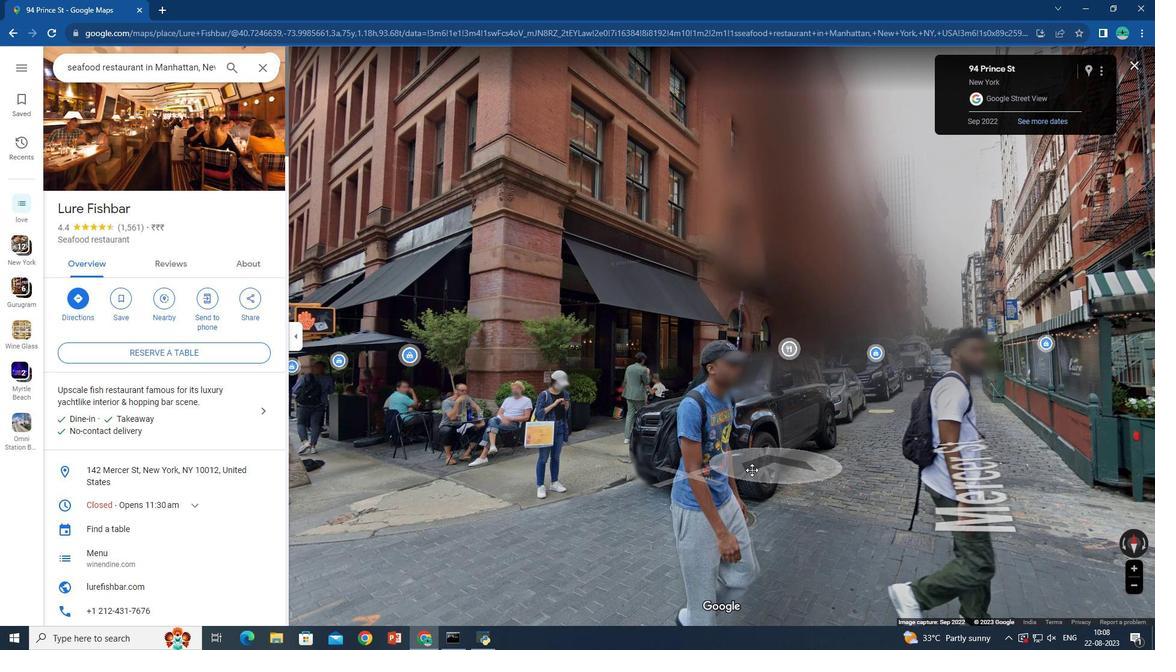 
Action: Mouse moved to (650, 428)
Screenshot: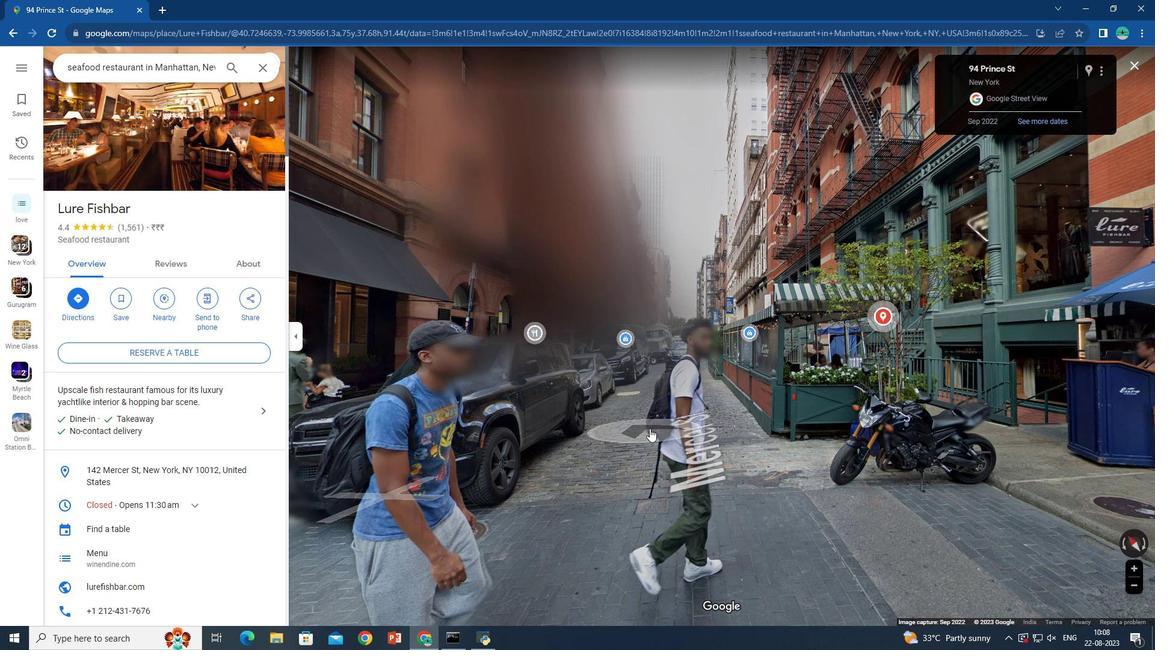 
Action: Key pressed <Key.up>
Screenshot: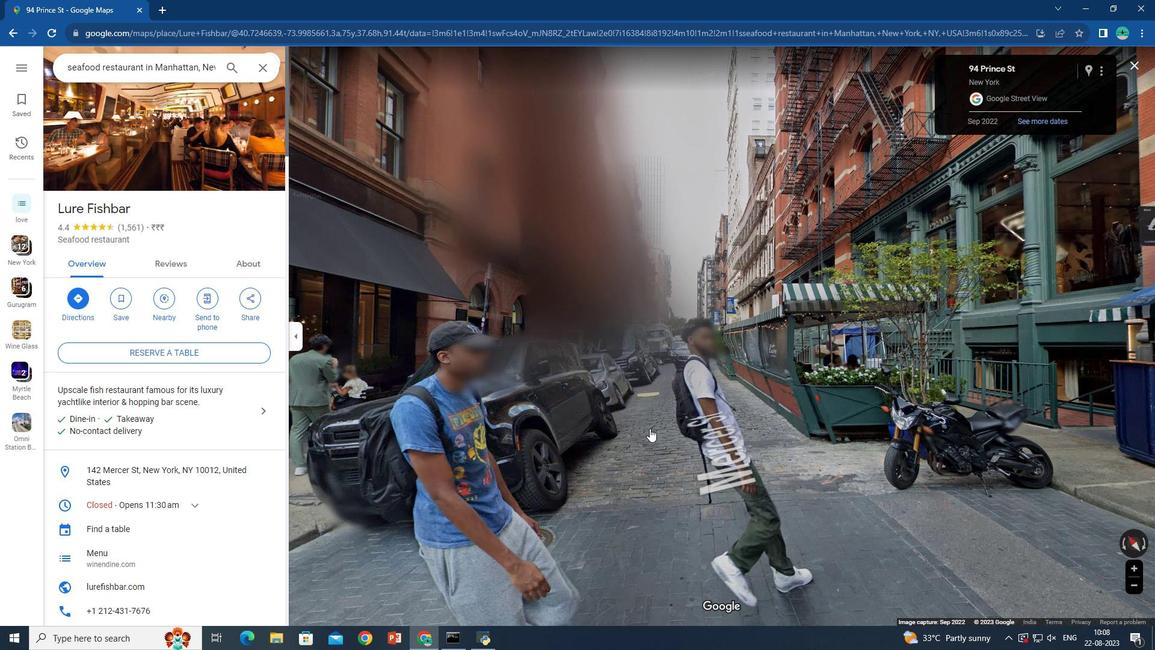 
Action: Mouse moved to (706, 323)
Screenshot: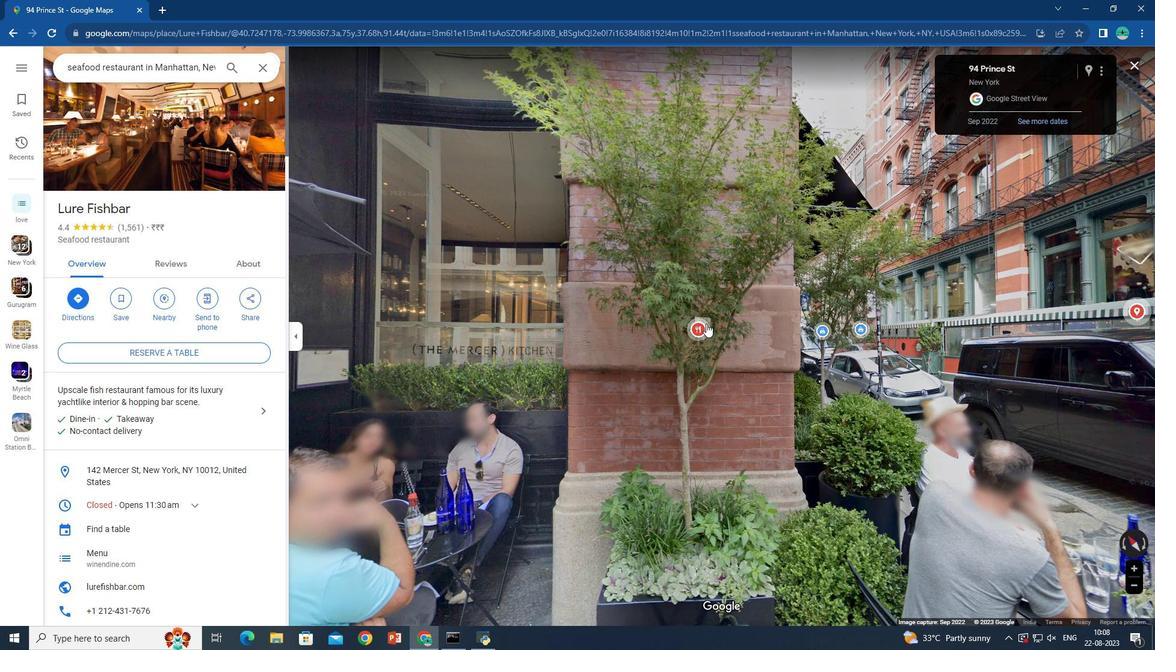 
Action: Mouse pressed left at (706, 323)
Screenshot: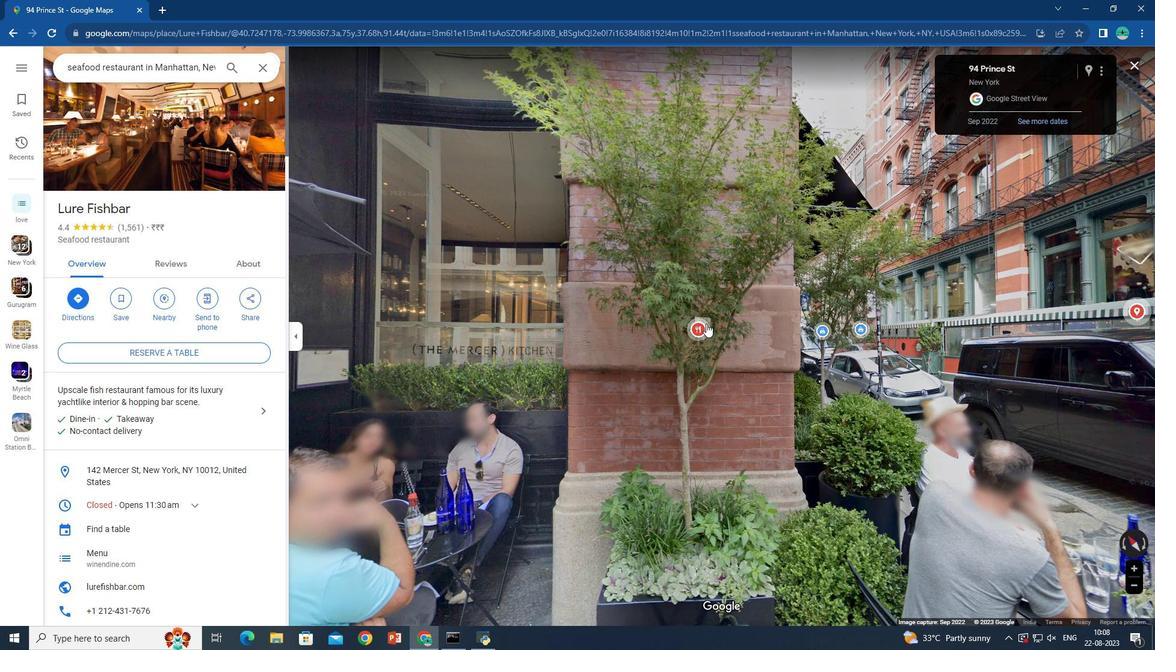 
Action: Mouse moved to (224, 165)
Screenshot: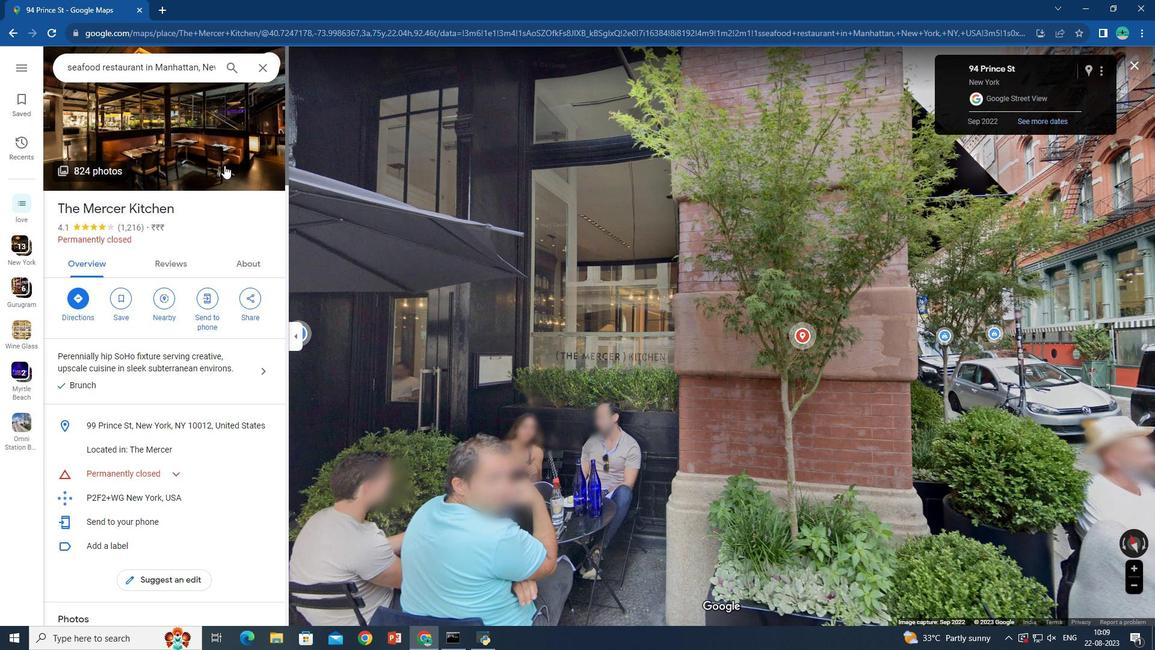 
Action: Mouse pressed left at (224, 165)
Screenshot: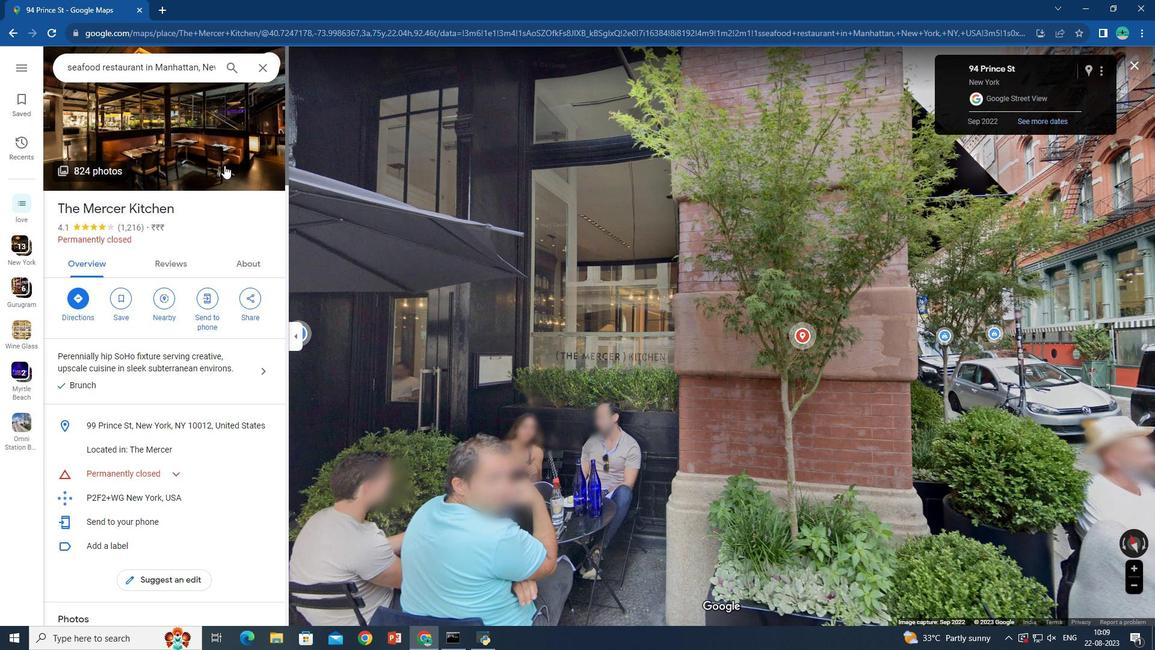 
Action: Mouse moved to (200, 235)
Screenshot: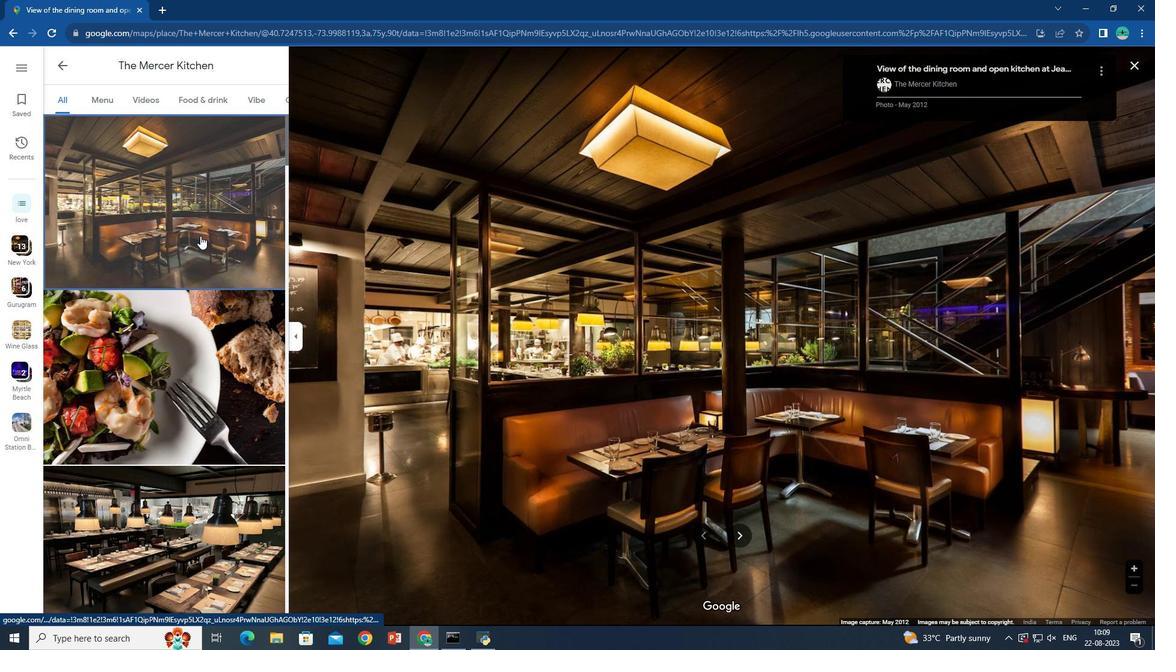 
Action: Mouse pressed left at (200, 235)
Screenshot: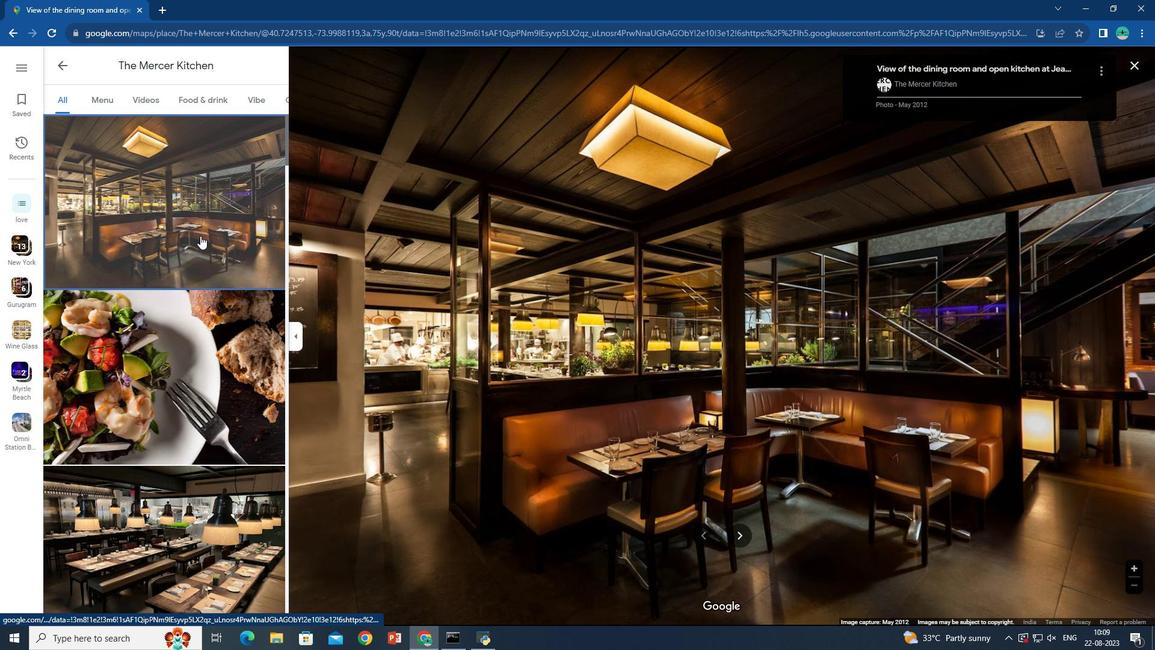 
Action: Key pressed <Key.down><Key.down><Key.down><Key.down><Key.down><Key.down><Key.down><Key.down><Key.down>
Screenshot: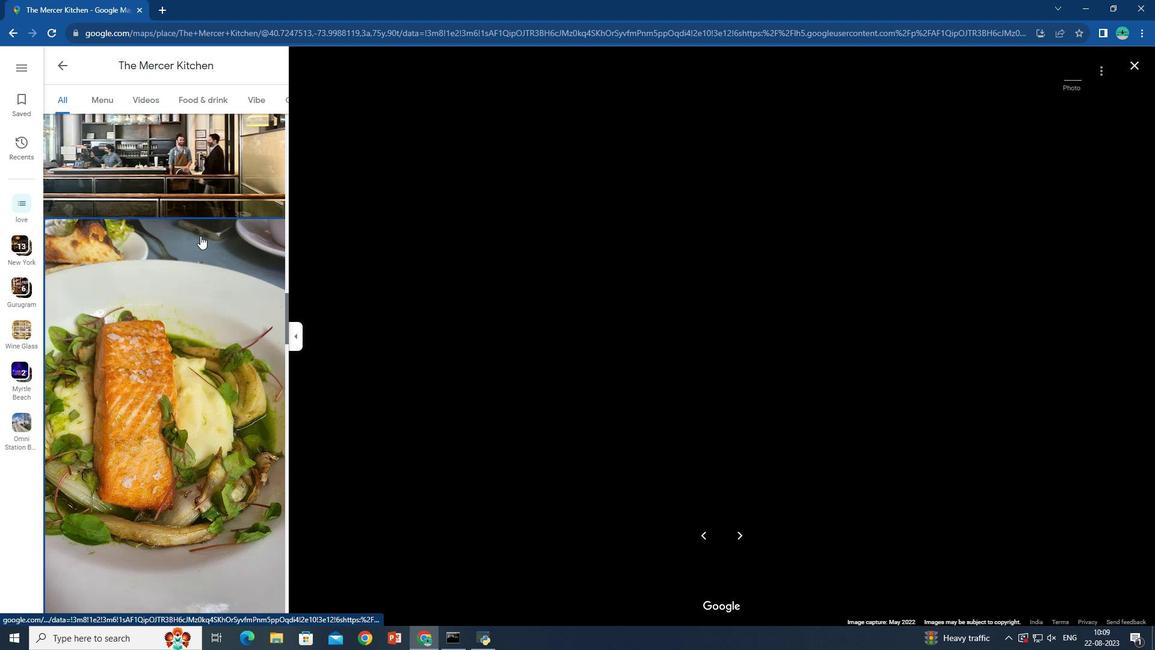 
Action: Mouse moved to (692, 364)
Screenshot: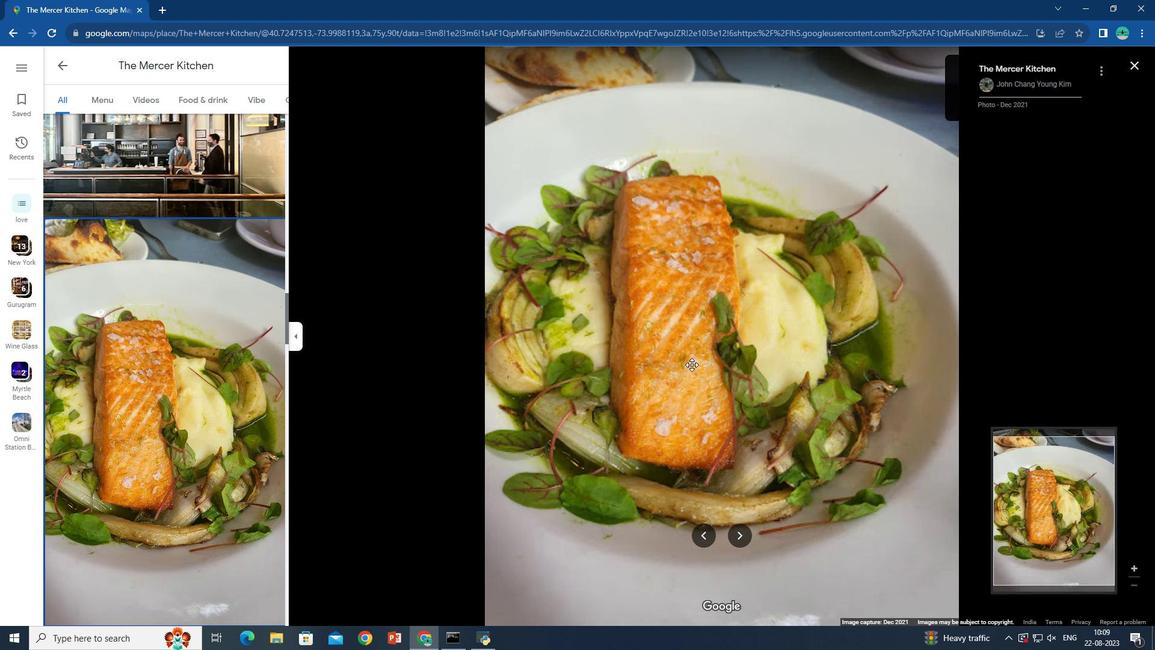
Action: Mouse scrolled (692, 365) with delta (0, 0)
Screenshot: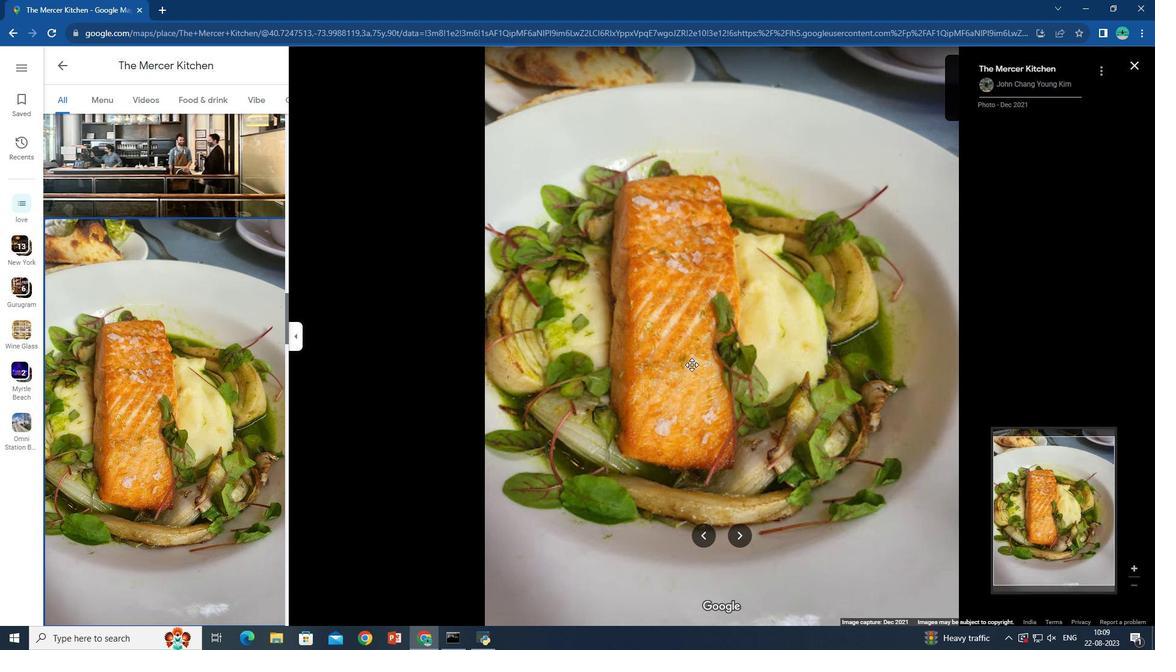 
Action: Mouse scrolled (692, 365) with delta (0, 0)
Screenshot: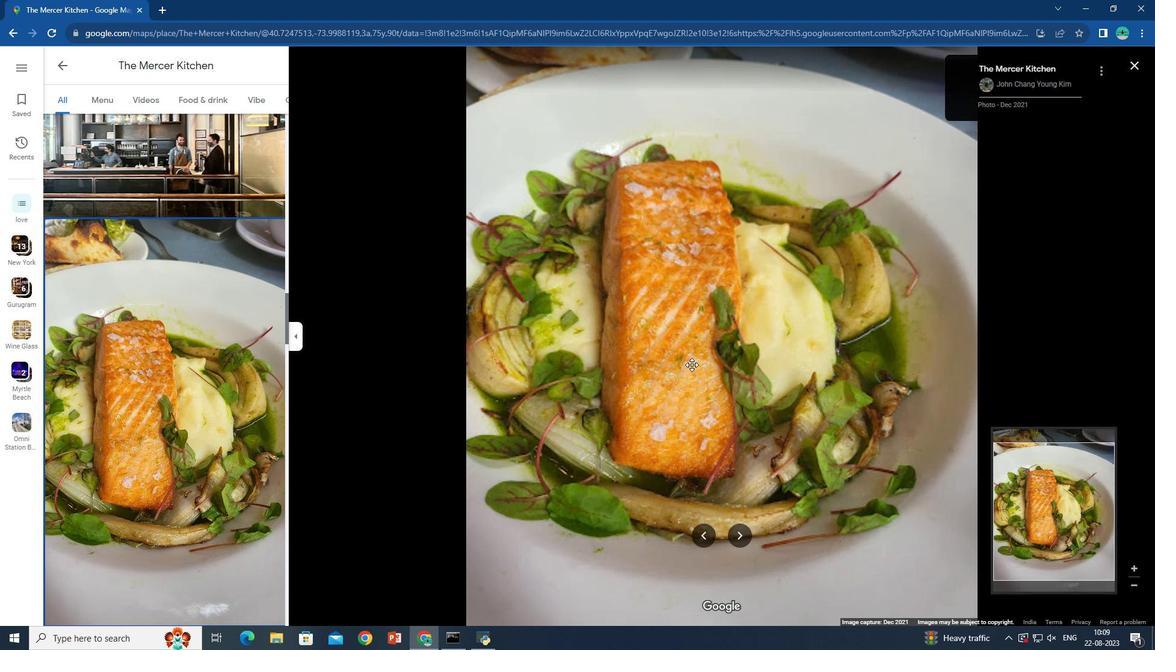 
Action: Mouse scrolled (692, 365) with delta (0, 0)
Screenshot: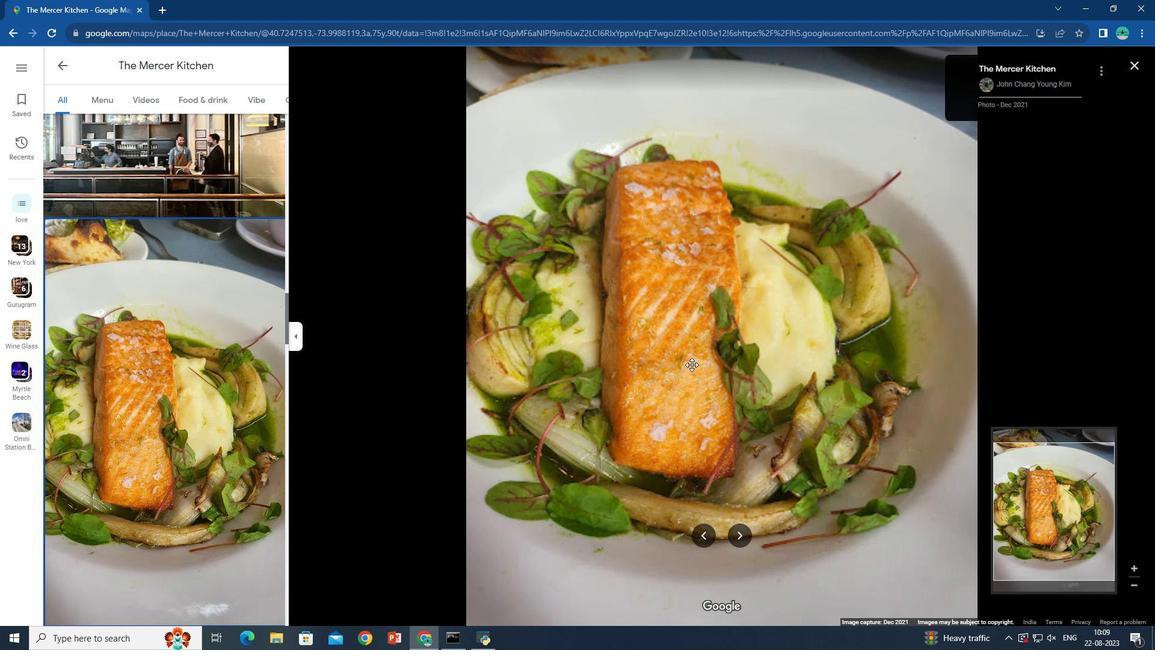 
Action: Mouse scrolled (692, 365) with delta (0, 0)
Screenshot: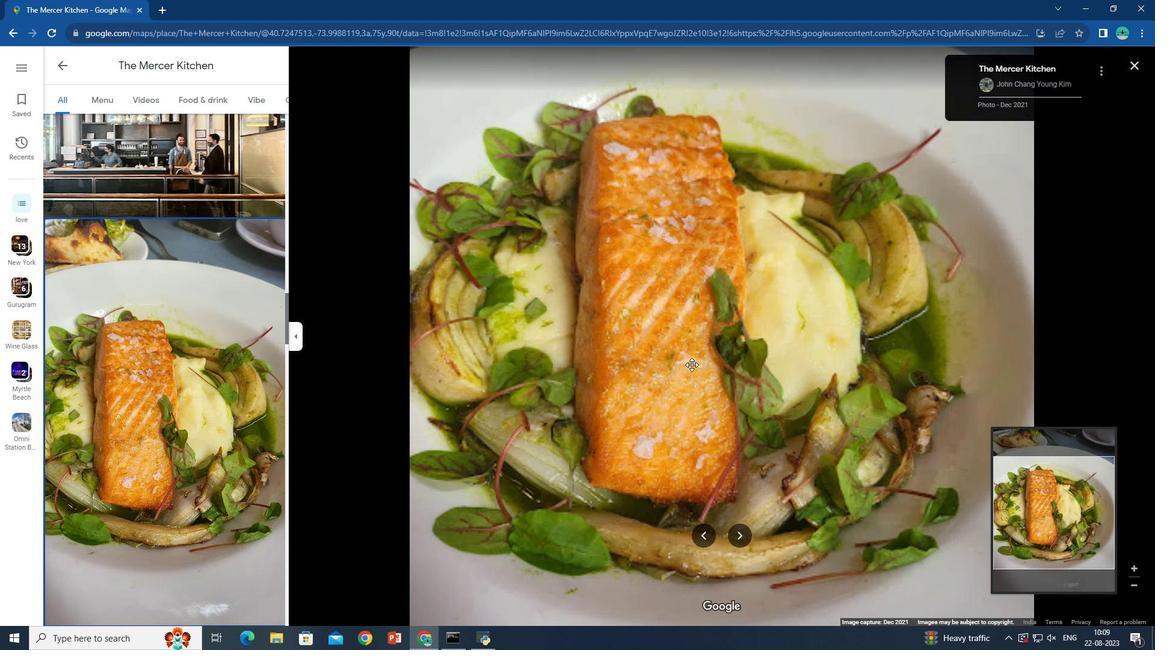 
Action: Mouse scrolled (692, 365) with delta (0, 0)
Screenshot: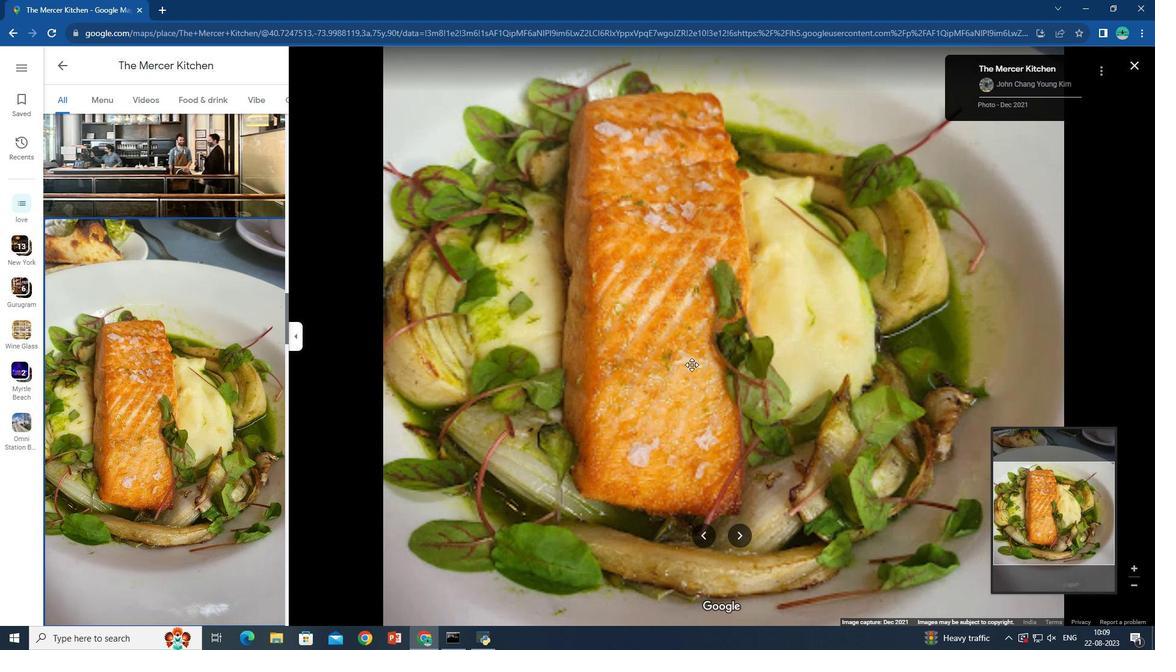 
Action: Mouse scrolled (692, 365) with delta (0, 0)
Screenshot: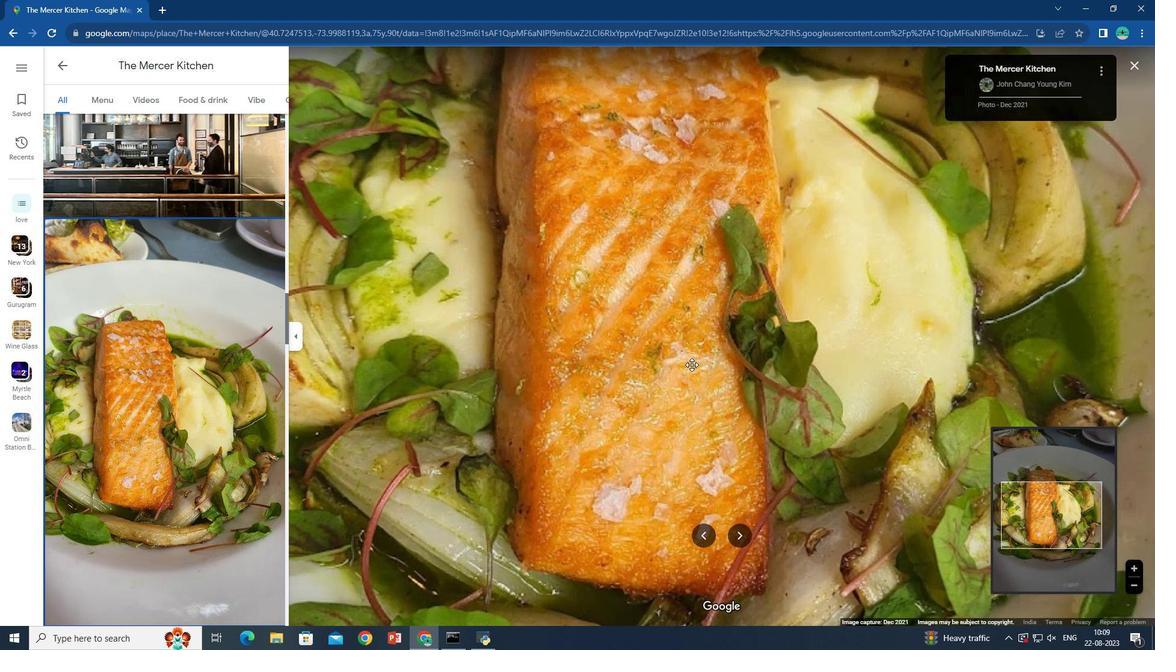 
Action: Mouse scrolled (692, 365) with delta (0, 0)
Screenshot: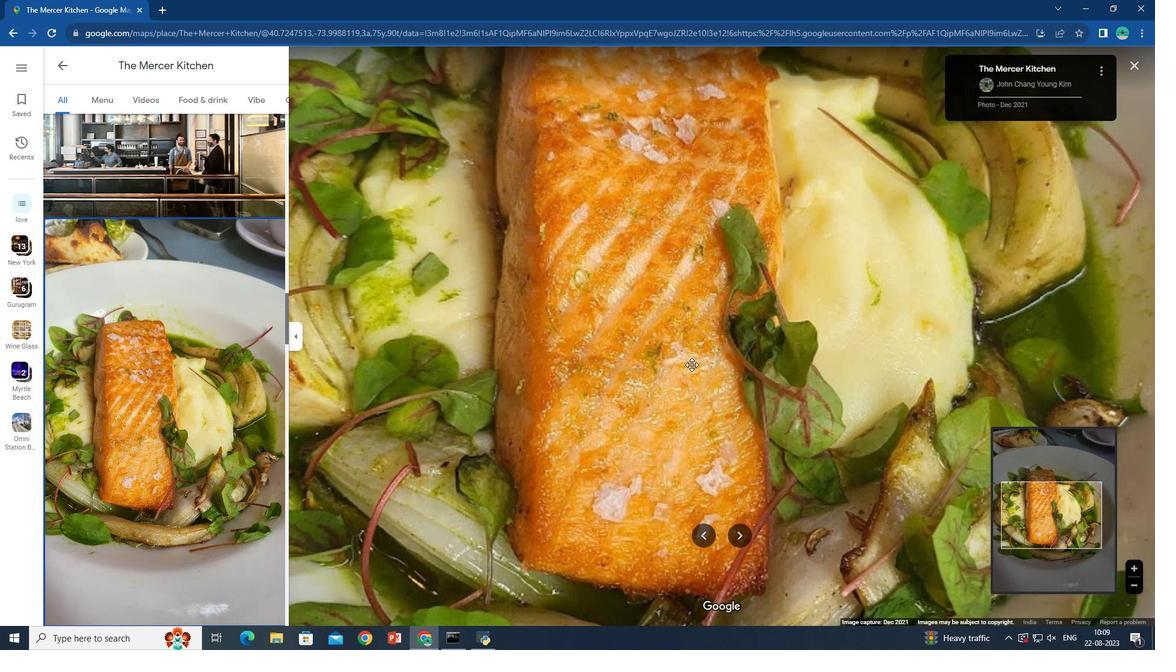 
Action: Mouse scrolled (692, 365) with delta (0, 0)
Screenshot: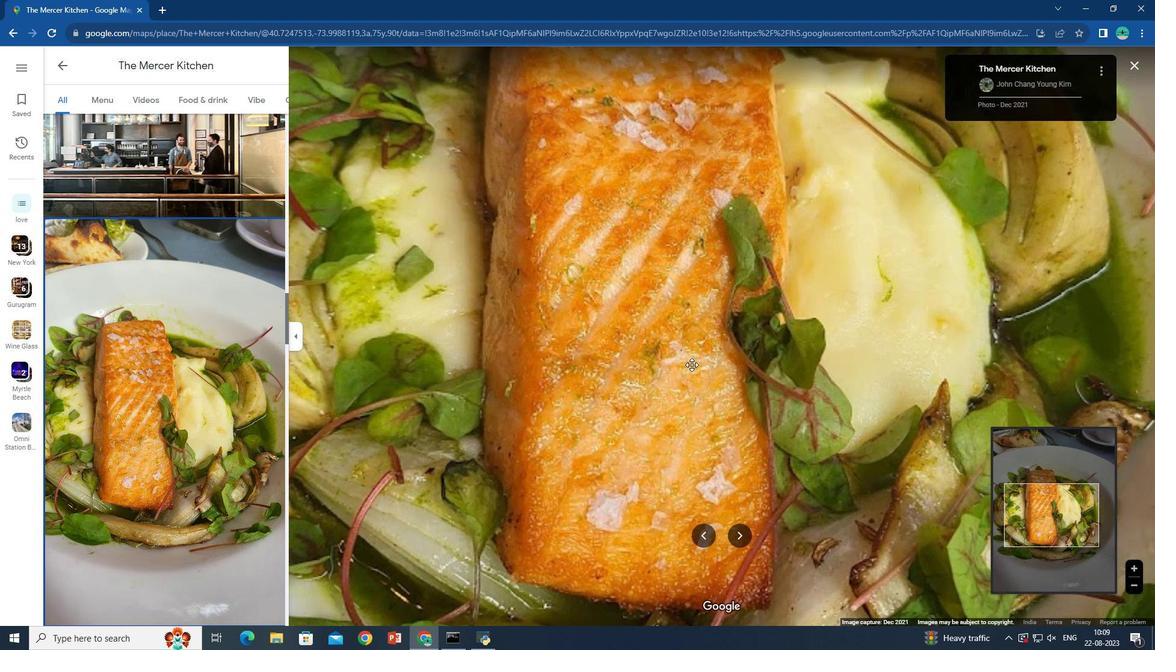 
Action: Mouse scrolled (692, 365) with delta (0, 0)
Screenshot: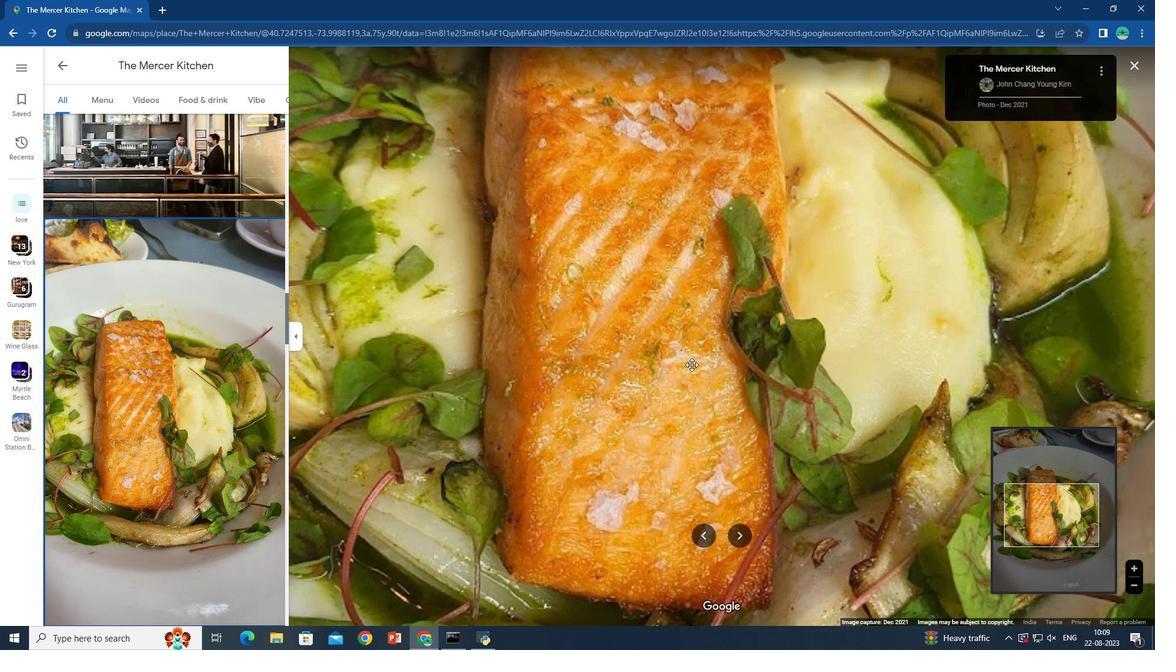 
Action: Mouse scrolled (692, 365) with delta (0, 0)
Screenshot: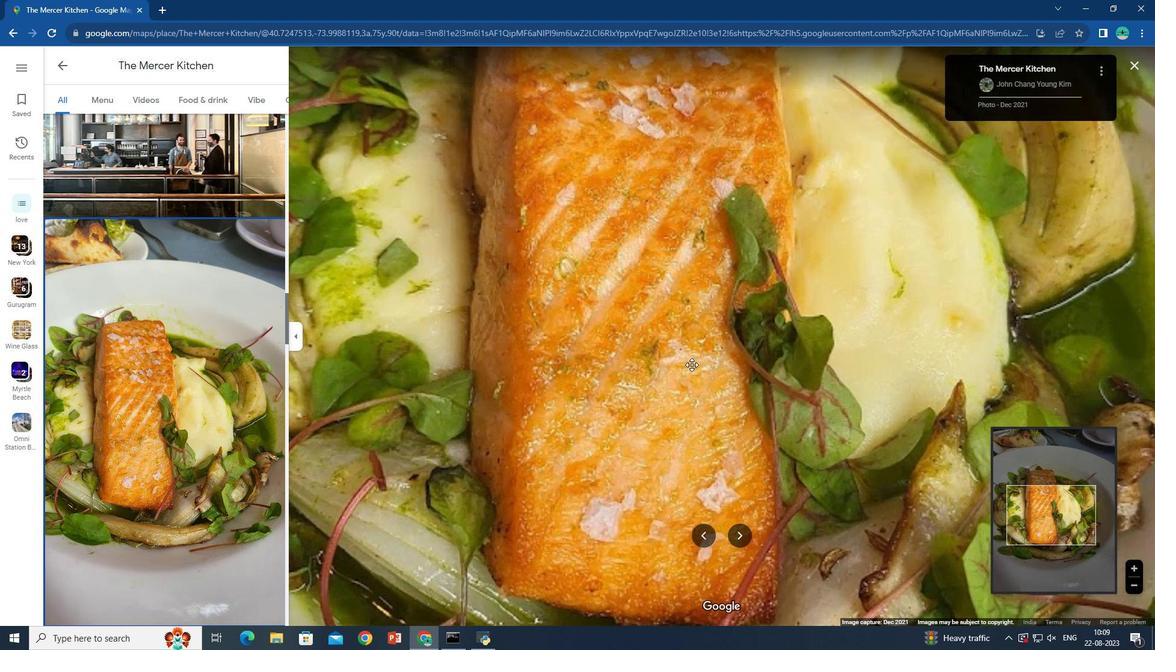 
Action: Mouse scrolled (692, 365) with delta (0, 0)
Screenshot: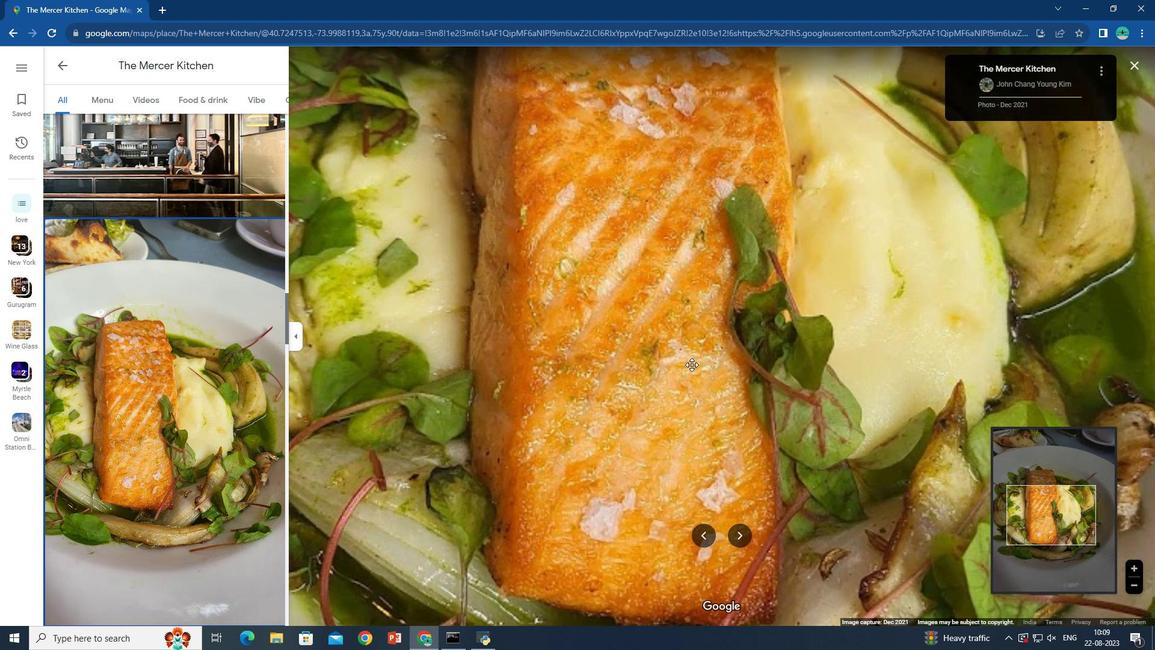 
Action: Mouse scrolled (692, 364) with delta (0, 0)
Screenshot: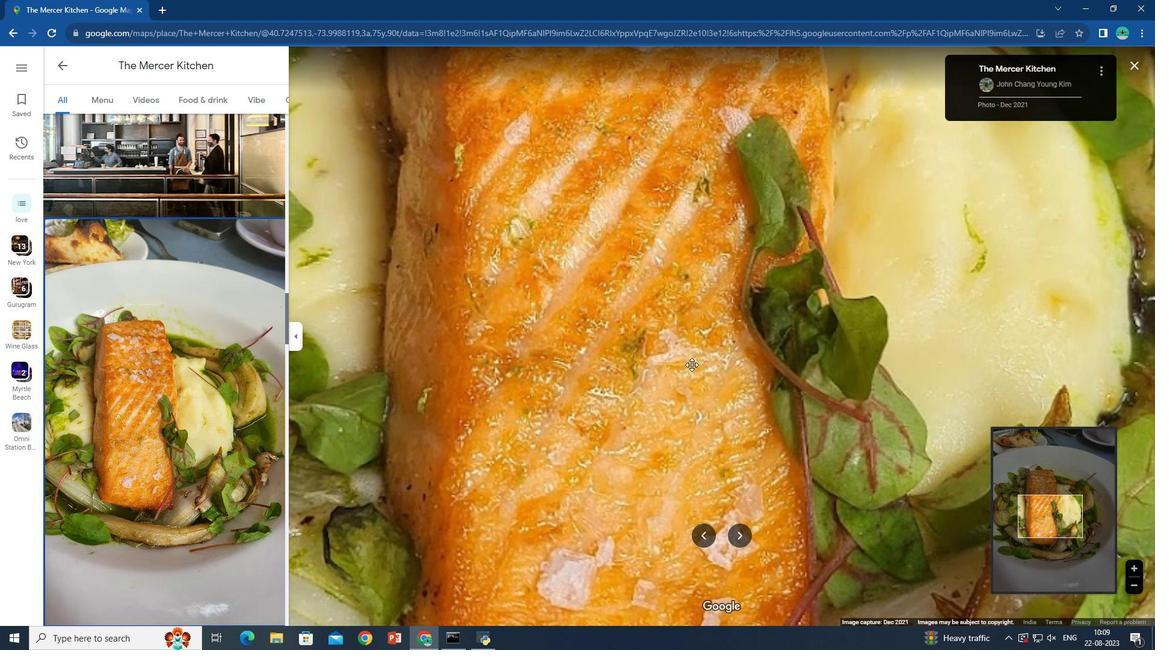 
Action: Mouse scrolled (692, 364) with delta (0, 0)
Screenshot: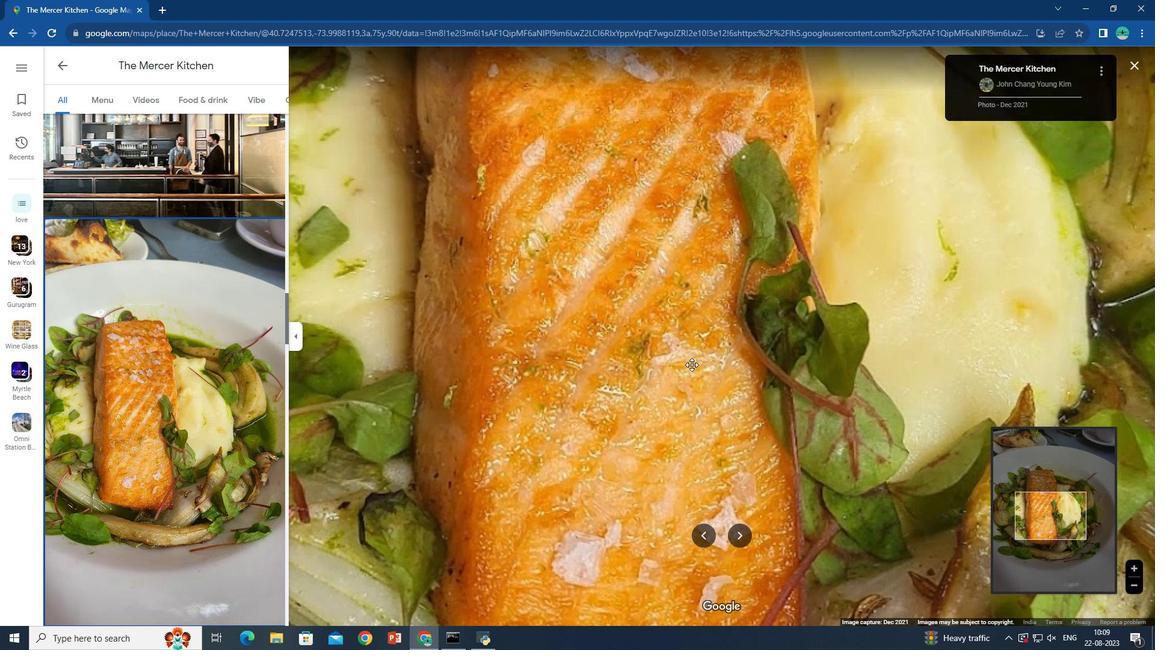
Action: Mouse scrolled (692, 364) with delta (0, 0)
Screenshot: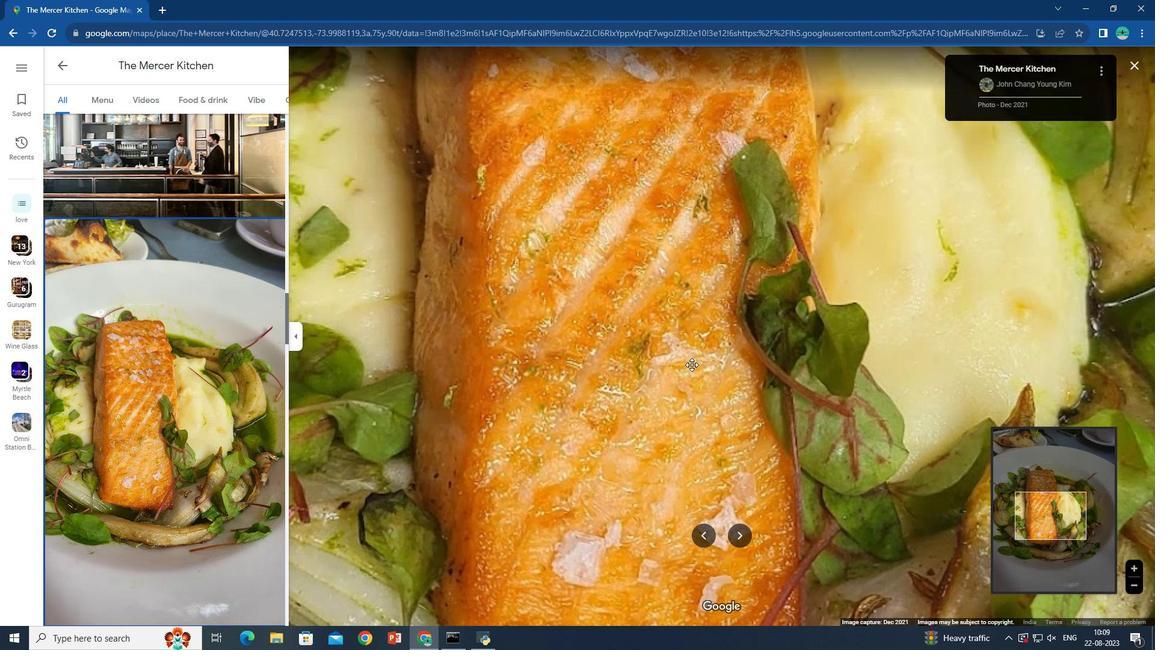 
Action: Mouse scrolled (692, 364) with delta (0, 0)
Screenshot: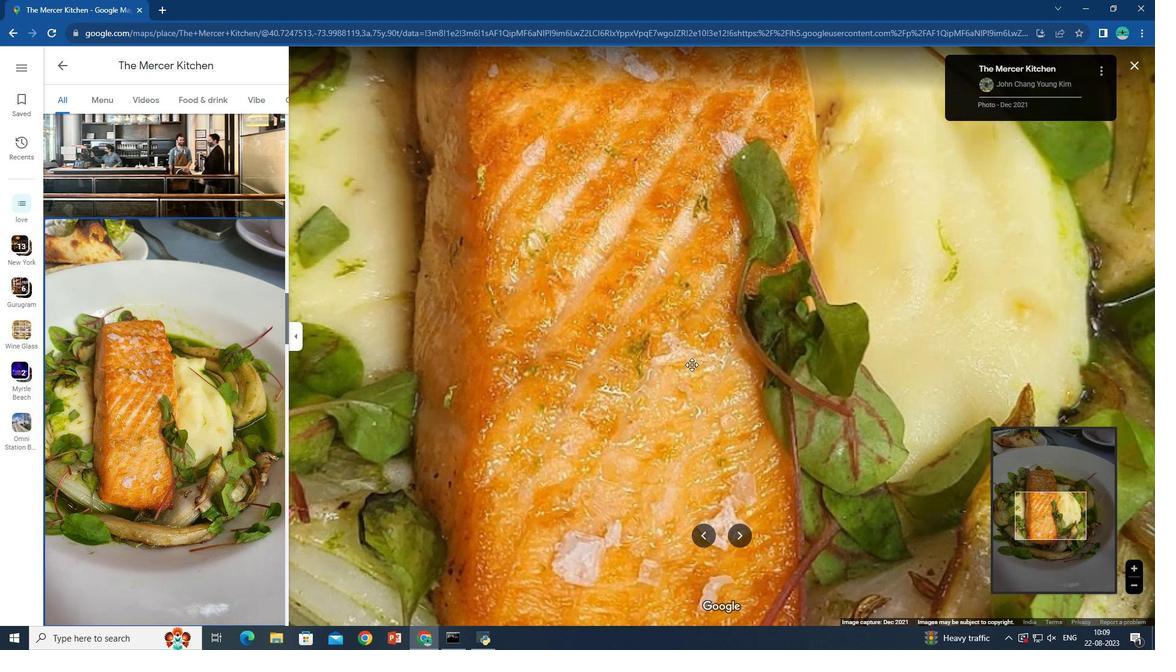 
Action: Mouse scrolled (692, 364) with delta (0, 0)
Screenshot: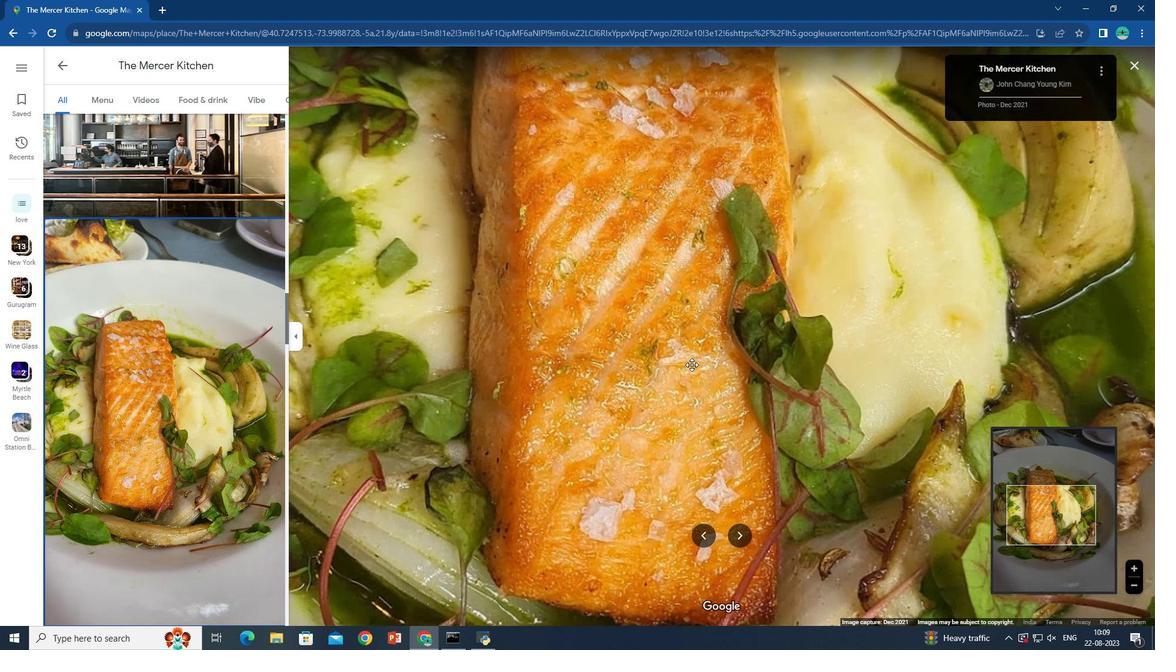
Action: Mouse scrolled (692, 364) with delta (0, 0)
Screenshot: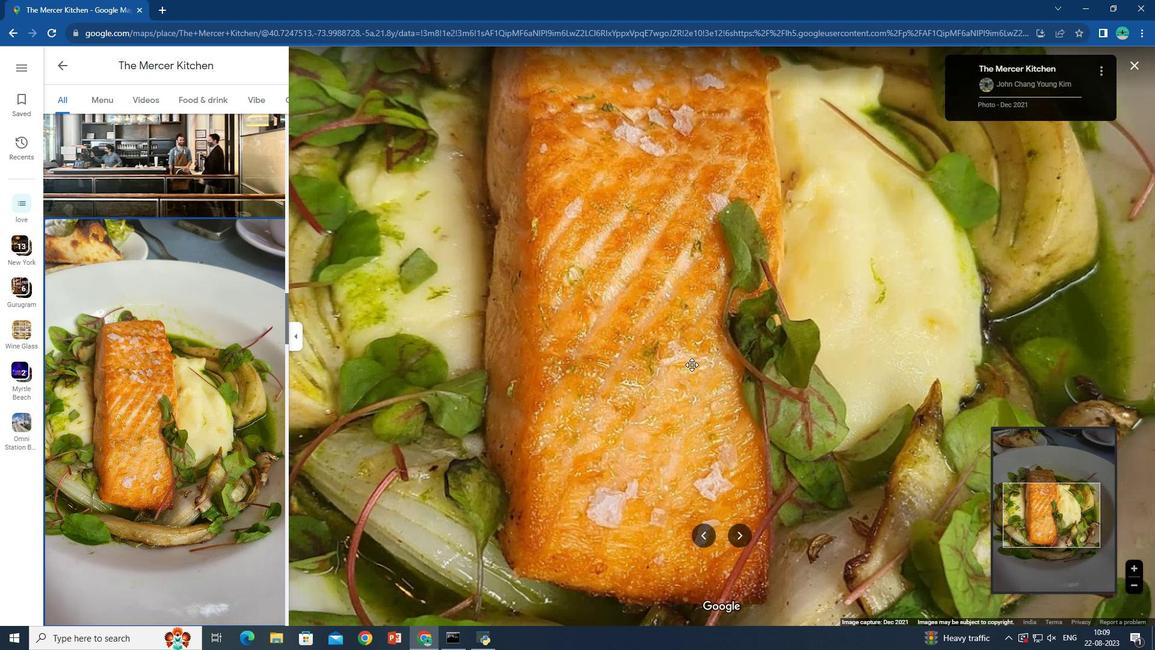 
Action: Mouse scrolled (692, 364) with delta (0, 0)
Screenshot: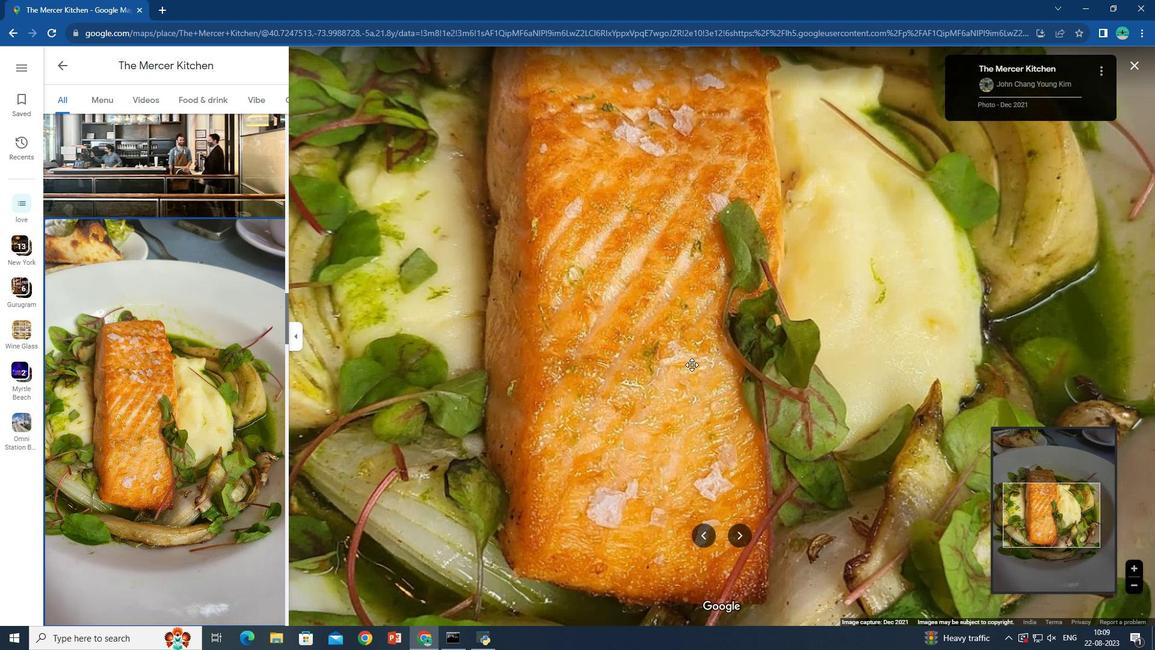 
Action: Mouse scrolled (692, 364) with delta (0, 0)
Screenshot: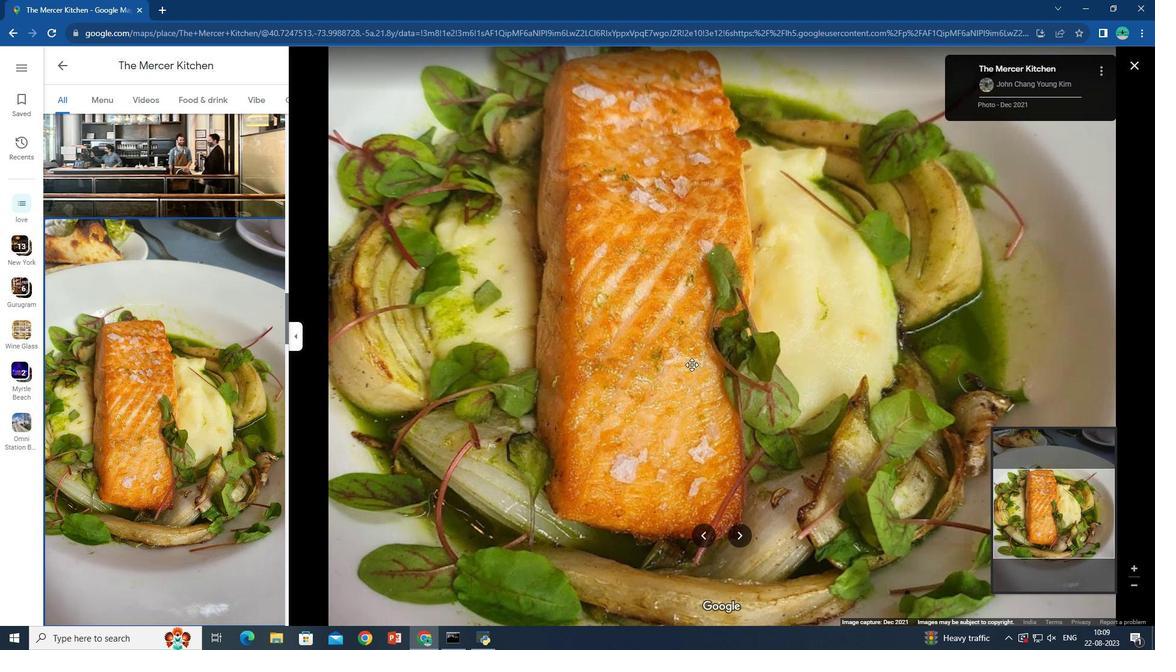 
Action: Mouse scrolled (692, 364) with delta (0, 0)
Screenshot: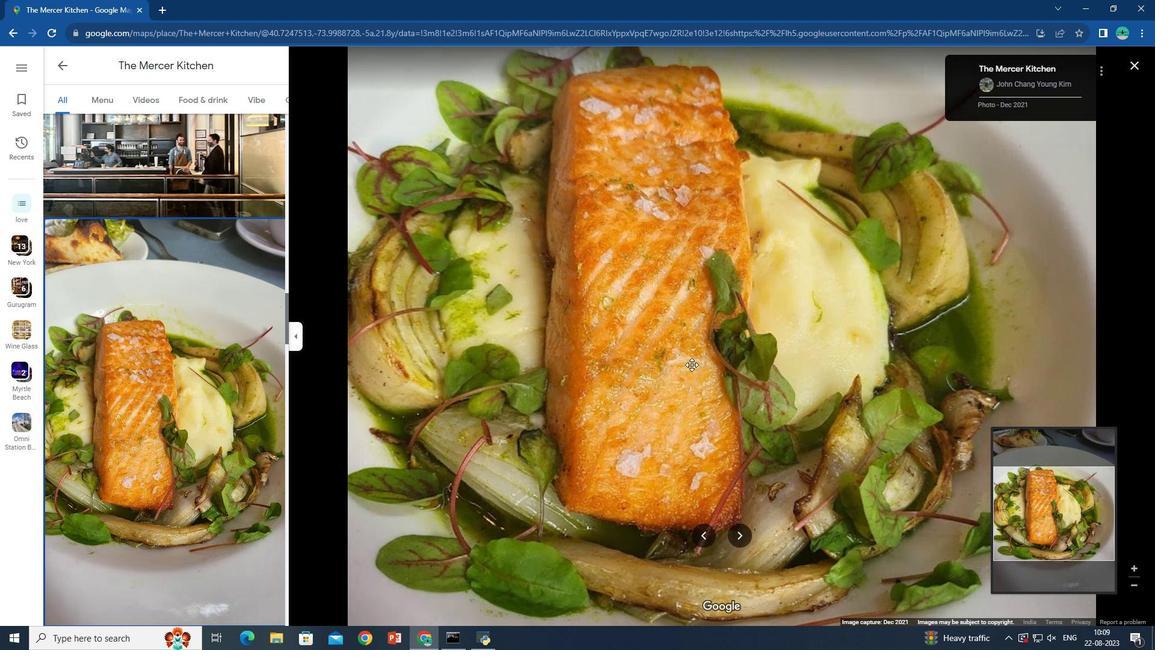 
Action: Mouse scrolled (692, 364) with delta (0, 0)
Screenshot: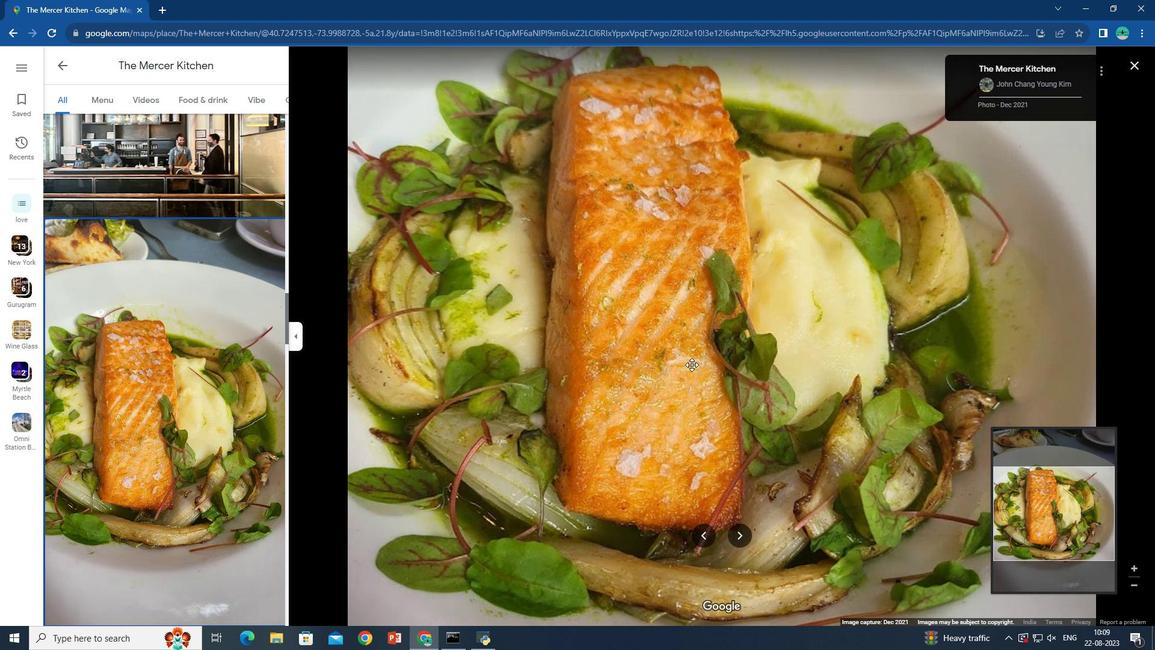 
Action: Mouse scrolled (692, 364) with delta (0, 0)
Screenshot: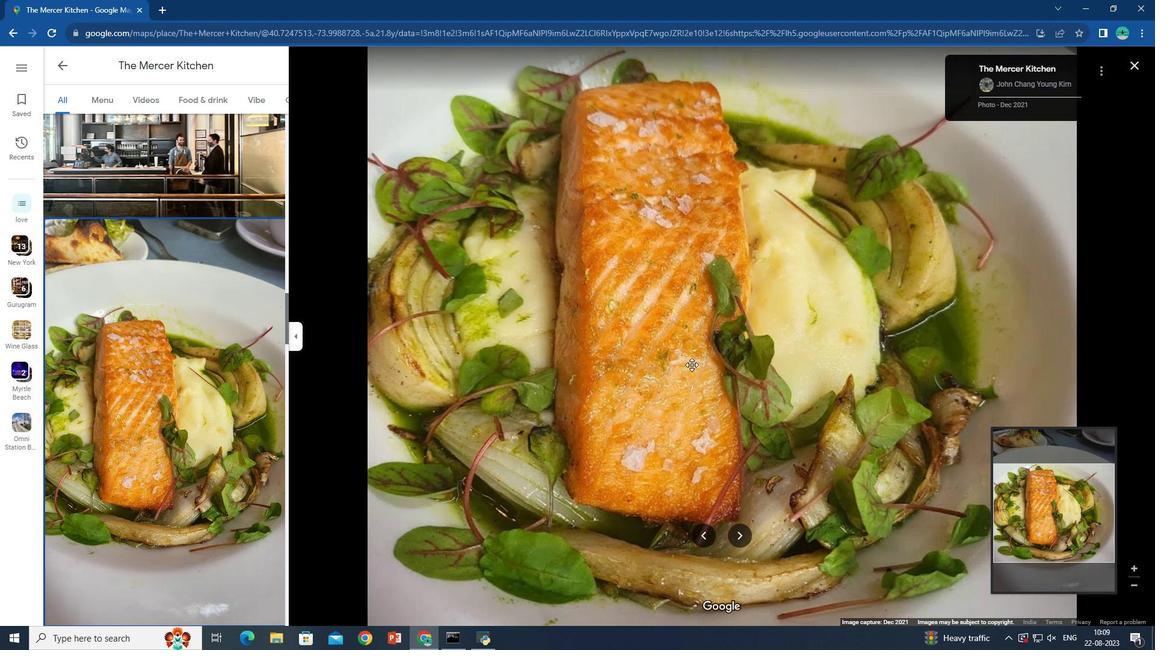 
Action: Mouse scrolled (692, 364) with delta (0, 0)
Screenshot: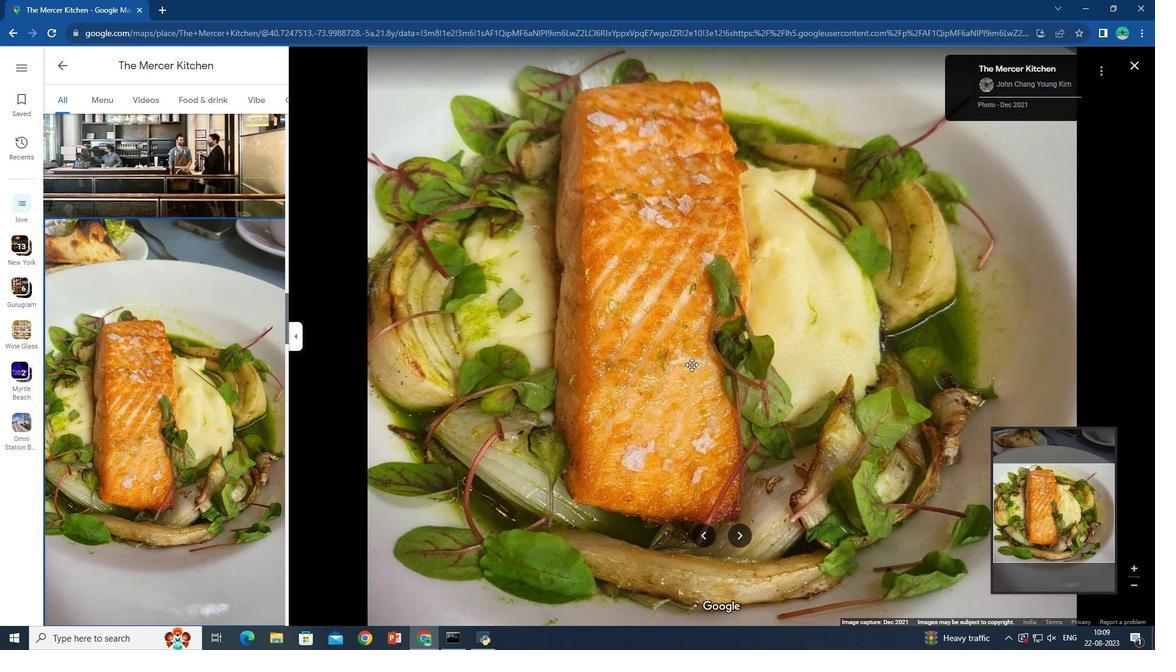 
Action: Mouse scrolled (692, 364) with delta (0, 0)
Screenshot: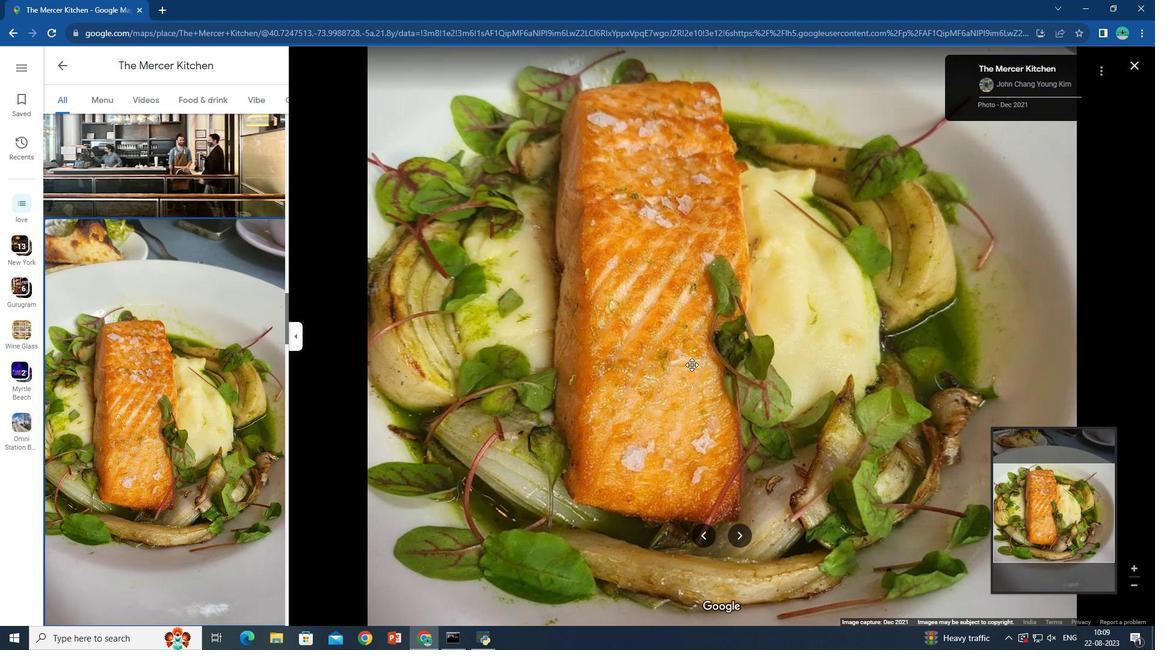 
Action: Mouse scrolled (692, 364) with delta (0, 0)
Screenshot: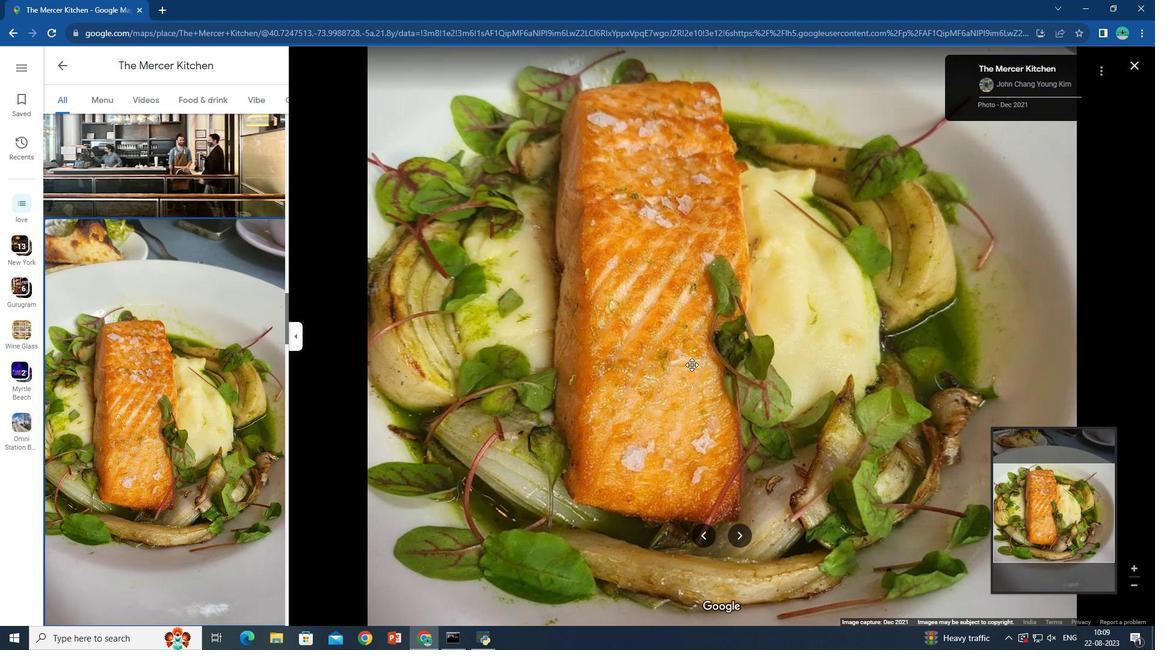 
Action: Mouse scrolled (692, 364) with delta (0, 0)
Screenshot: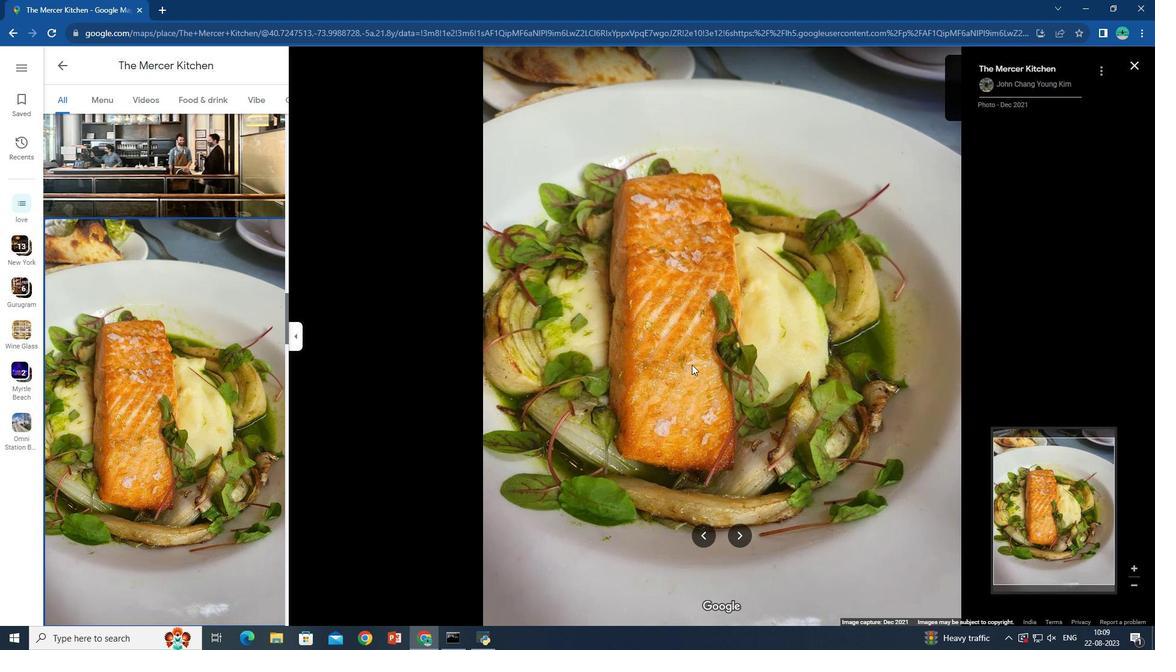 
Action: Mouse scrolled (692, 364) with delta (0, 0)
Screenshot: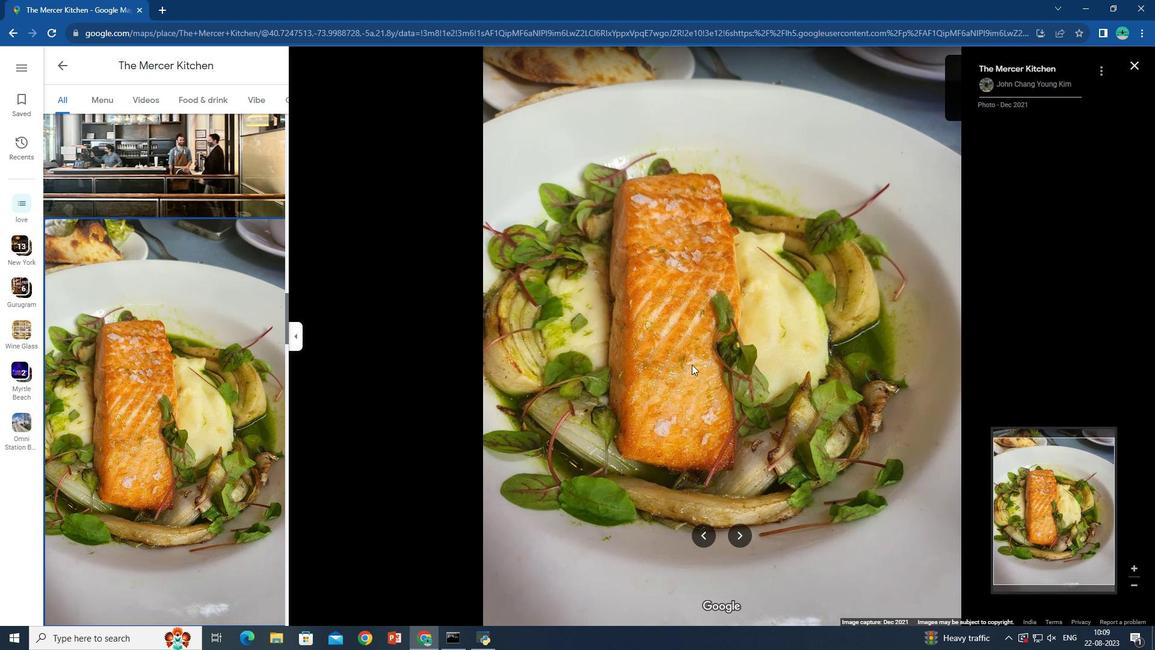 
Action: Mouse scrolled (692, 364) with delta (0, 0)
Screenshot: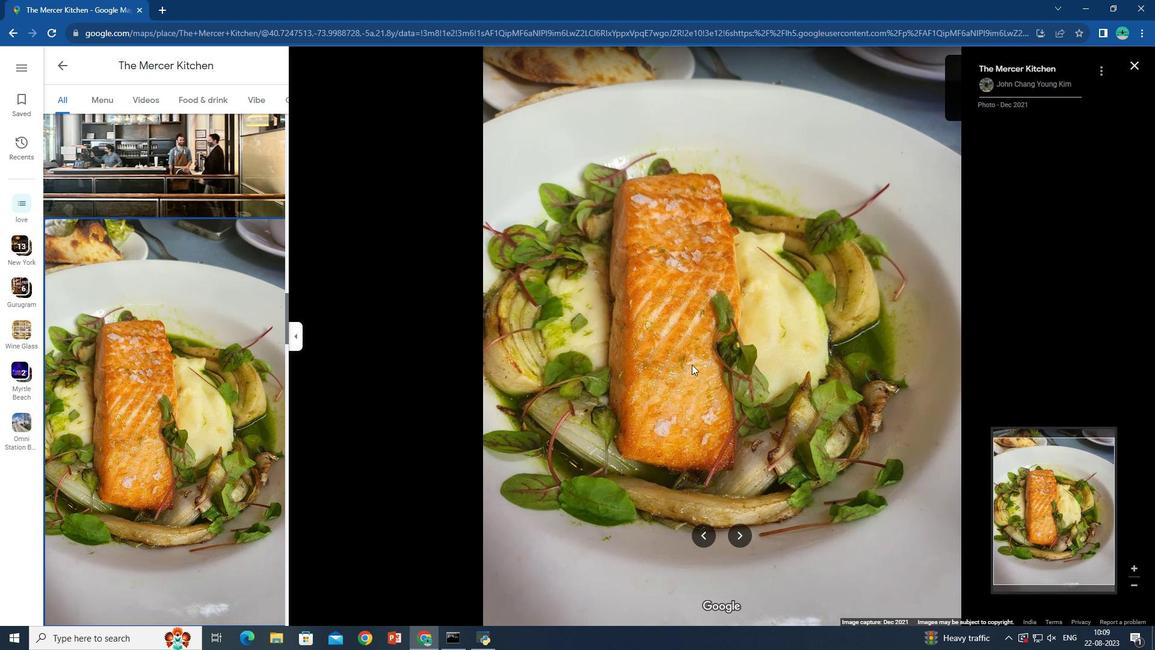 
Action: Mouse scrolled (692, 364) with delta (0, 0)
Screenshot: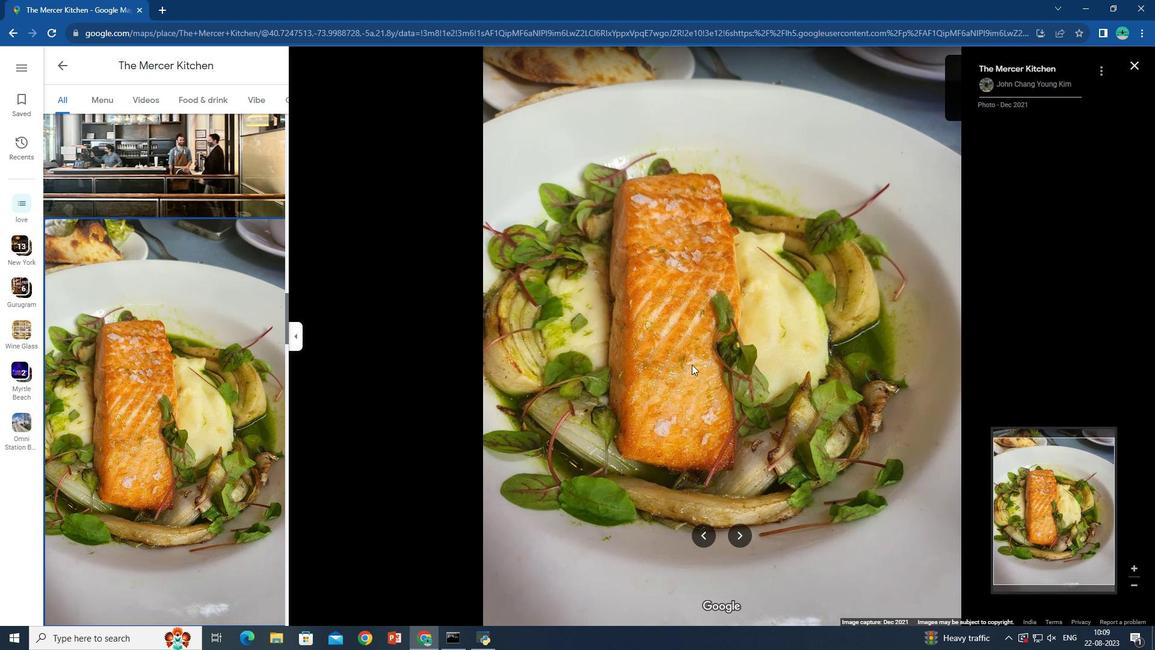 
Action: Mouse scrolled (692, 364) with delta (0, 0)
Screenshot: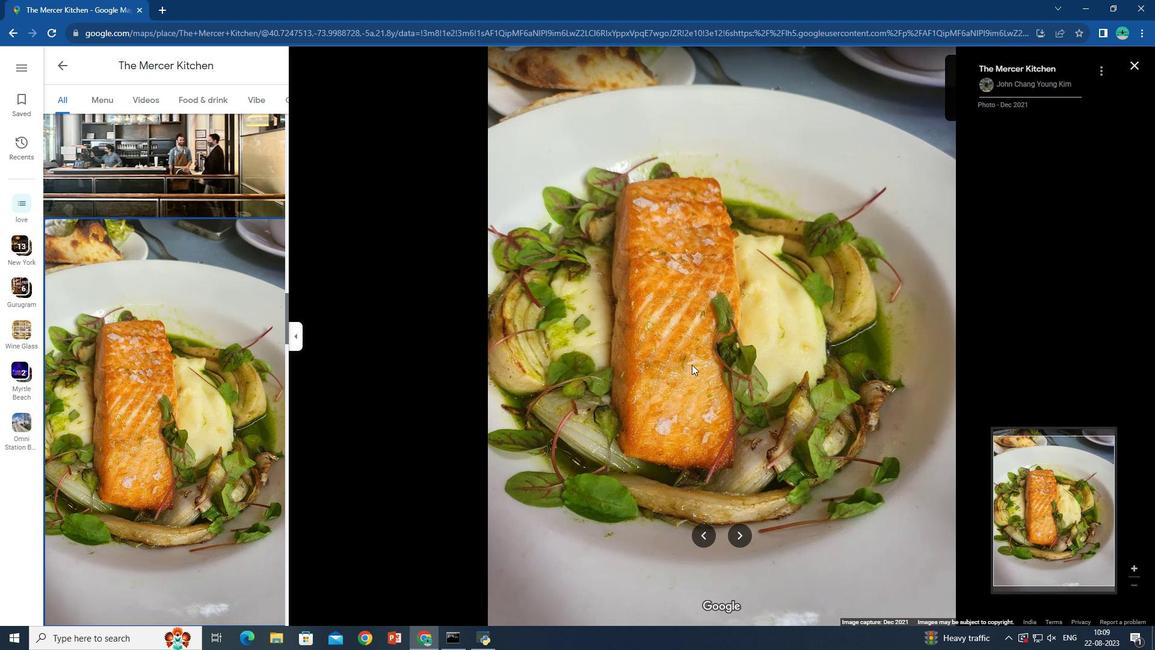 
Action: Key pressed <Key.down>
Screenshot: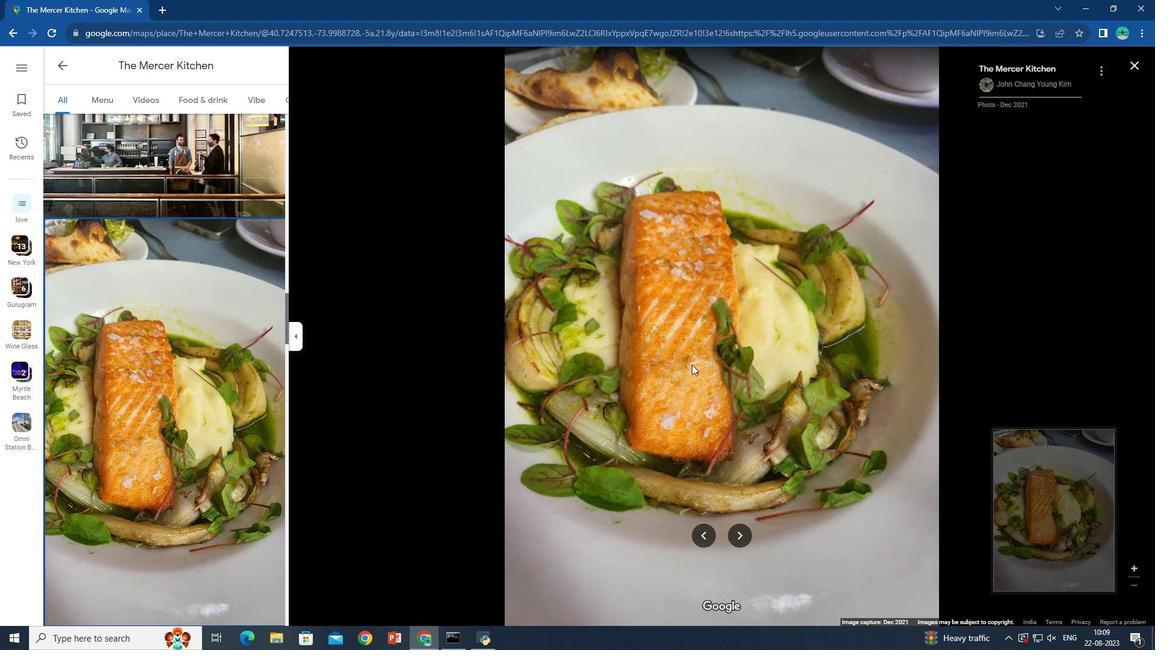 
Action: Mouse moved to (629, 373)
Screenshot: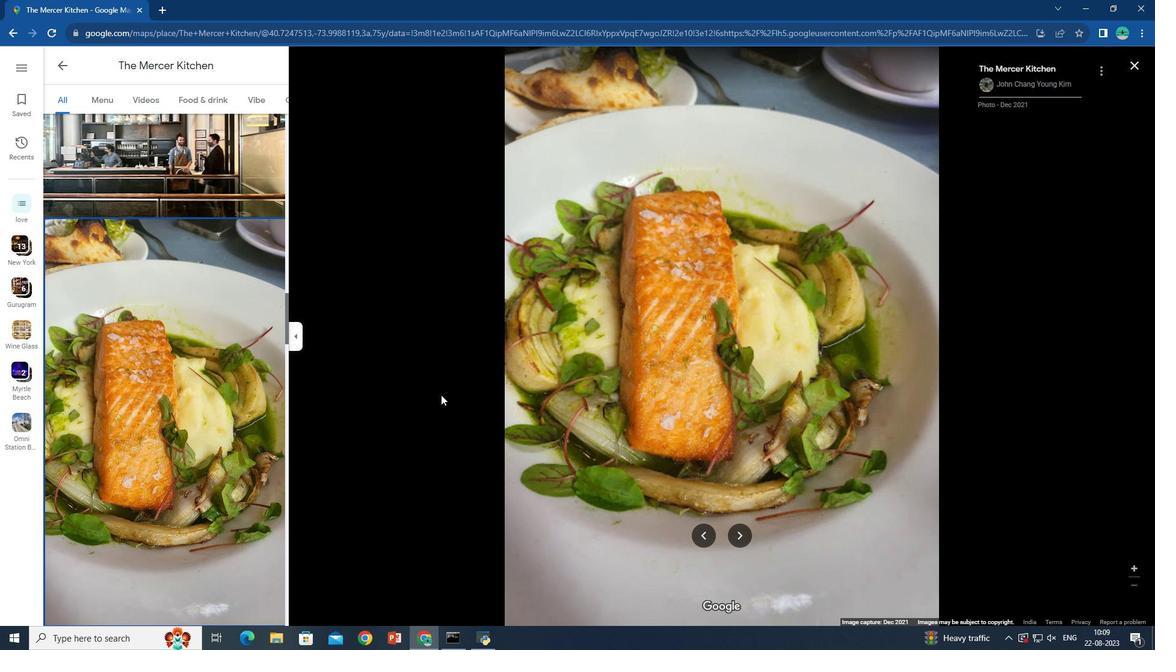 
Action: Key pressed <Key.down>
Screenshot: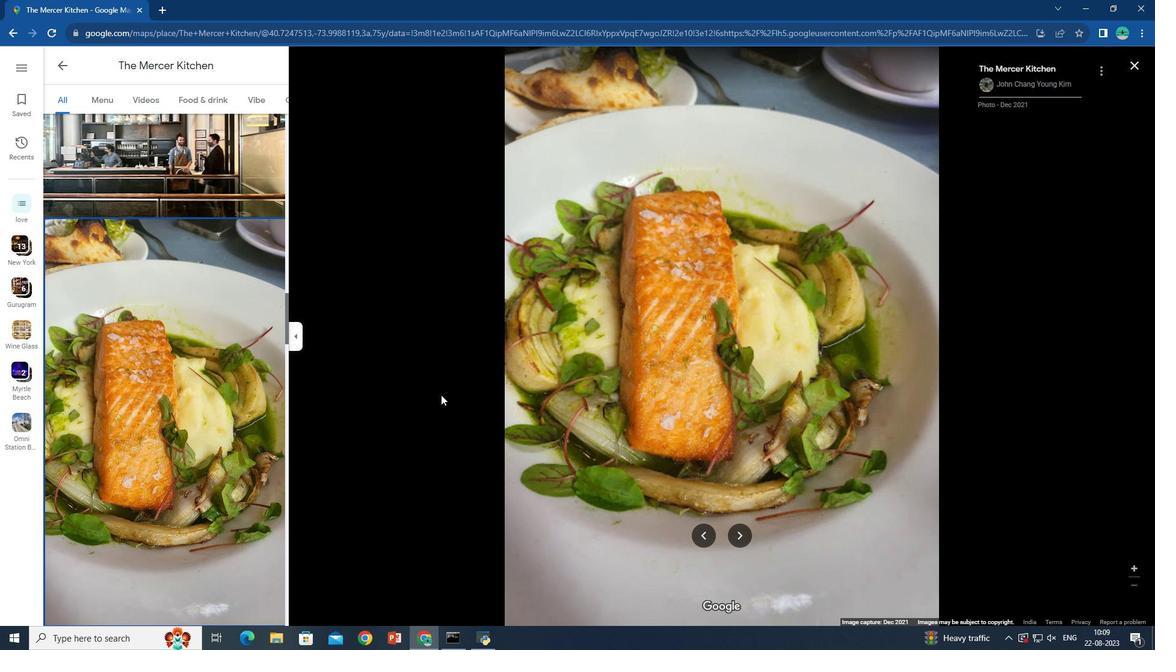 
Action: Mouse moved to (221, 407)
Screenshot: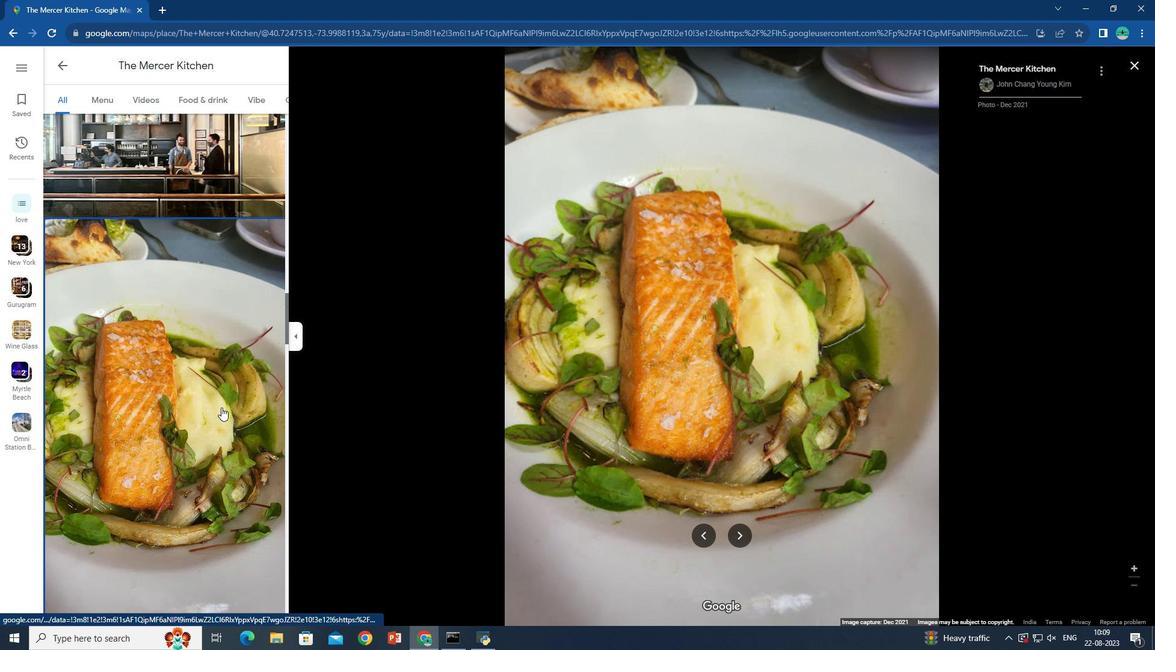 
Action: Mouse pressed left at (221, 407)
Screenshot: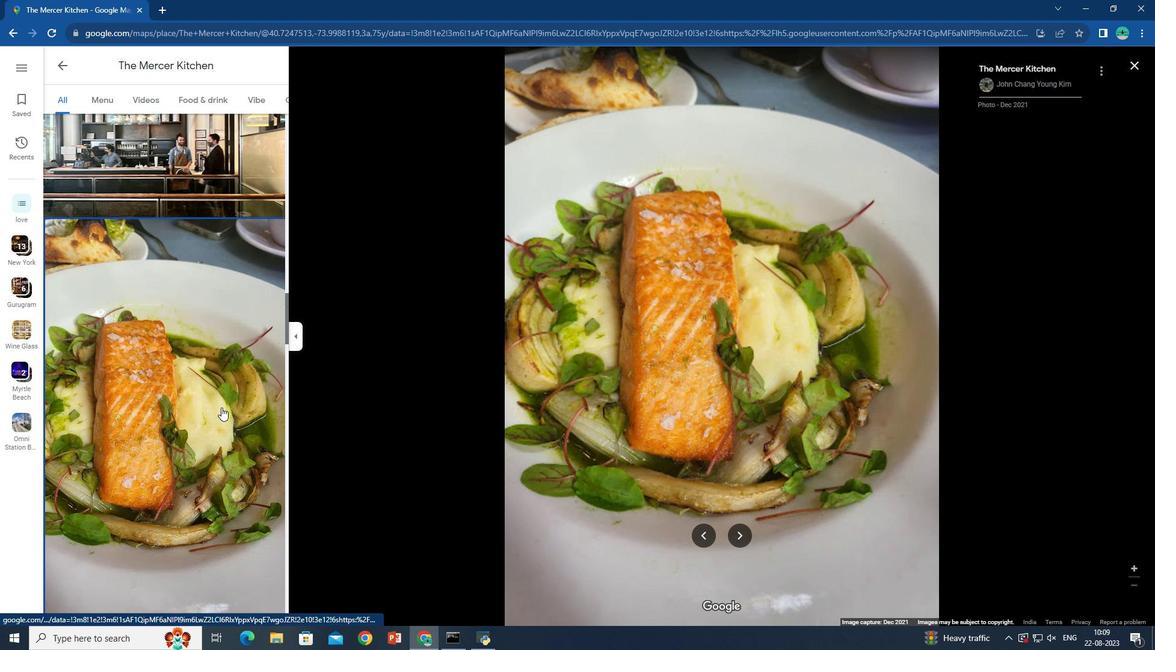 
Action: Key pressed <Key.down>
Screenshot: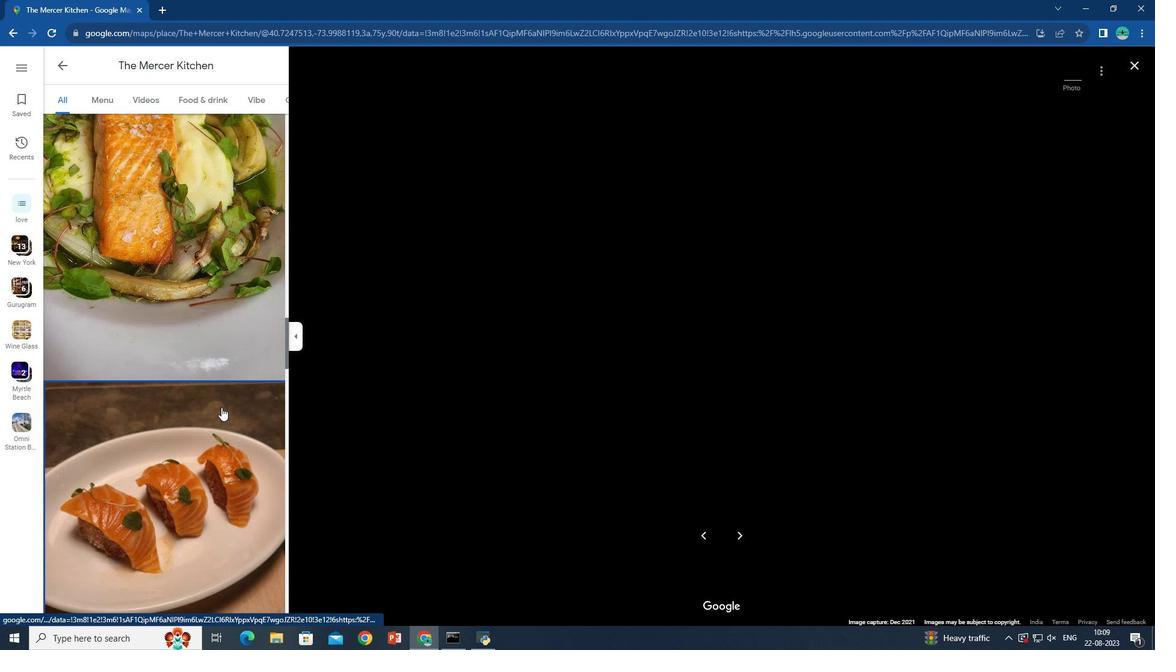 
Action: Mouse moved to (675, 435)
Screenshot: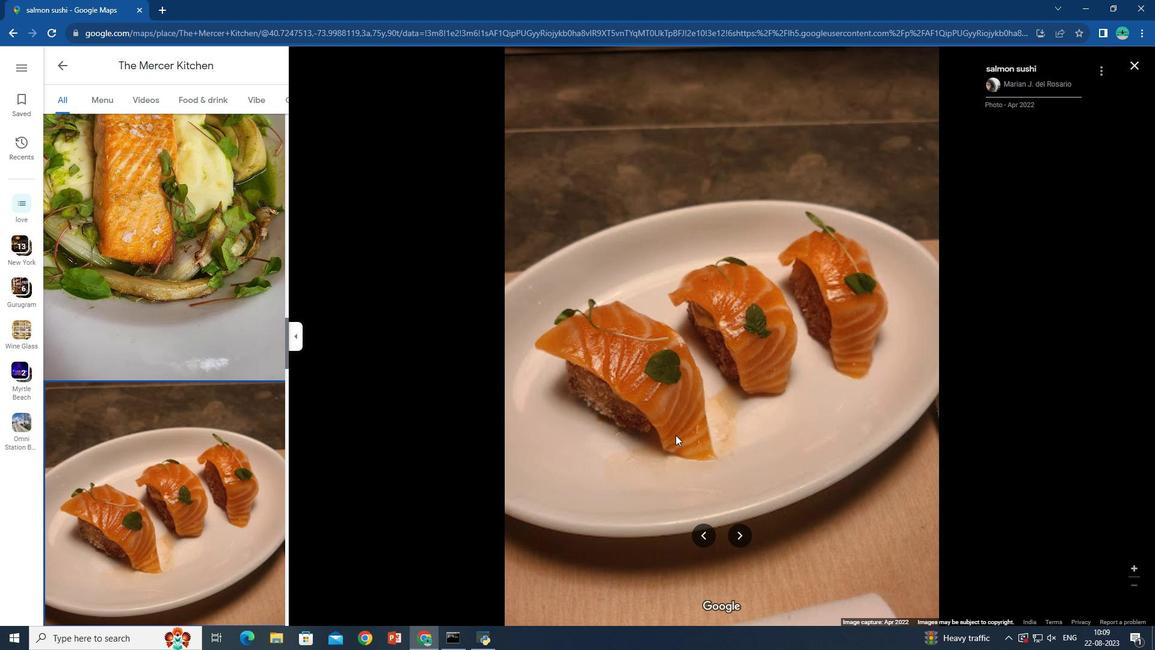 
Action: Key pressed <Key.down><Key.down><Key.down><Key.down><Key.down><Key.down><Key.down><Key.down><Key.down><Key.down><Key.down><Key.down><Key.down><Key.down><Key.down><Key.down><Key.down><Key.down><Key.down><Key.down><Key.down><Key.down><Key.down><Key.down><Key.down>
Screenshot: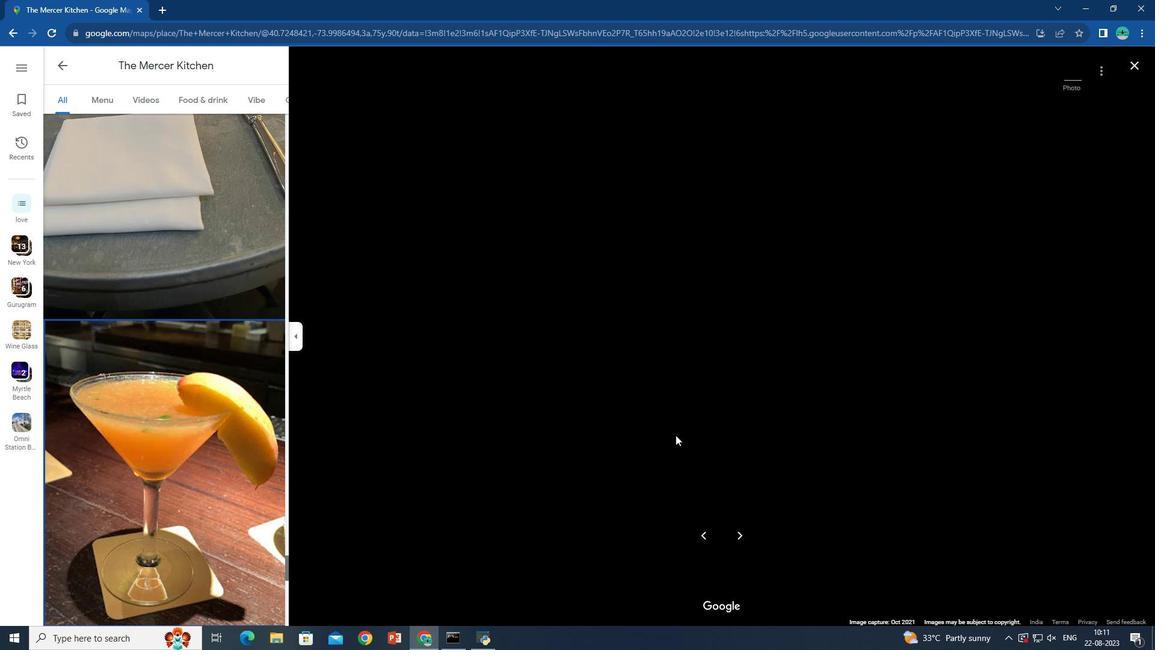 
Action: Mouse moved to (60, 56)
Screenshot: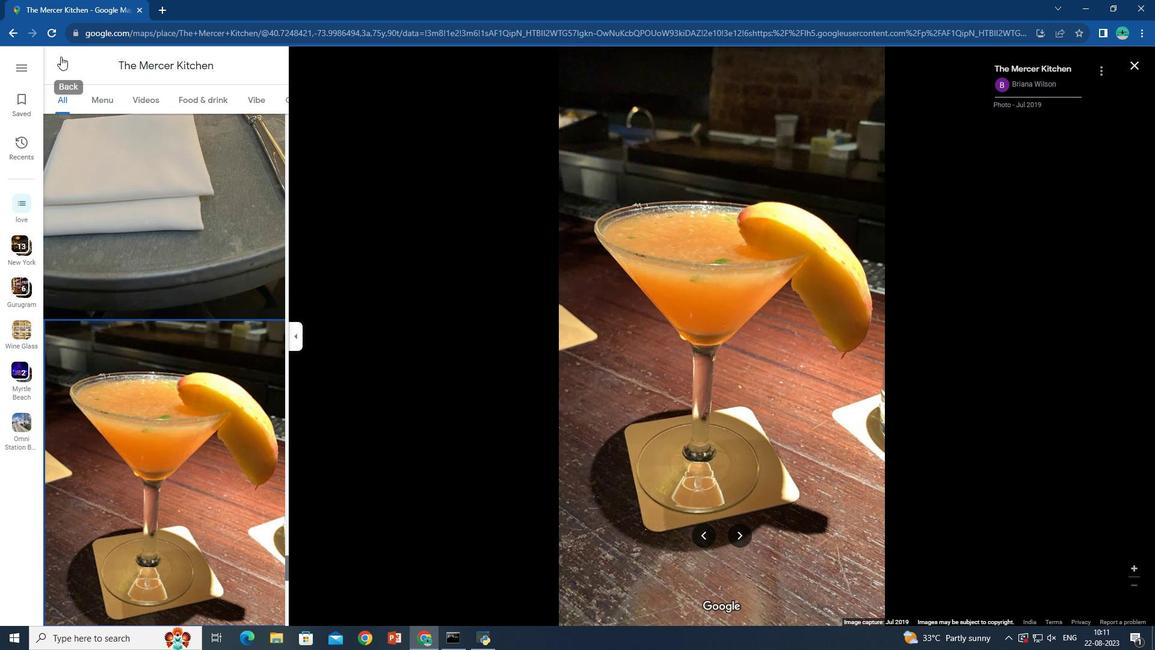 
Action: Mouse pressed left at (60, 56)
Screenshot: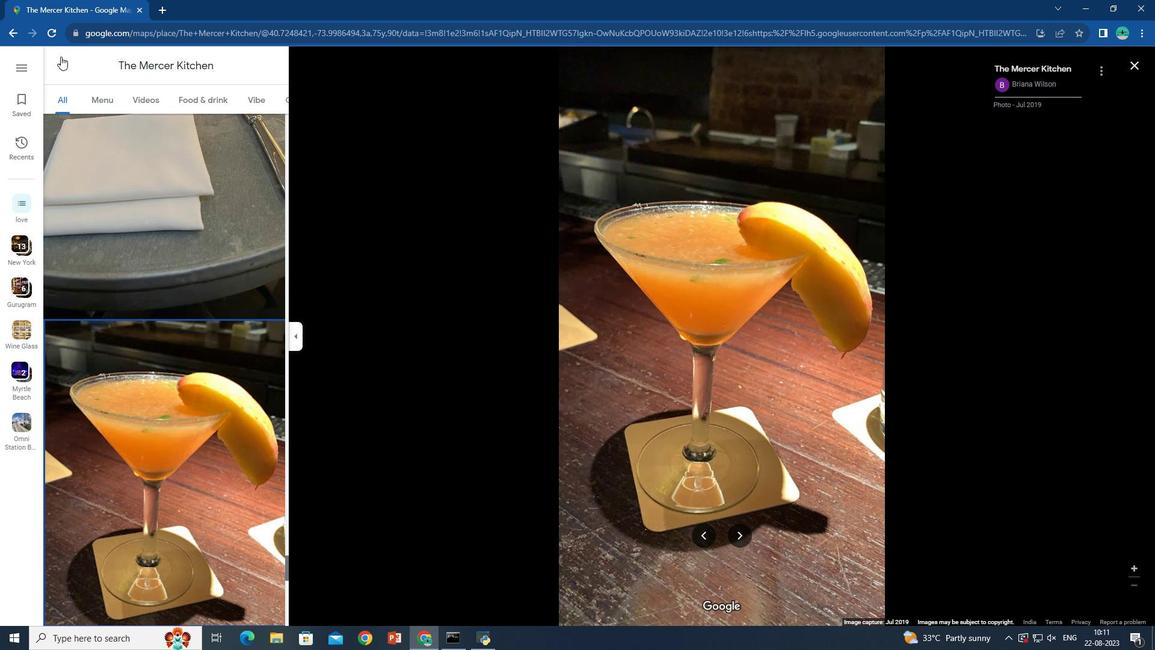 
Action: Mouse moved to (860, 443)
Screenshot: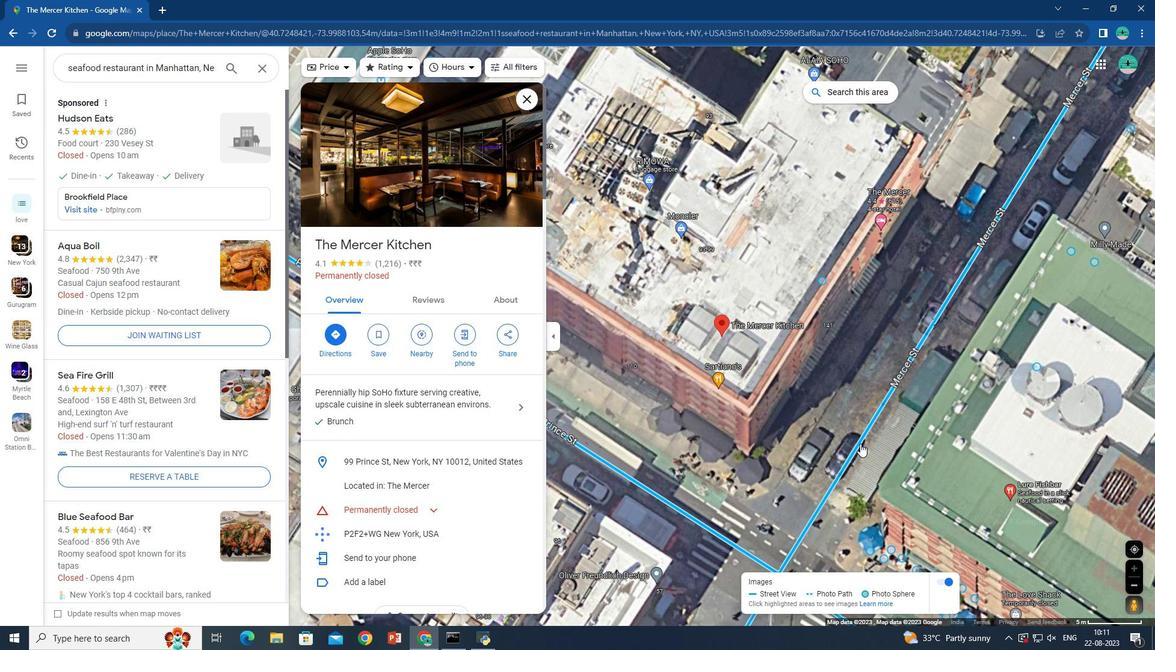 
Action: Mouse pressed left at (860, 443)
Screenshot: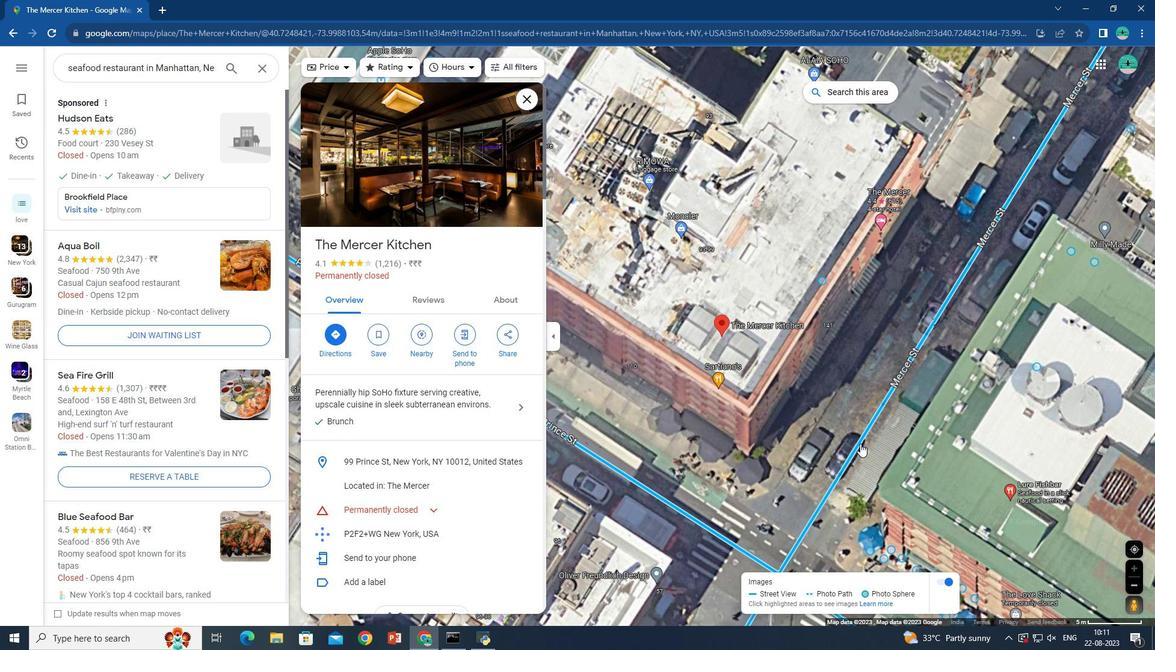 
Action: Key pressed <Key.left><Key.left><Key.left><Key.left><Key.left><Key.left><Key.left><Key.left><Key.left><Key.left><Key.left><Key.left><Key.left><Key.left>
Screenshot: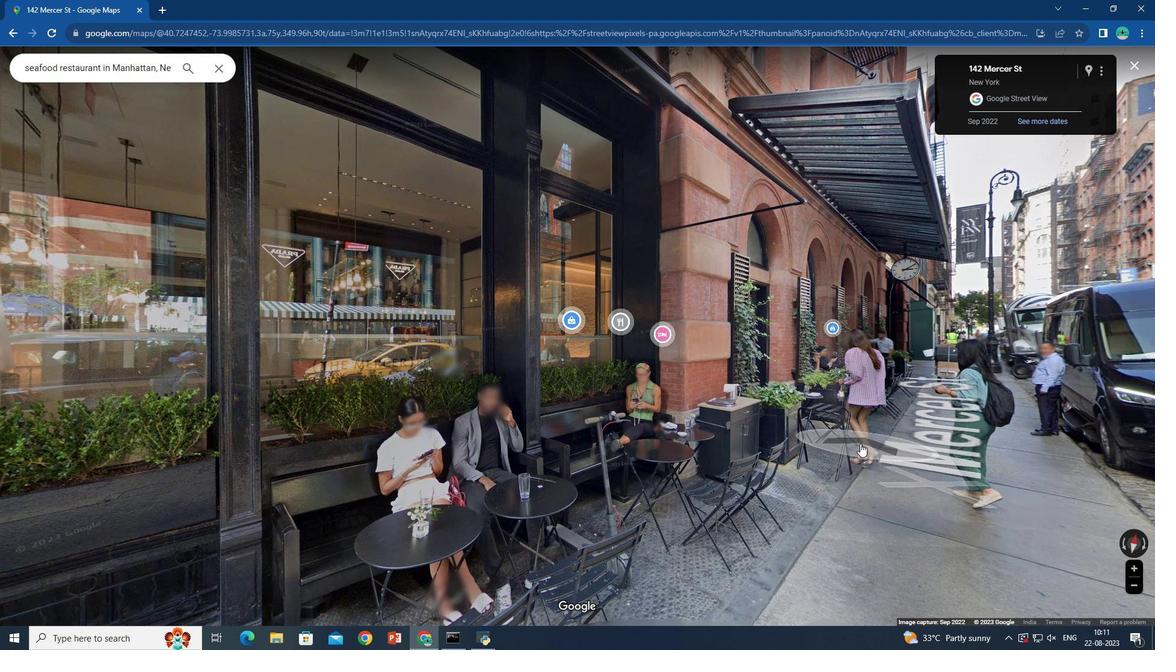 
Action: Mouse moved to (1005, 378)
Screenshot: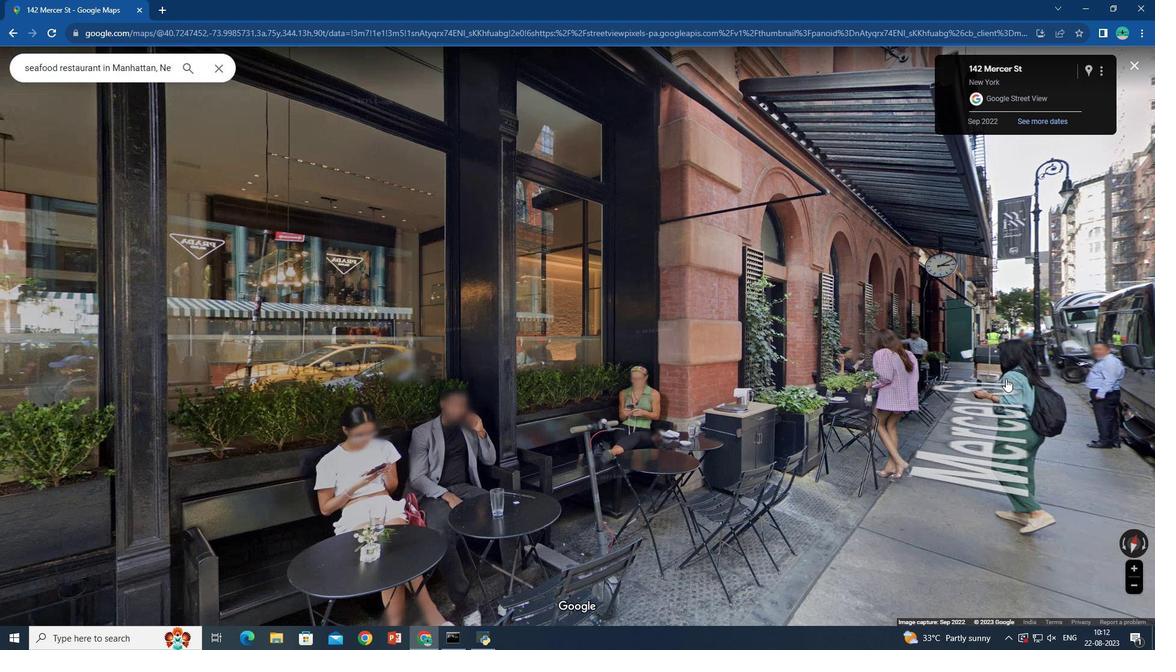 
Action: Key pressed <Key.up>
Screenshot: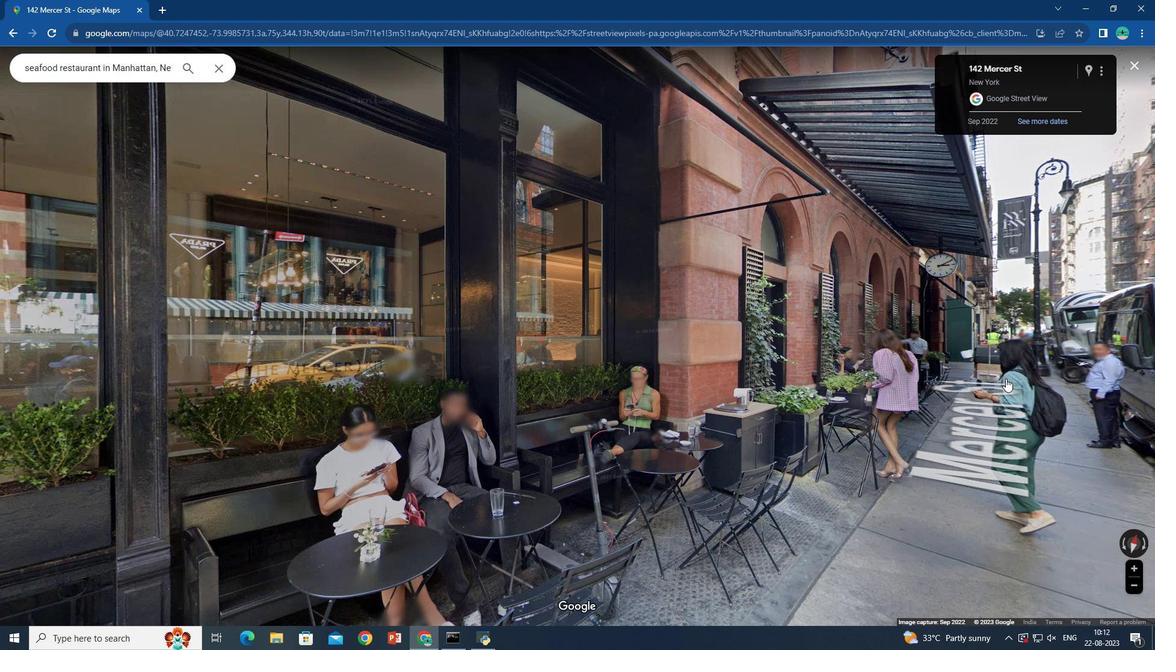
Action: Mouse moved to (1031, 384)
Screenshot: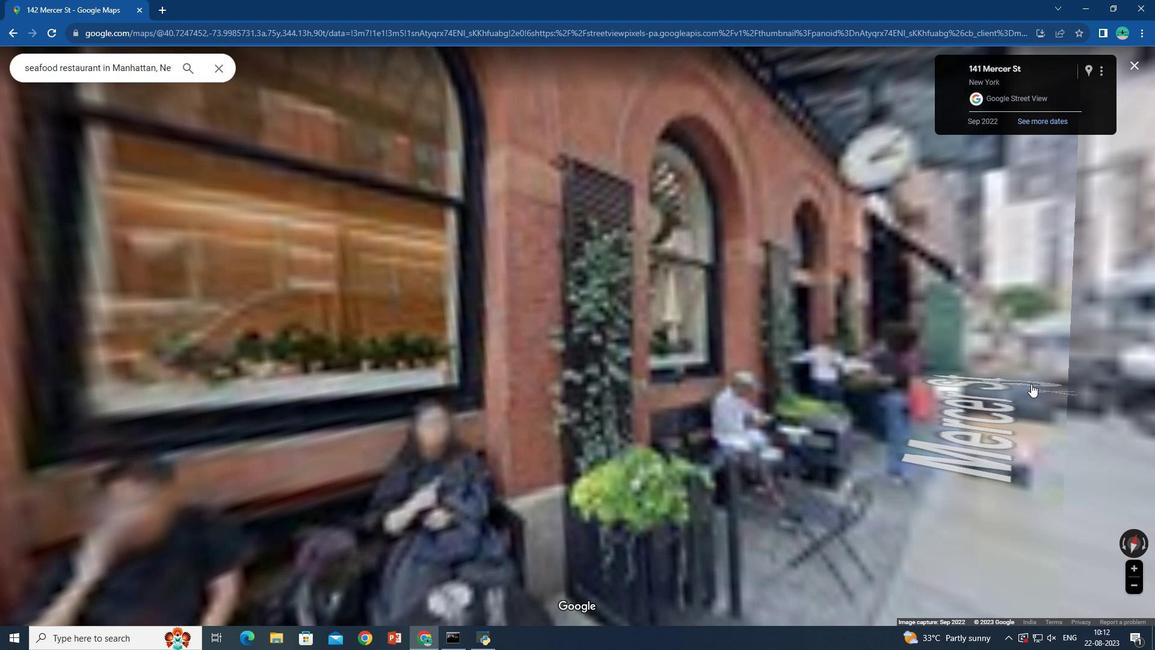
Action: Key pressed <Key.right>
Screenshot: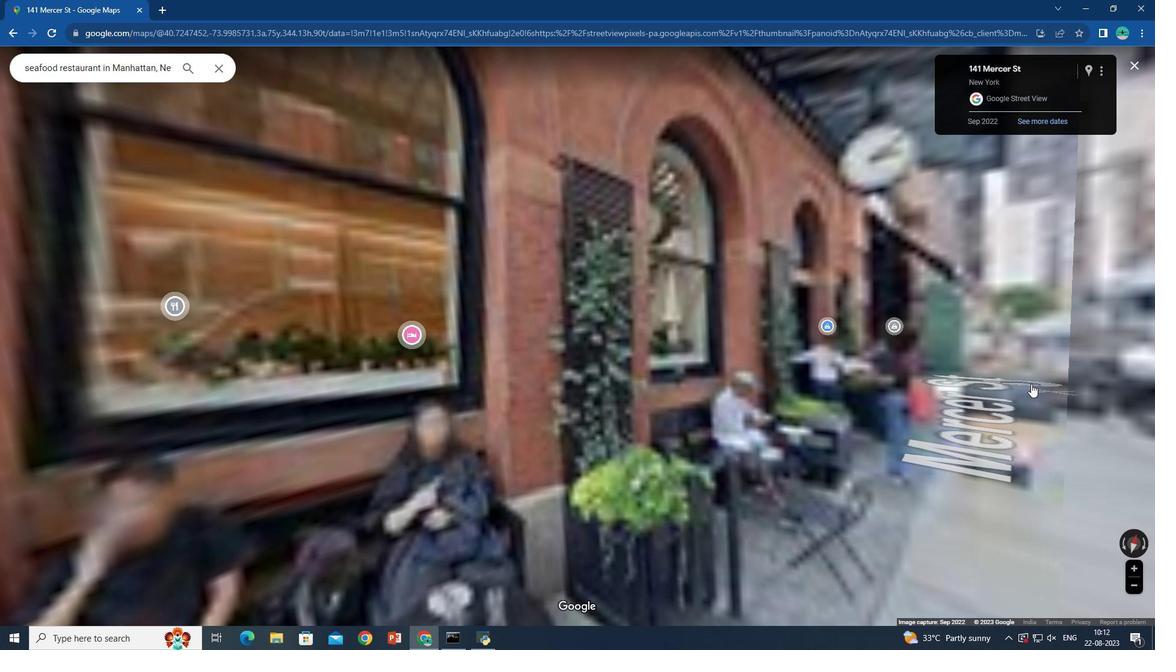 
Action: Mouse moved to (884, 356)
Screenshot: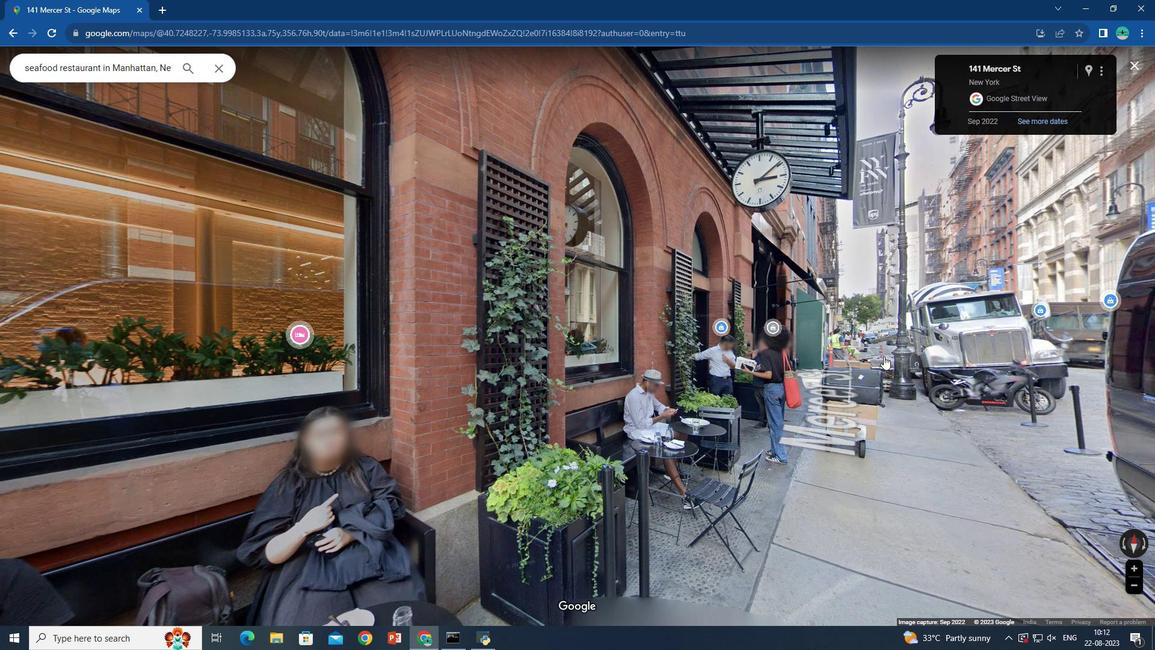 
Action: Key pressed <Key.up>
Screenshot: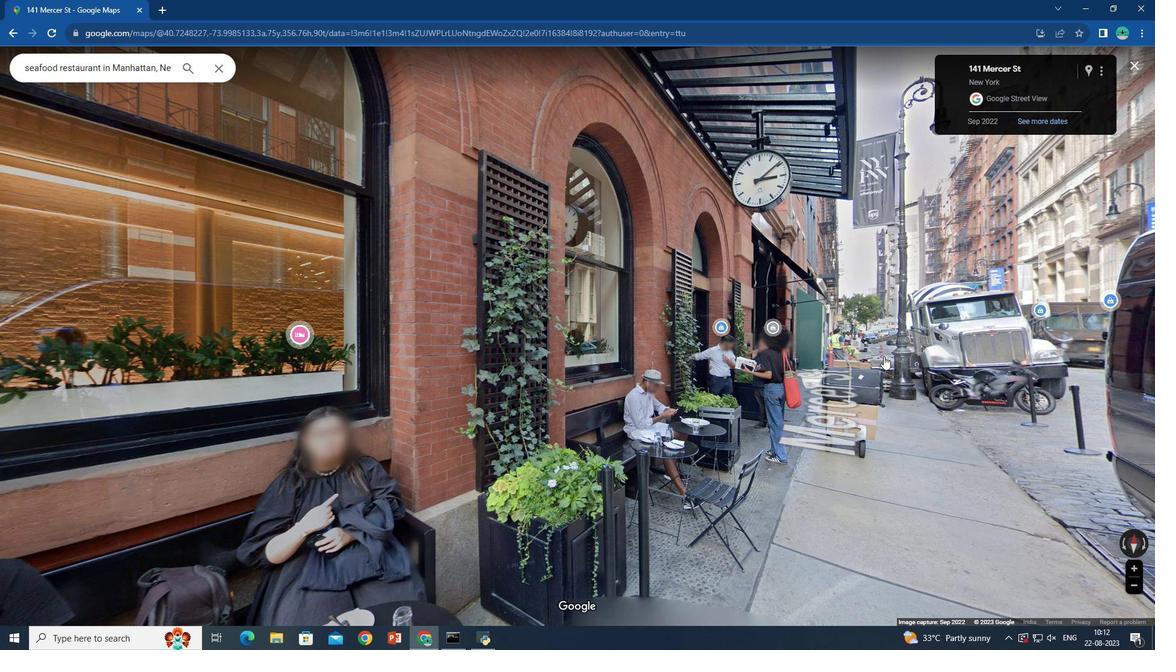 
Action: Mouse moved to (748, 347)
Screenshot: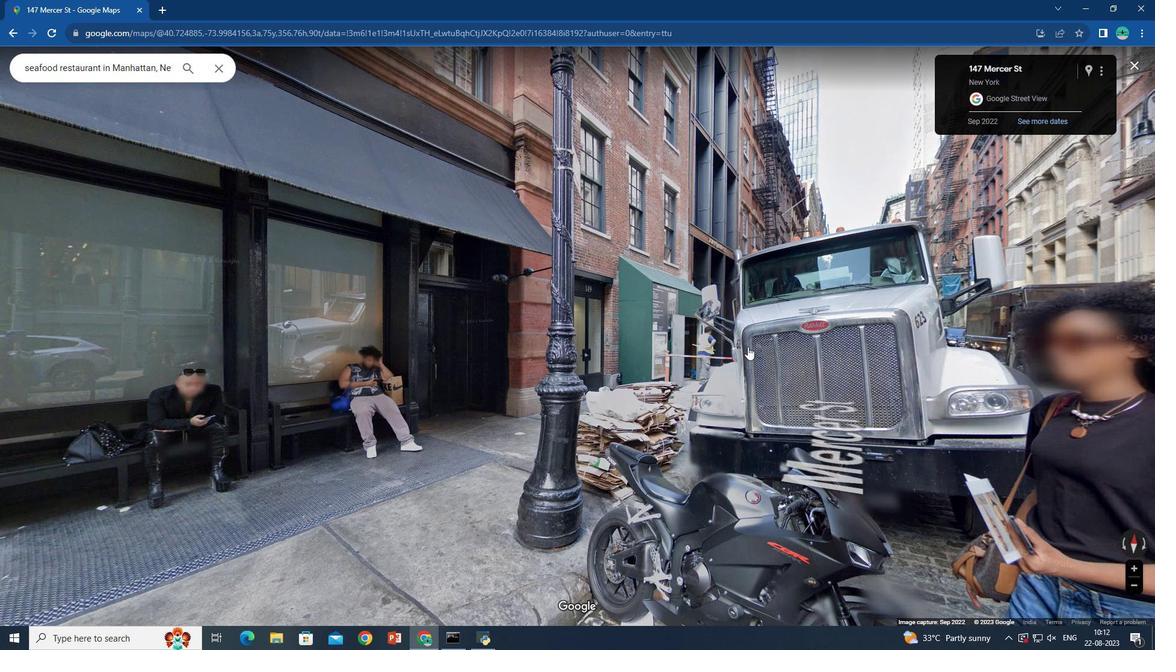 
Action: Key pressed <Key.up>
Screenshot: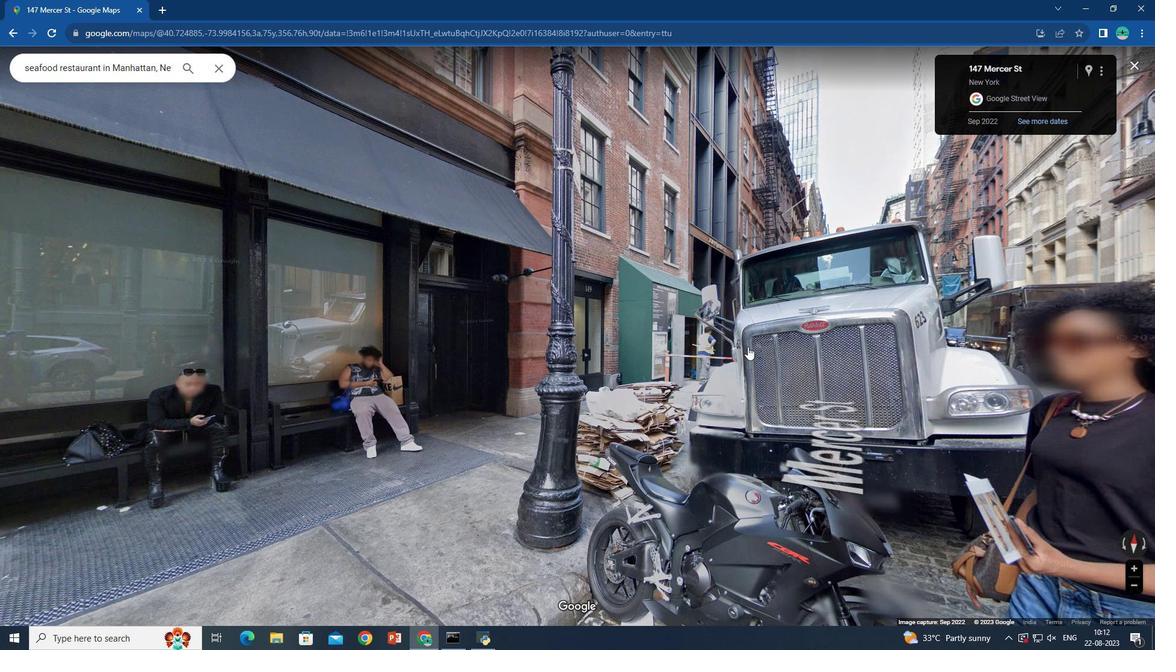 
Action: Mouse moved to (748, 346)
Screenshot: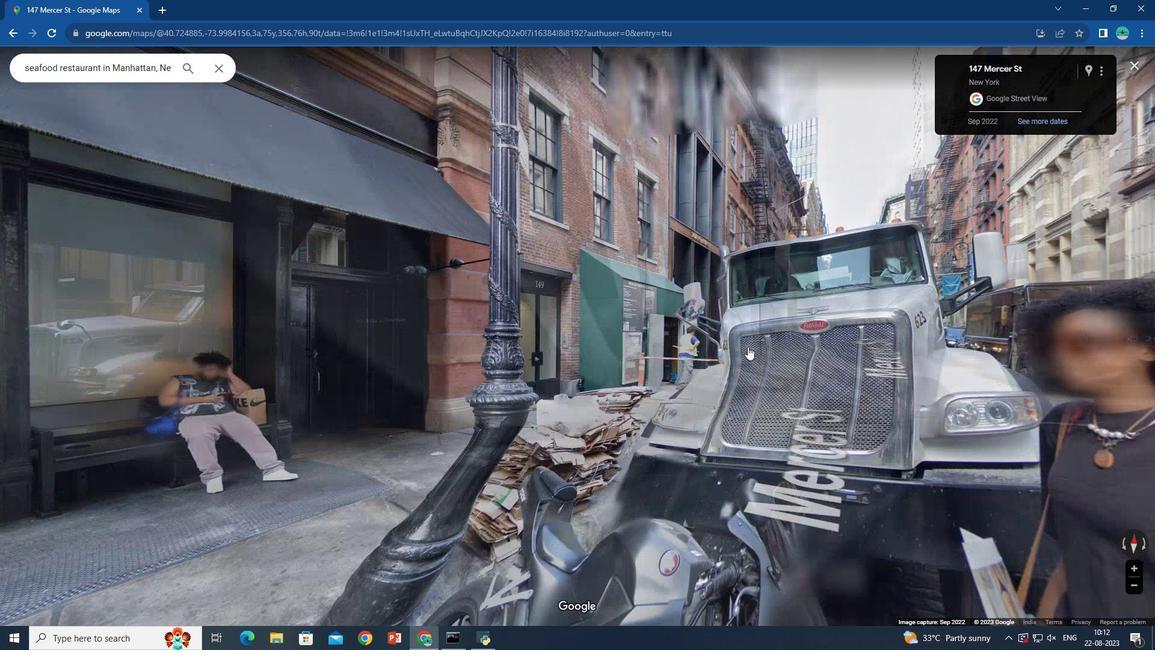 
Action: Key pressed <Key.up><Key.right><Key.left><Key.left><Key.left><Key.left><Key.left><Key.left><Key.left><Key.left><Key.left><Key.left><Key.left><Key.left><Key.left><Key.left><Key.left>
Screenshot: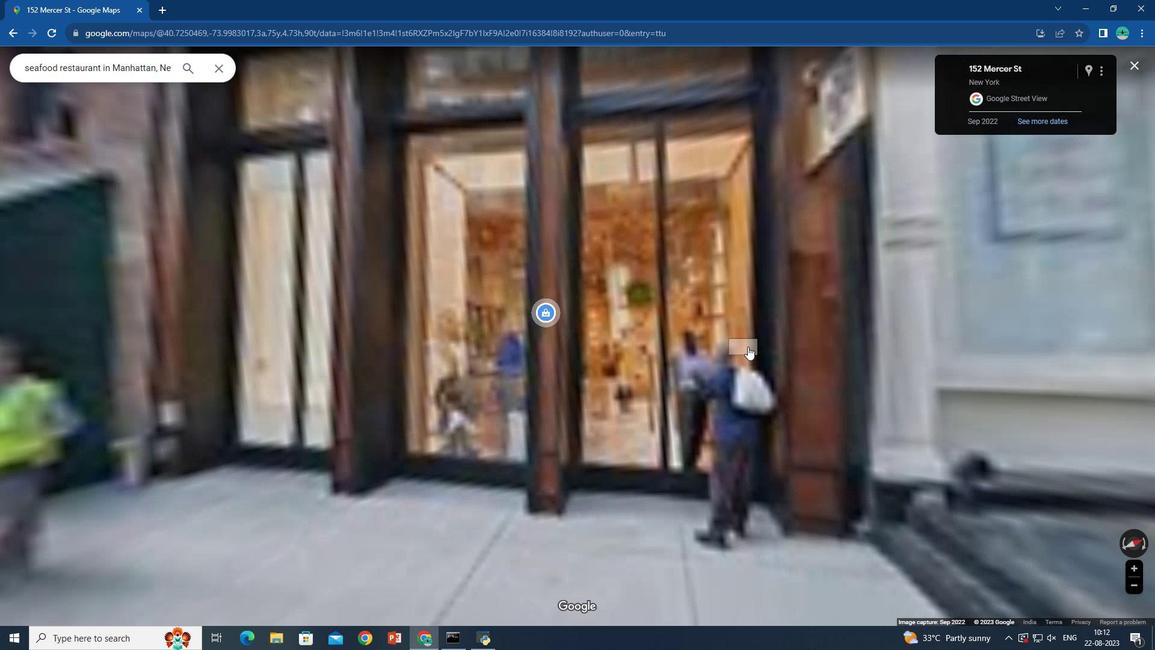 
Action: Mouse moved to (1152, 374)
Screenshot: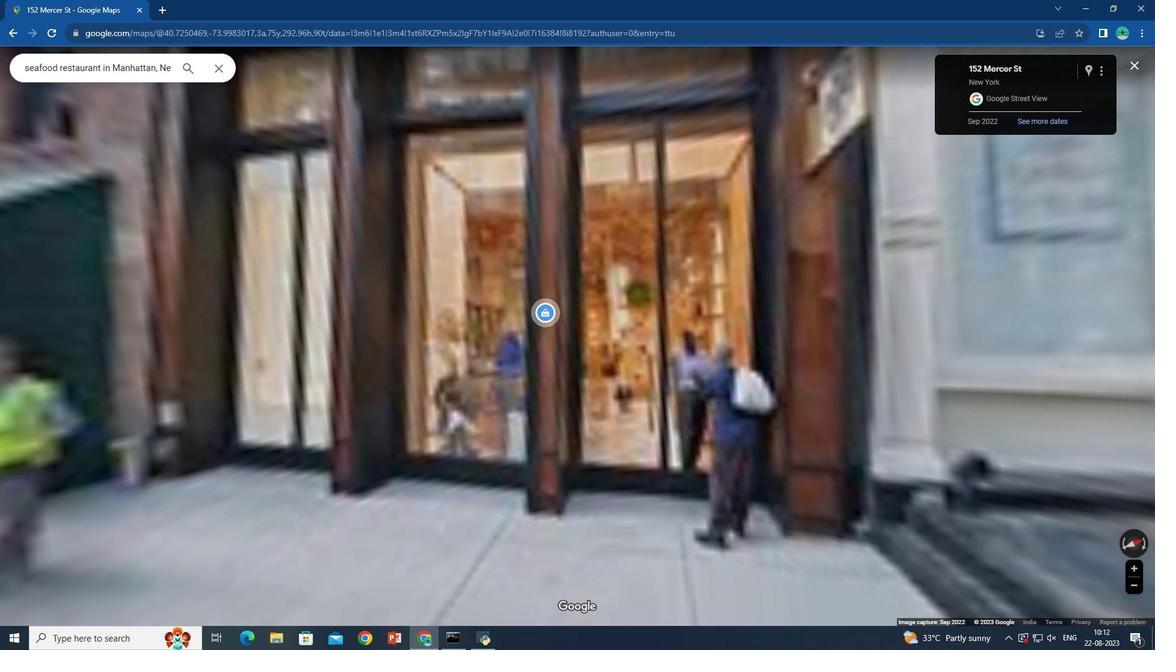 
Action: Key pressed <Key.right>
Screenshot: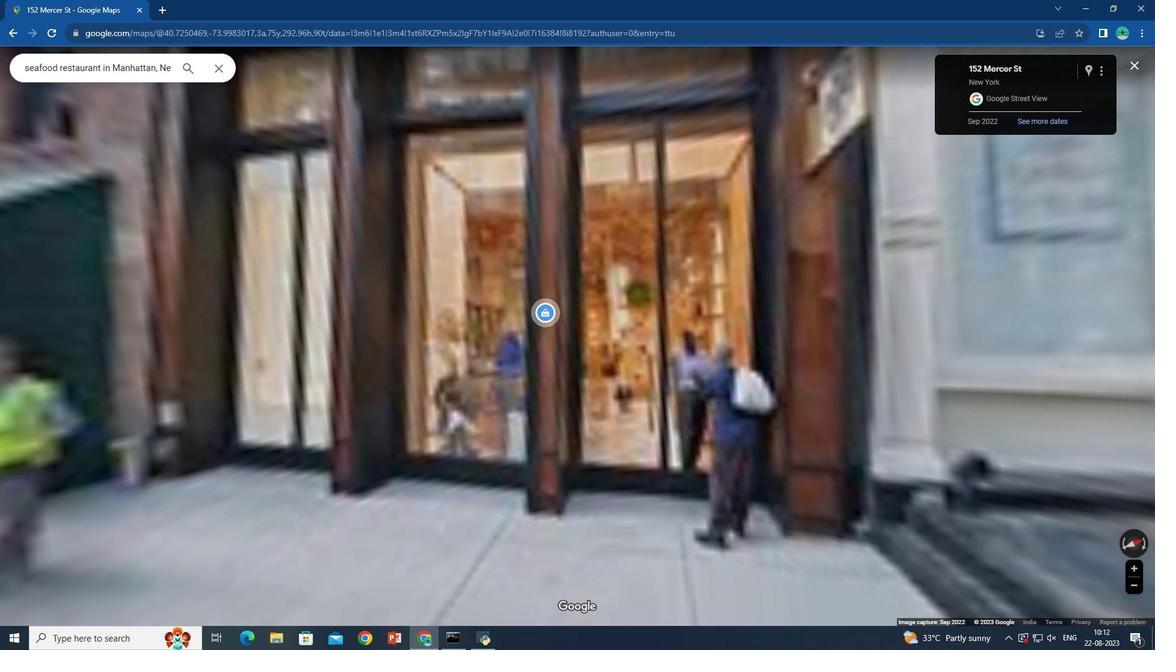 
Action: Mouse moved to (1112, 390)
Screenshot: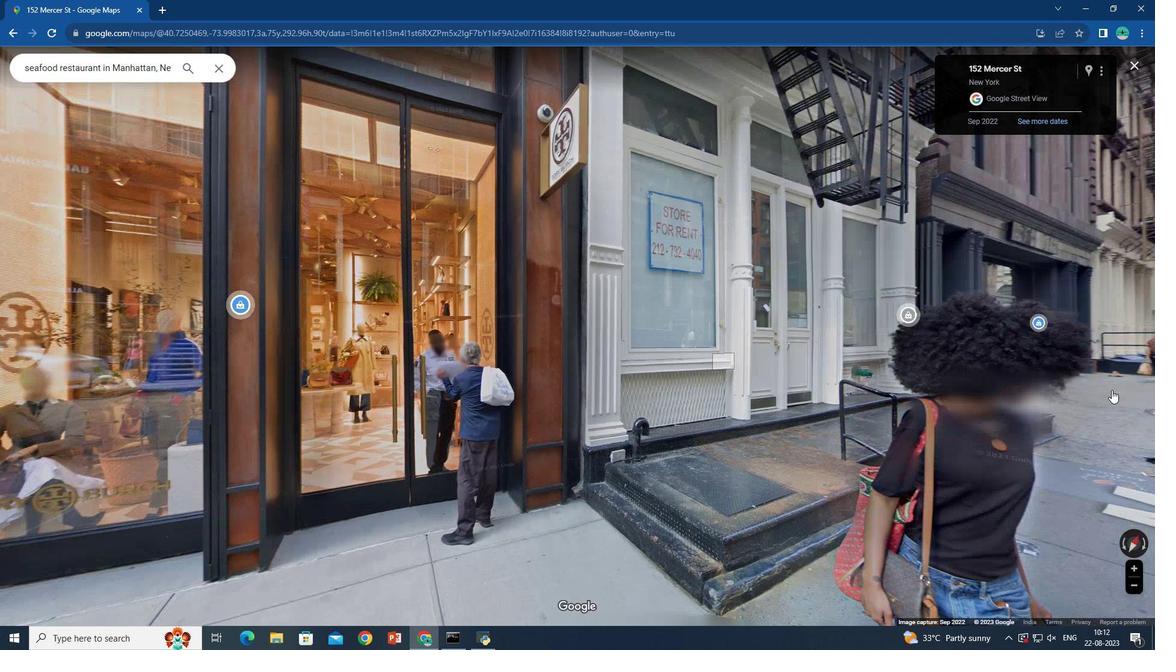 
Action: Key pressed <Key.right><Key.right><Key.right><Key.right><Key.right><Key.right><Key.right><Key.right><Key.right>
Screenshot: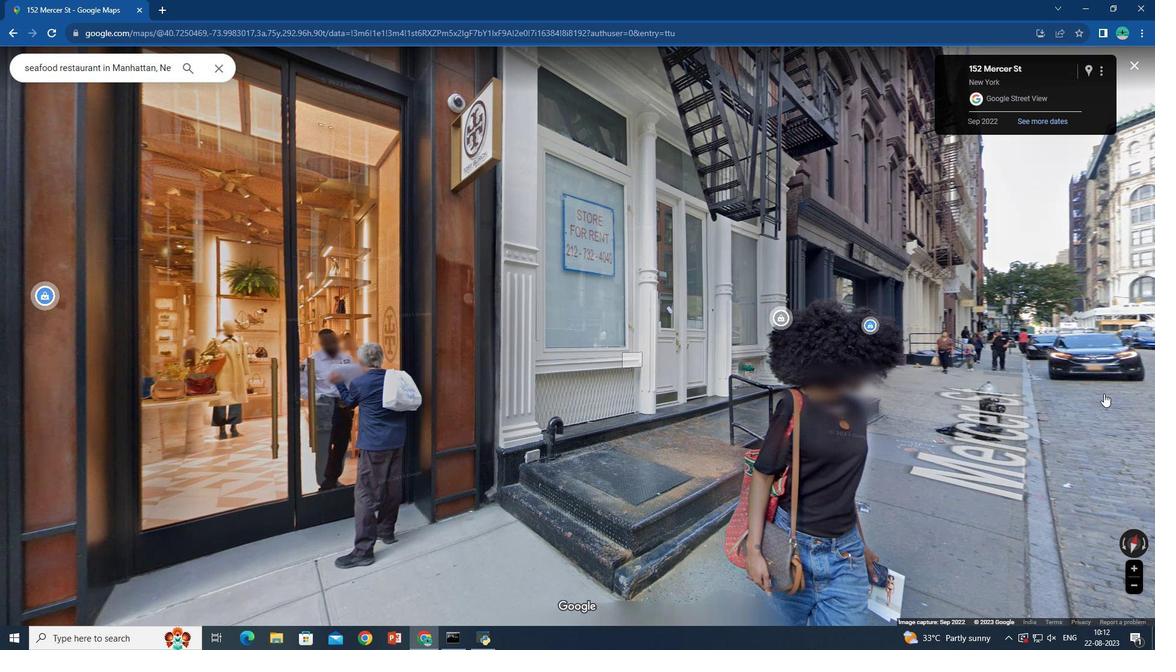 
Action: Mouse moved to (1108, 391)
Screenshot: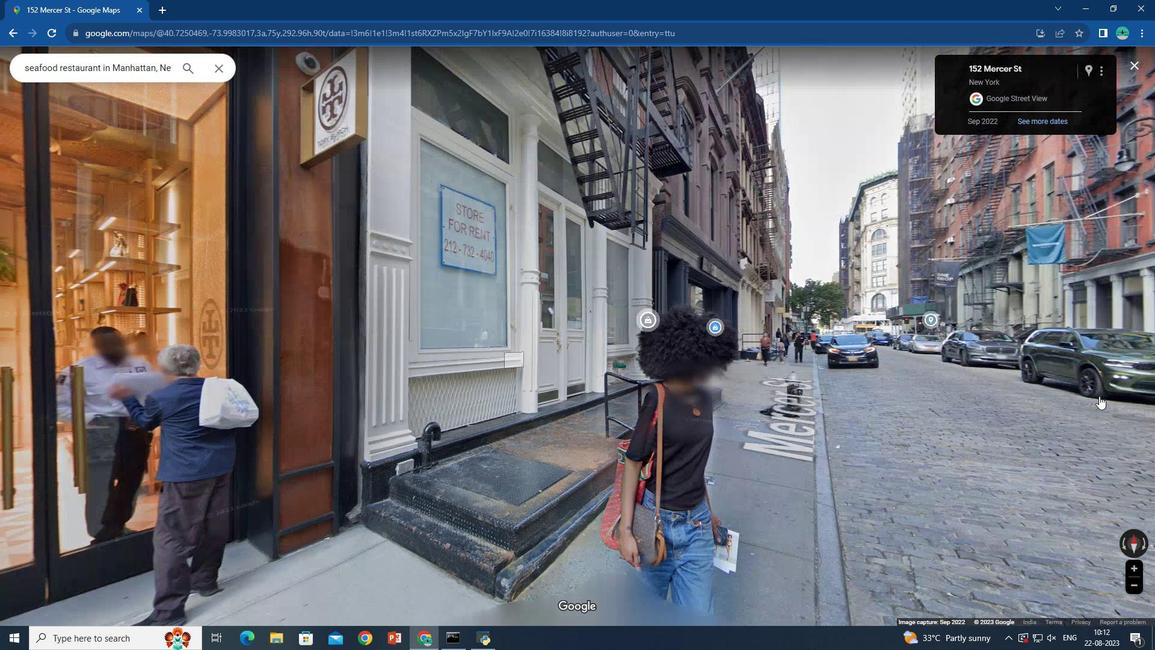 
Action: Key pressed <Key.right>
Screenshot: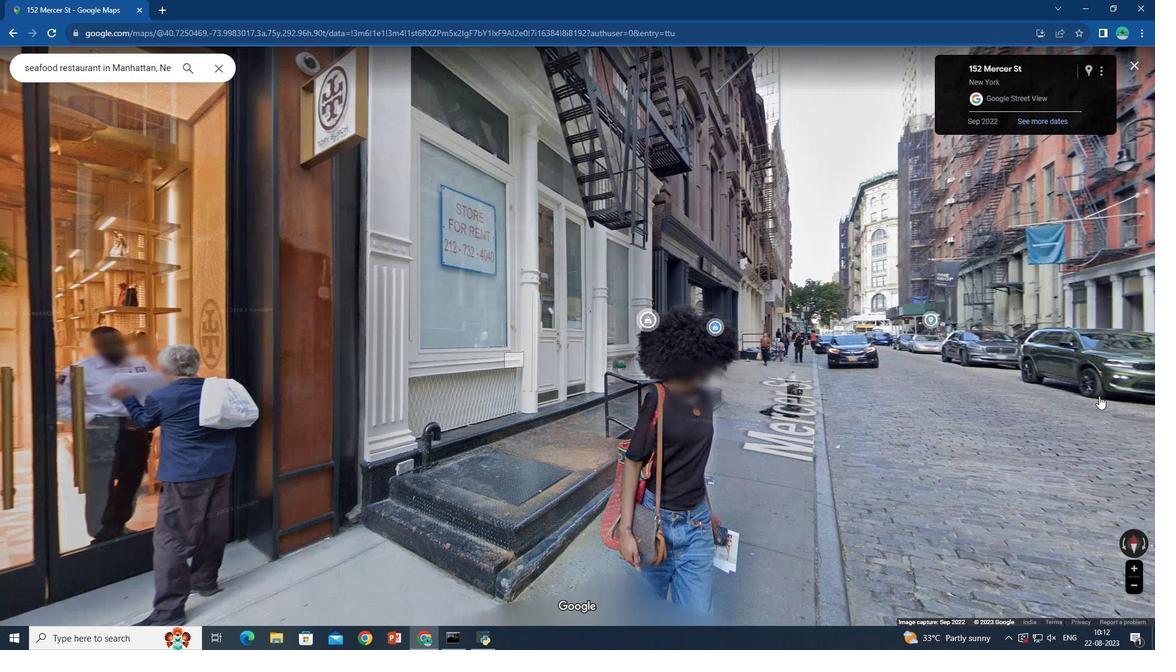 
Action: Mouse moved to (1102, 394)
Screenshot: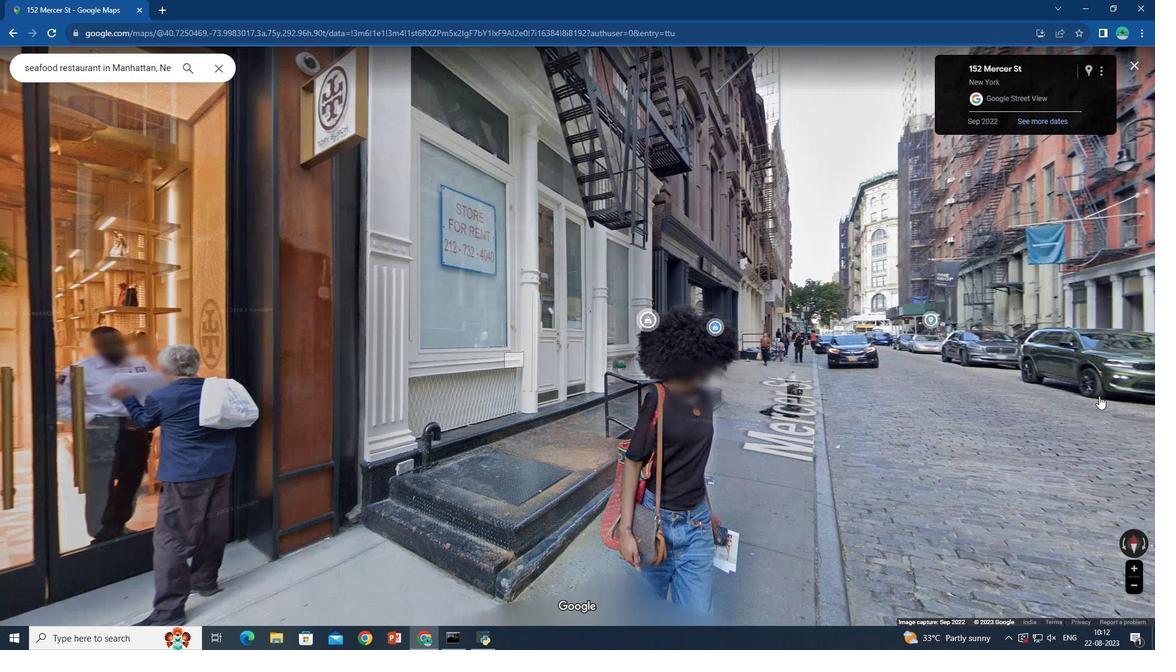 
Action: Key pressed <Key.right>
Screenshot: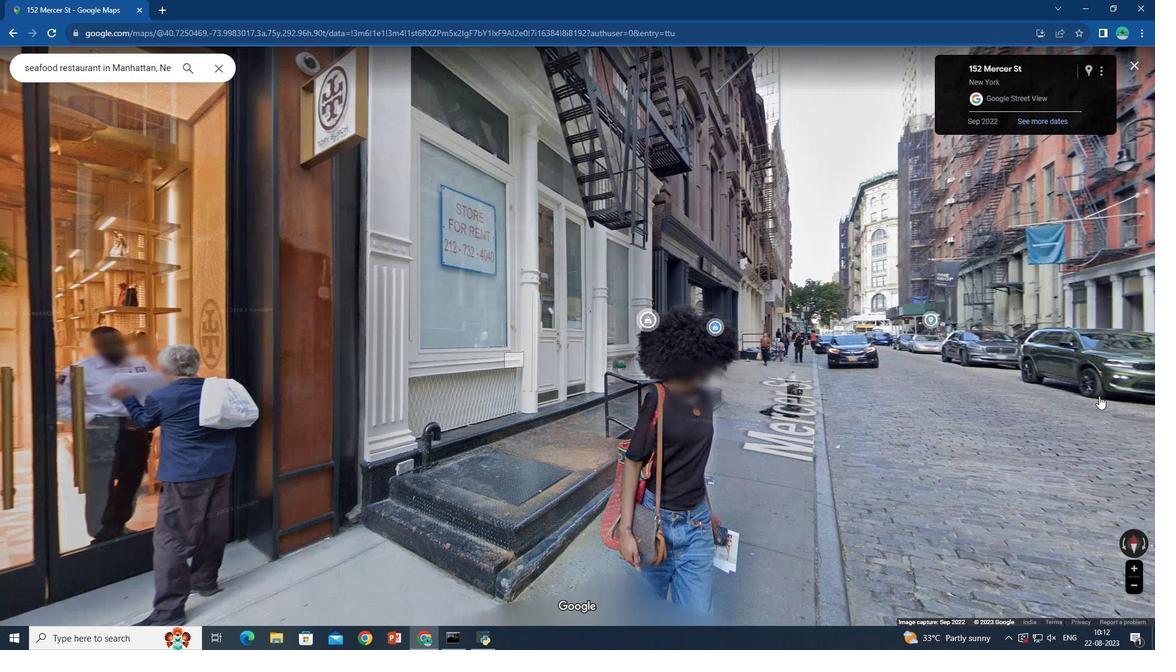 
Action: Mouse moved to (1100, 395)
Screenshot: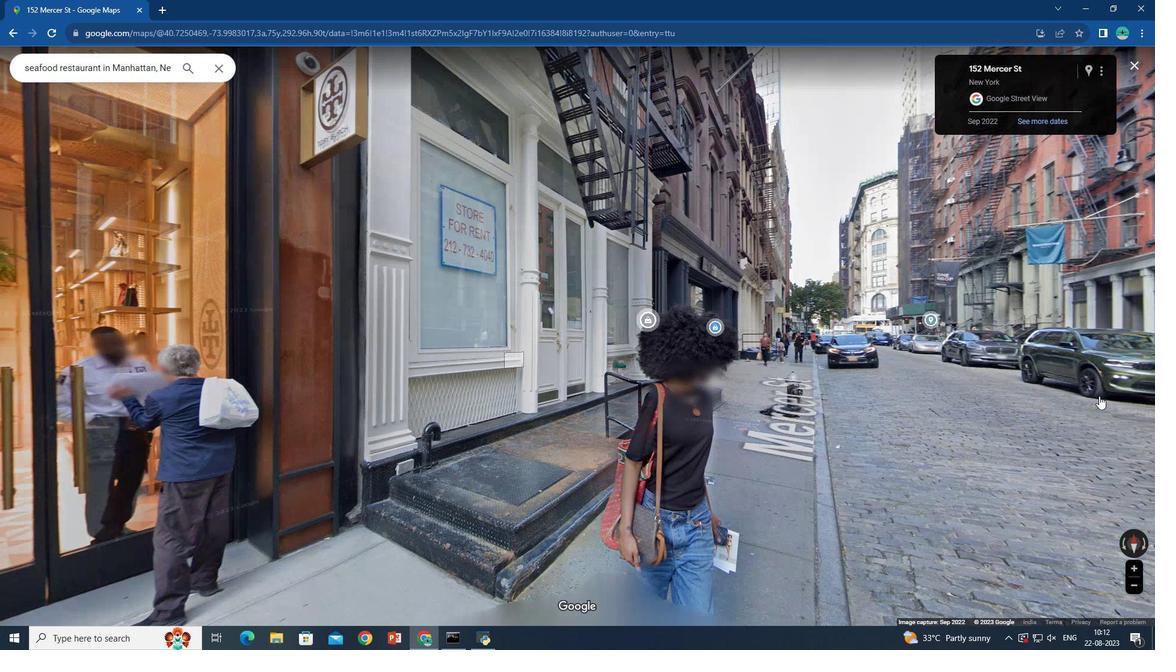 
Action: Key pressed <Key.right>
Screenshot: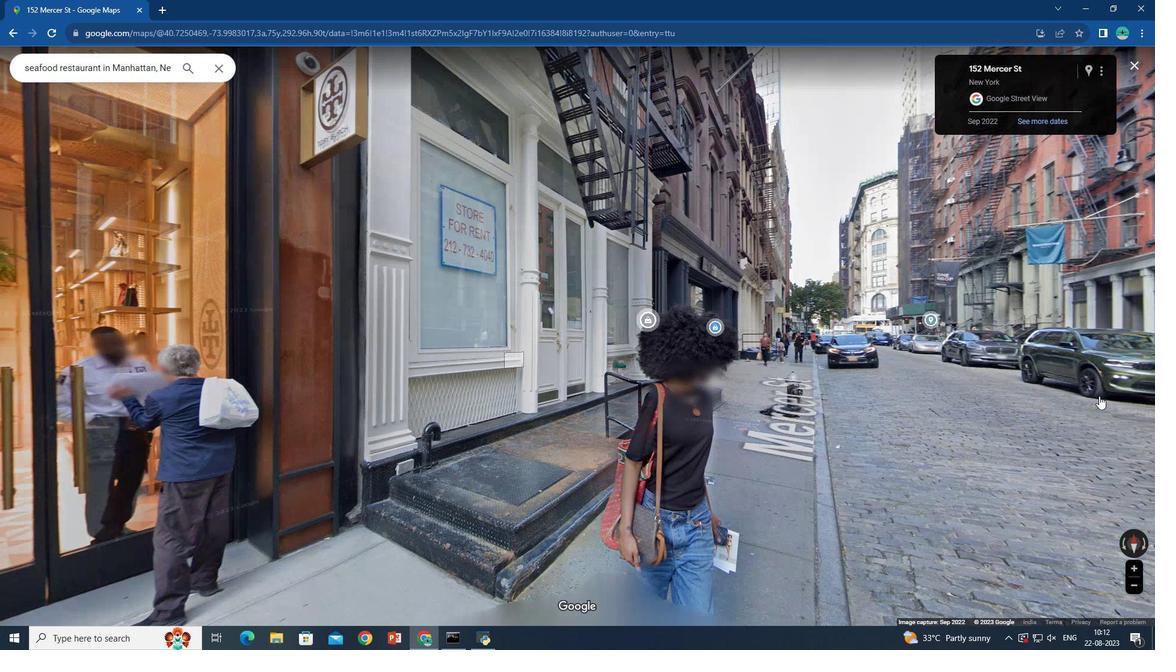 
Action: Mouse moved to (1099, 396)
Screenshot: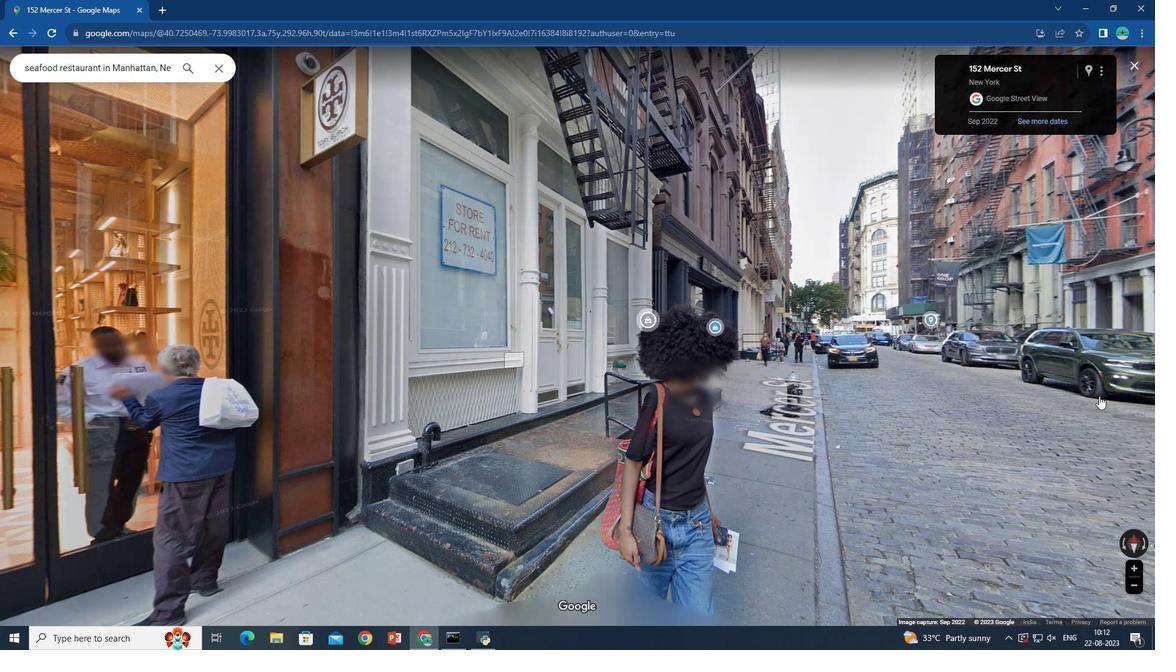 
Action: Key pressed <Key.right><Key.right><Key.right><Key.right><Key.right><Key.right><Key.right>
Screenshot: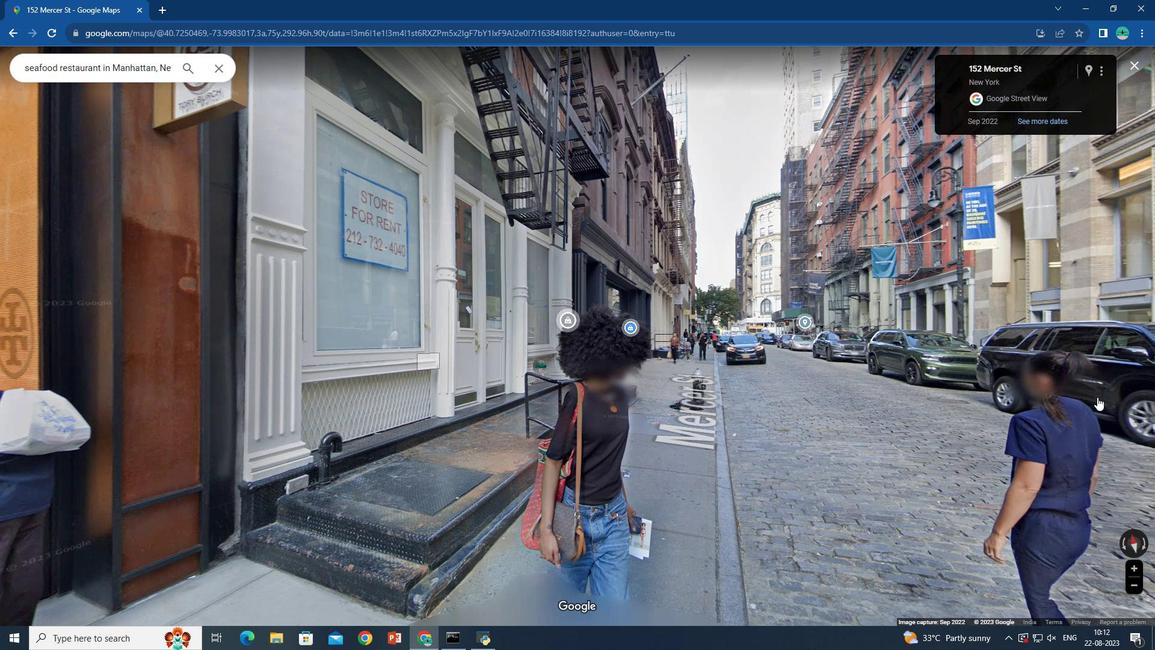 
Action: Mouse moved to (1099, 396)
Screenshot: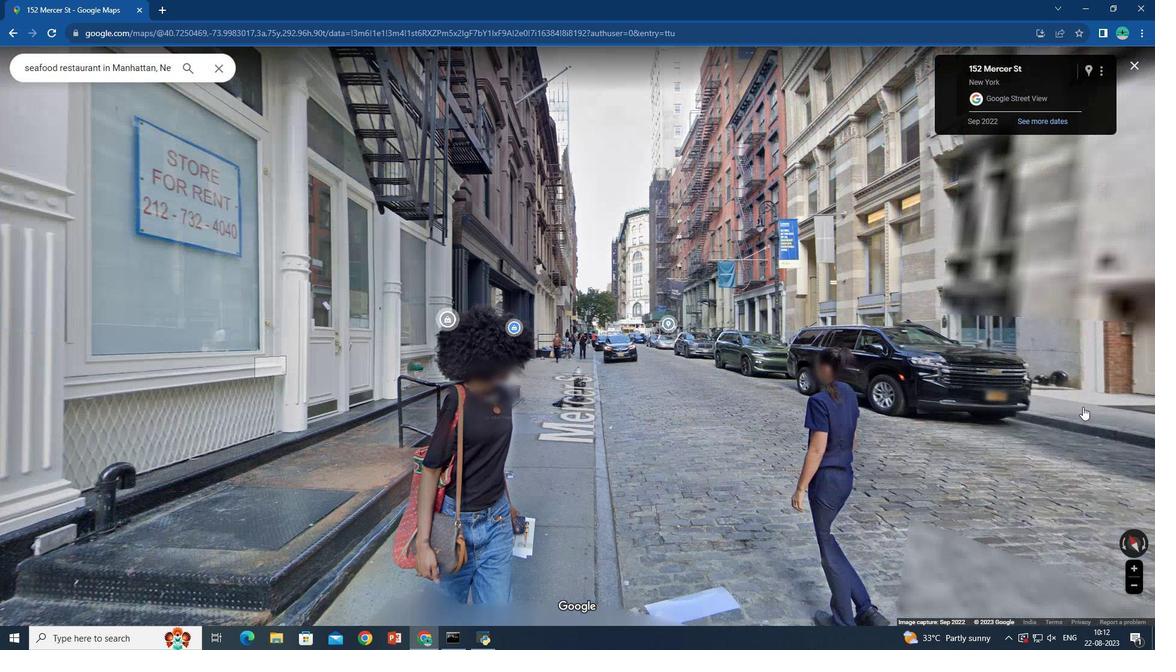 
Action: Key pressed <Key.right>
Screenshot: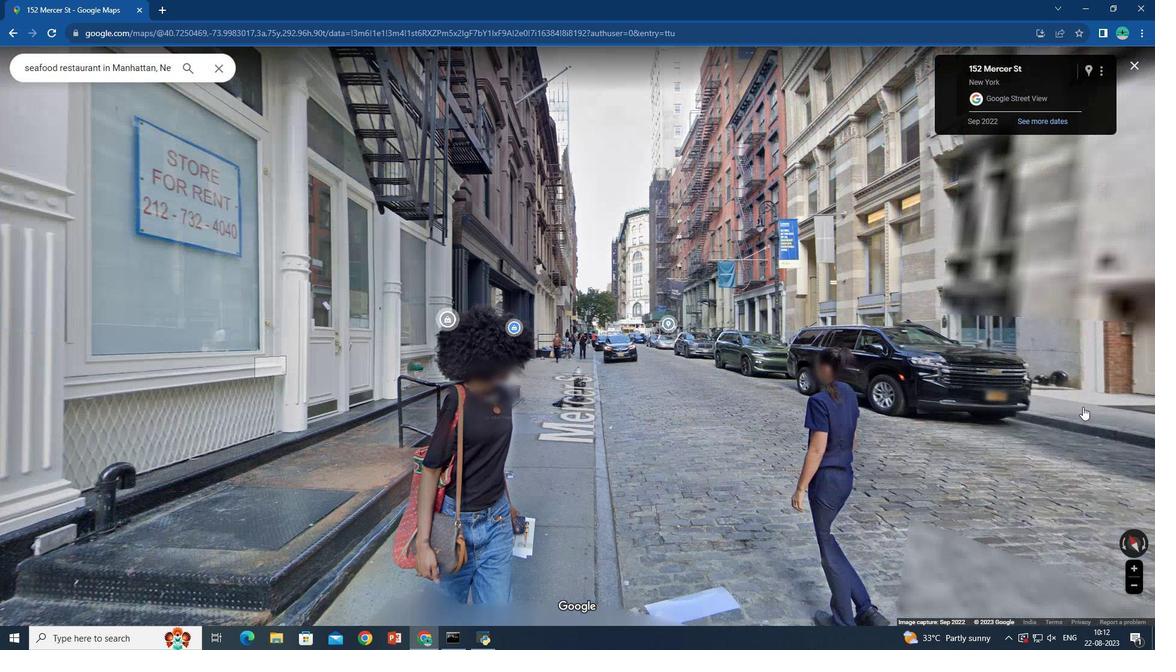 
Action: Mouse moved to (1089, 403)
Screenshot: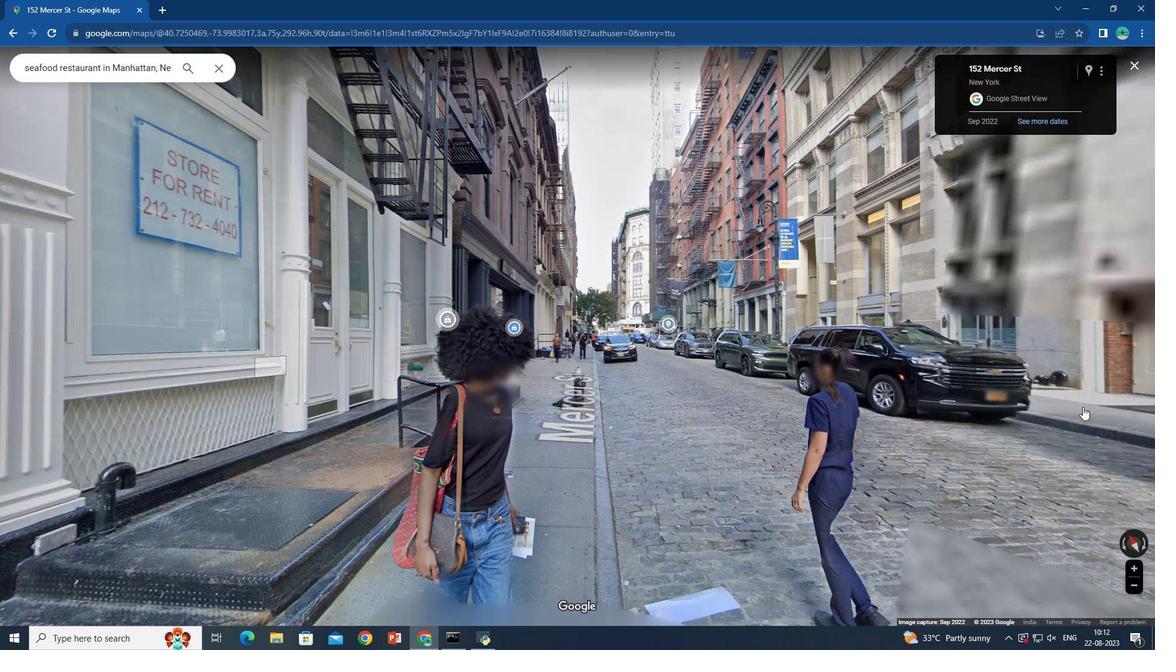 
Action: Key pressed <Key.right>
